 Task: Compose an email with the signature Guadalupe Nelson with the subject Request for feedback on a website and the message I appreciate your help and support throughout this project. from softage.2@softage.net to softage.7@softage.net with an attached image file Advertisement.jpg Undo the message and rewrite the message as I would like to request an extension on the deadline. Send the email. Finally, move the email from Sent Items to the label Self-improvement
Action: Mouse moved to (112, 93)
Screenshot: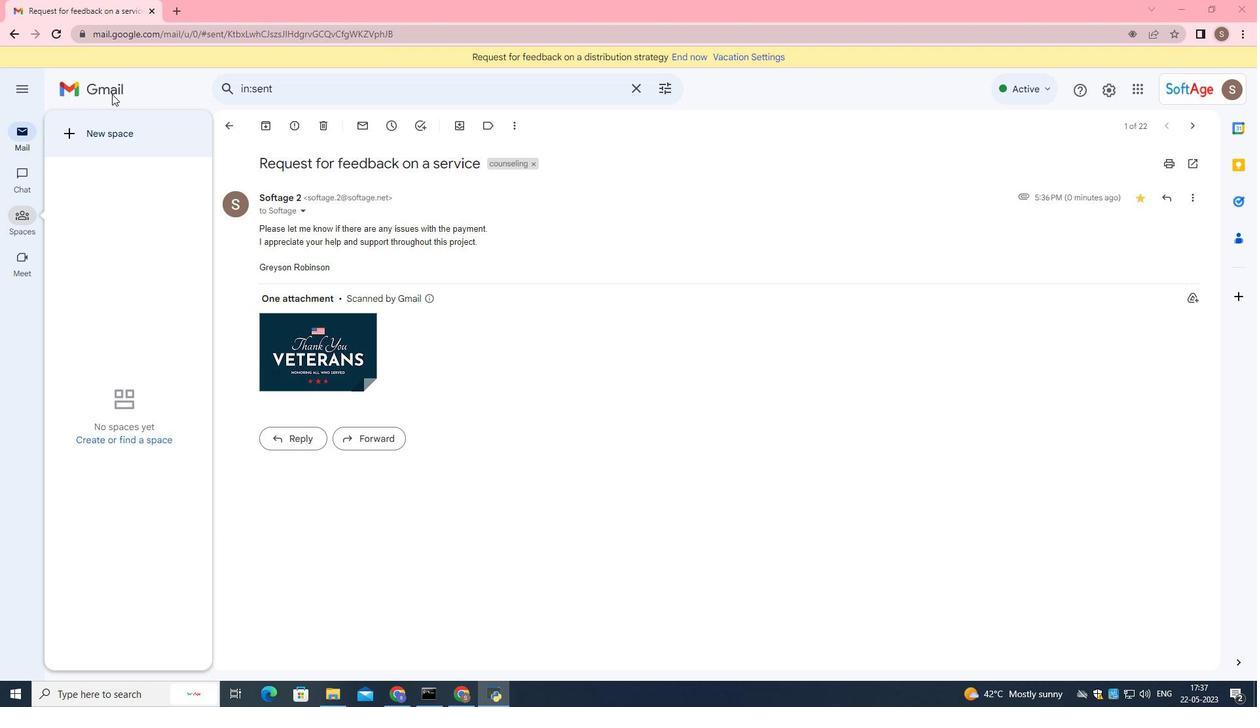 
Action: Mouse pressed left at (112, 93)
Screenshot: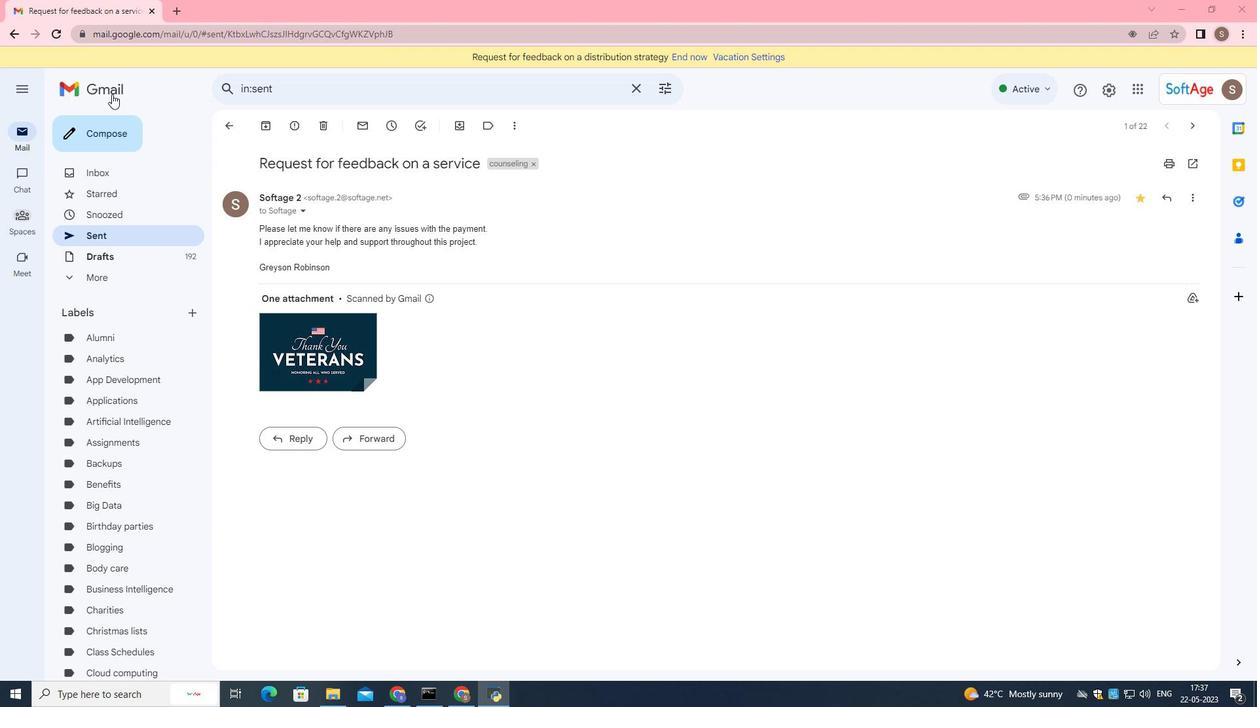 
Action: Mouse moved to (83, 128)
Screenshot: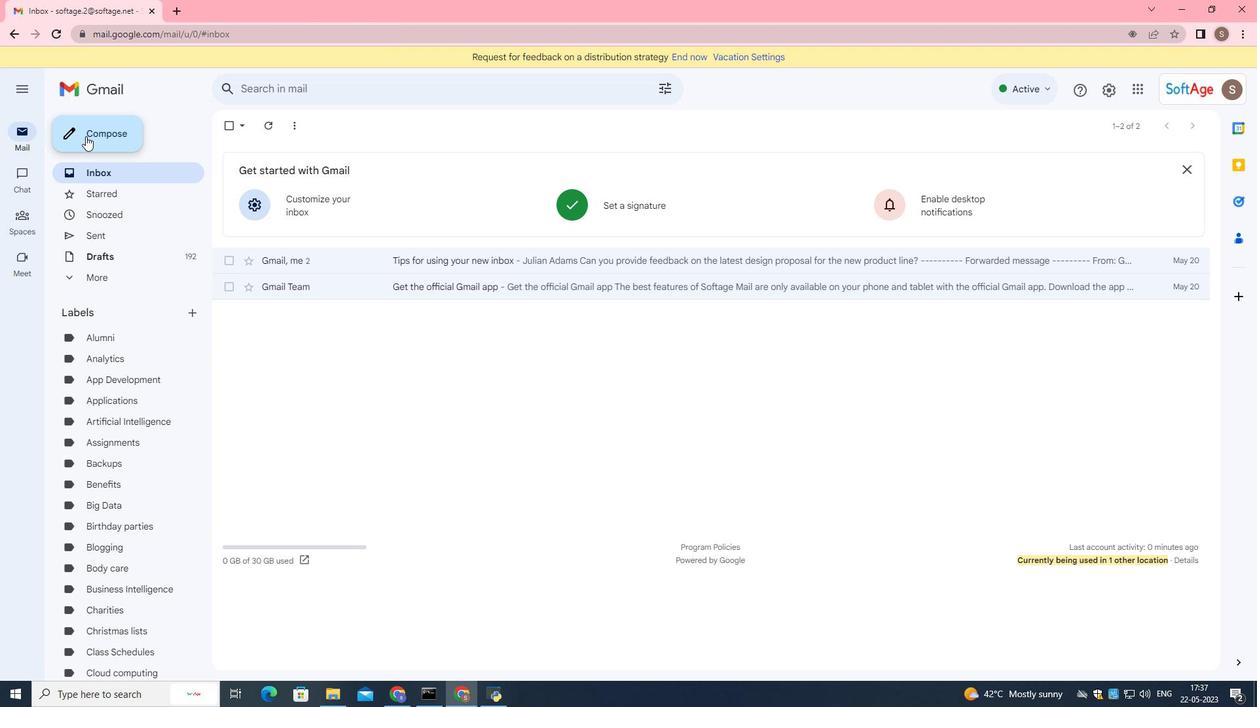 
Action: Mouse pressed left at (83, 128)
Screenshot: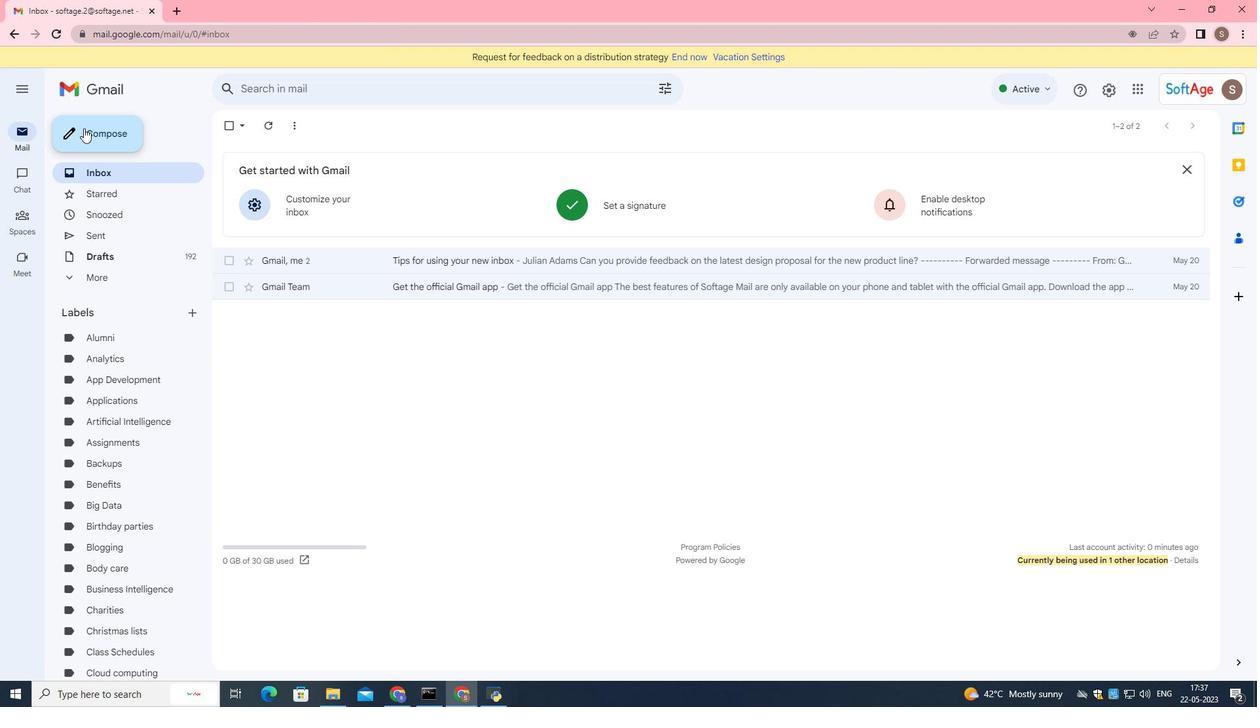 
Action: Mouse moved to (1186, 290)
Screenshot: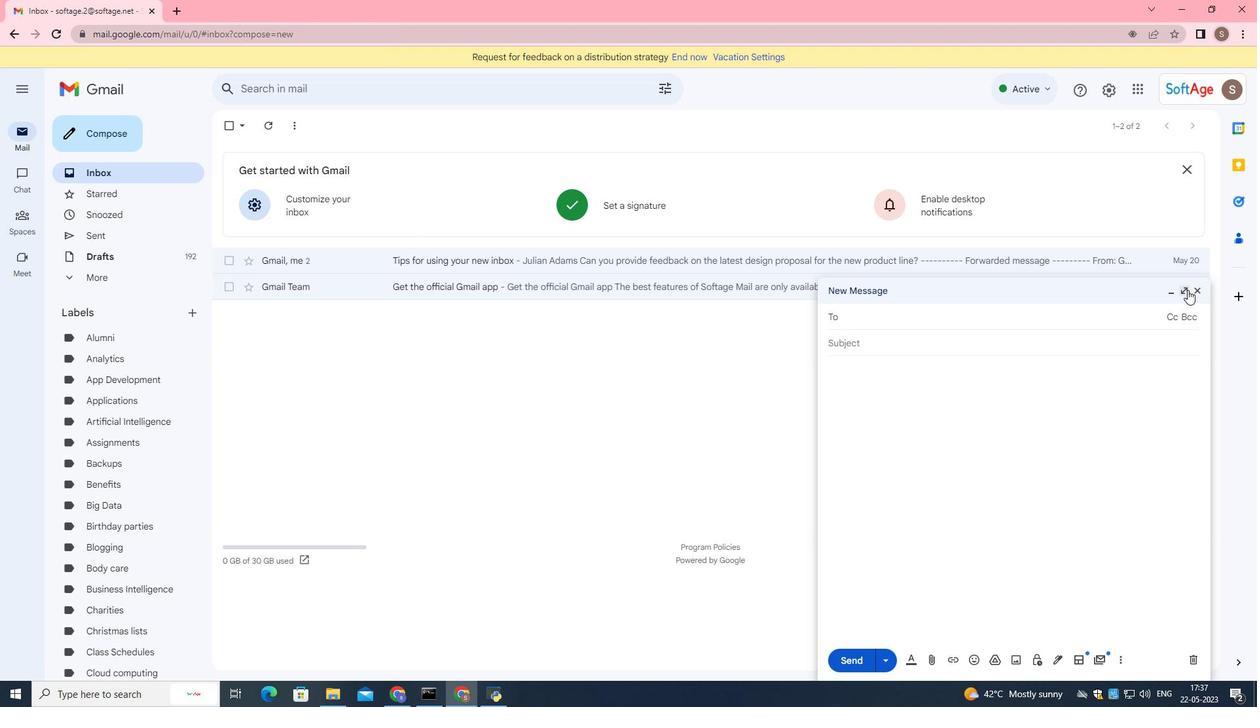 
Action: Mouse pressed left at (1186, 290)
Screenshot: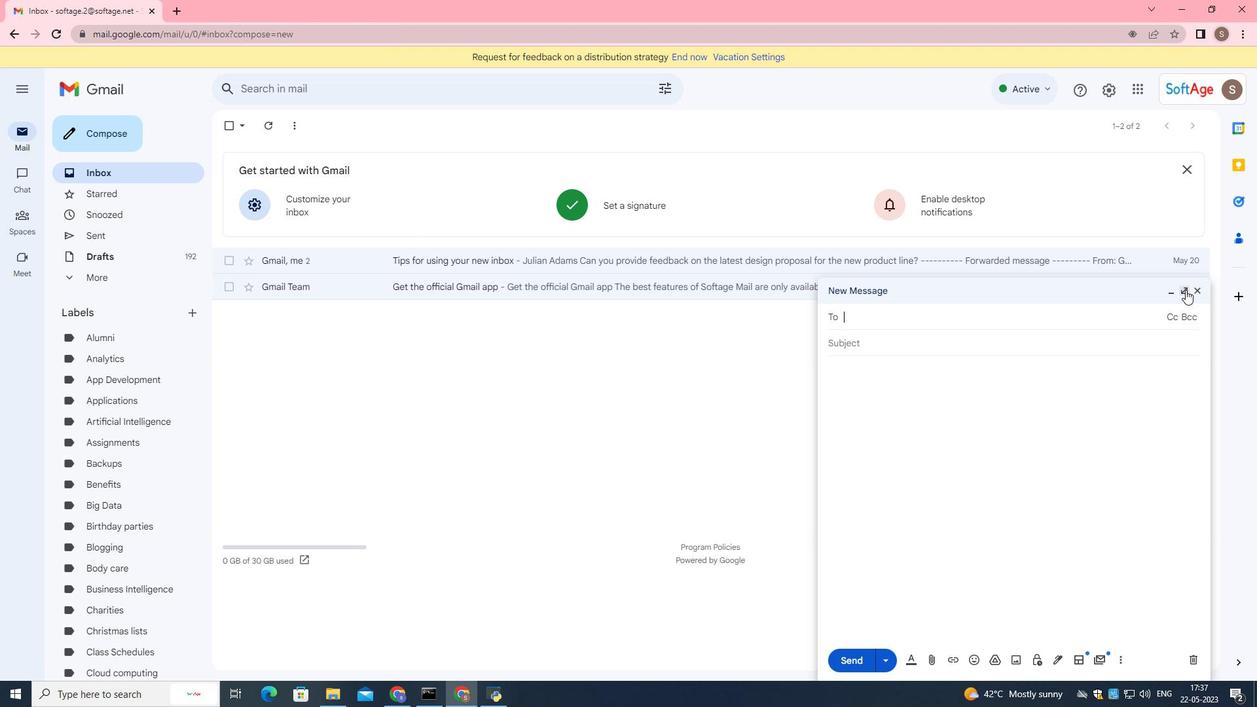 
Action: Mouse moved to (341, 637)
Screenshot: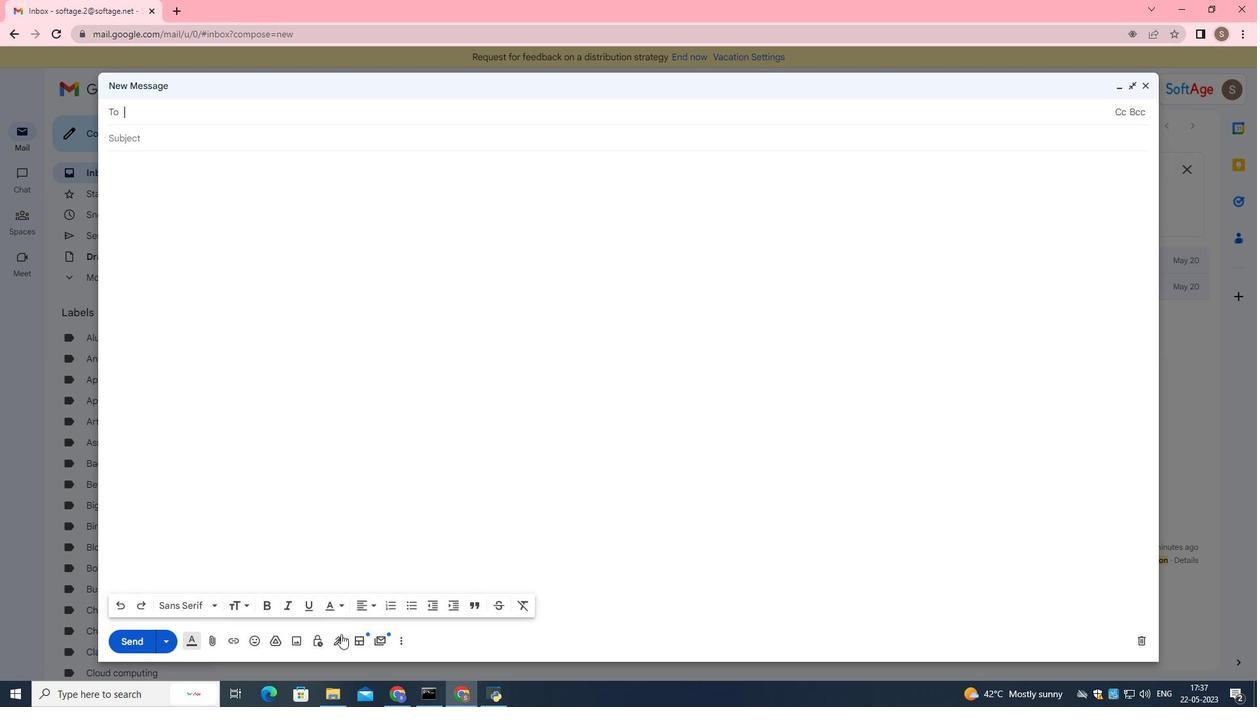 
Action: Mouse pressed left at (341, 637)
Screenshot: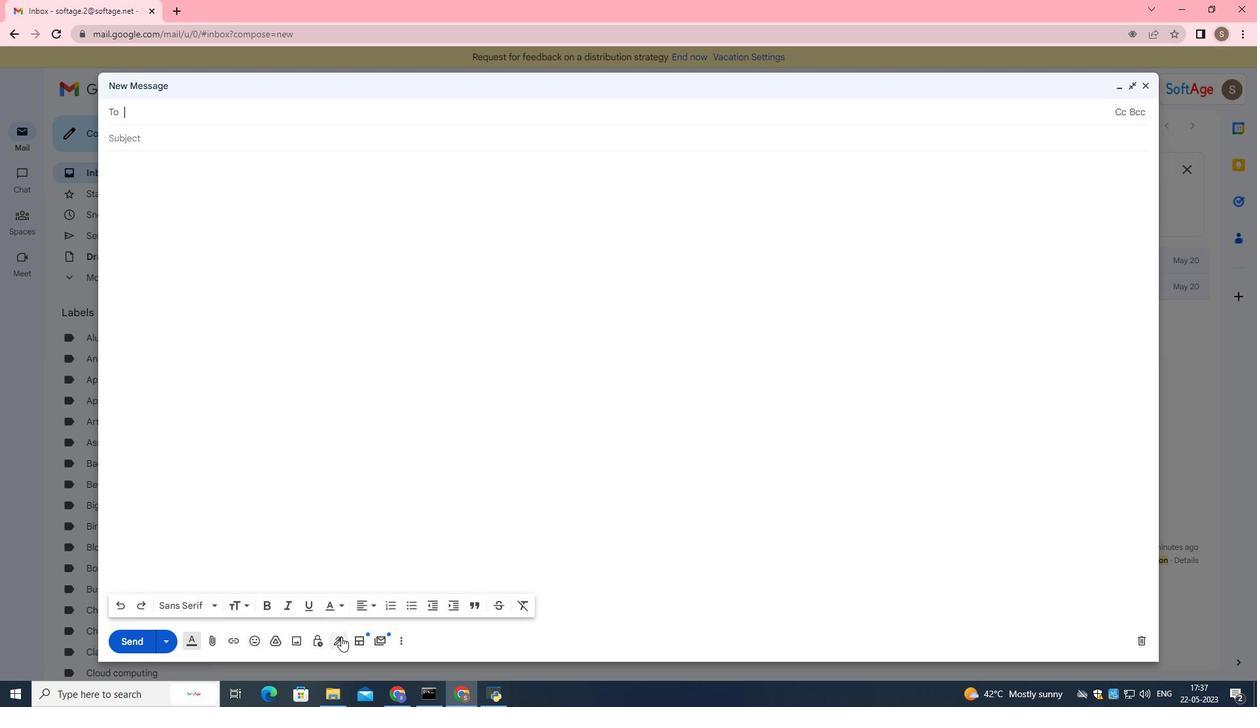 
Action: Mouse moved to (443, 452)
Screenshot: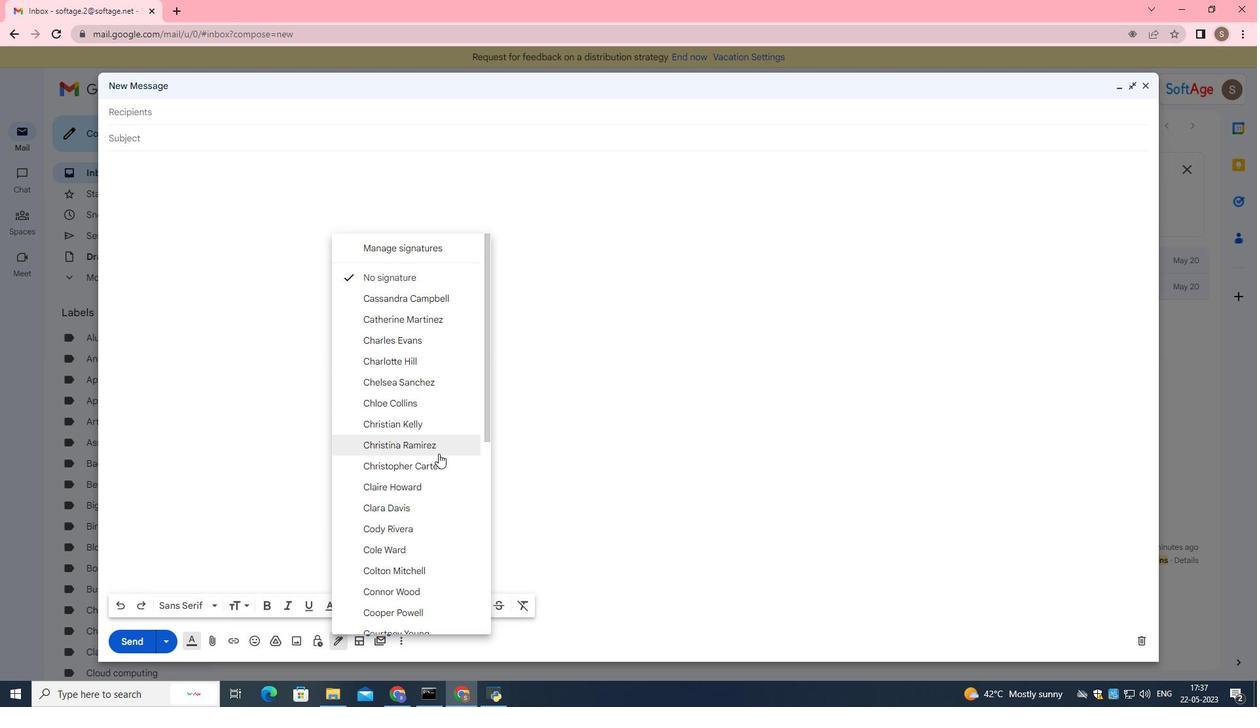 
Action: Mouse scrolled (443, 451) with delta (0, 0)
Screenshot: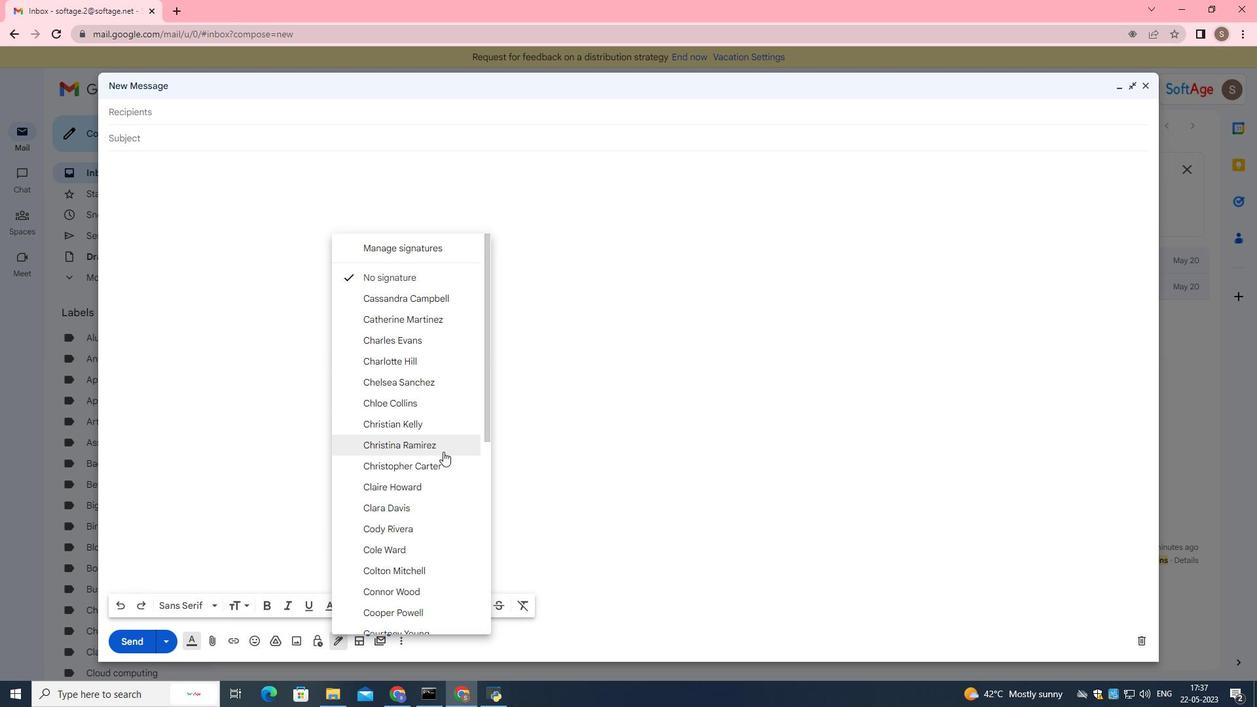 
Action: Mouse scrolled (443, 451) with delta (0, 0)
Screenshot: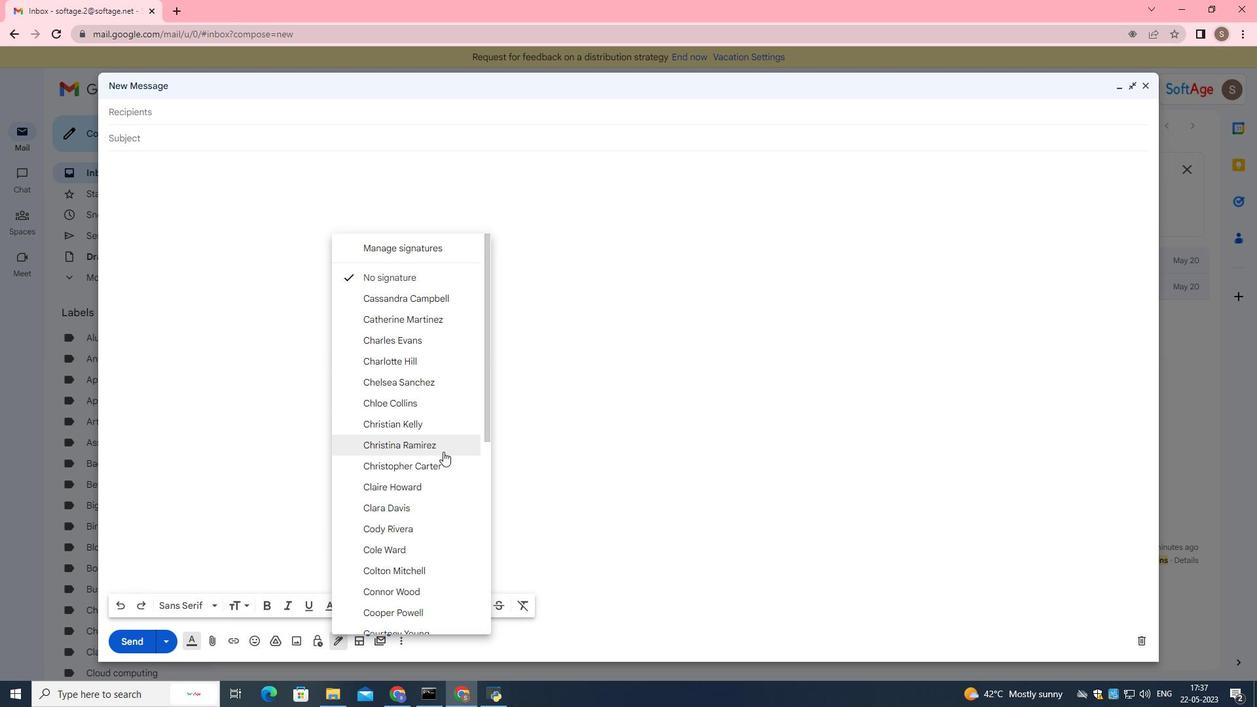 
Action: Mouse moved to (444, 452)
Screenshot: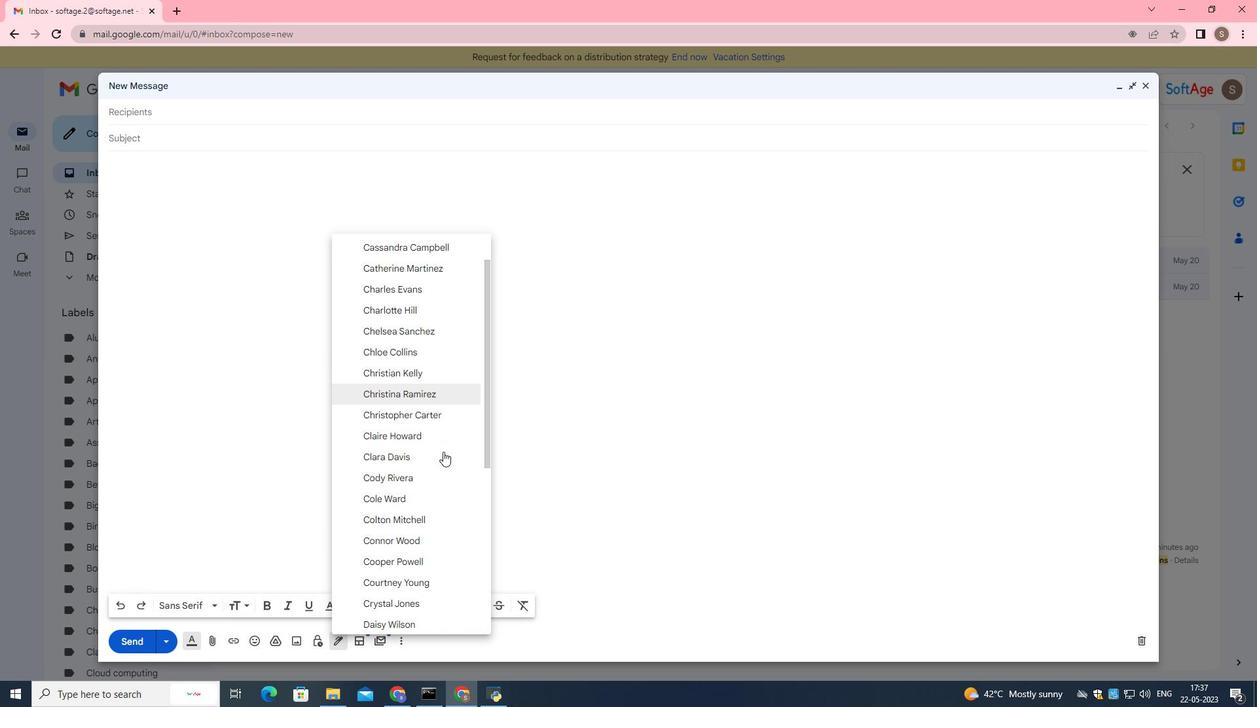
Action: Mouse scrolled (444, 451) with delta (0, 0)
Screenshot: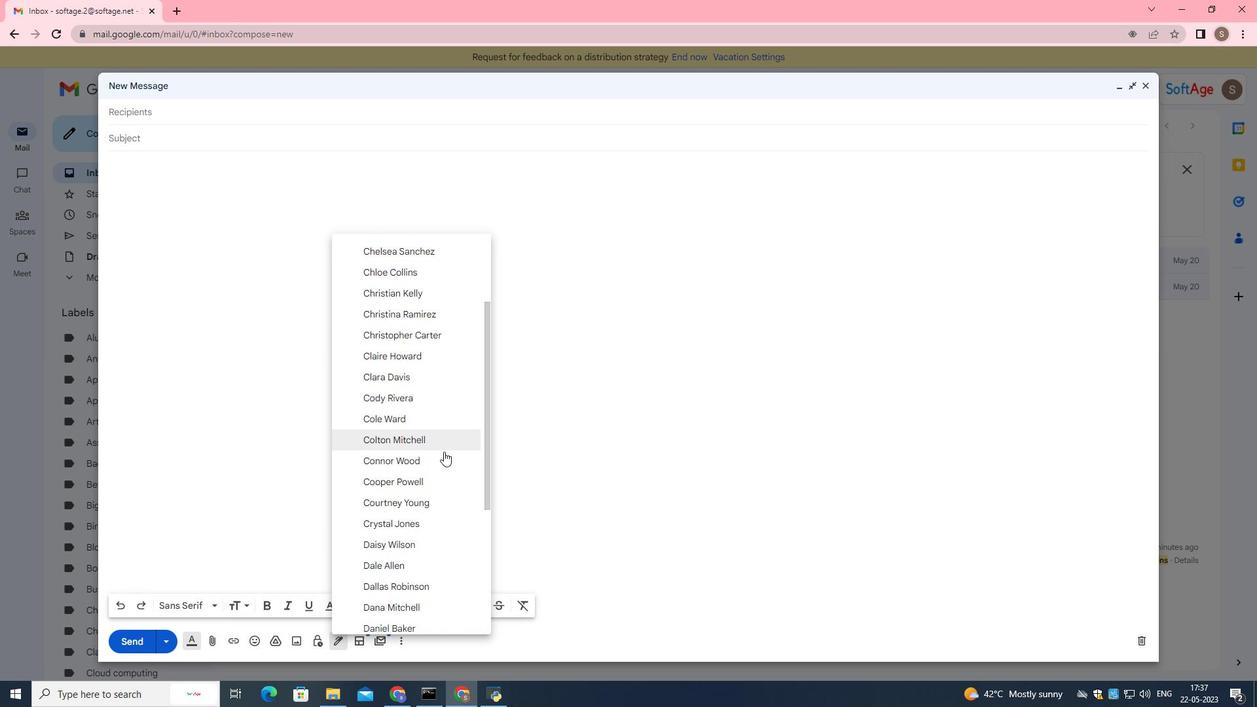 
Action: Mouse scrolled (444, 451) with delta (0, 0)
Screenshot: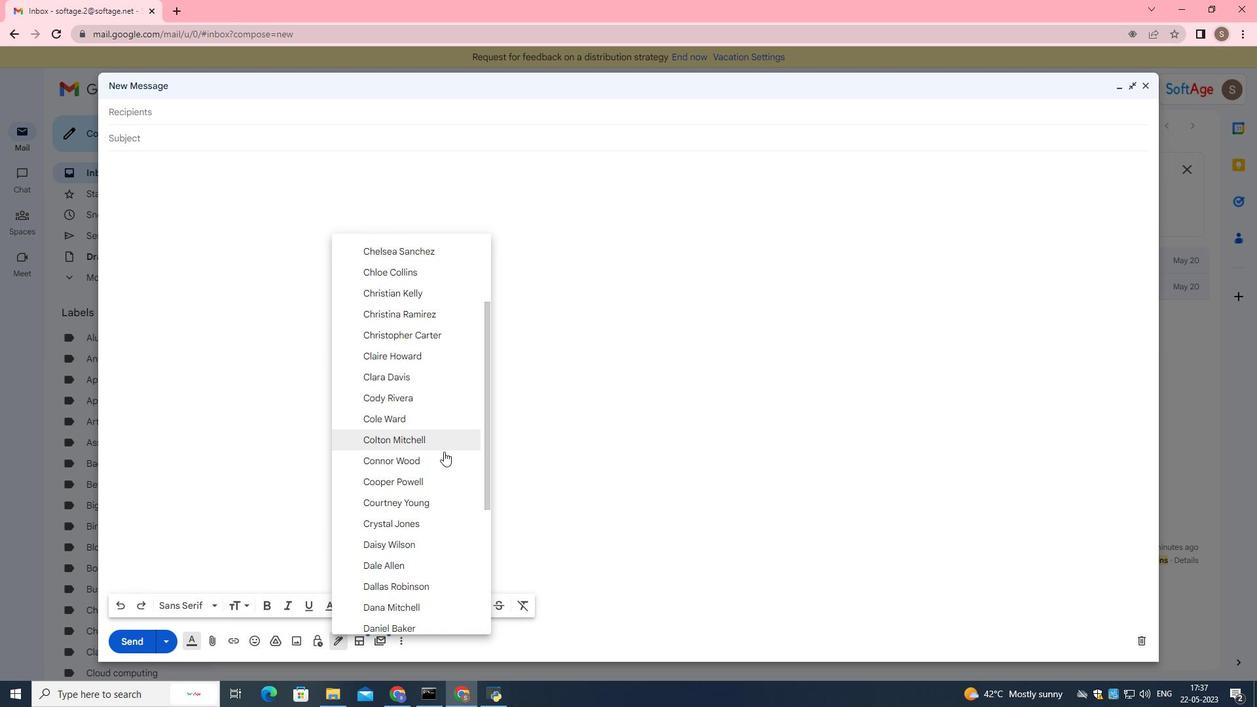 
Action: Mouse scrolled (444, 451) with delta (0, 0)
Screenshot: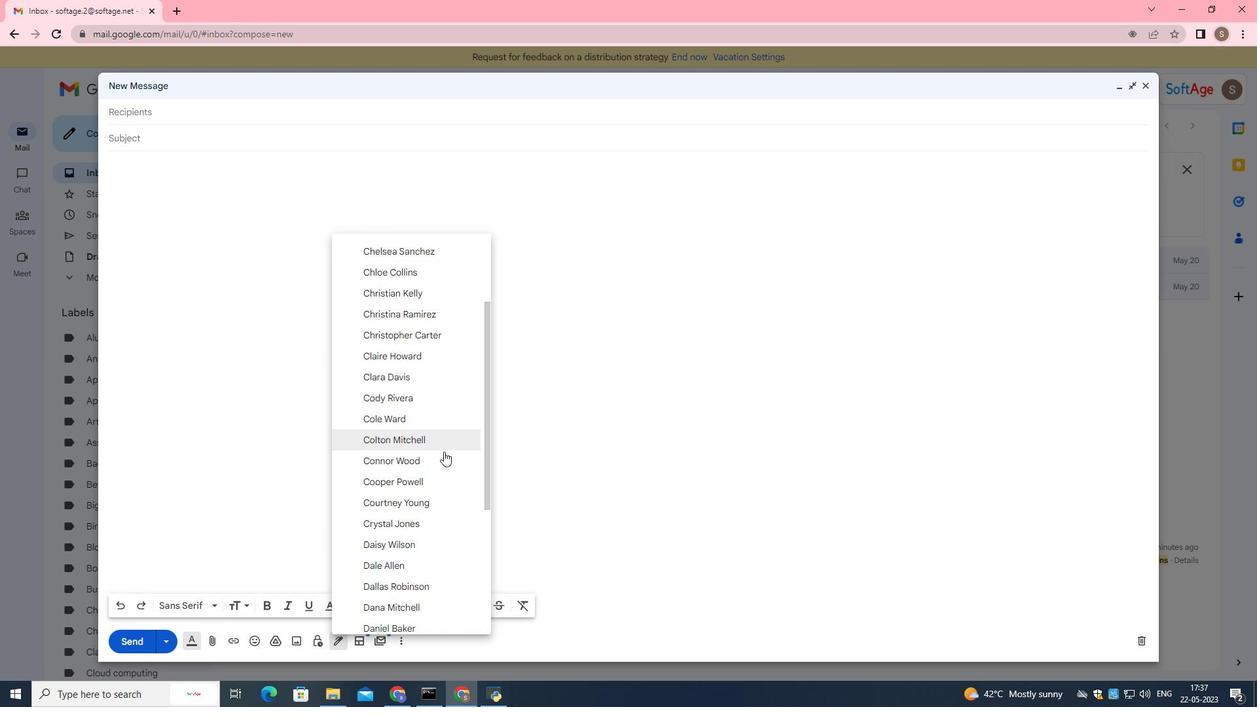 
Action: Mouse scrolled (444, 451) with delta (0, 0)
Screenshot: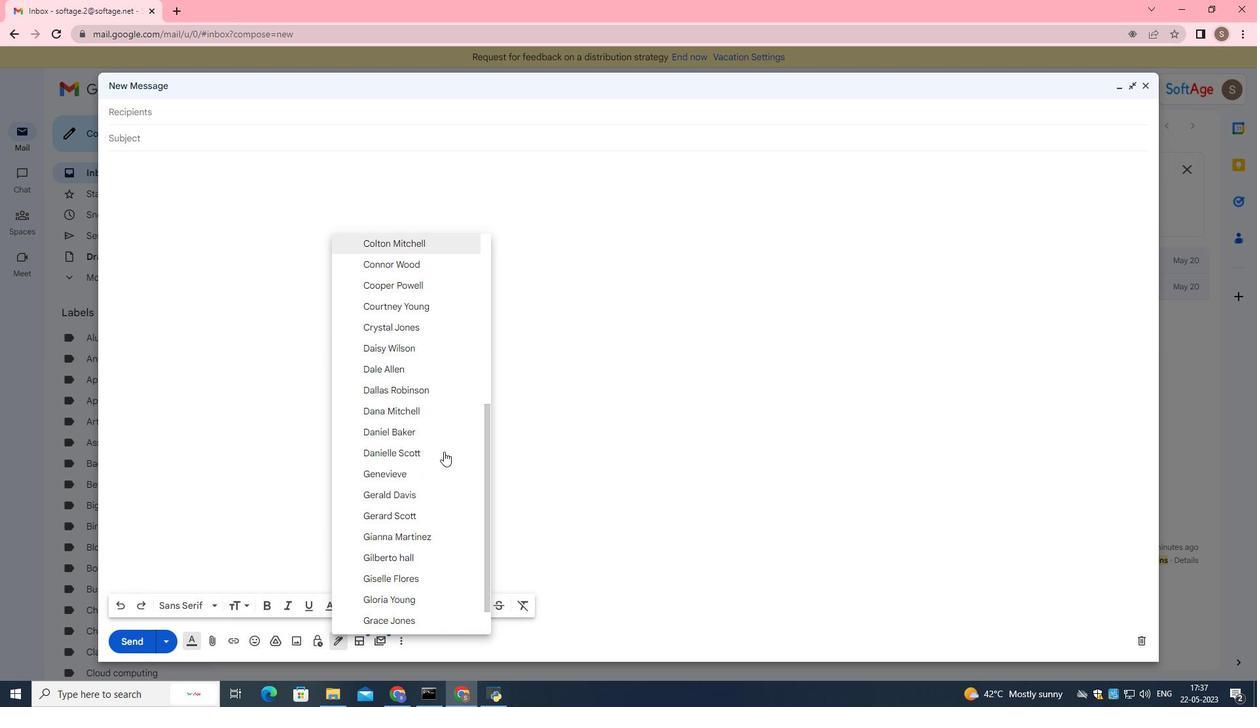 
Action: Mouse scrolled (444, 451) with delta (0, 0)
Screenshot: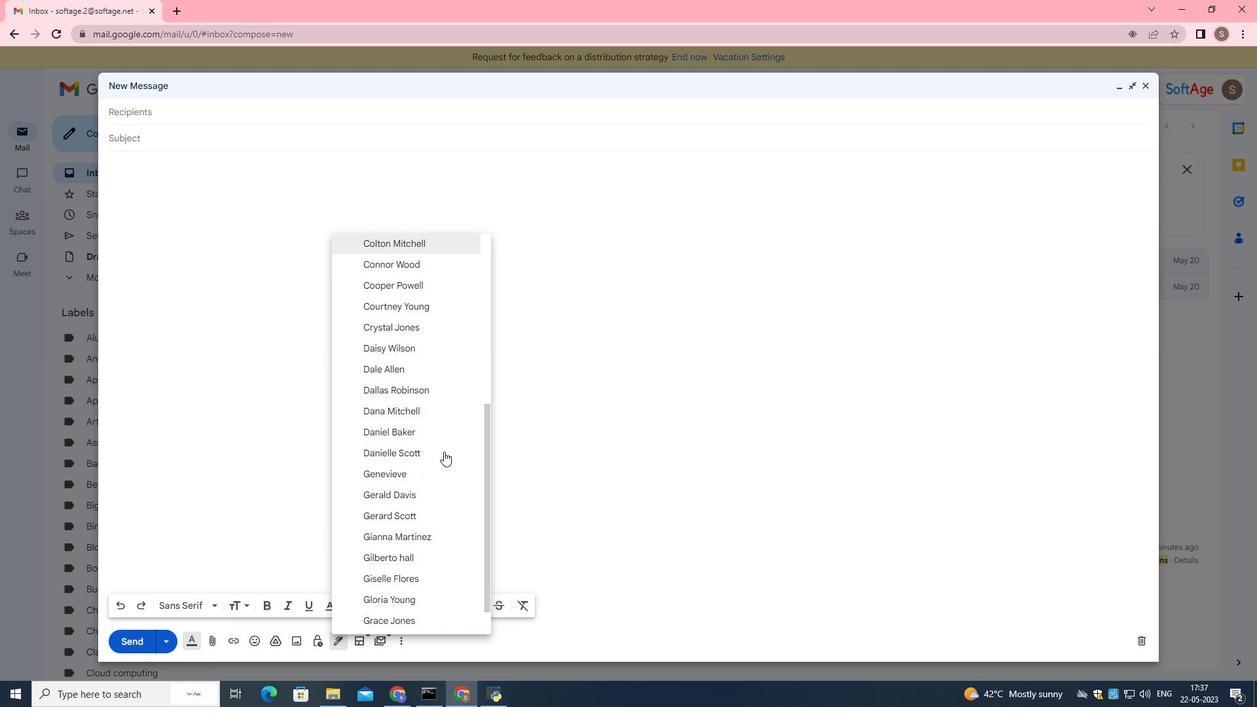 
Action: Mouse scrolled (444, 451) with delta (0, 0)
Screenshot: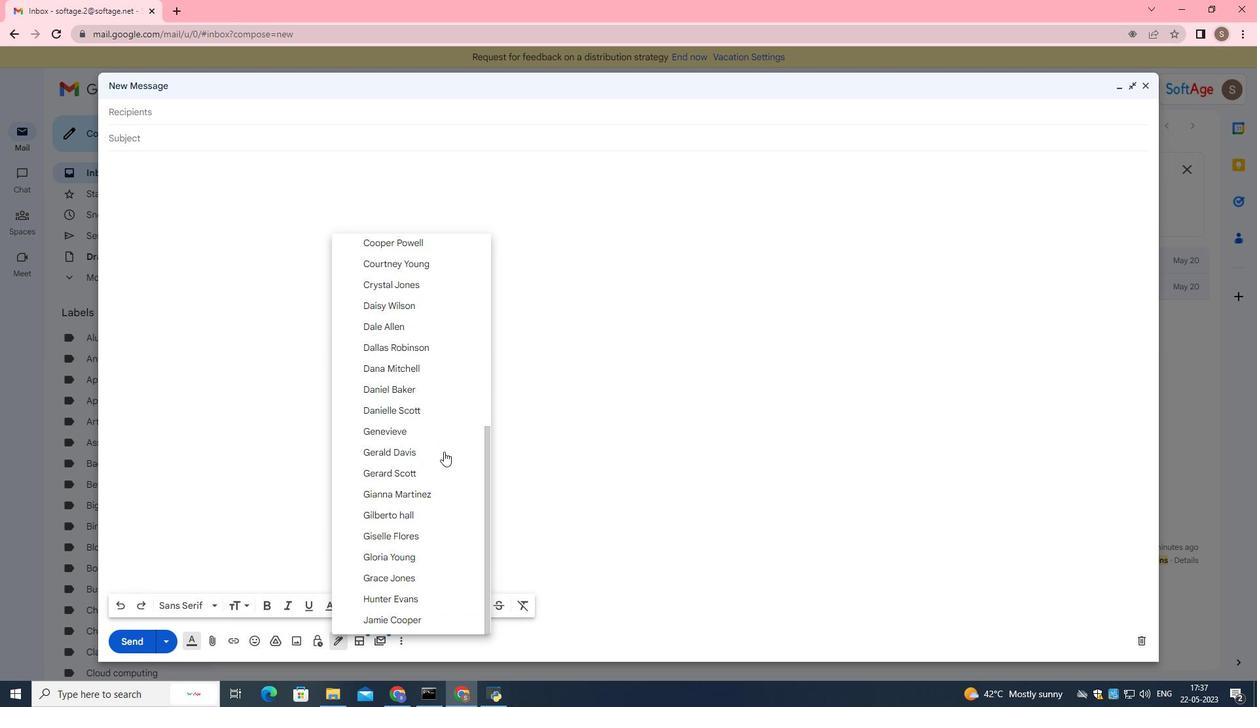 
Action: Mouse scrolled (444, 451) with delta (0, 0)
Screenshot: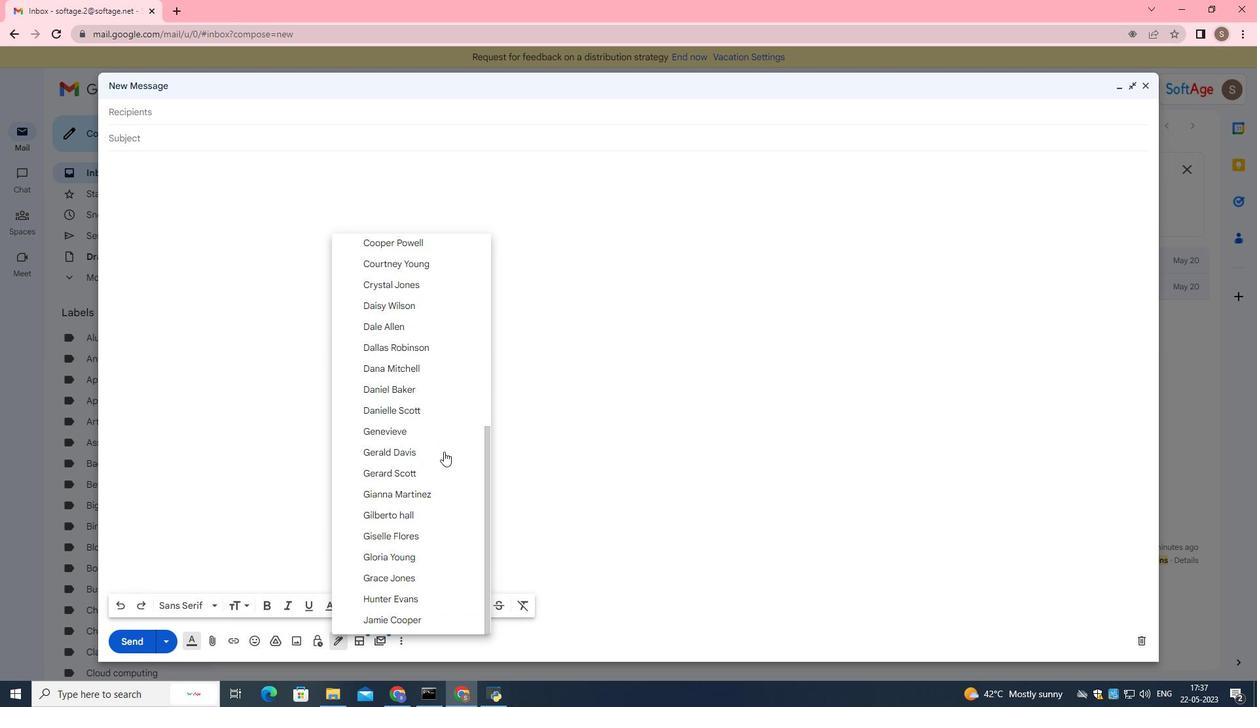 
Action: Mouse moved to (388, 416)
Screenshot: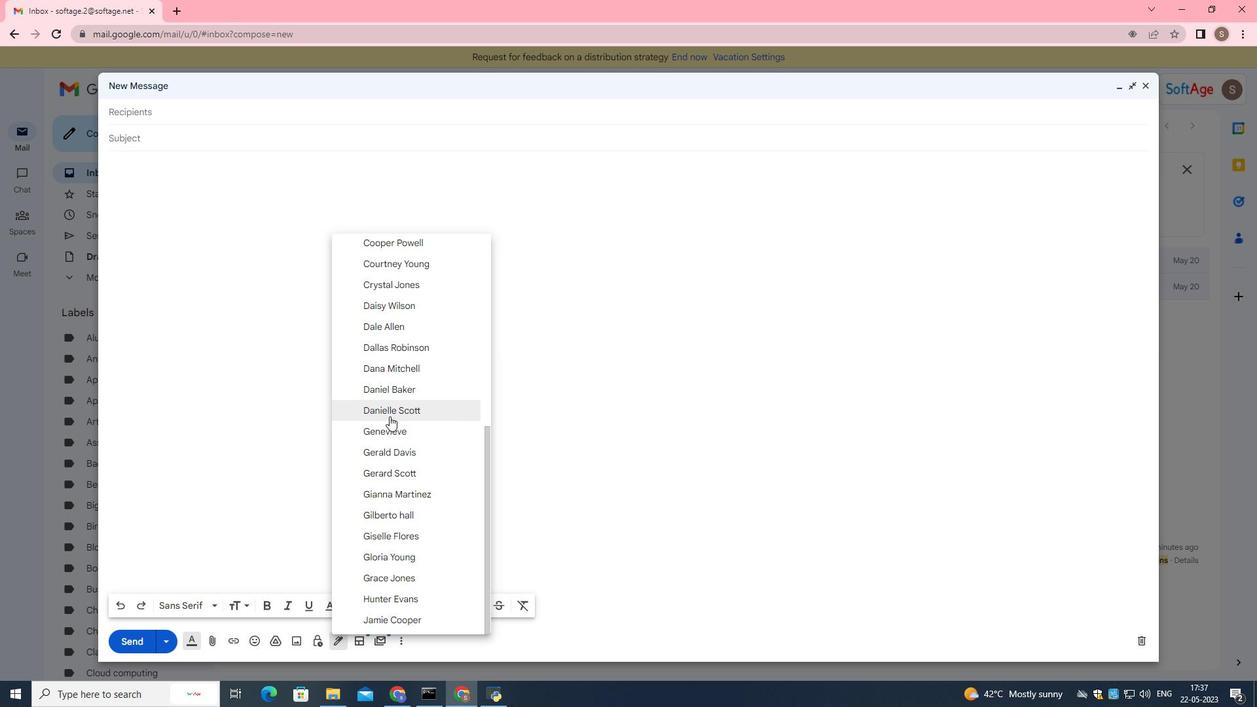 
Action: Mouse scrolled (388, 416) with delta (0, 0)
Screenshot: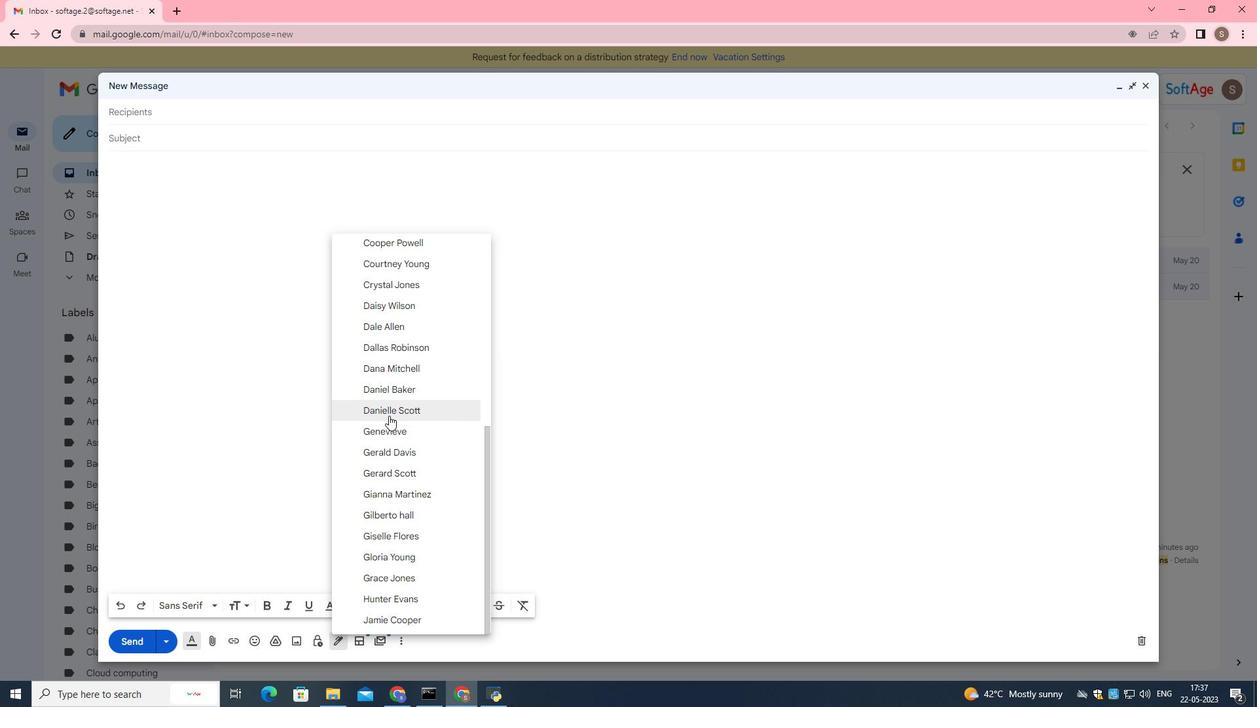 
Action: Mouse scrolled (388, 416) with delta (0, 0)
Screenshot: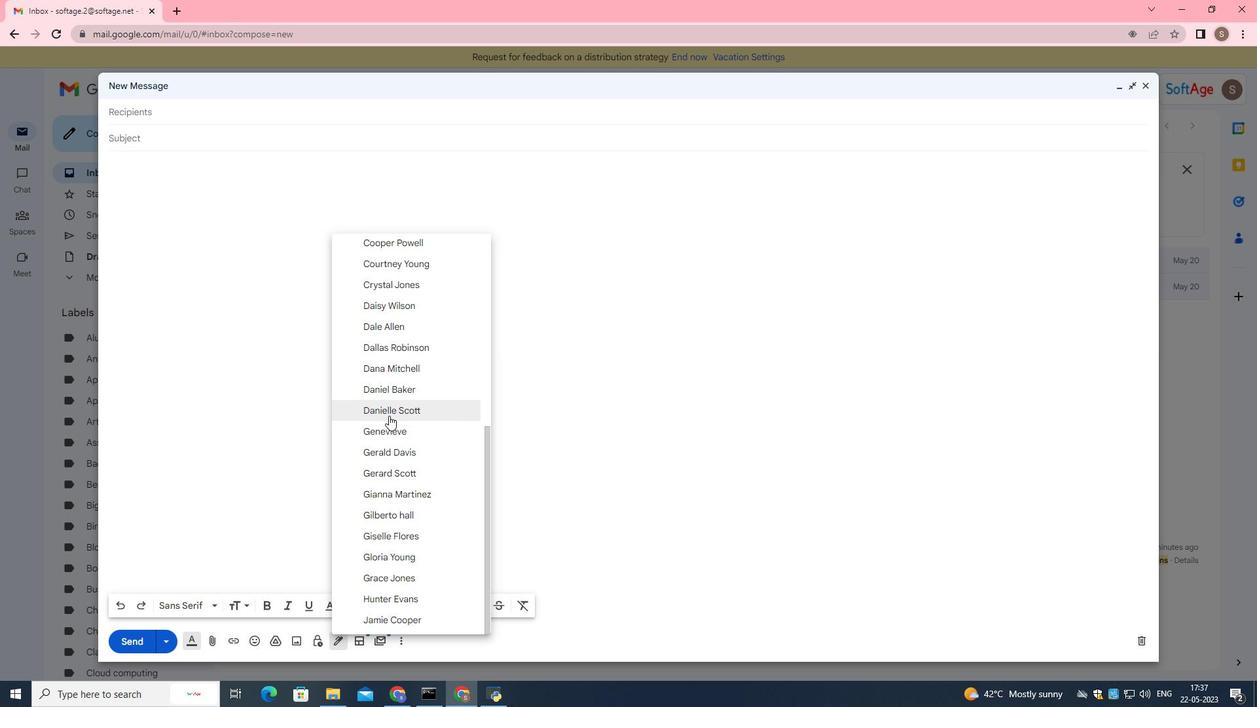 
Action: Mouse scrolled (388, 416) with delta (0, 0)
Screenshot: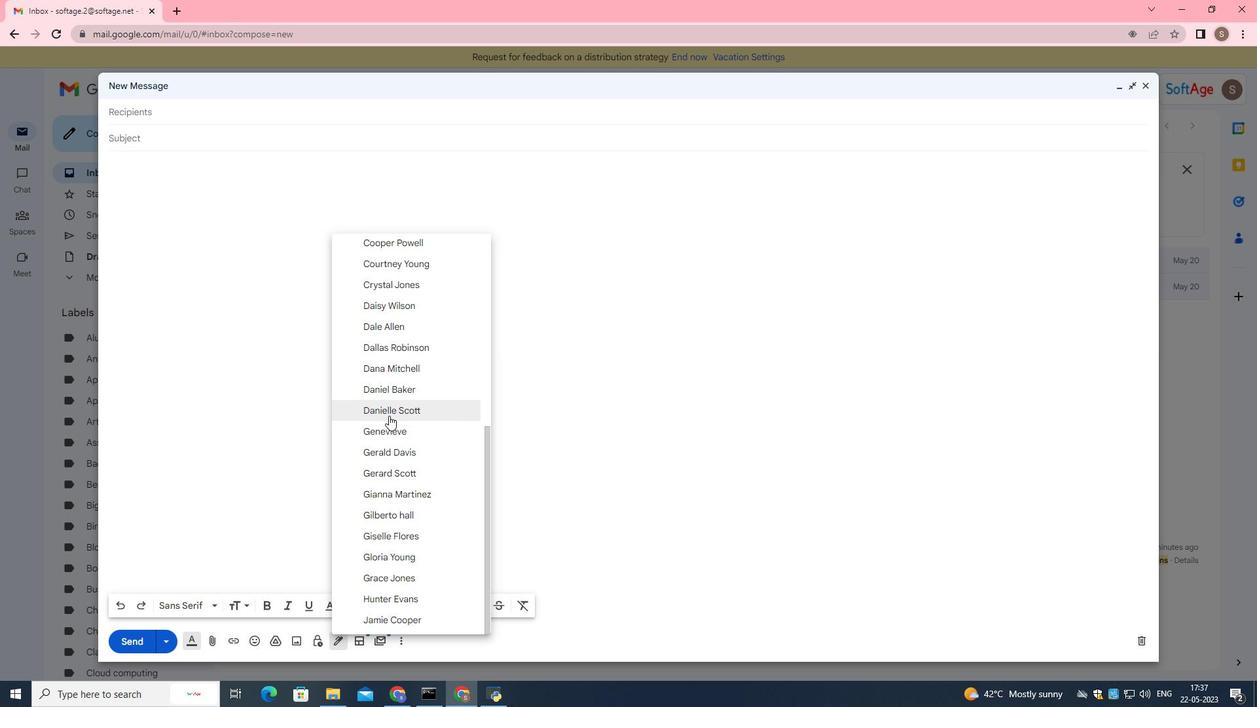 
Action: Mouse scrolled (388, 416) with delta (0, 0)
Screenshot: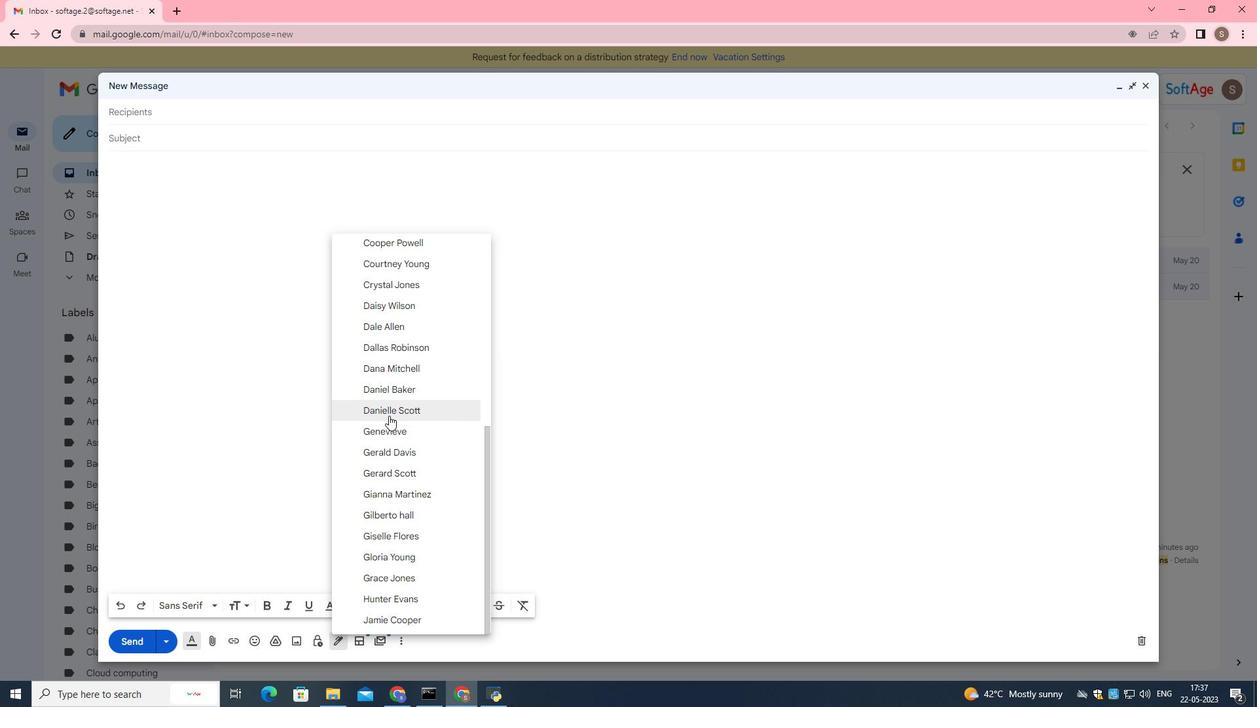 
Action: Mouse scrolled (388, 416) with delta (0, 0)
Screenshot: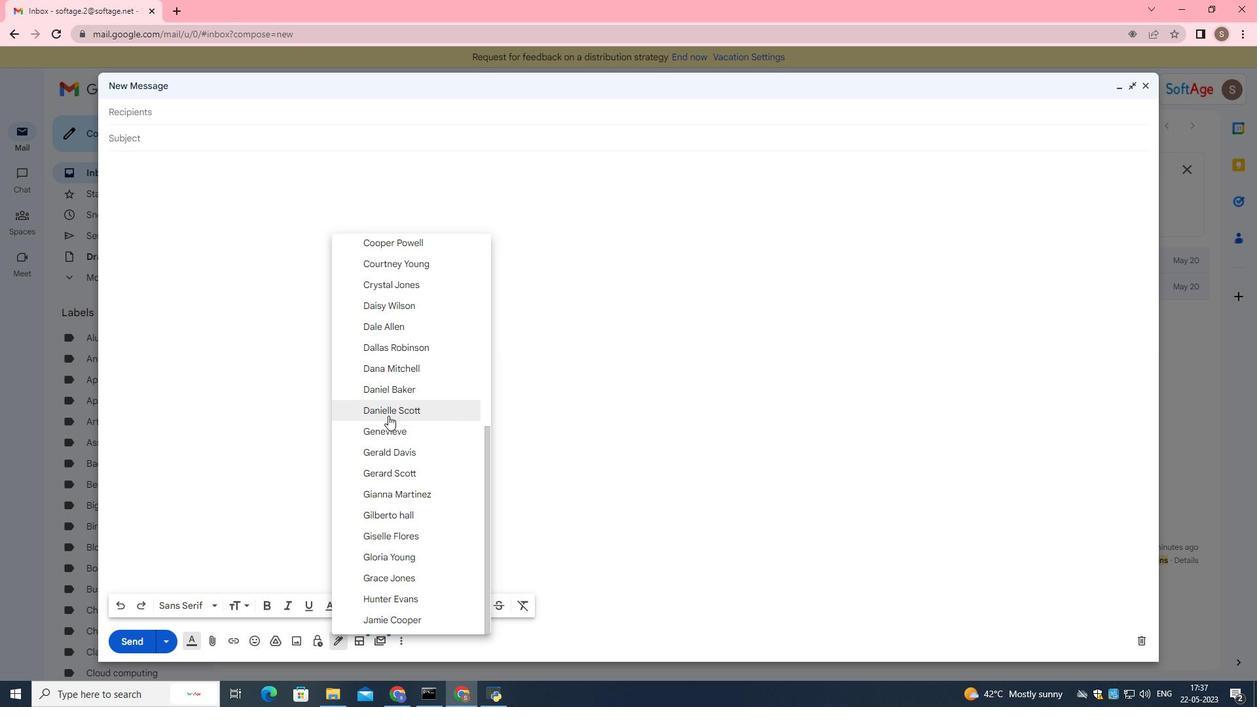 
Action: Mouse scrolled (388, 416) with delta (0, 0)
Screenshot: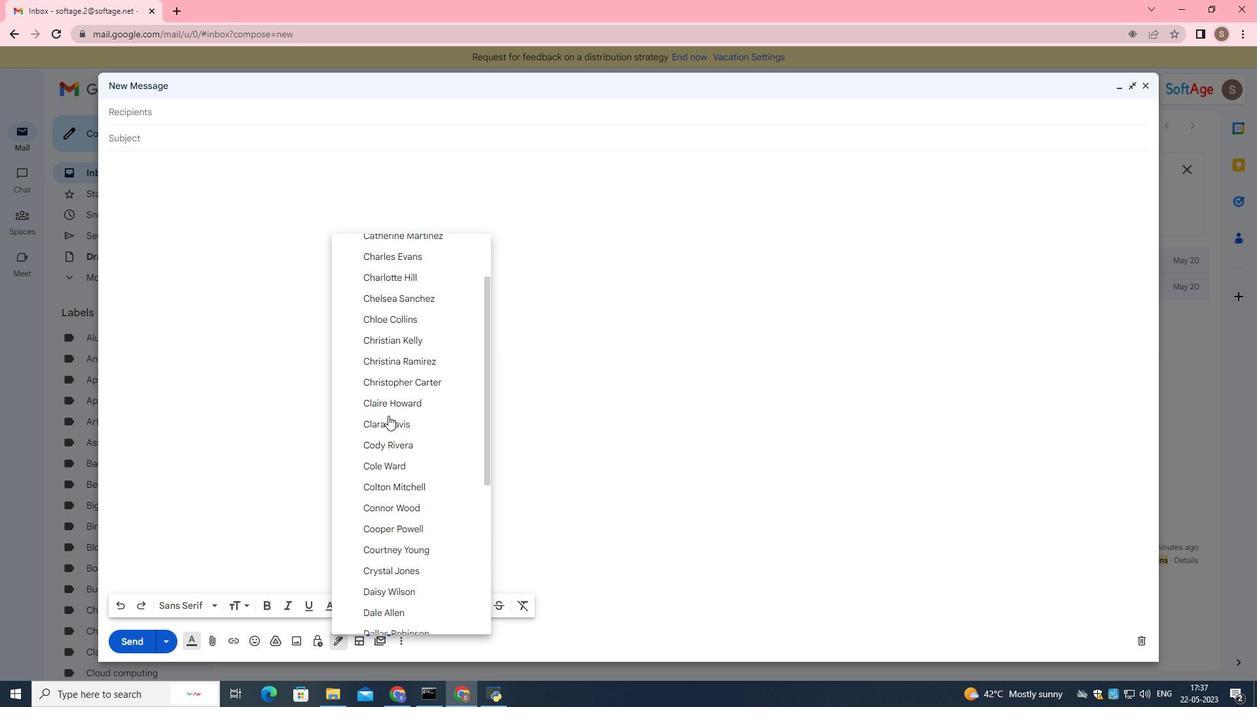 
Action: Mouse scrolled (388, 416) with delta (0, 0)
Screenshot: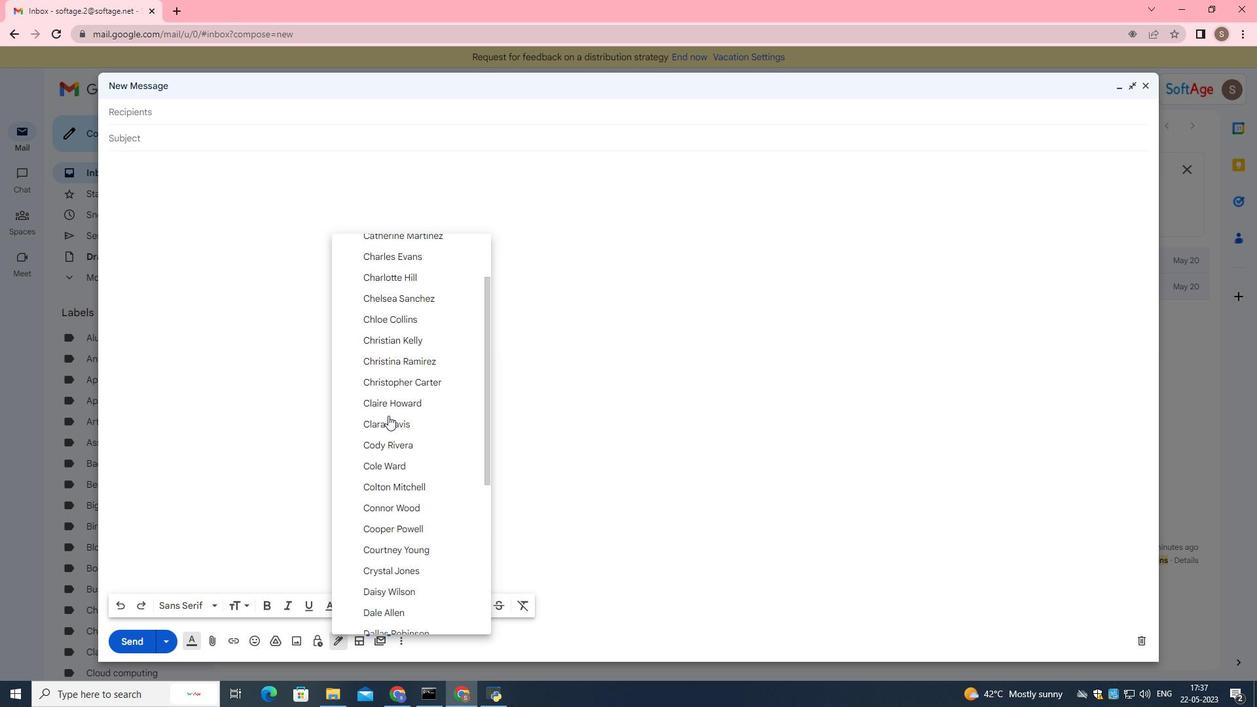 
Action: Mouse scrolled (388, 416) with delta (0, 0)
Screenshot: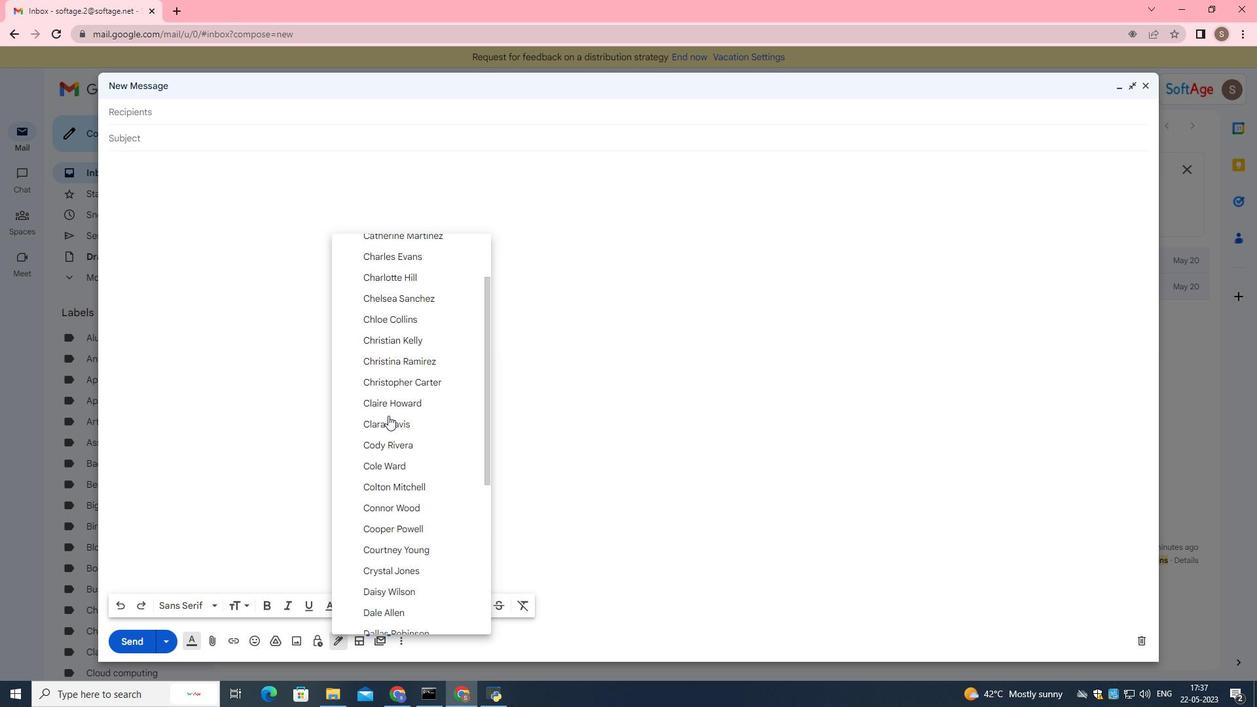 
Action: Mouse moved to (387, 415)
Screenshot: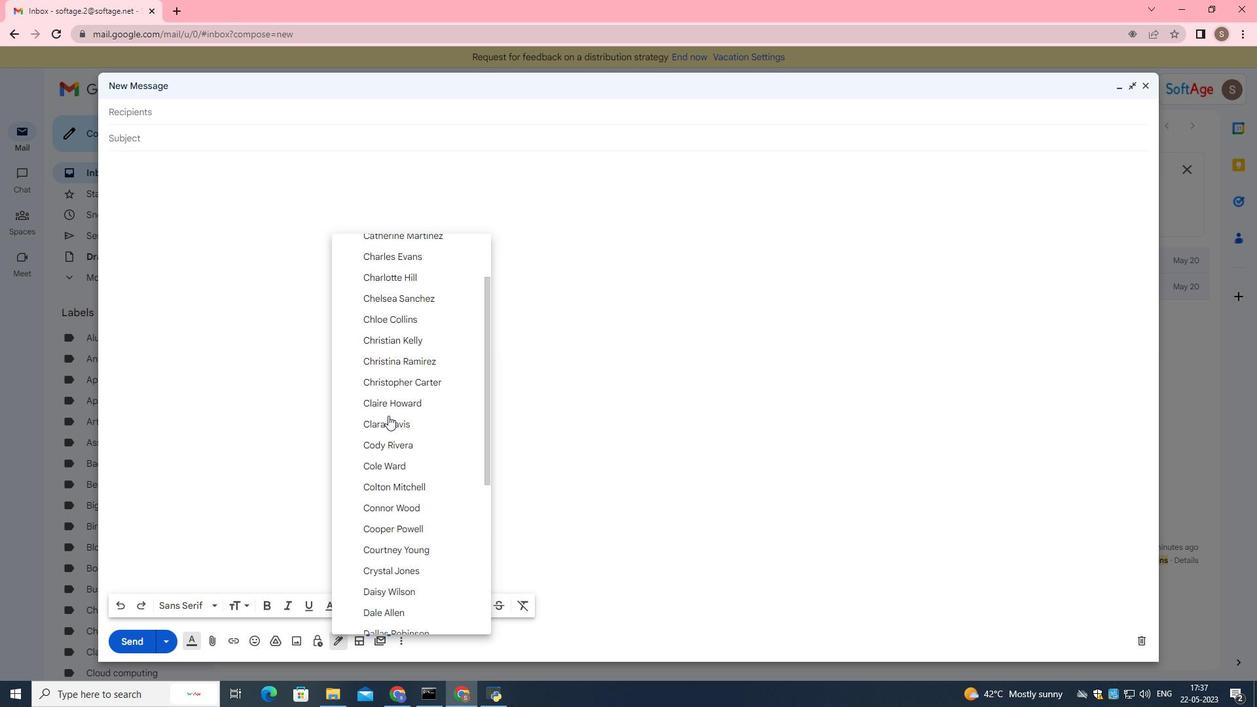 
Action: Mouse scrolled (387, 416) with delta (0, 0)
Screenshot: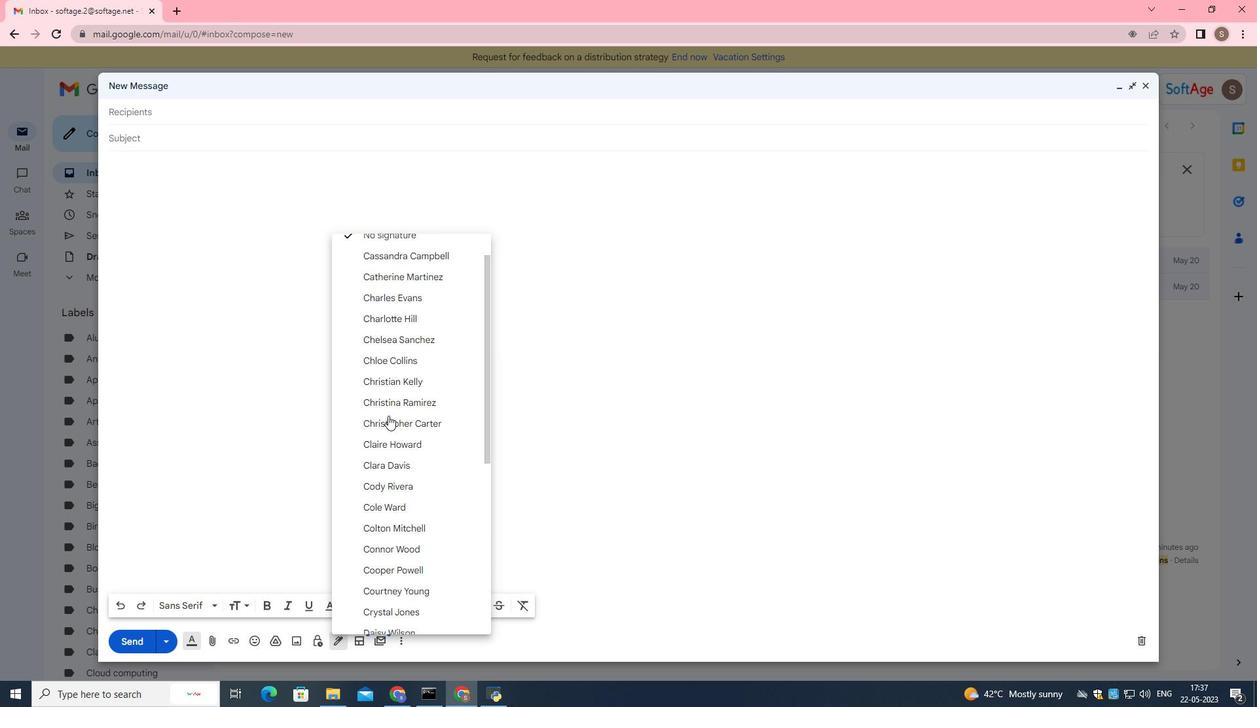 
Action: Mouse moved to (439, 244)
Screenshot: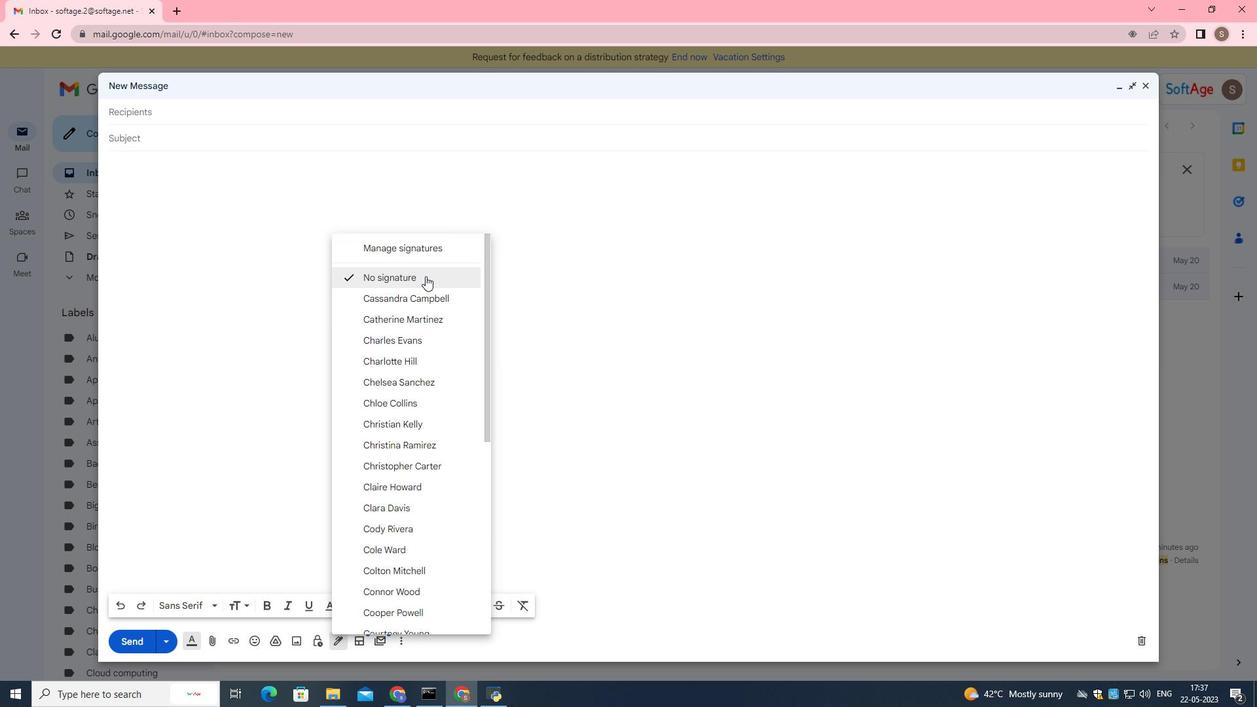 
Action: Mouse pressed left at (439, 244)
Screenshot: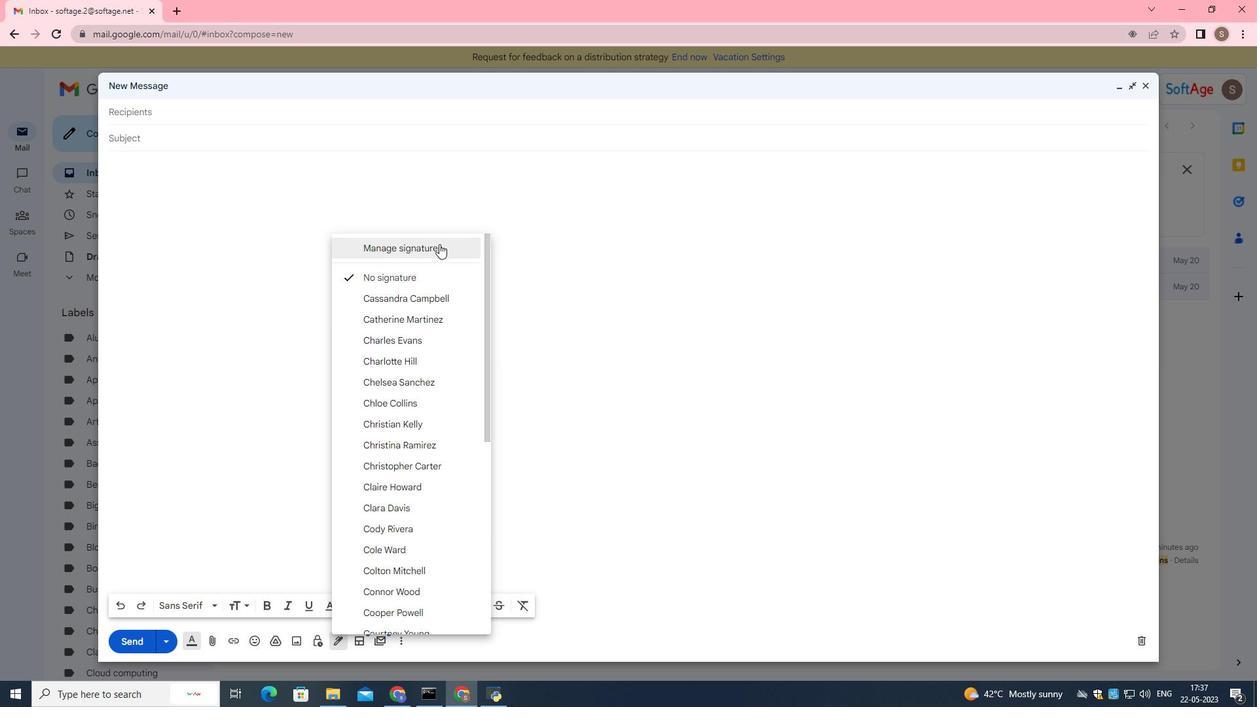 
Action: Mouse moved to (1134, 89)
Screenshot: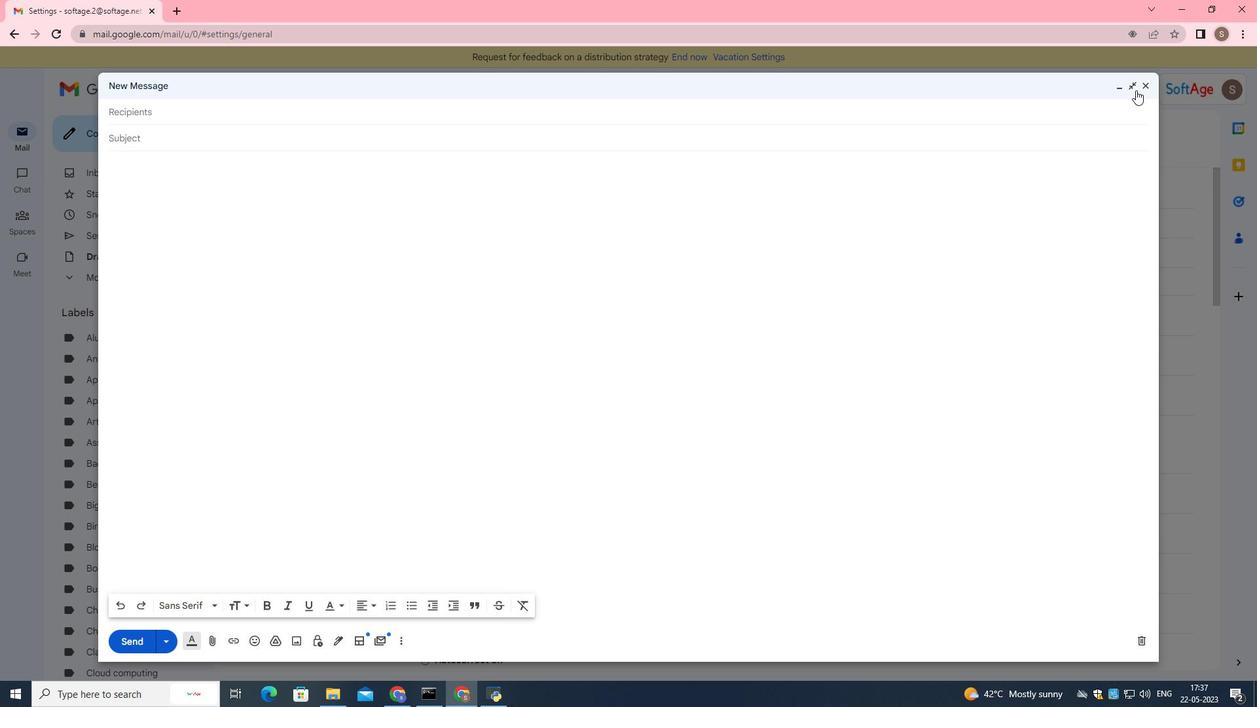 
Action: Mouse pressed left at (1134, 89)
Screenshot: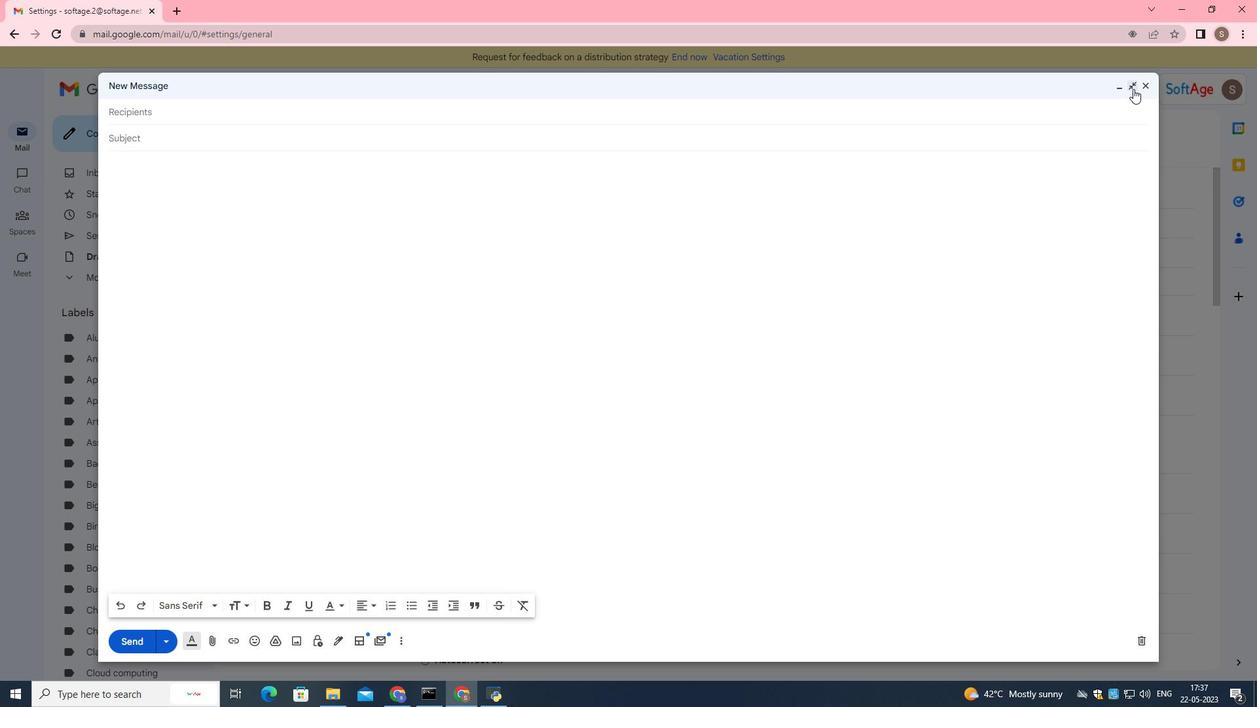 
Action: Mouse moved to (577, 493)
Screenshot: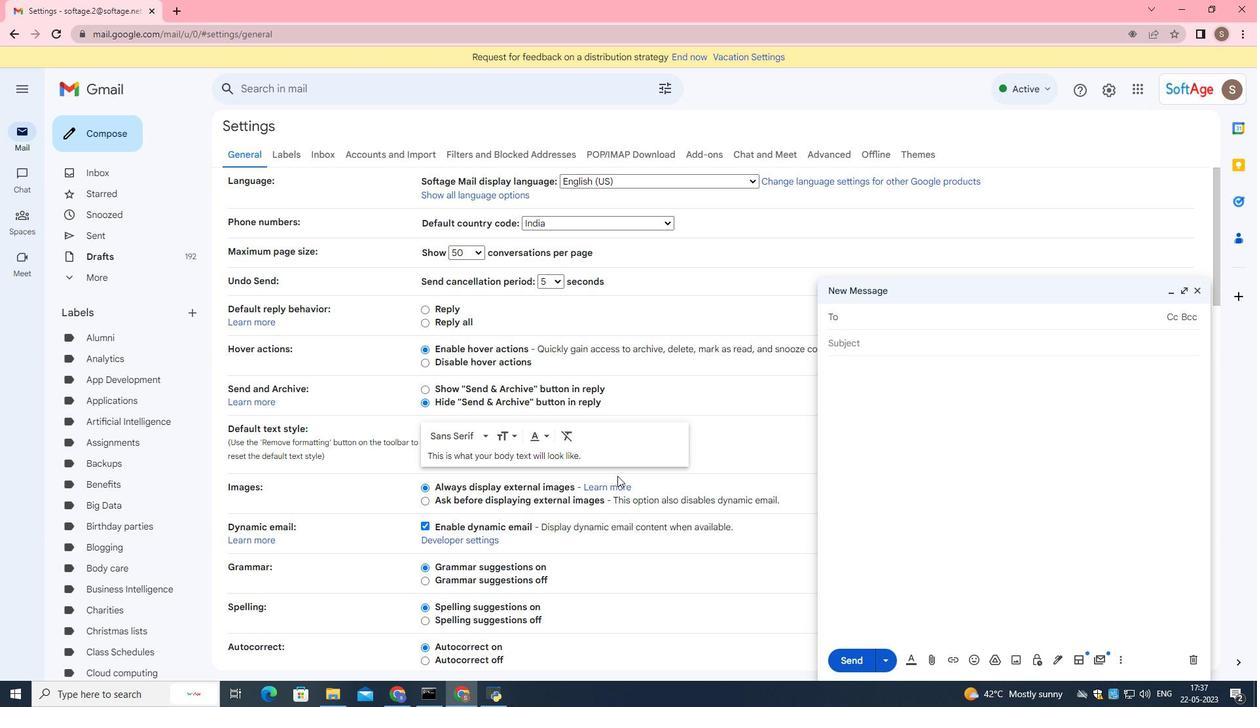 
Action: Mouse scrolled (577, 492) with delta (0, 0)
Screenshot: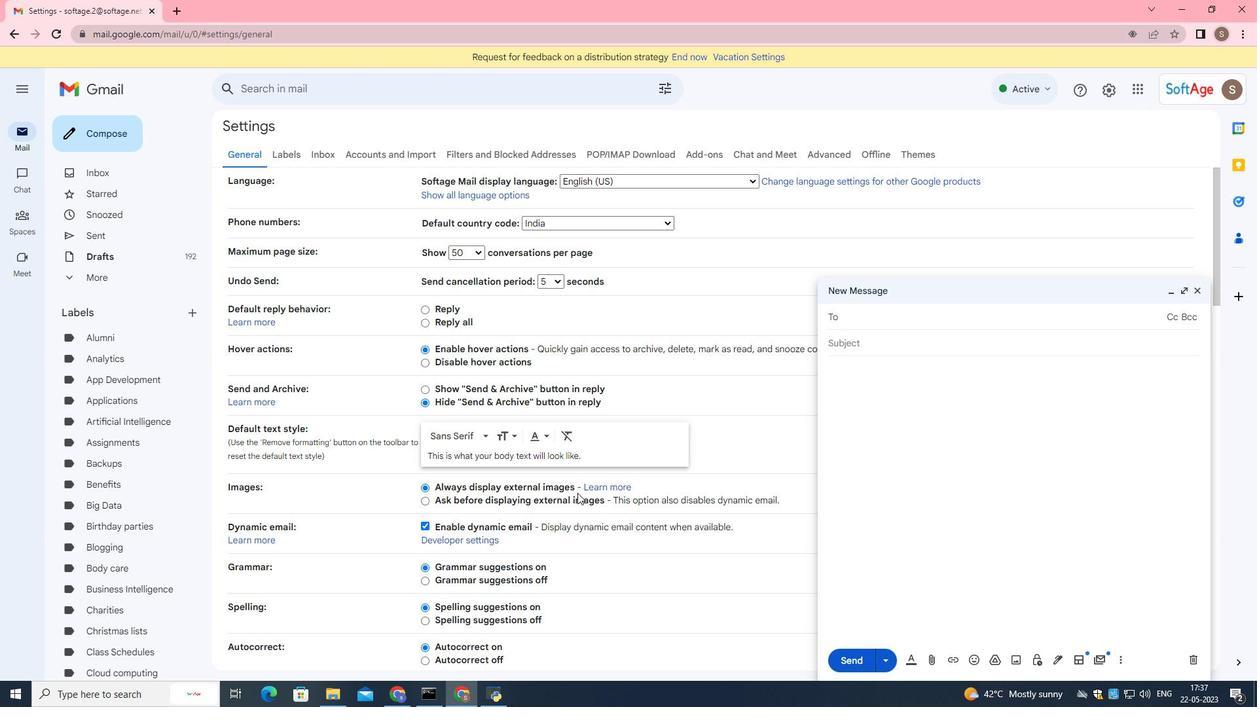 
Action: Mouse scrolled (577, 492) with delta (0, 0)
Screenshot: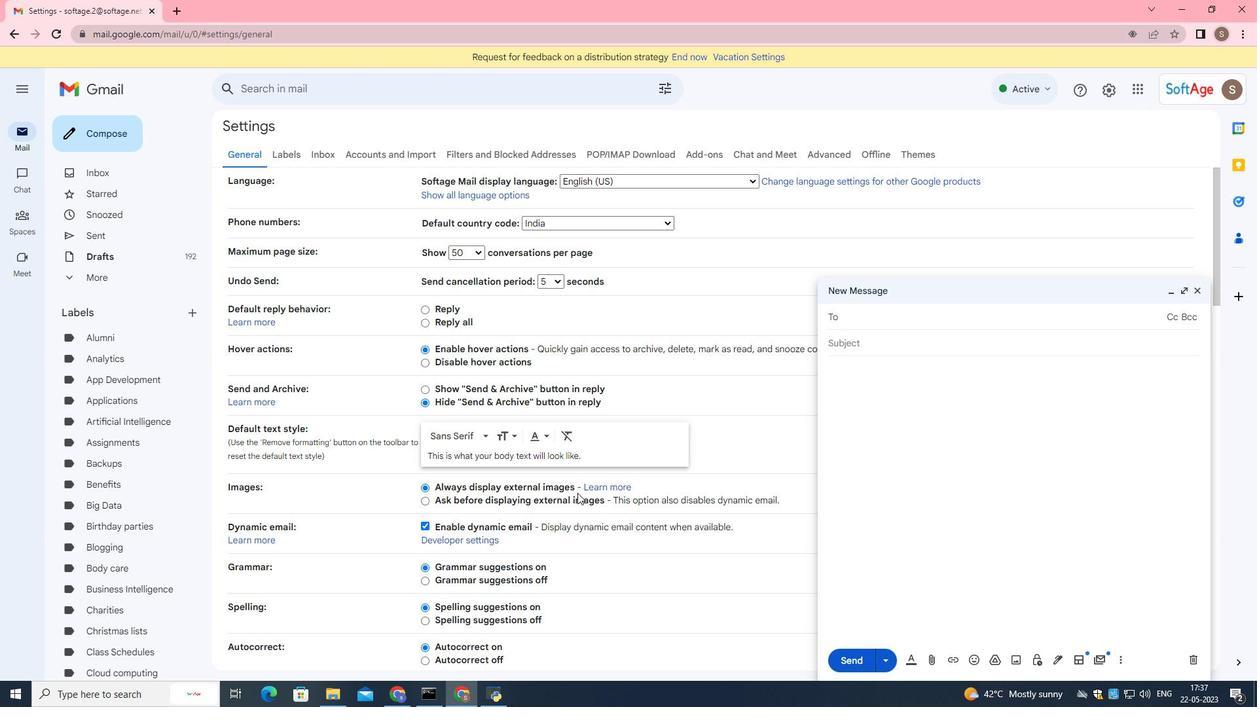 
Action: Mouse scrolled (577, 492) with delta (0, 0)
Screenshot: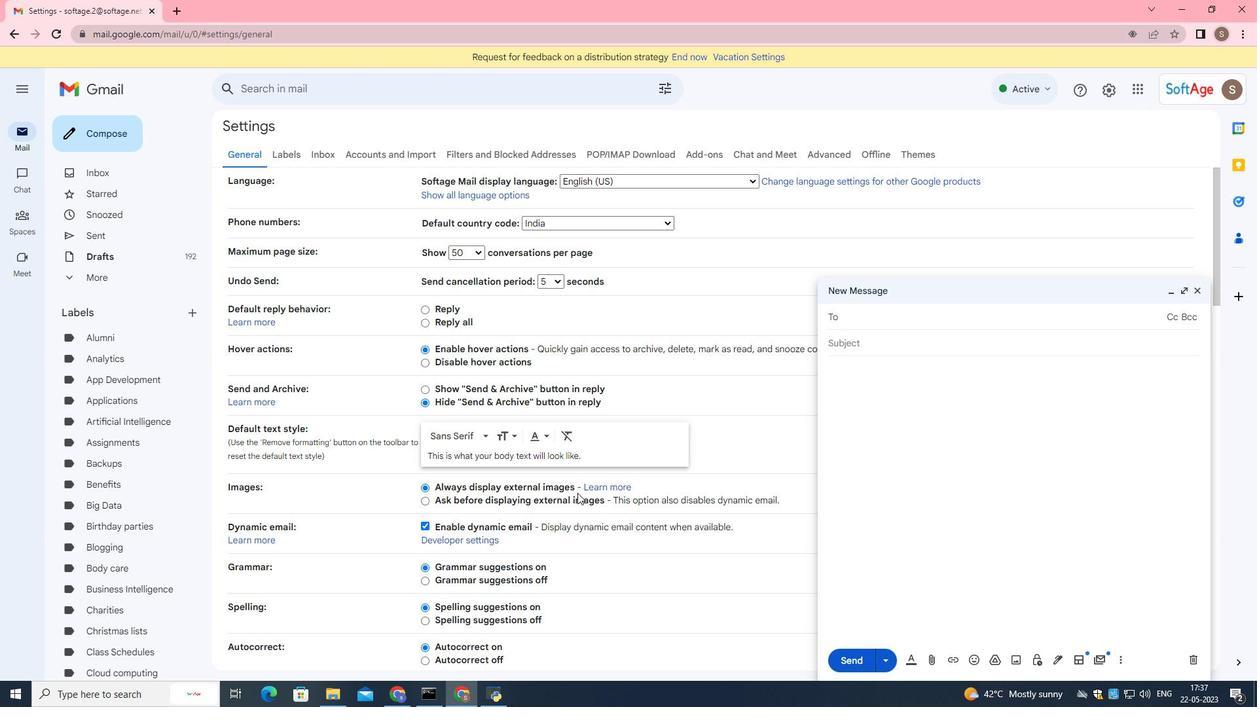 
Action: Mouse scrolled (577, 492) with delta (0, 0)
Screenshot: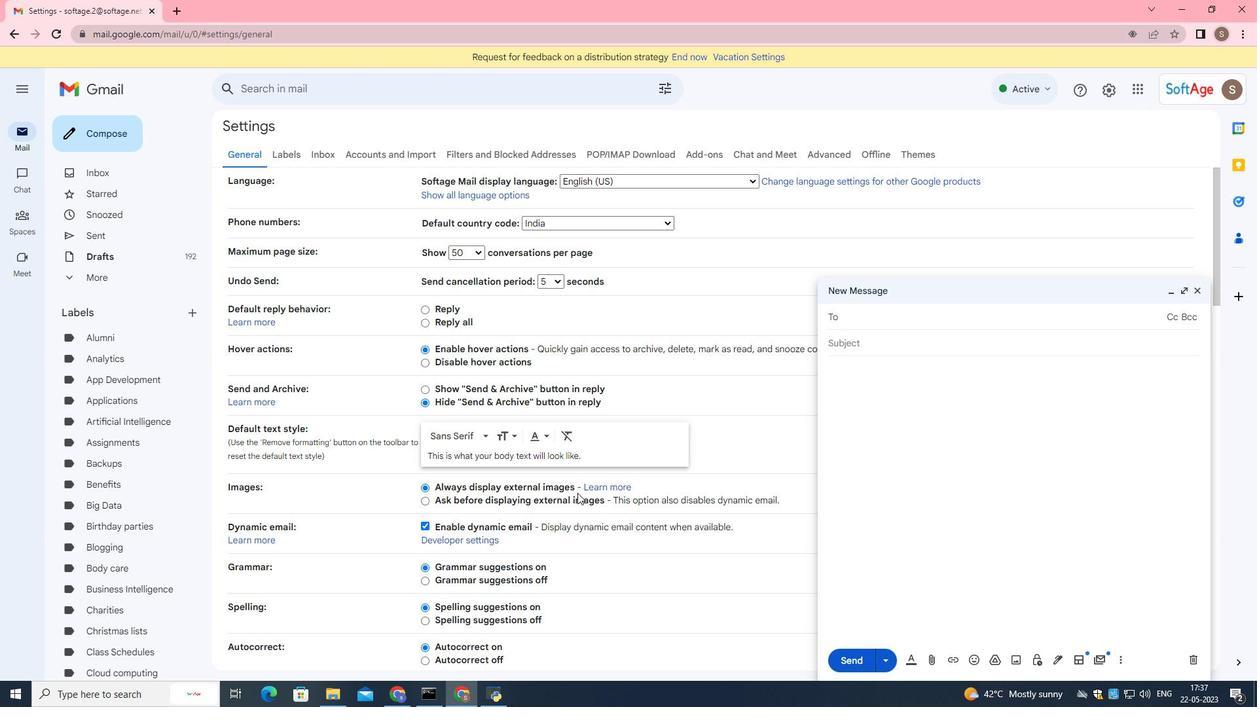 
Action: Mouse scrolled (577, 492) with delta (0, 0)
Screenshot: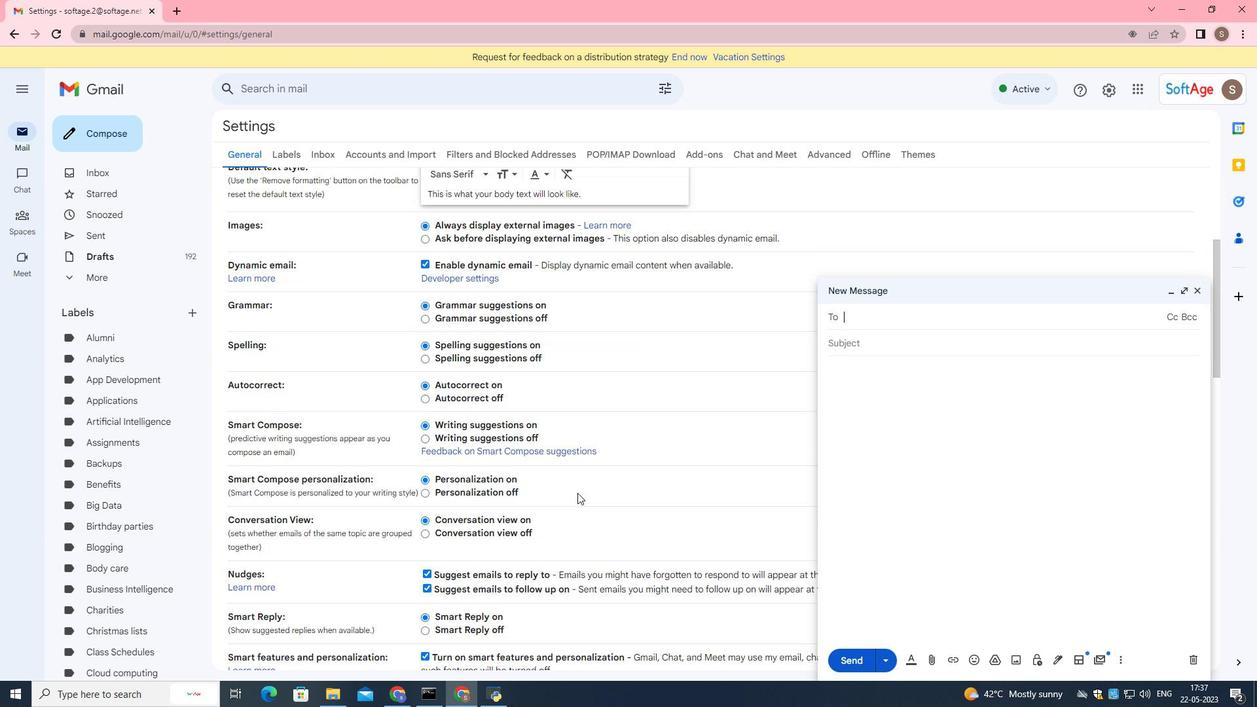 
Action: Mouse scrolled (577, 492) with delta (0, 0)
Screenshot: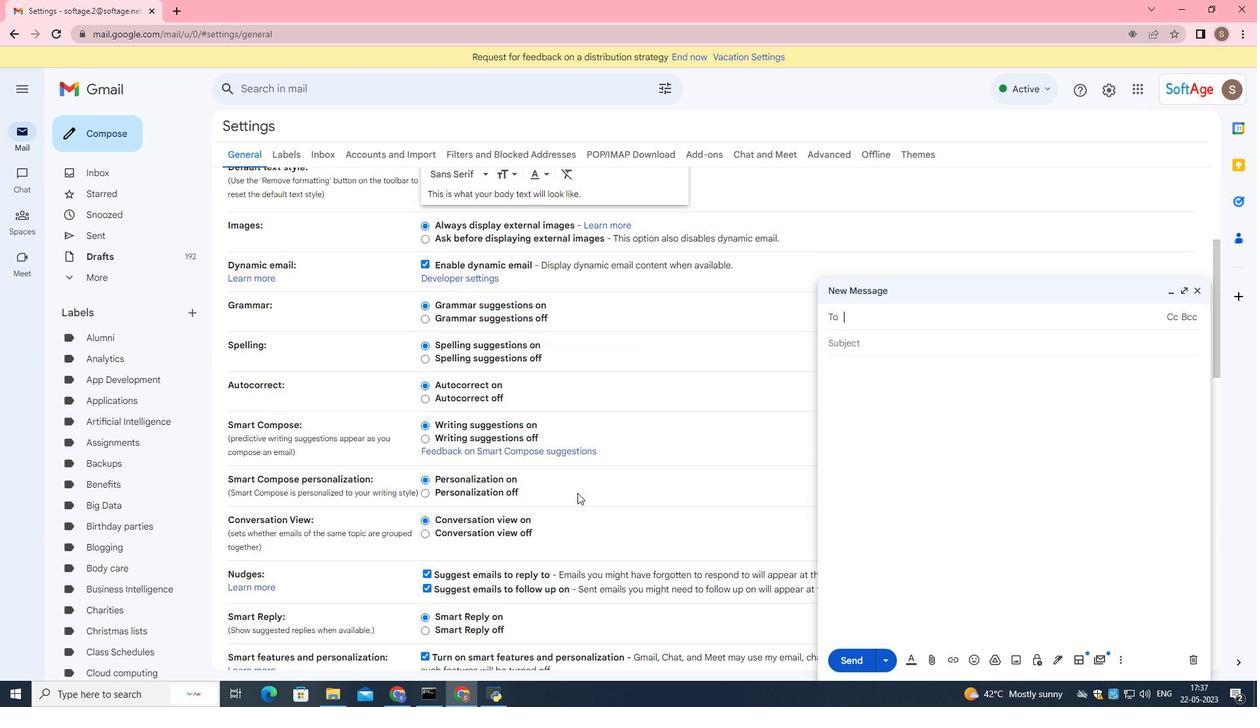 
Action: Mouse scrolled (577, 492) with delta (0, 0)
Screenshot: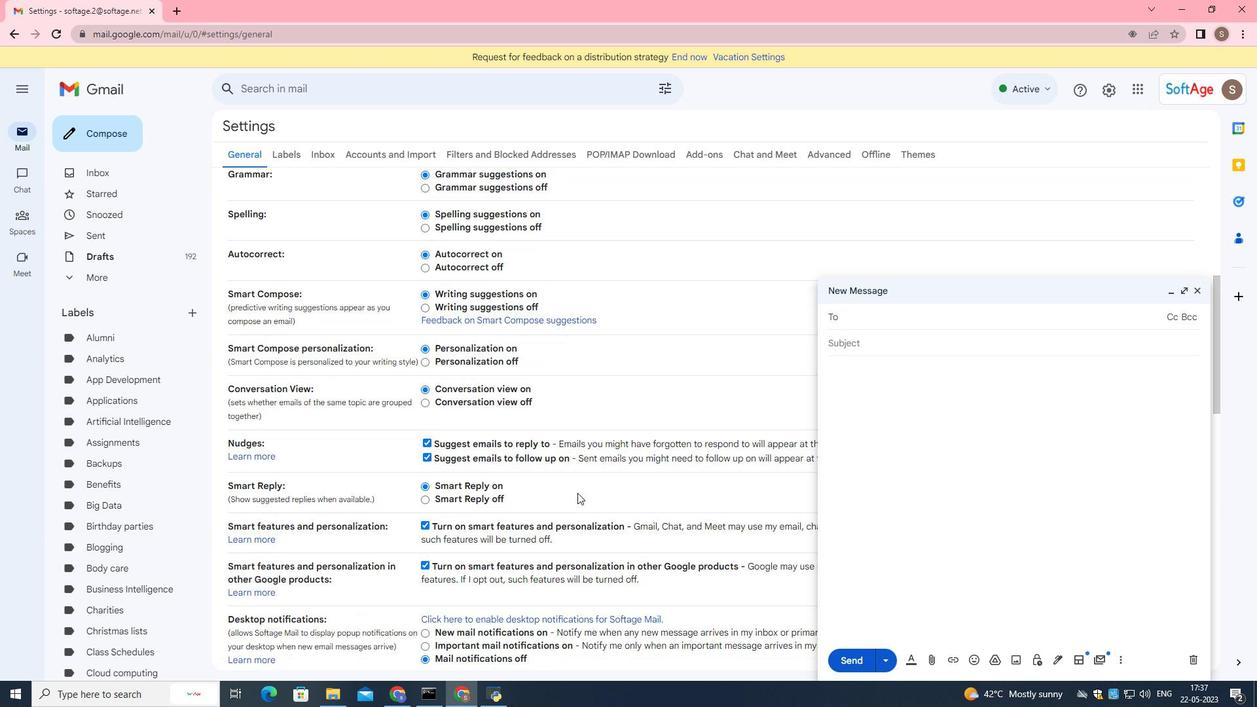 
Action: Mouse scrolled (577, 492) with delta (0, 0)
Screenshot: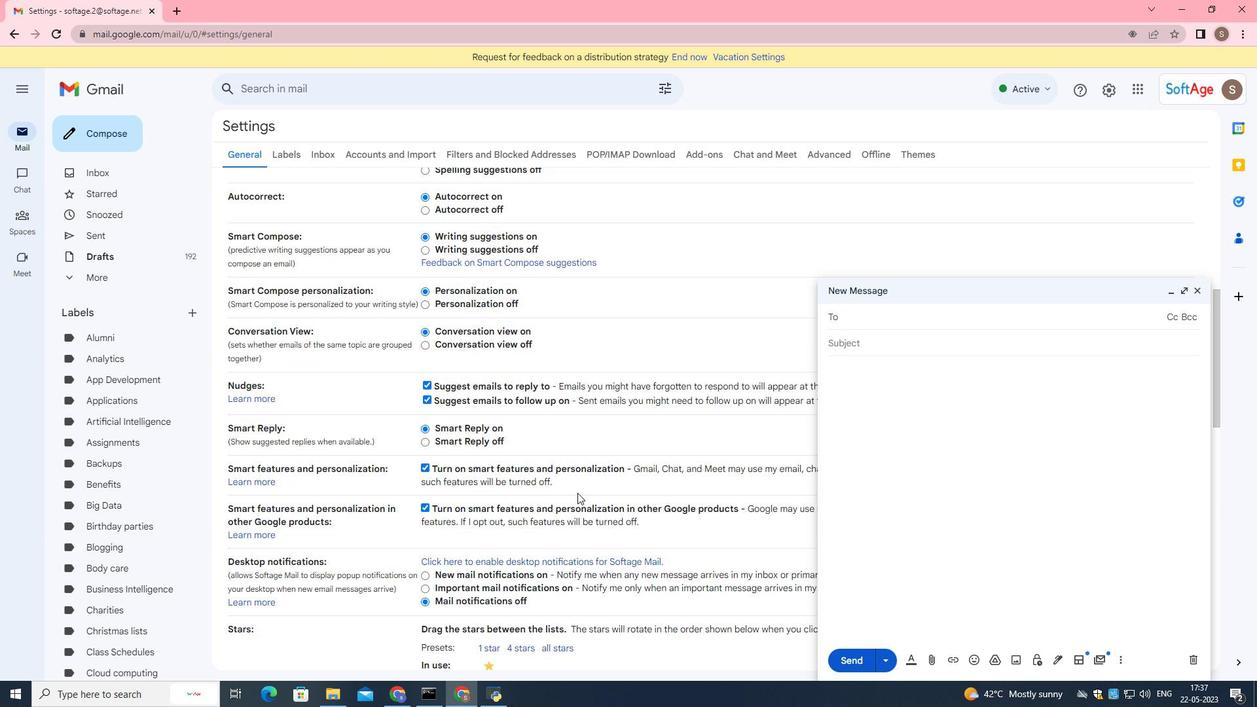 
Action: Mouse scrolled (577, 492) with delta (0, 0)
Screenshot: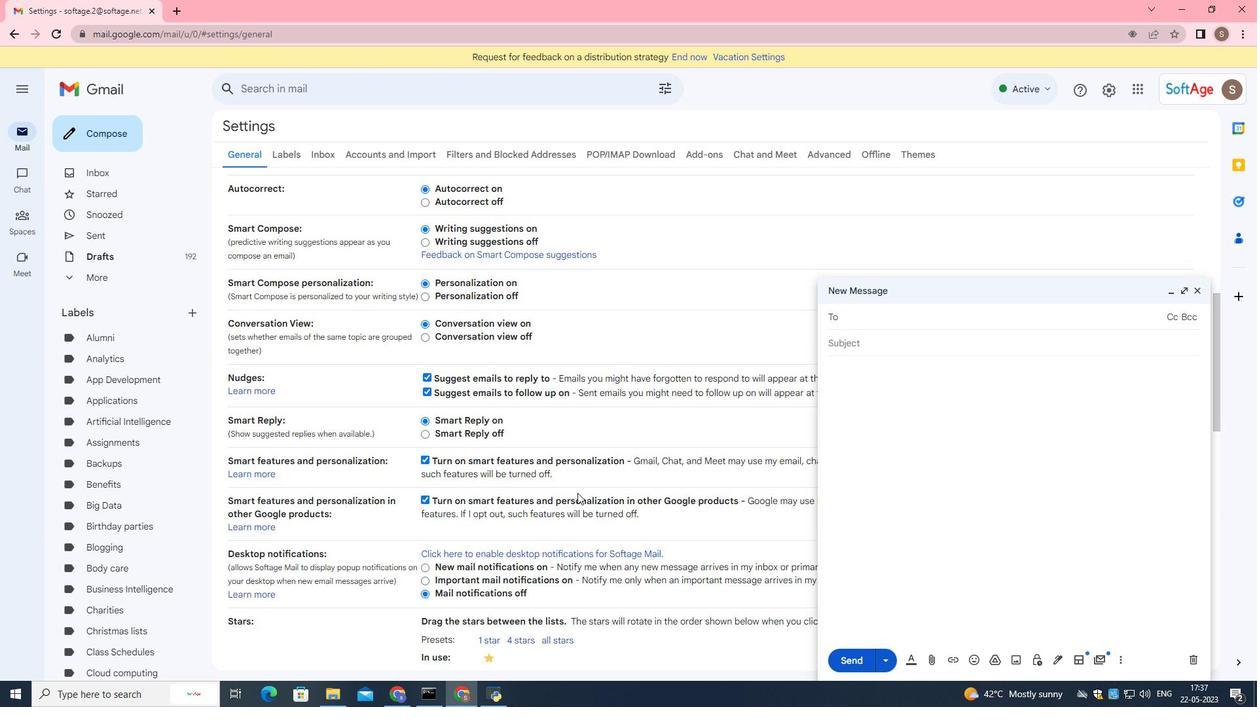
Action: Mouse scrolled (577, 492) with delta (0, 0)
Screenshot: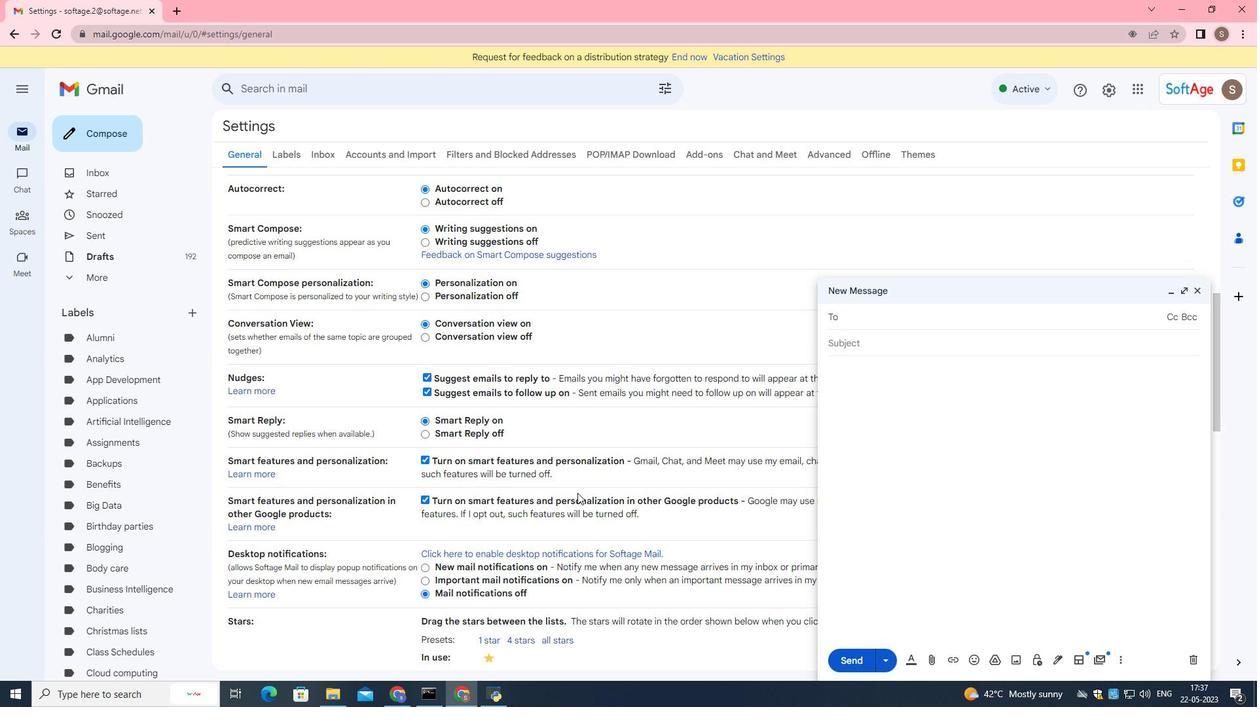 
Action: Mouse scrolled (577, 492) with delta (0, 0)
Screenshot: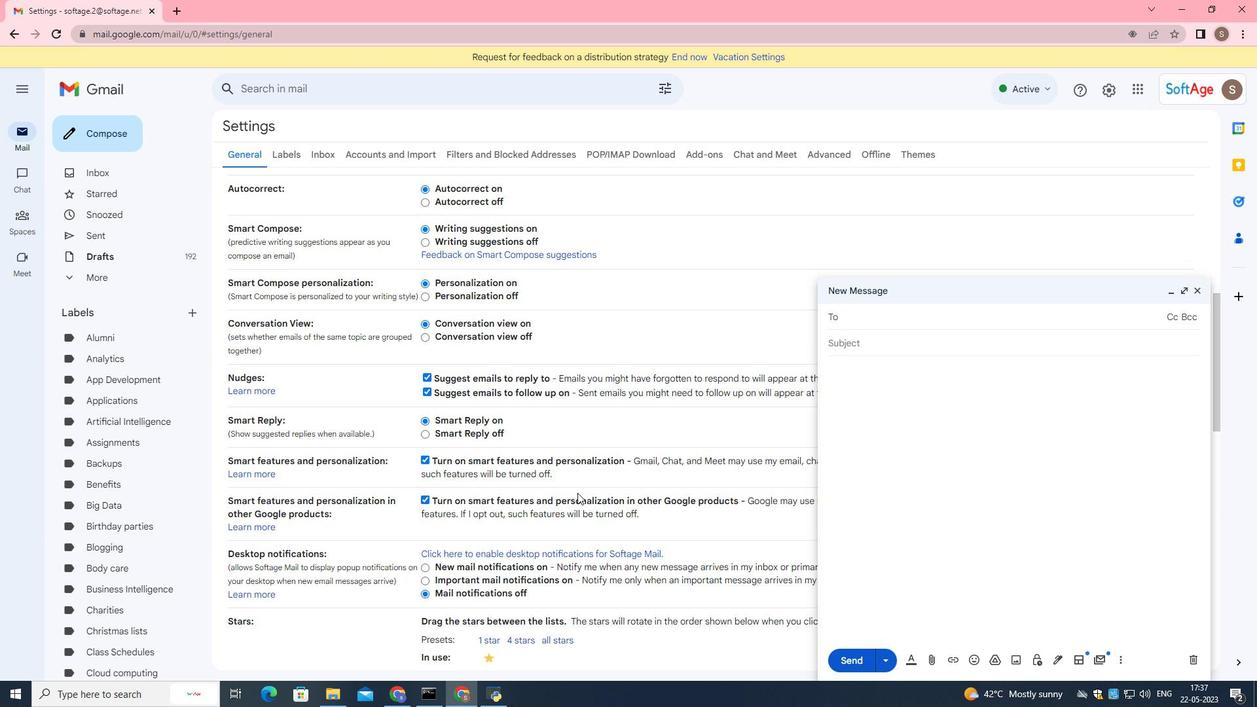 
Action: Mouse scrolled (577, 492) with delta (0, 0)
Screenshot: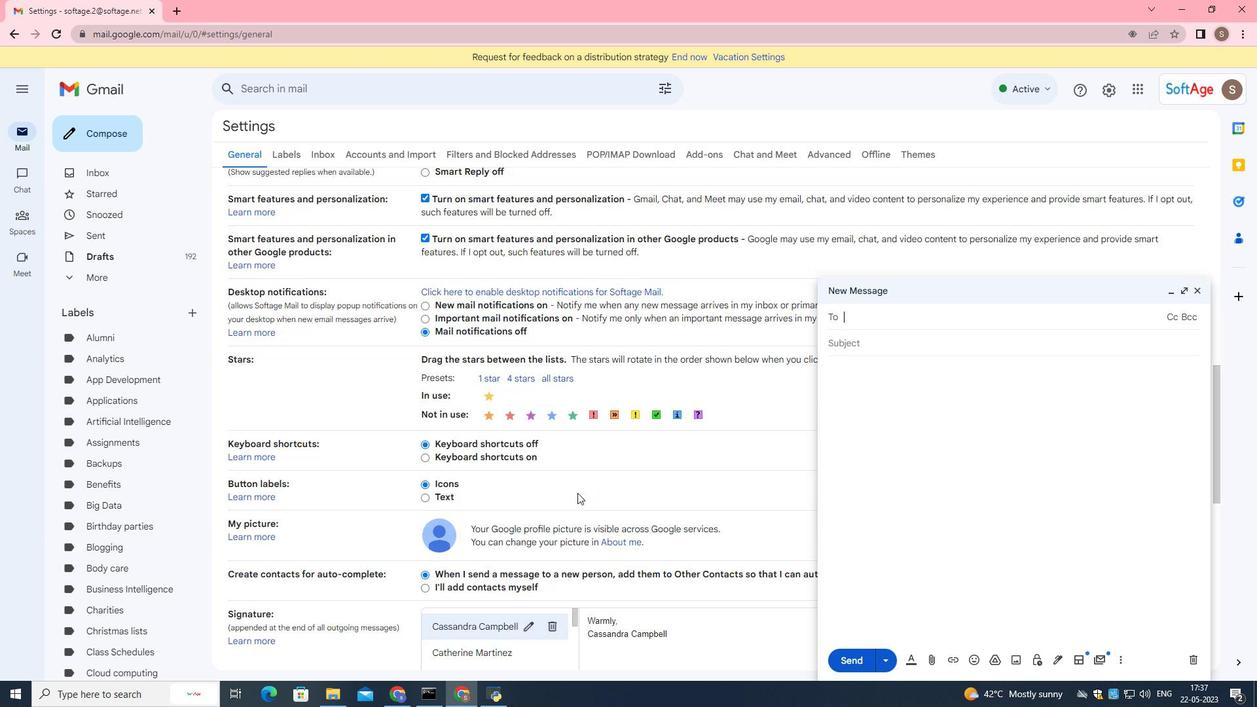 
Action: Mouse scrolled (577, 492) with delta (0, 0)
Screenshot: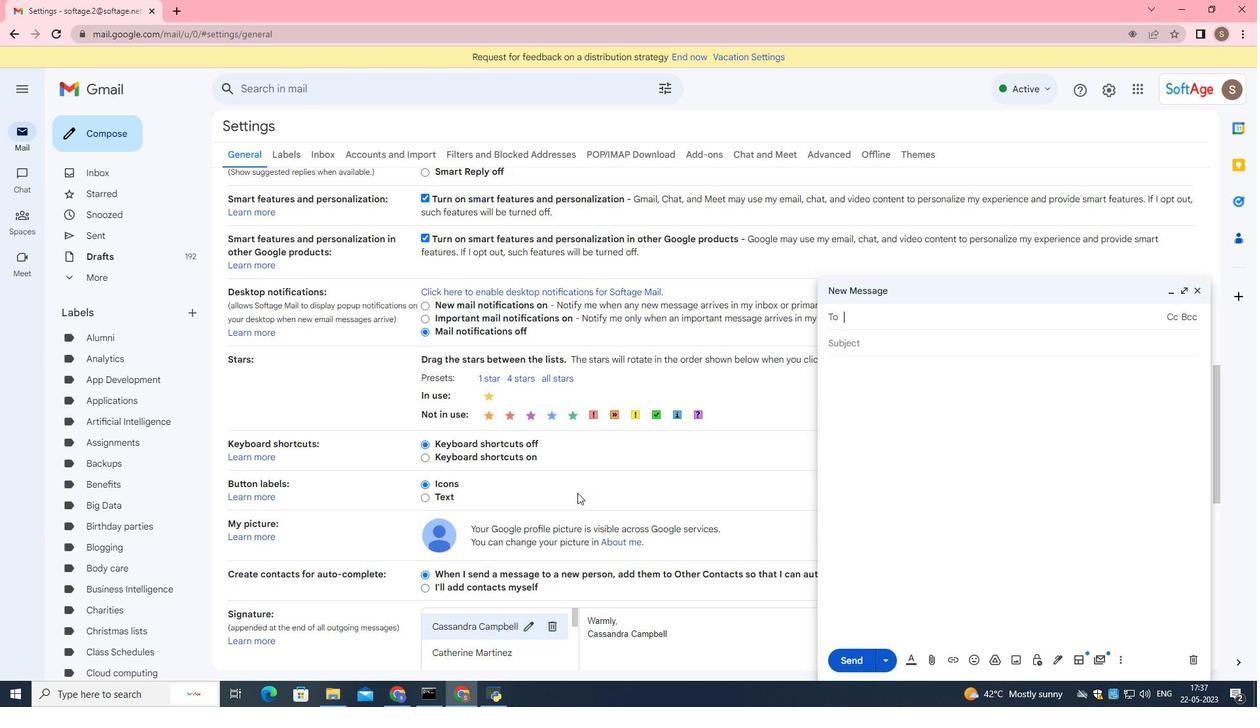 
Action: Mouse moved to (518, 601)
Screenshot: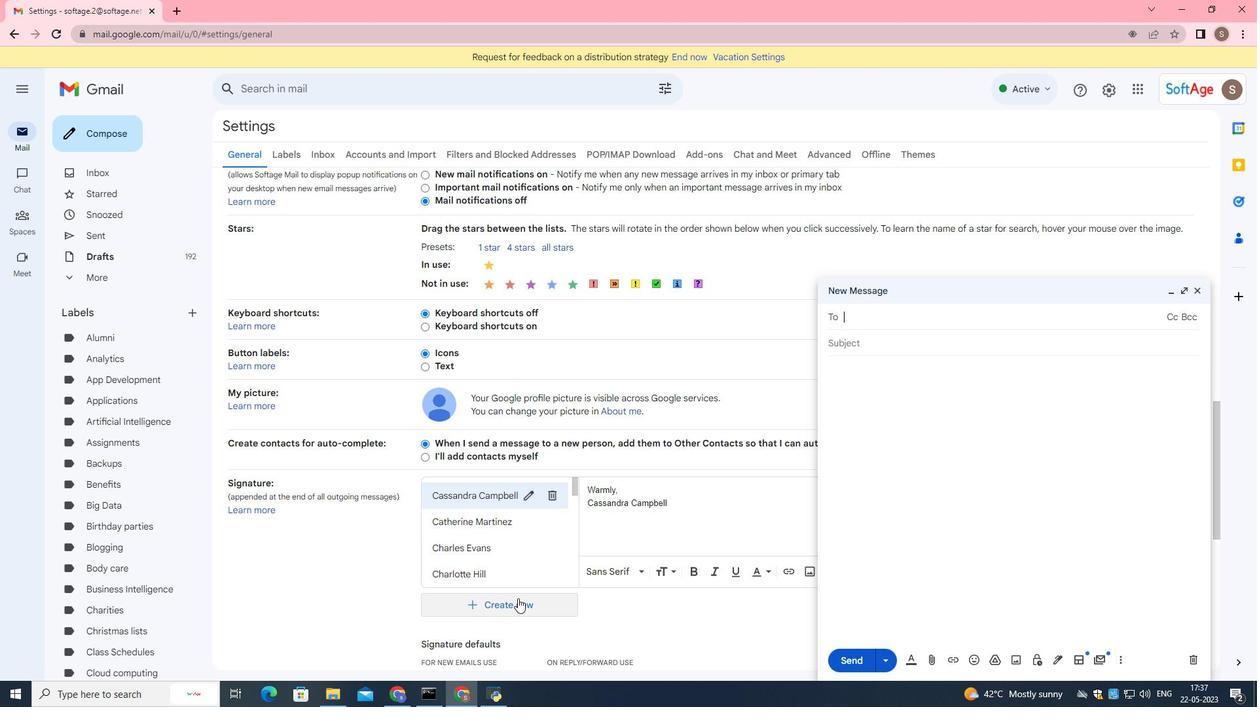 
Action: Mouse pressed left at (518, 601)
Screenshot: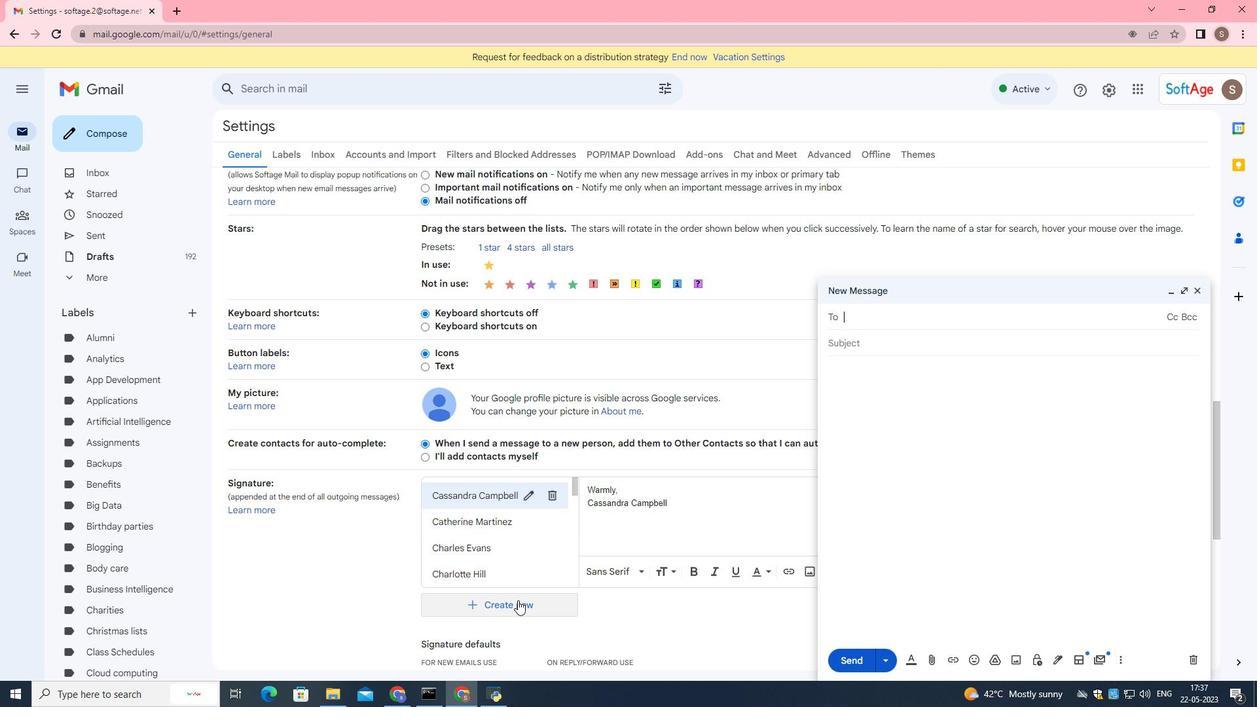 
Action: Mouse moved to (611, 355)
Screenshot: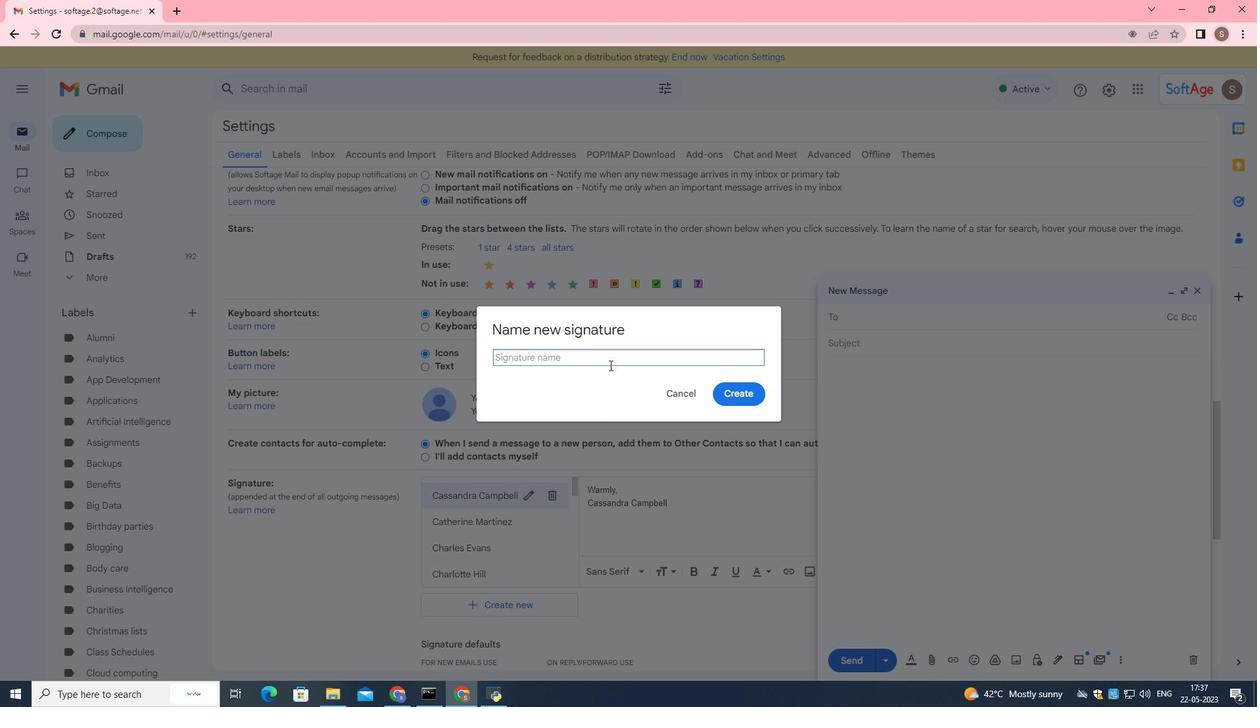 
Action: Mouse pressed left at (611, 355)
Screenshot: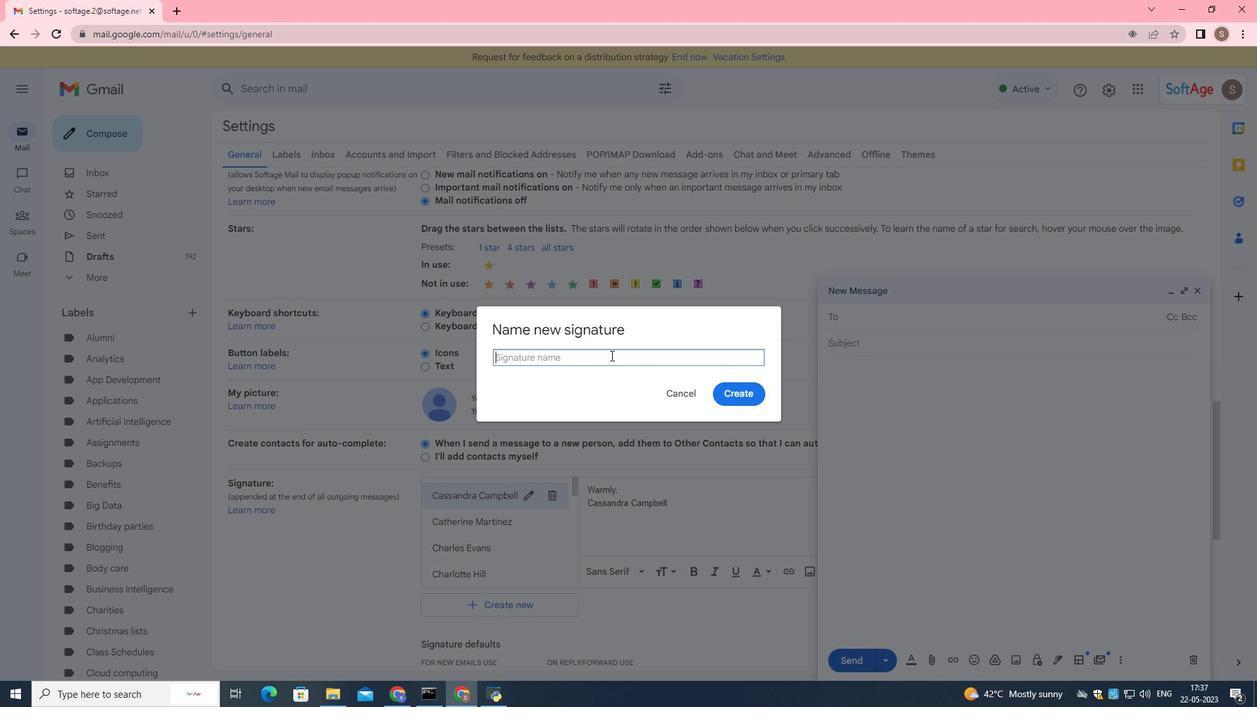 
Action: Key pressed <Key.shift>Guadalupe<Key.space><Key.shift>Nelson
Screenshot: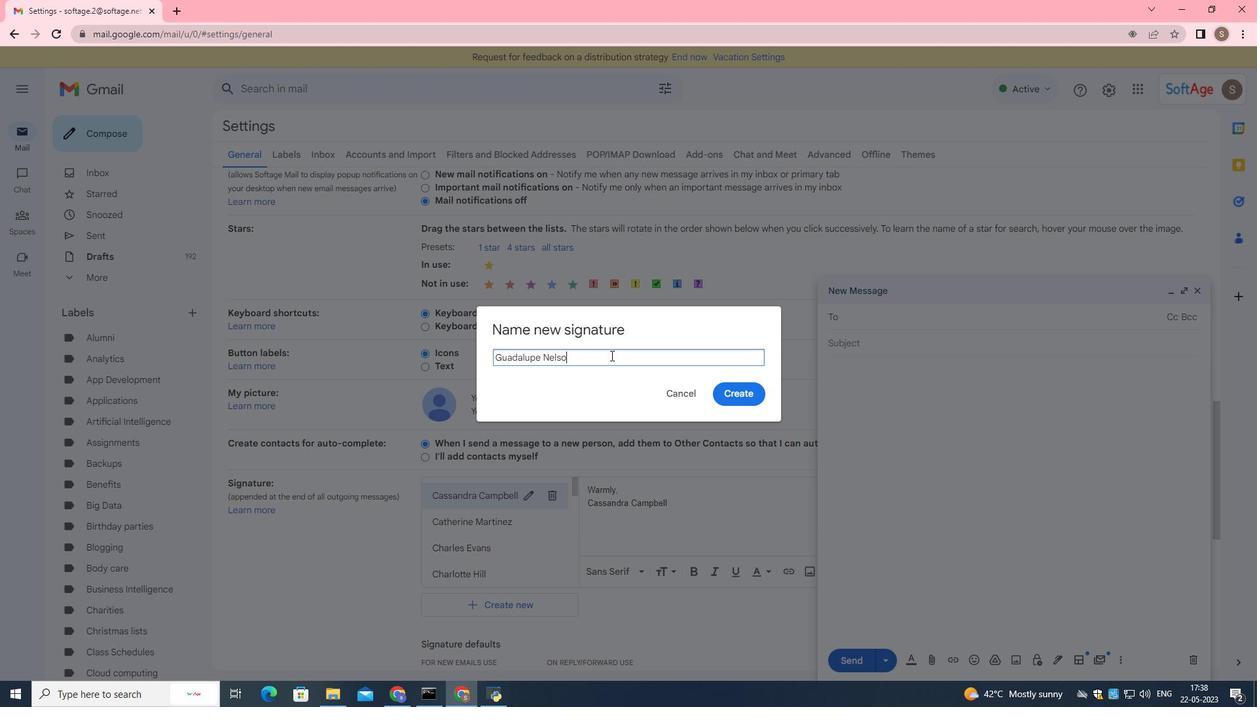 
Action: Mouse moved to (719, 399)
Screenshot: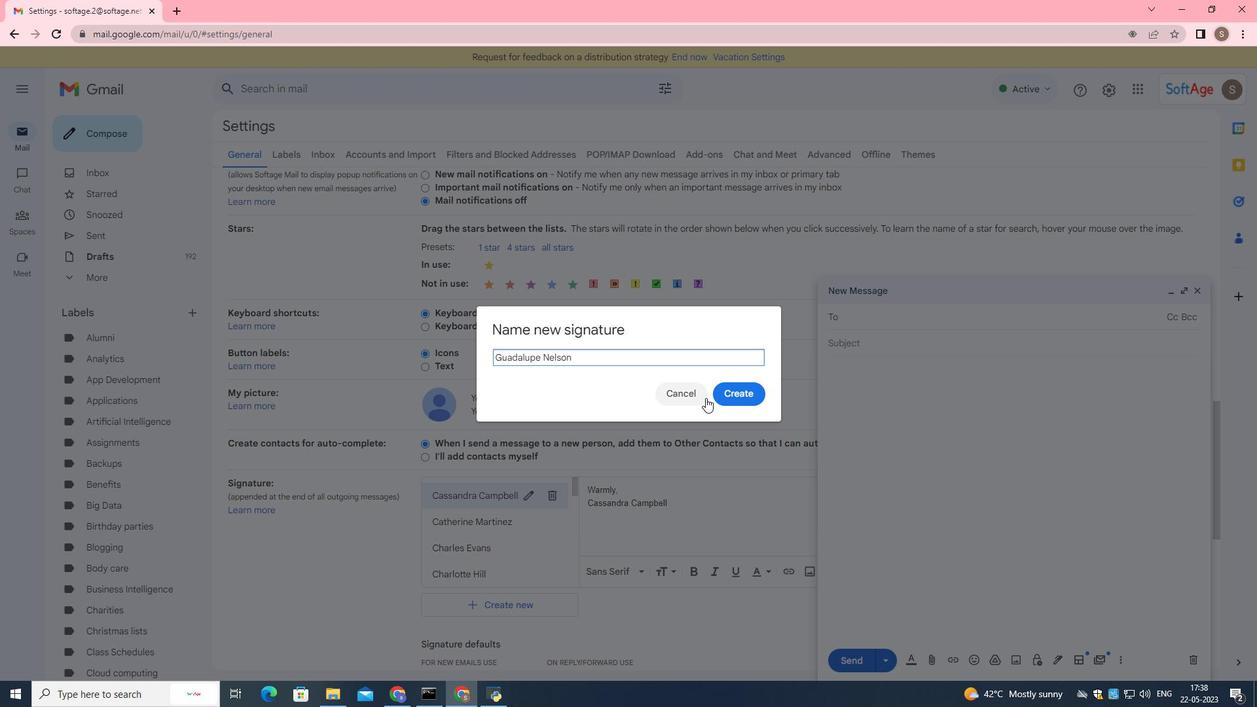 
Action: Mouse pressed left at (719, 399)
Screenshot: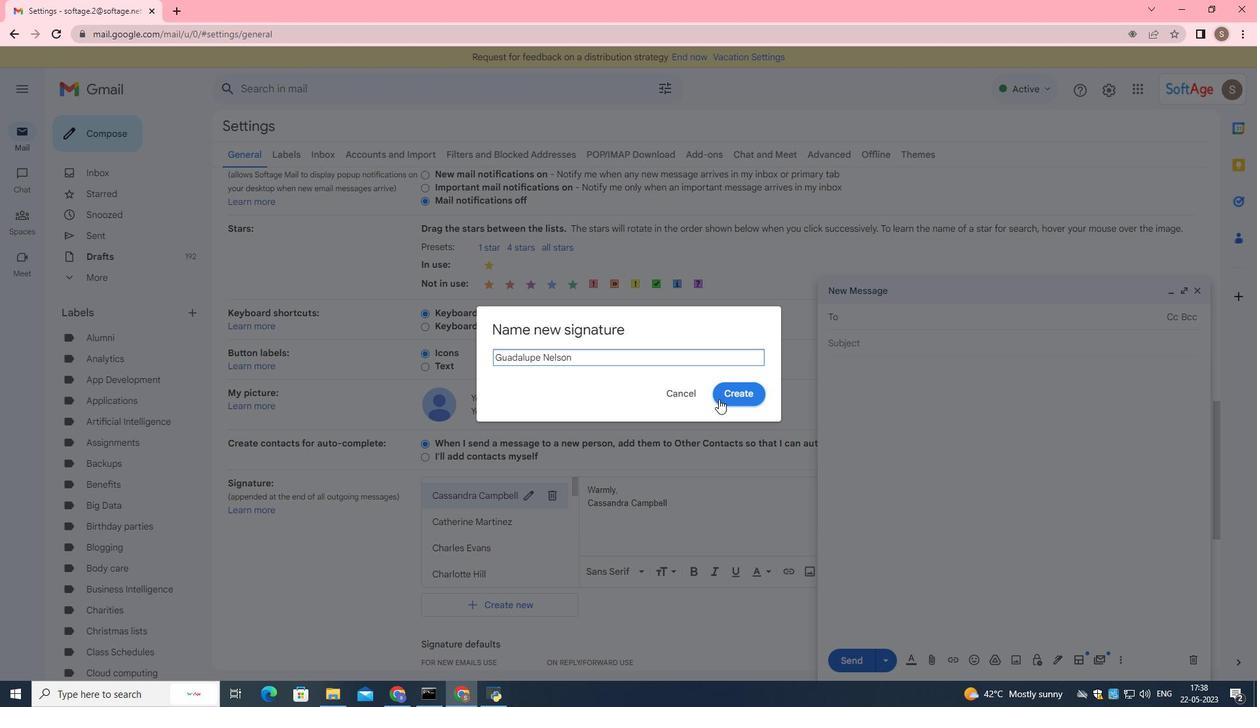 
Action: Mouse moved to (605, 435)
Screenshot: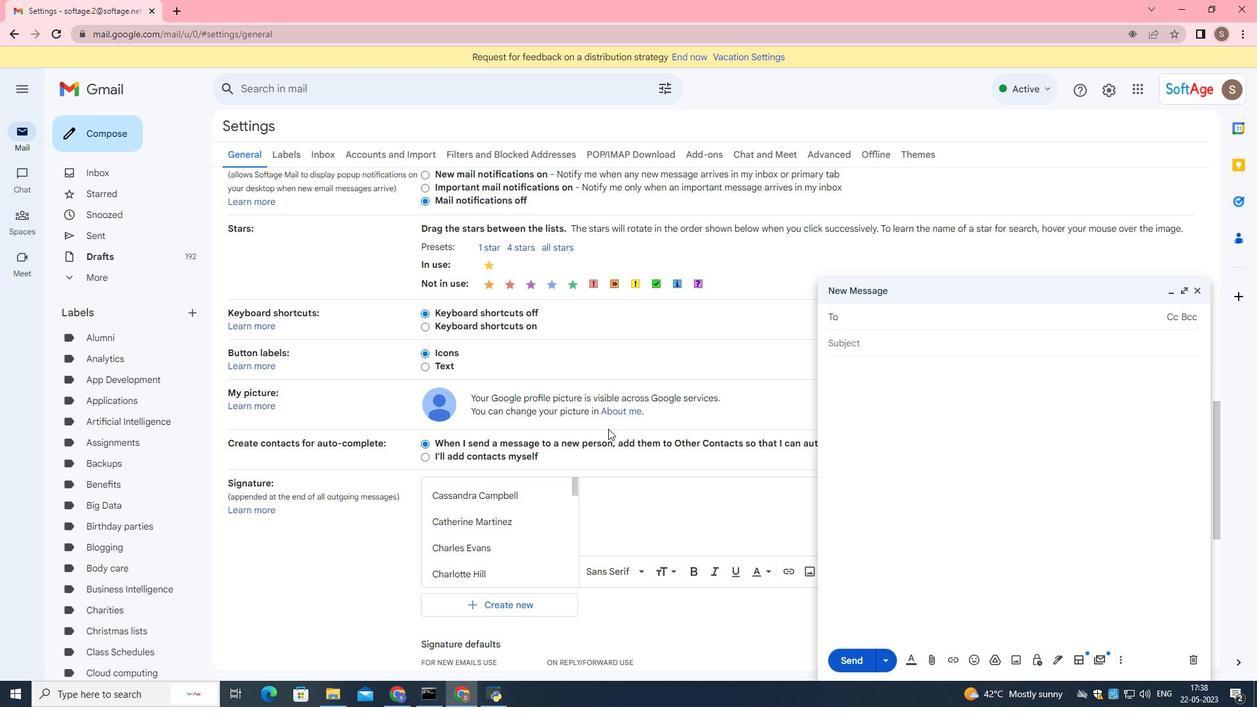 
Action: Mouse scrolled (605, 435) with delta (0, 0)
Screenshot: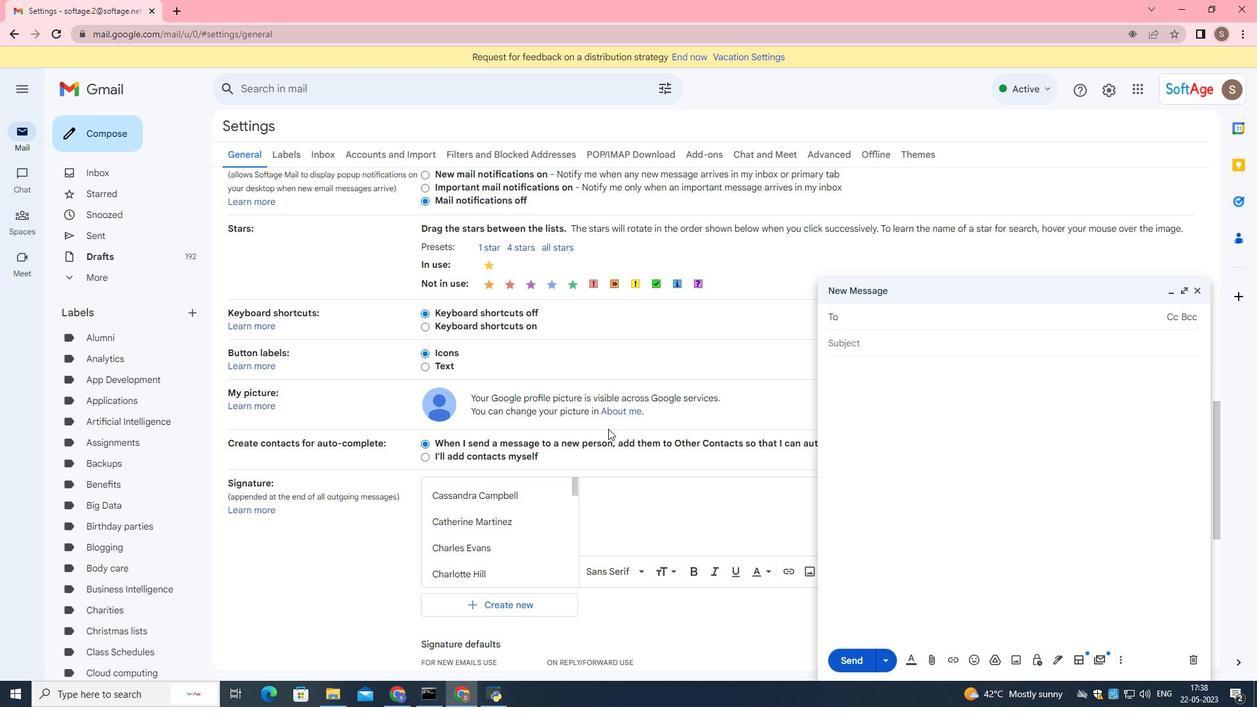 
Action: Mouse moved to (603, 441)
Screenshot: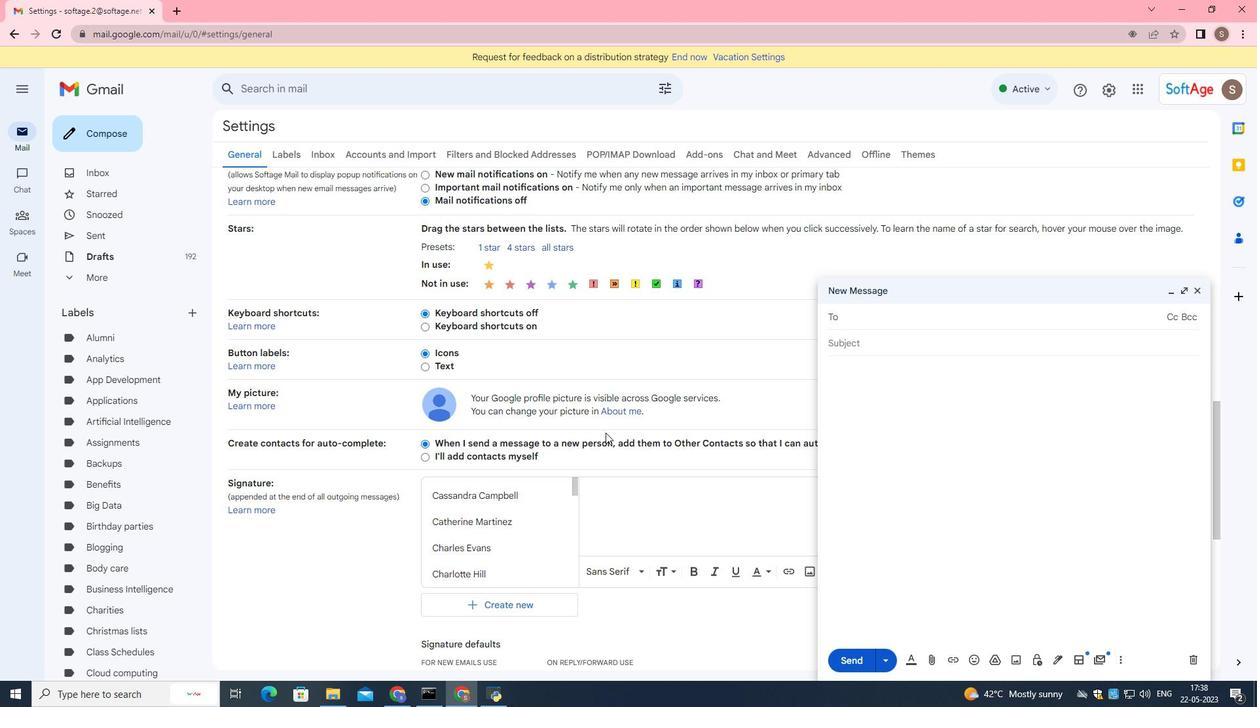 
Action: Mouse scrolled (603, 440) with delta (0, 0)
Screenshot: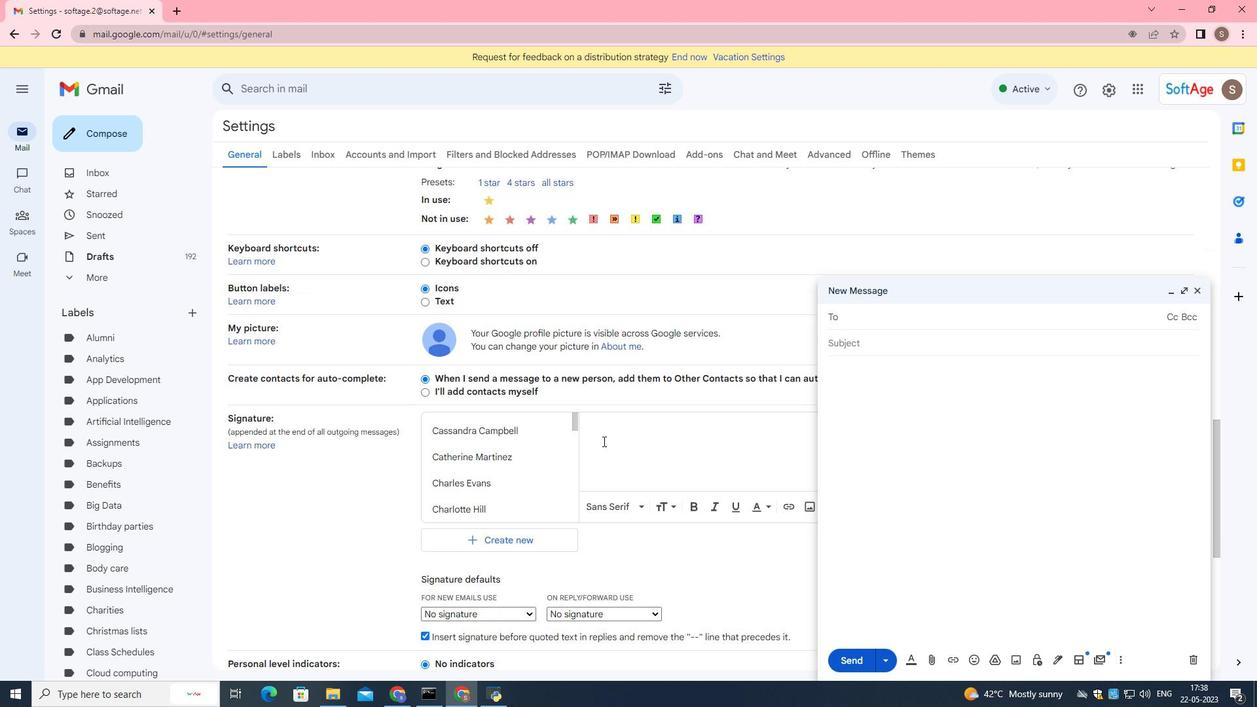 
Action: Mouse scrolled (603, 440) with delta (0, 0)
Screenshot: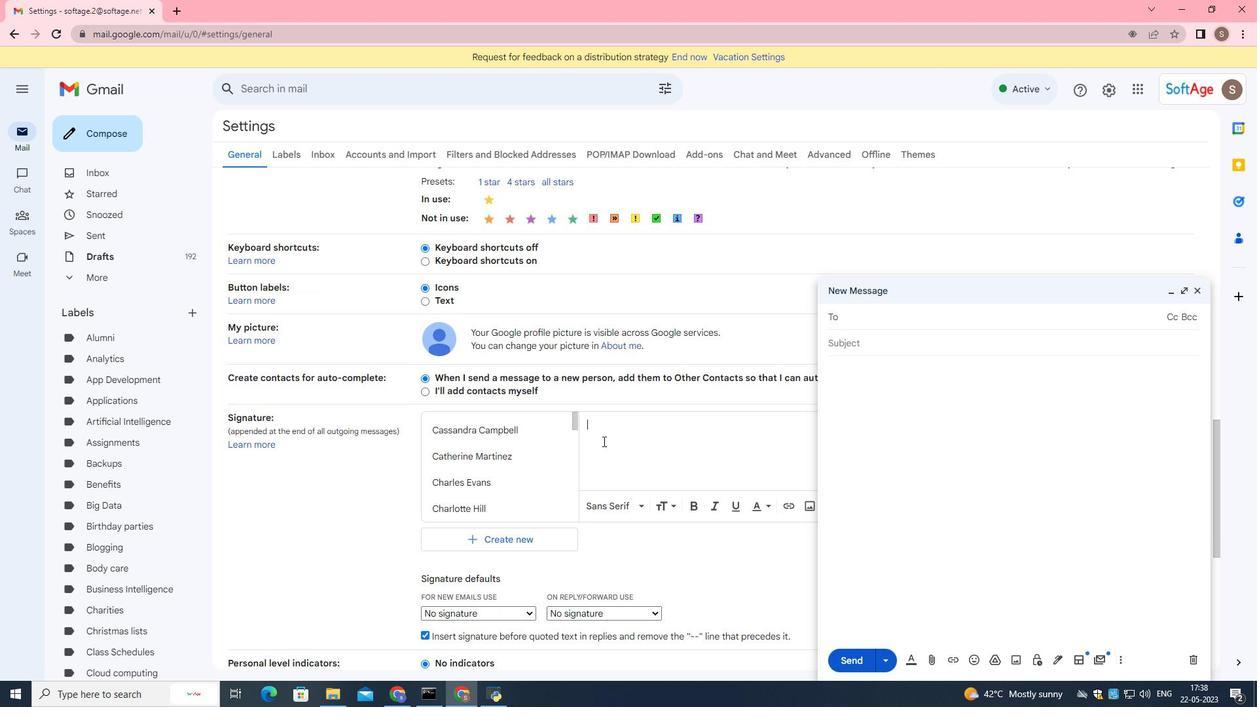 
Action: Mouse moved to (530, 484)
Screenshot: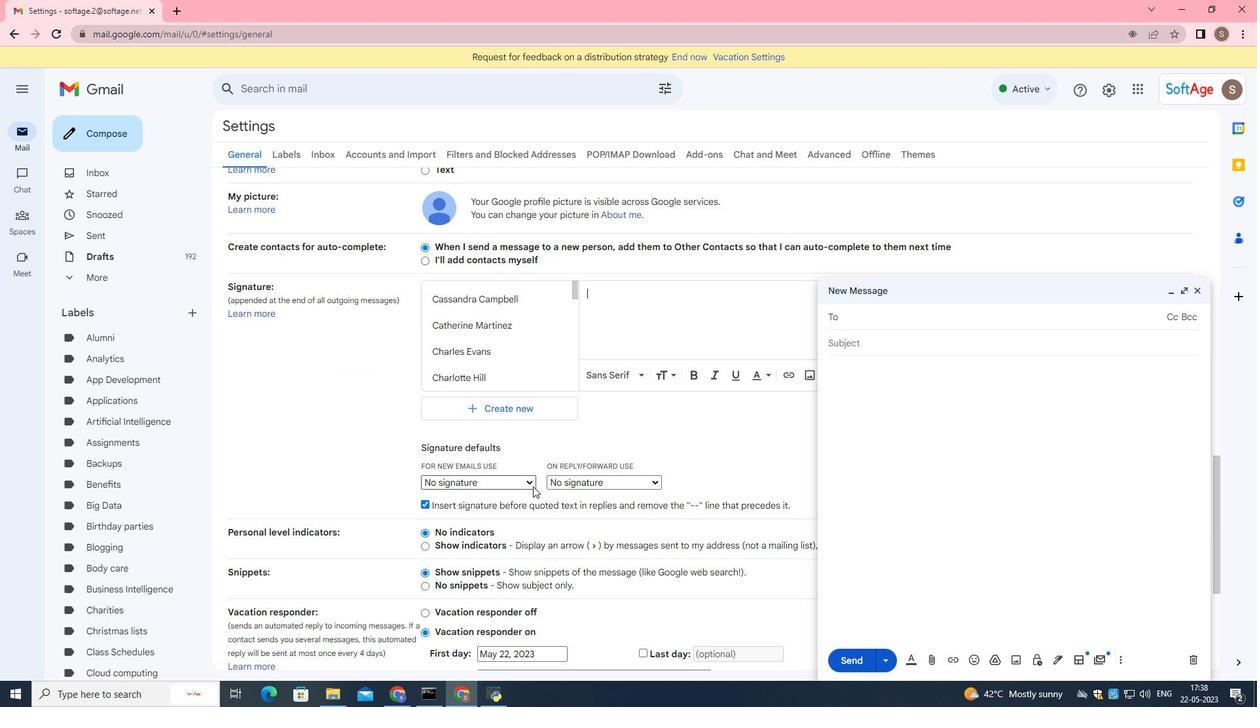 
Action: Mouse pressed left at (530, 484)
Screenshot: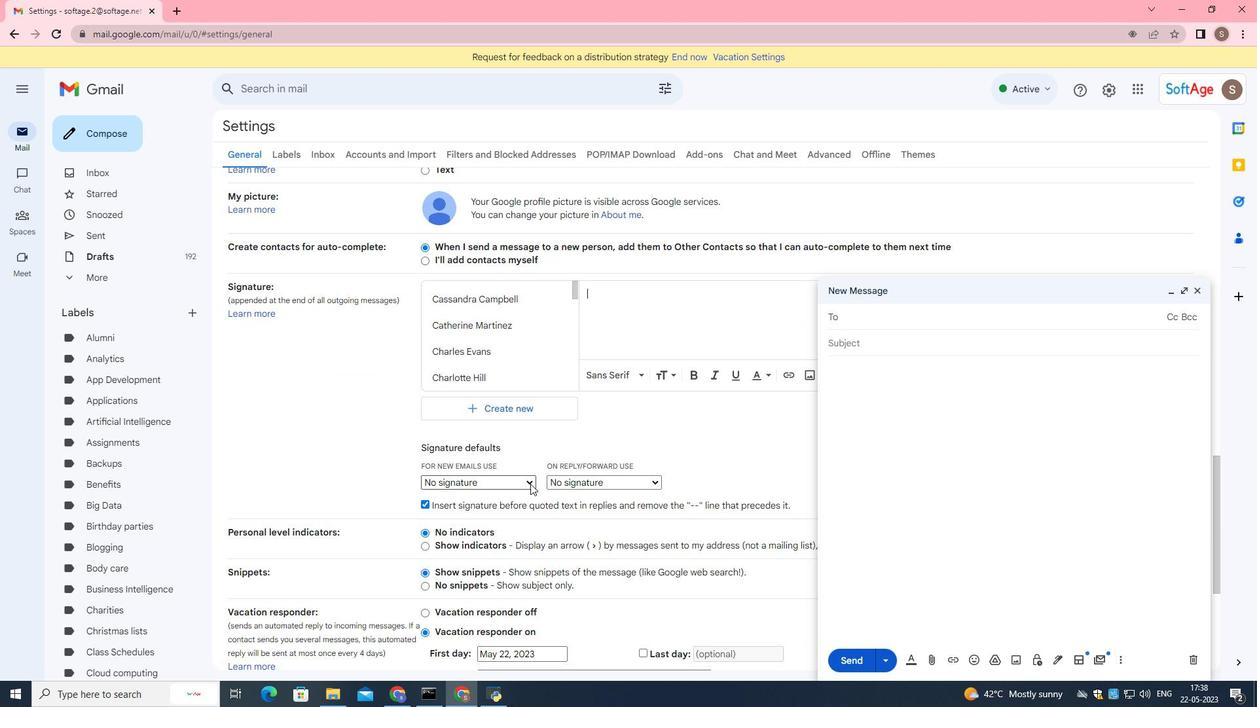 
Action: Mouse moved to (529, 329)
Screenshot: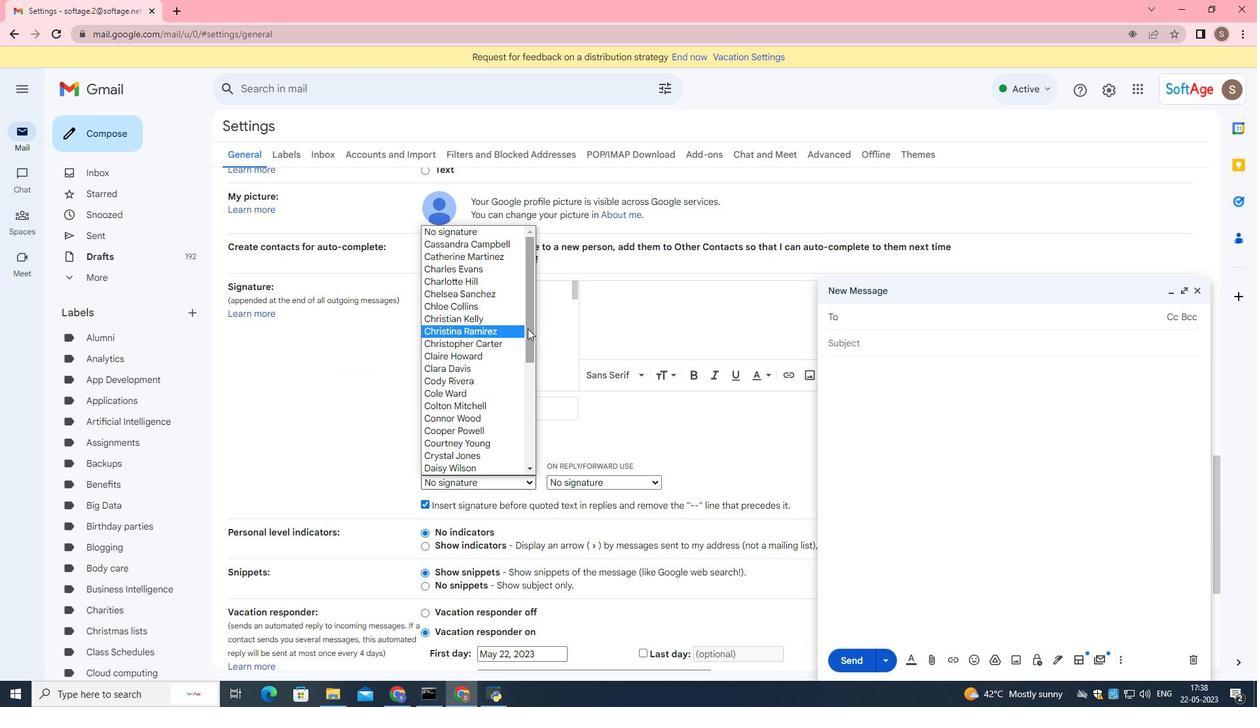 
Action: Mouse pressed left at (529, 329)
Screenshot: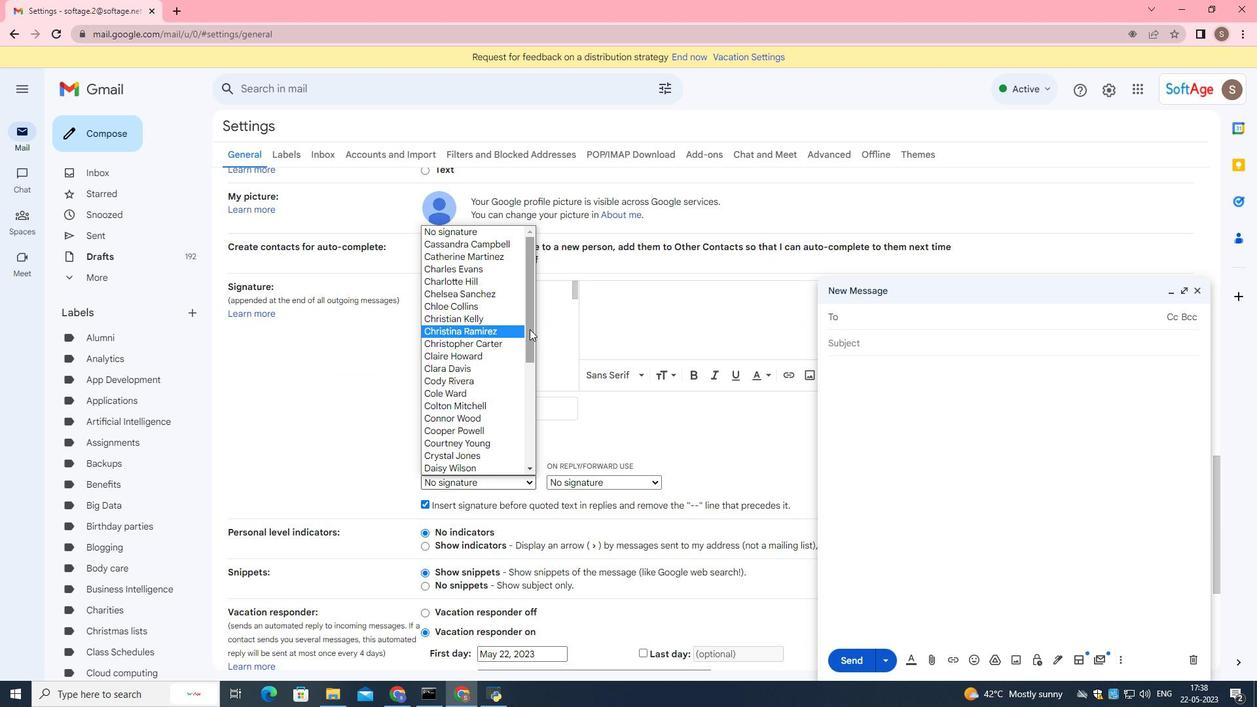 
Action: Mouse moved to (487, 444)
Screenshot: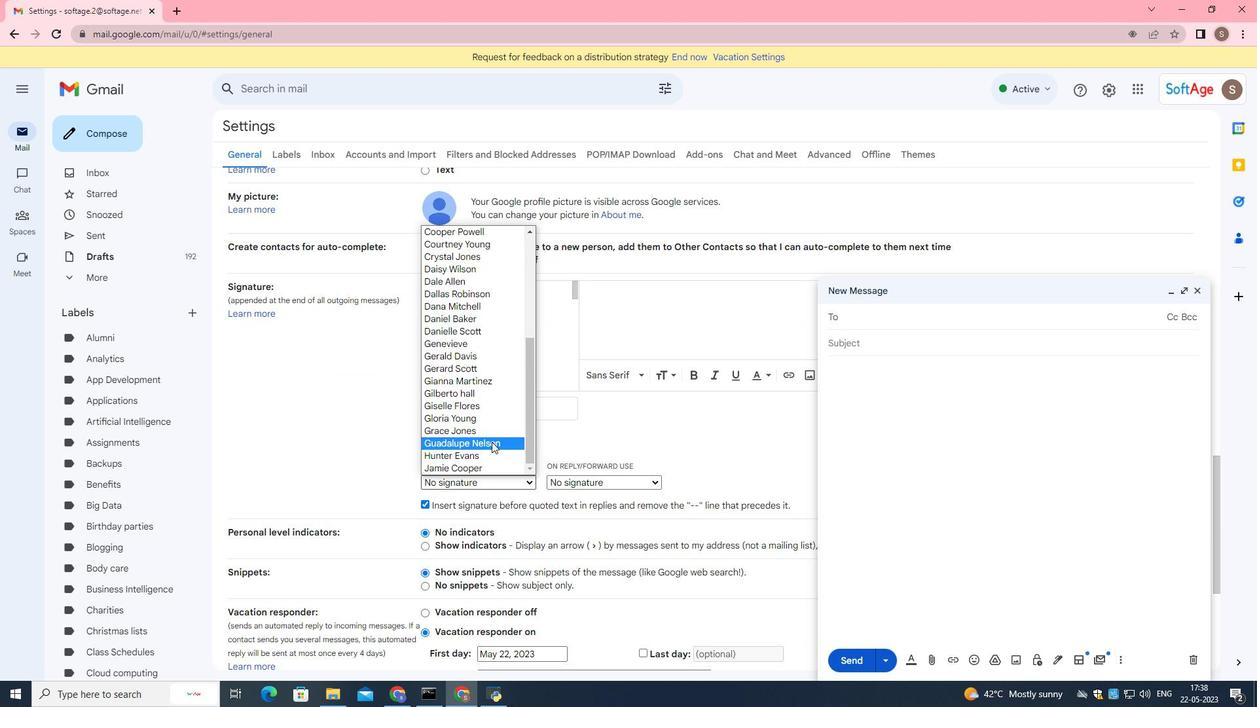 
Action: Mouse pressed left at (487, 444)
Screenshot: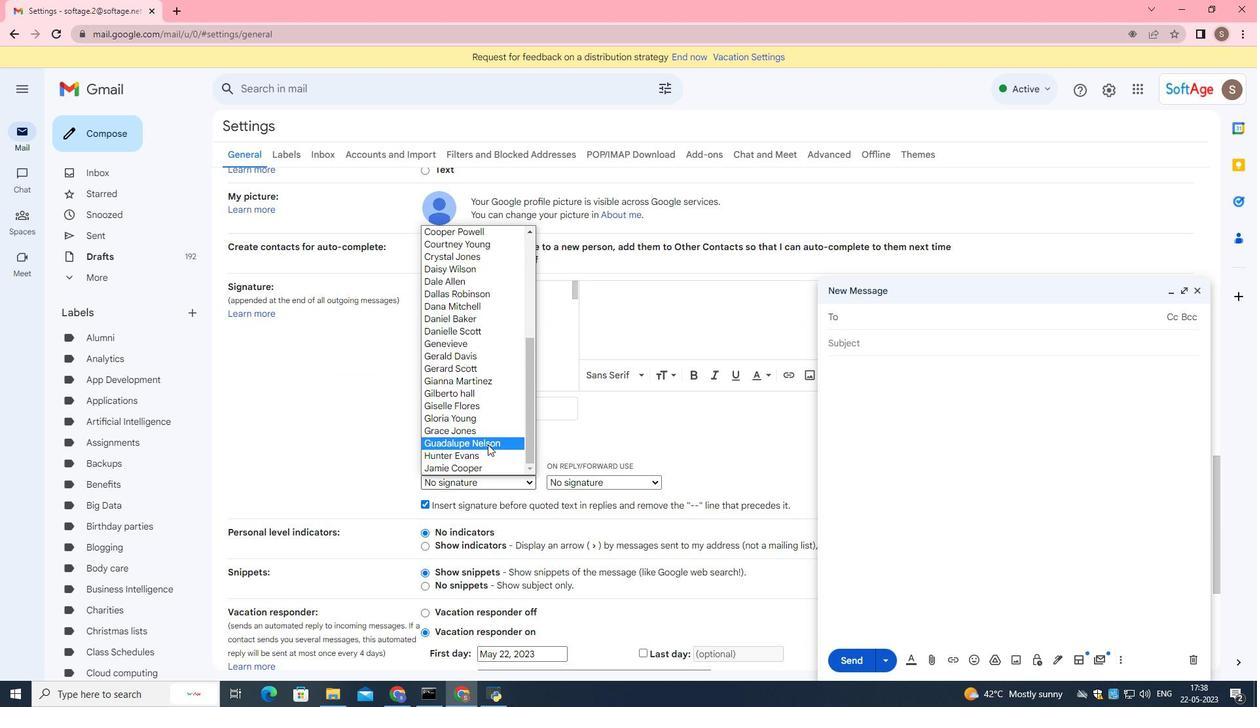 
Action: Mouse moved to (611, 480)
Screenshot: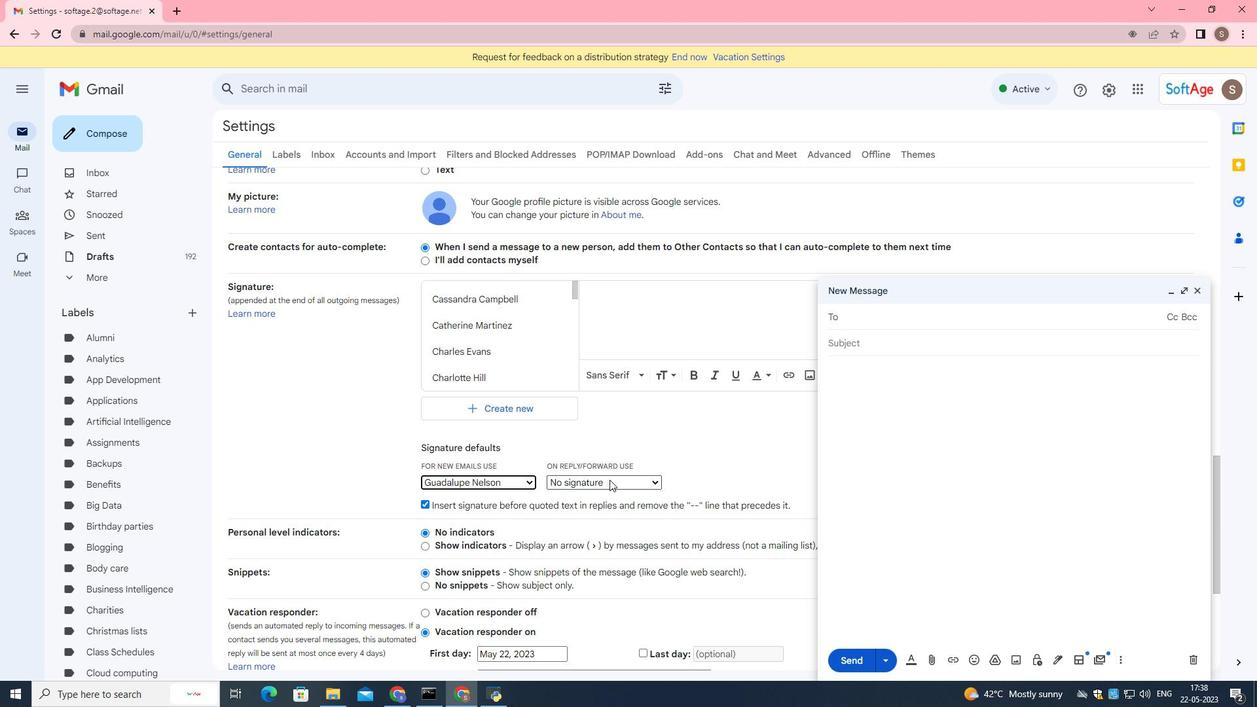 
Action: Mouse pressed left at (610, 480)
Screenshot: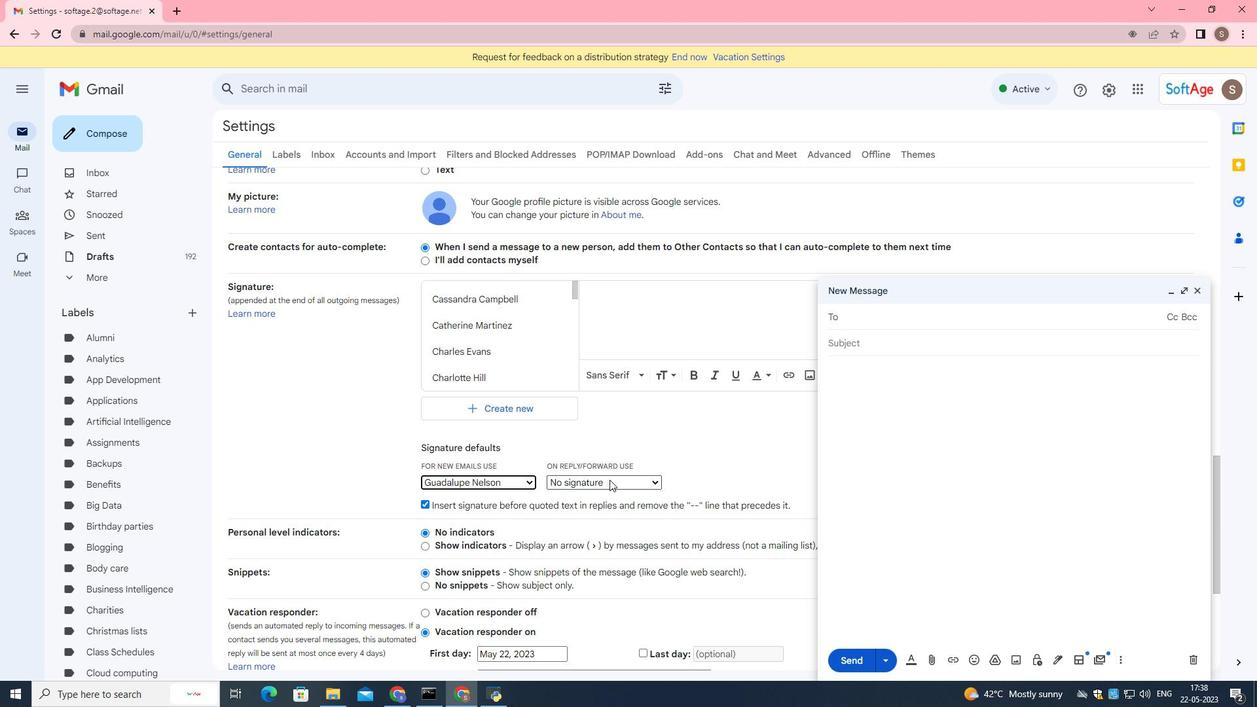 
Action: Mouse moved to (654, 353)
Screenshot: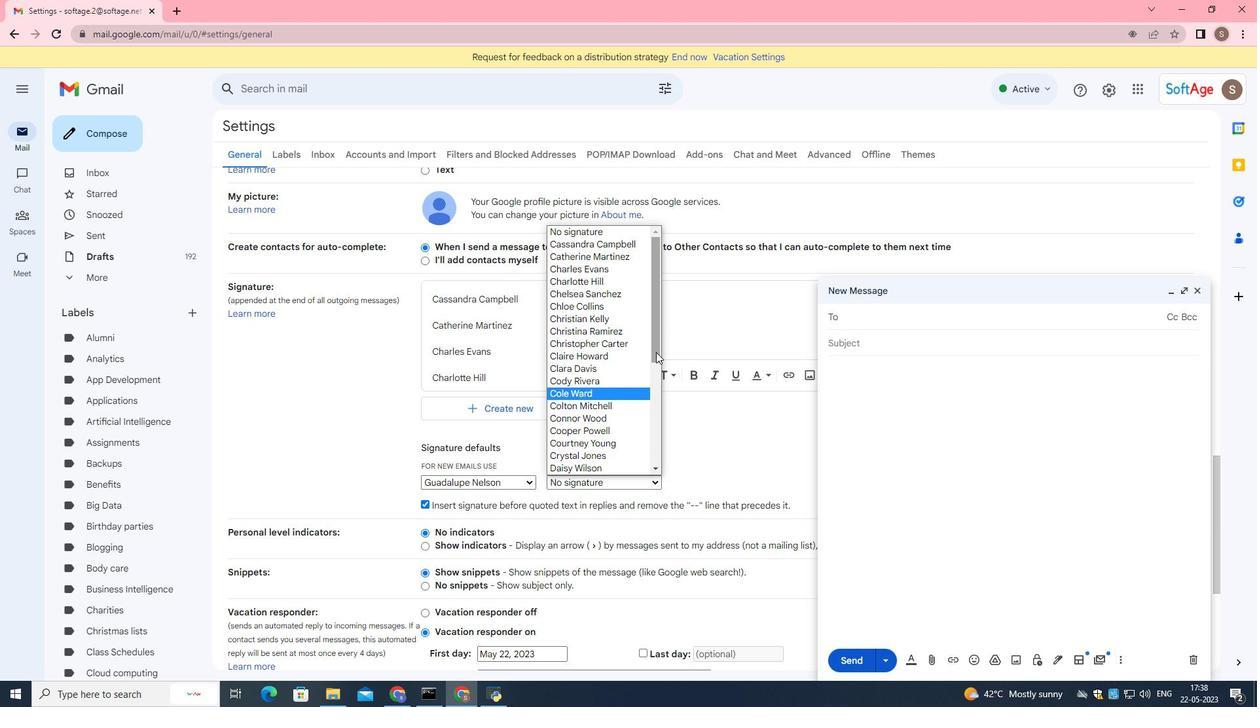 
Action: Mouse pressed left at (654, 353)
Screenshot: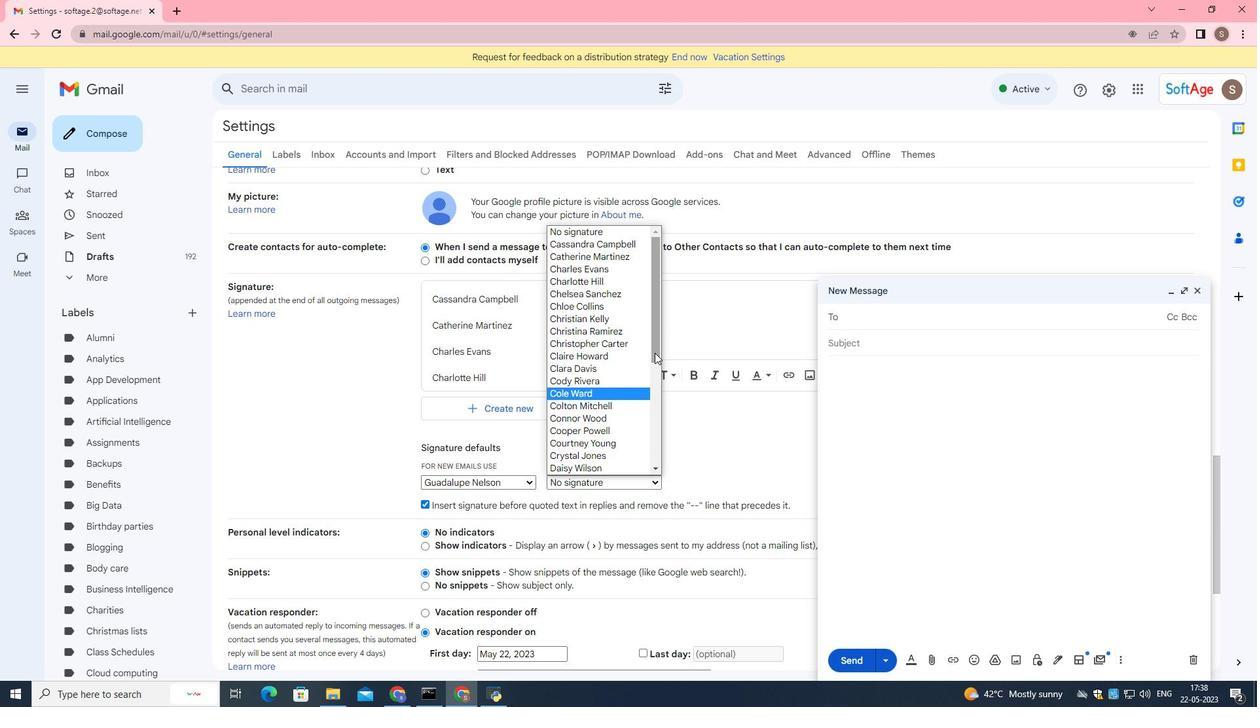 
Action: Mouse moved to (624, 446)
Screenshot: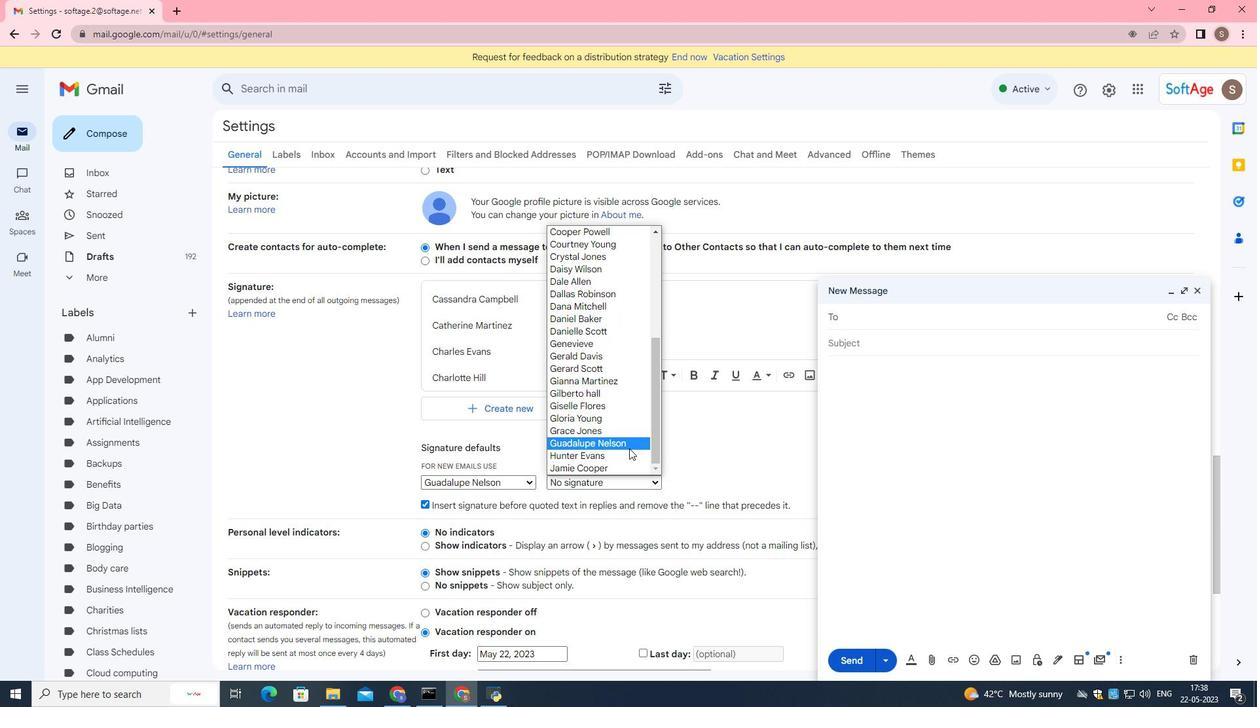 
Action: Mouse pressed left at (624, 446)
Screenshot: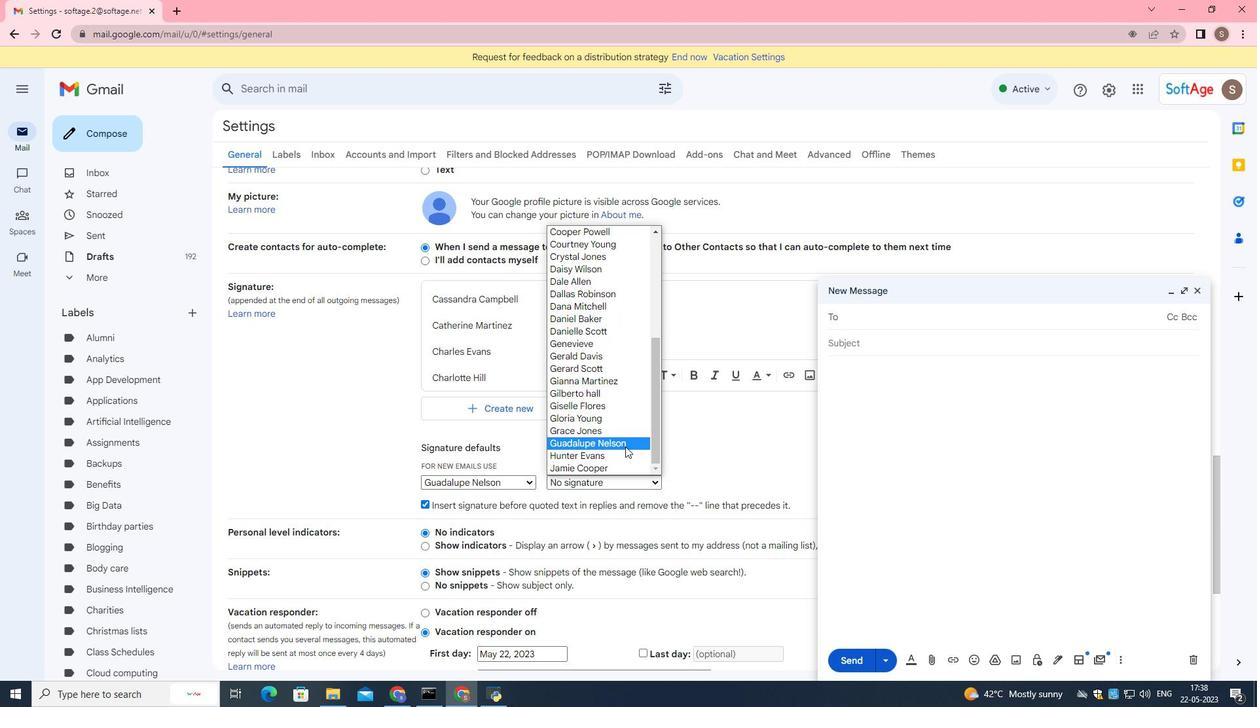 
Action: Mouse moved to (606, 509)
Screenshot: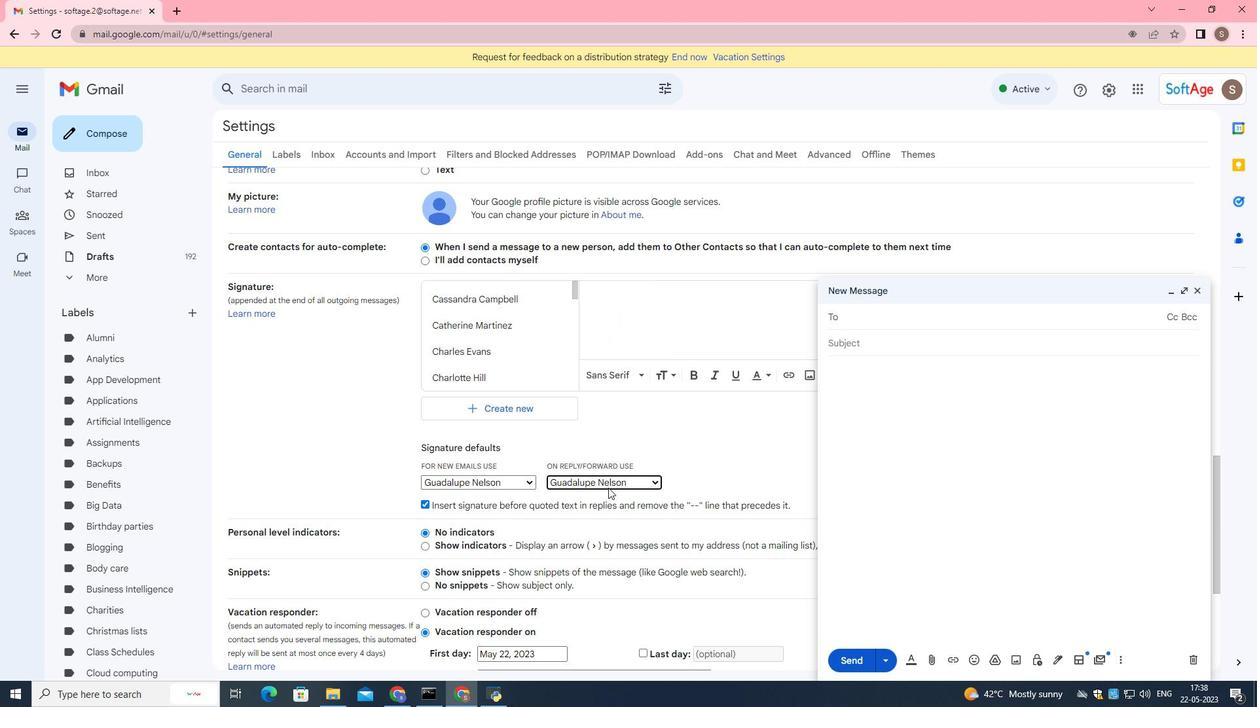 
Action: Mouse scrolled (606, 508) with delta (0, 0)
Screenshot: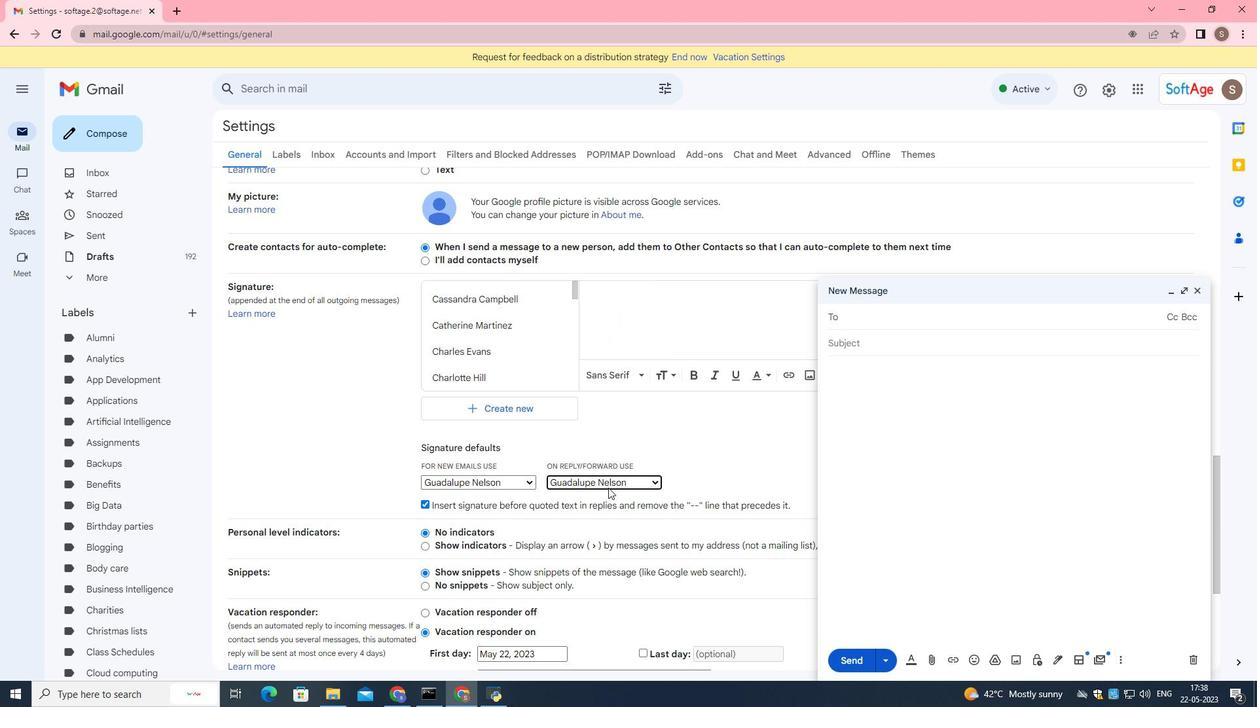 
Action: Mouse moved to (606, 512)
Screenshot: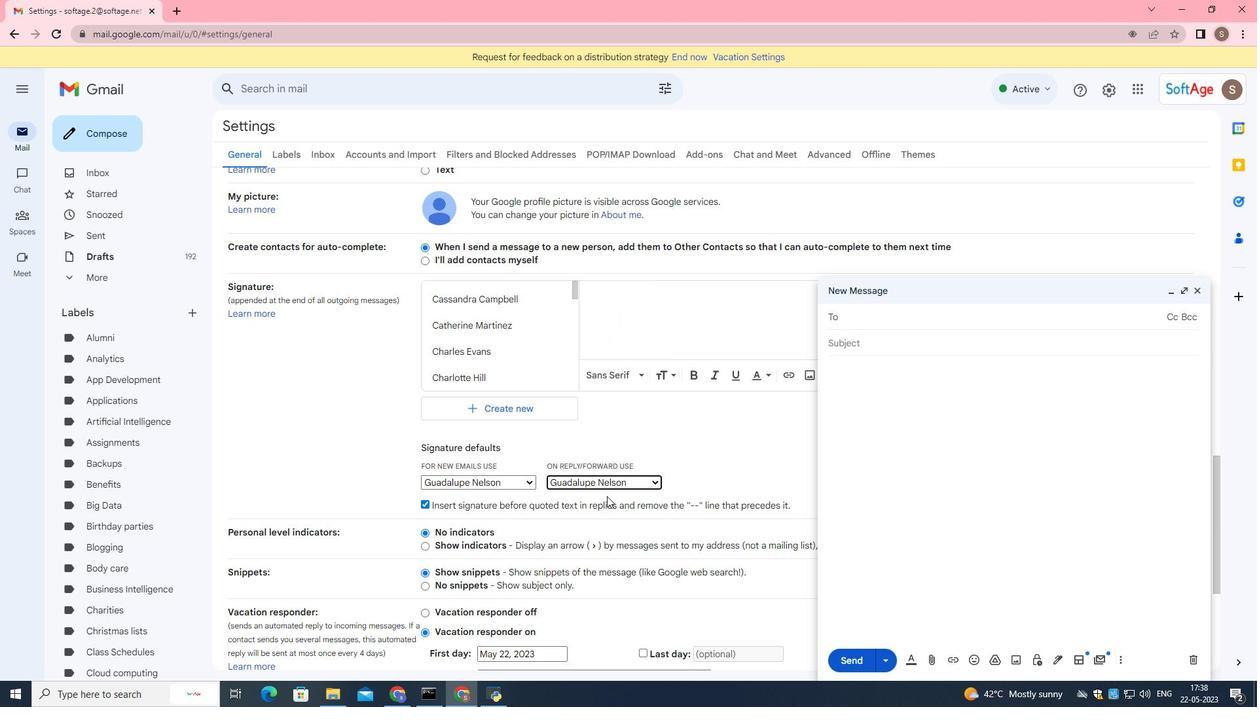 
Action: Mouse scrolled (606, 511) with delta (0, 0)
Screenshot: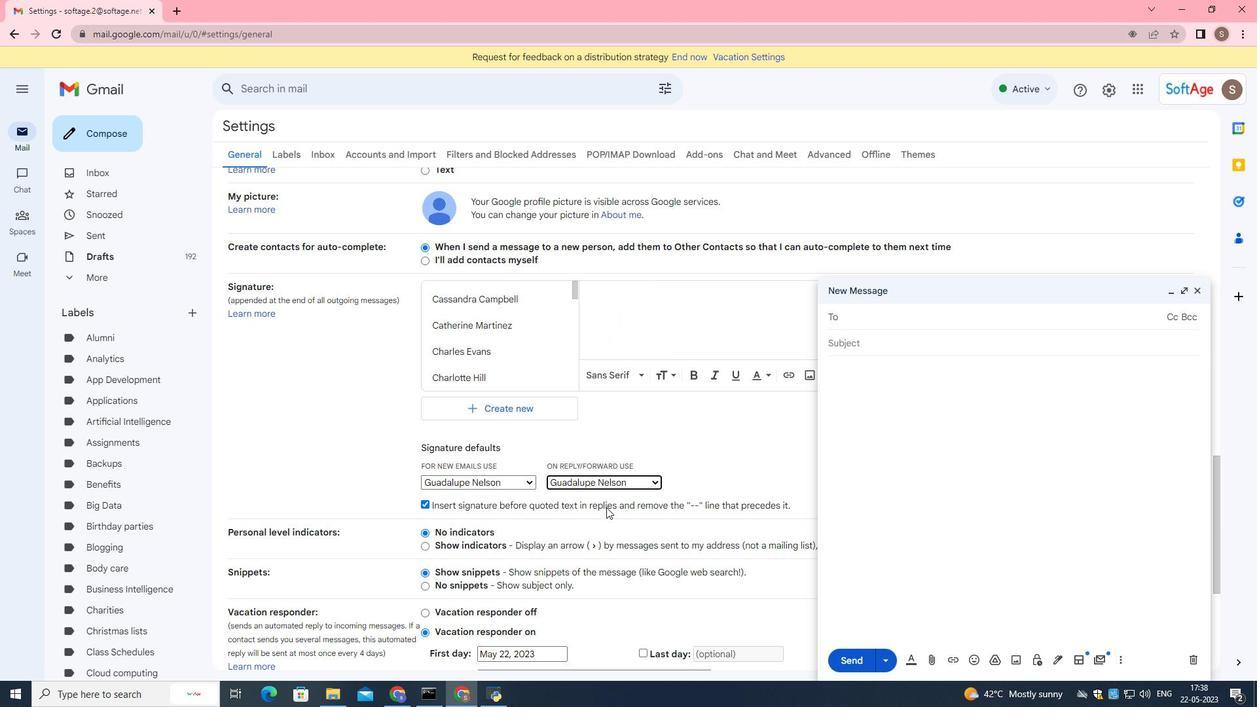 
Action: Mouse moved to (606, 534)
Screenshot: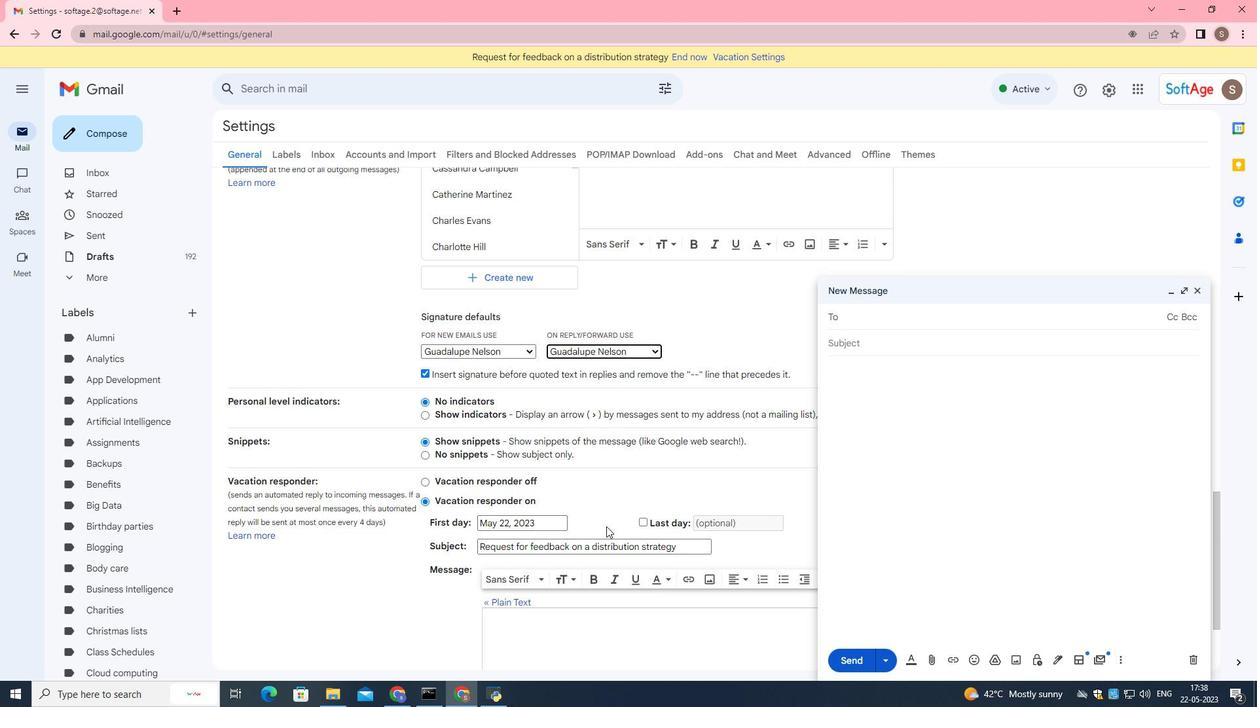 
Action: Mouse scrolled (606, 533) with delta (0, 0)
Screenshot: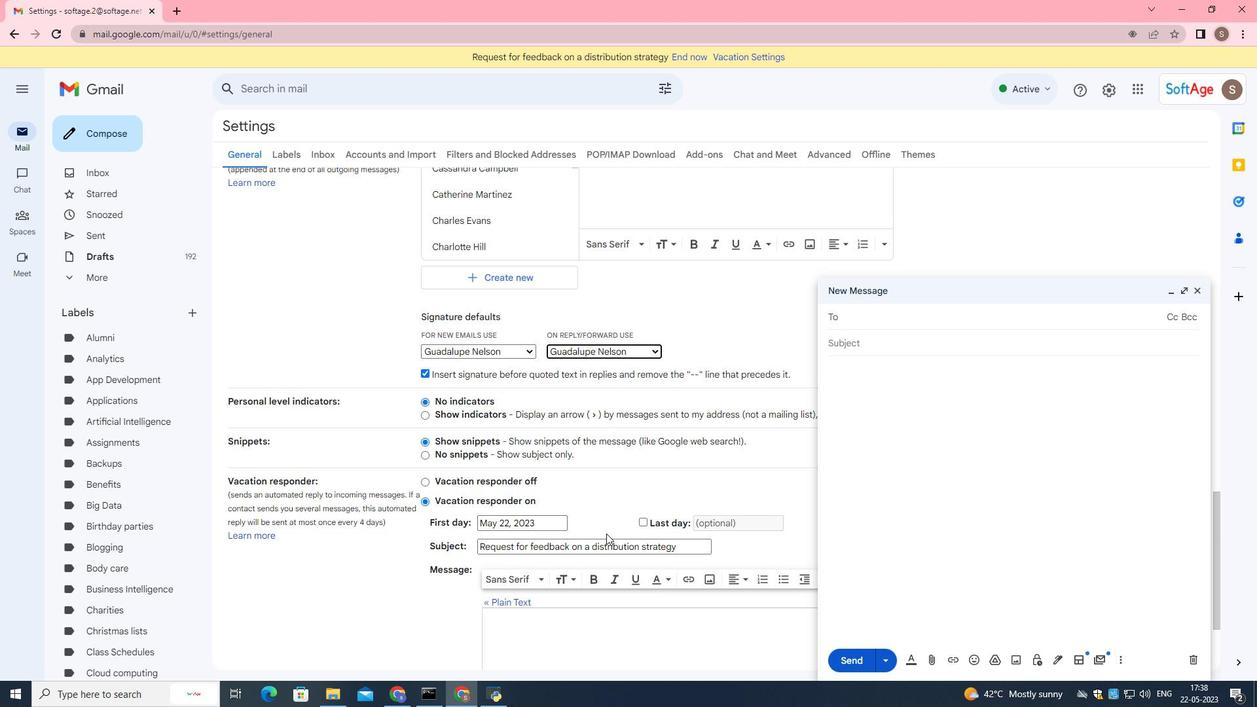 
Action: Mouse scrolled (606, 533) with delta (0, 0)
Screenshot: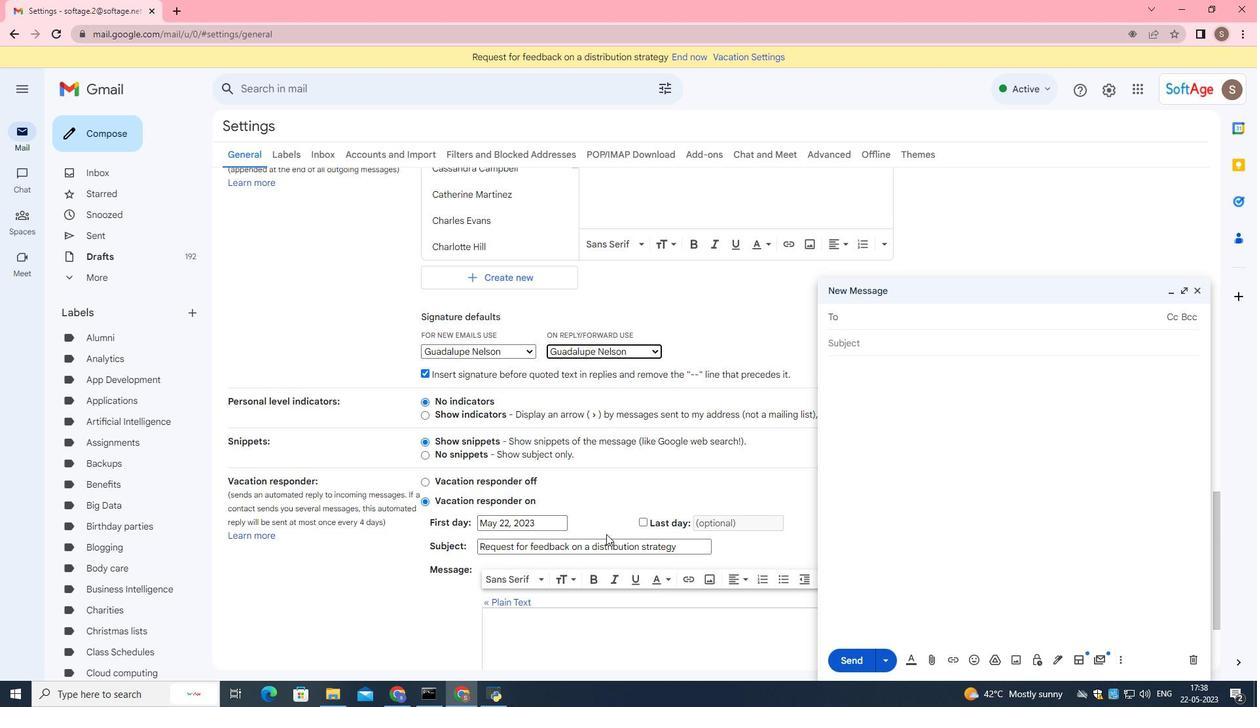 
Action: Mouse moved to (626, 442)
Screenshot: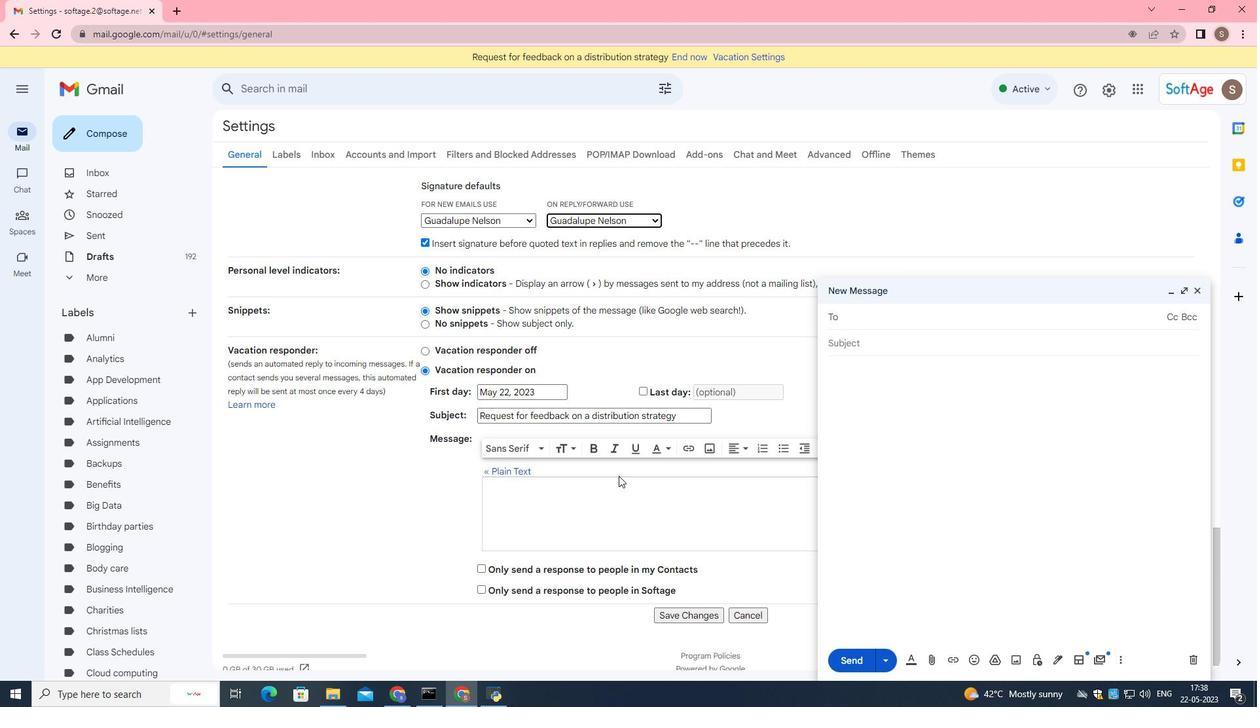 
Action: Mouse scrolled (626, 442) with delta (0, 0)
Screenshot: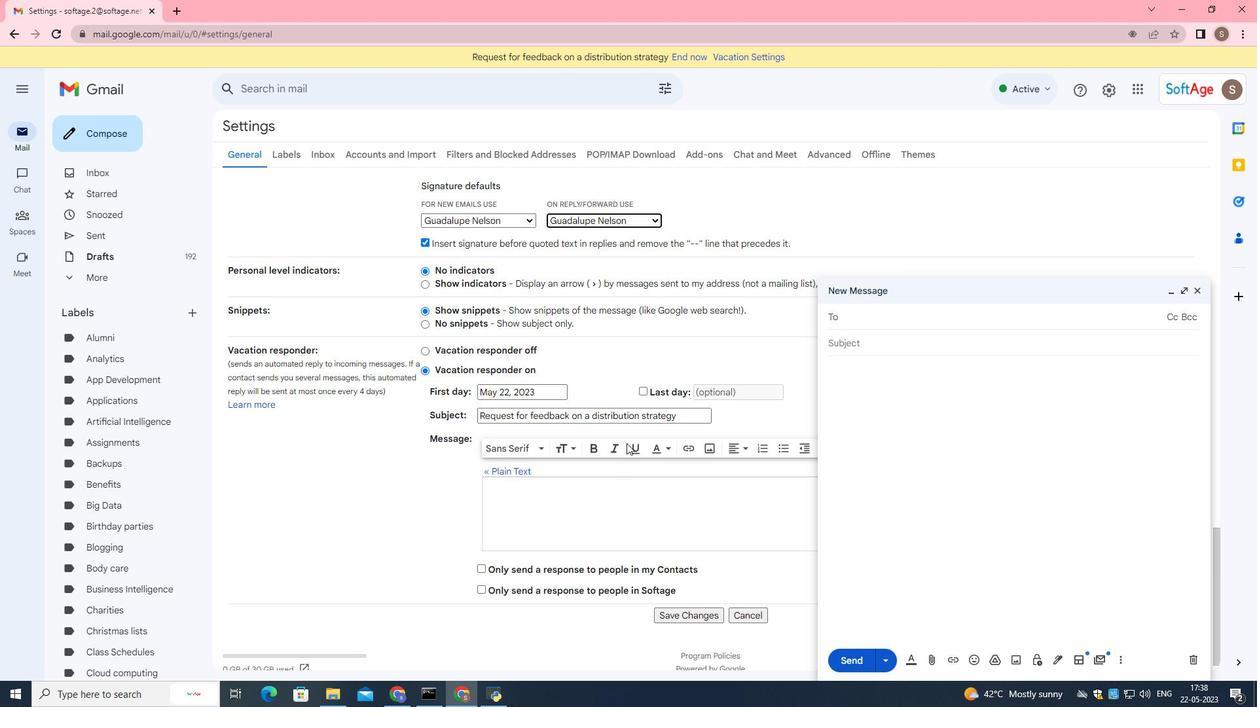 
Action: Mouse scrolled (626, 442) with delta (0, 0)
Screenshot: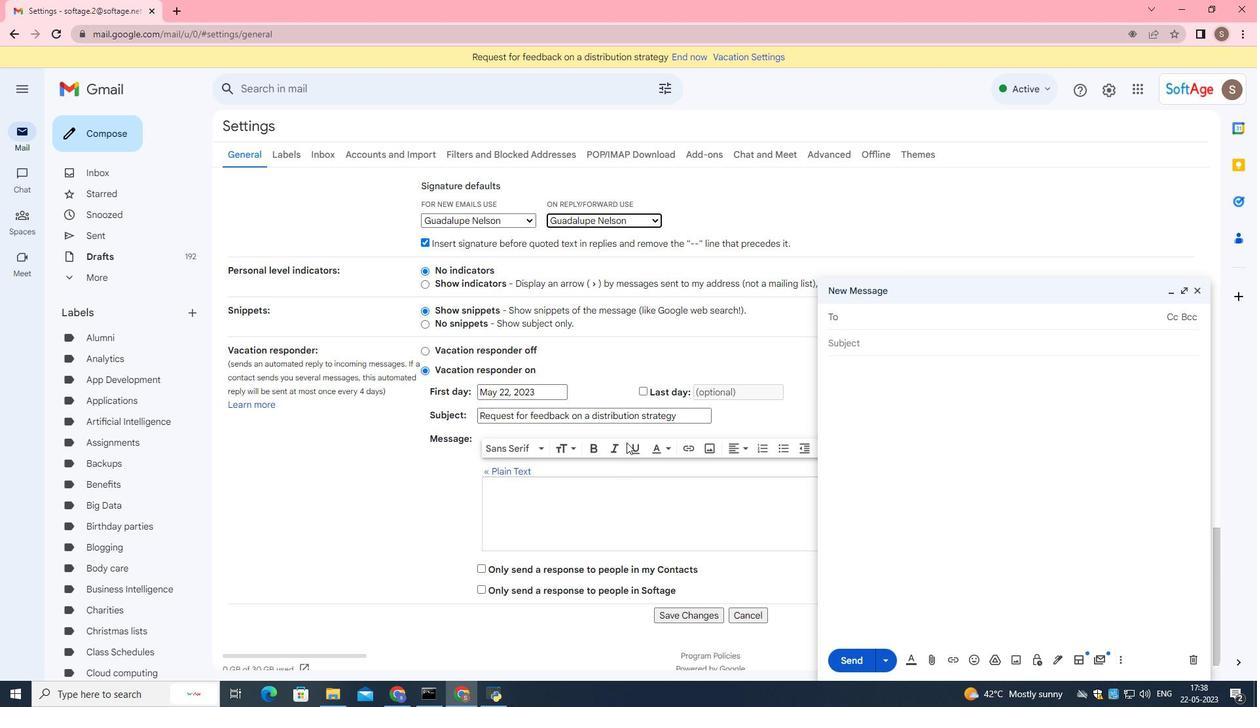 
Action: Mouse moved to (627, 442)
Screenshot: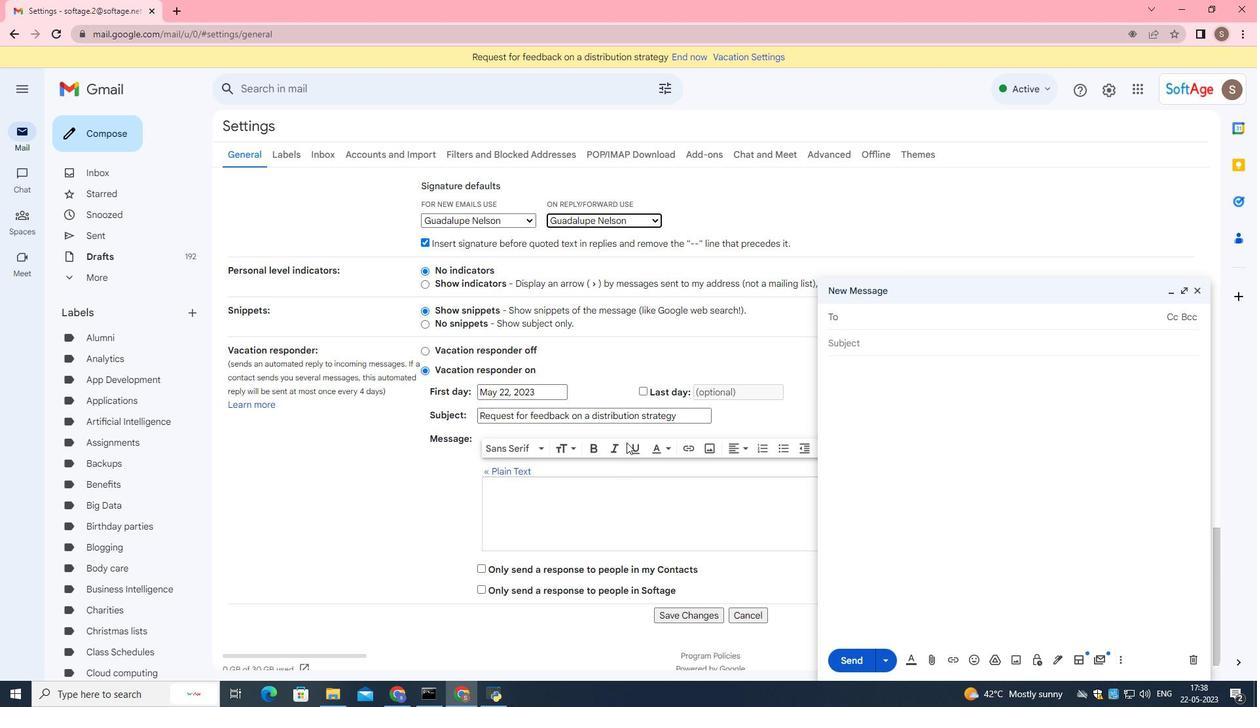 
Action: Mouse scrolled (627, 442) with delta (0, 0)
Screenshot: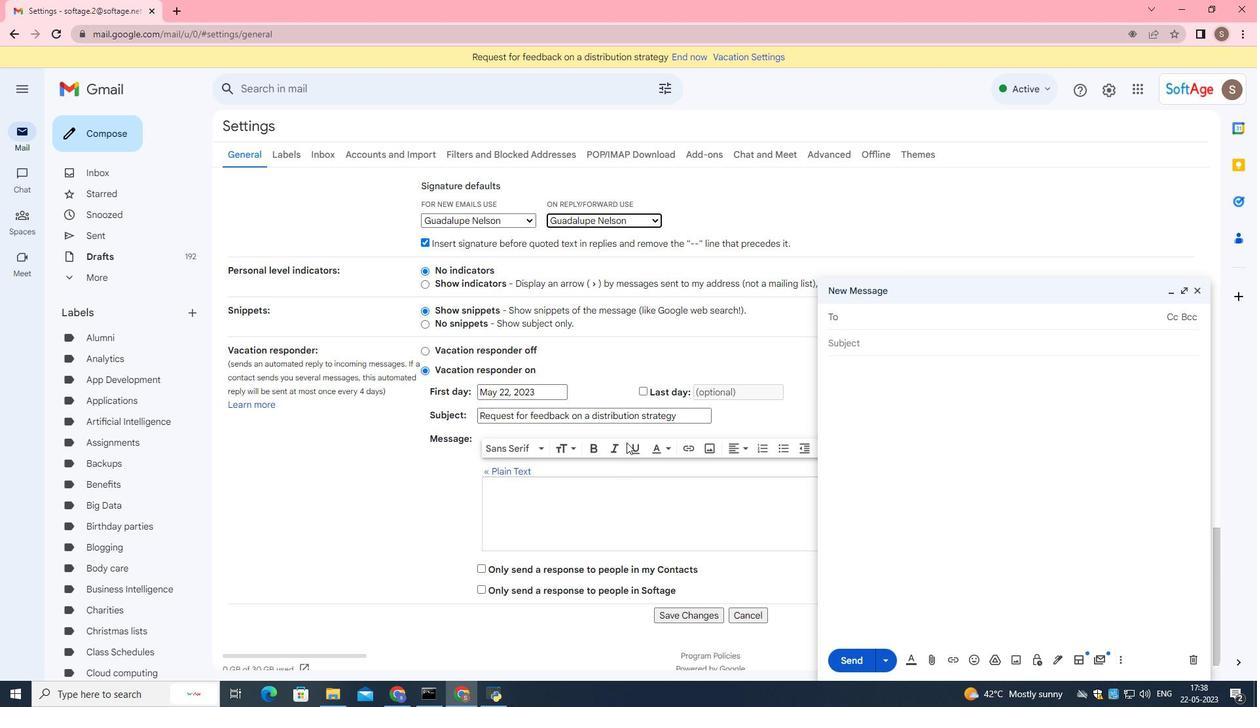 
Action: Mouse scrolled (627, 442) with delta (0, 0)
Screenshot: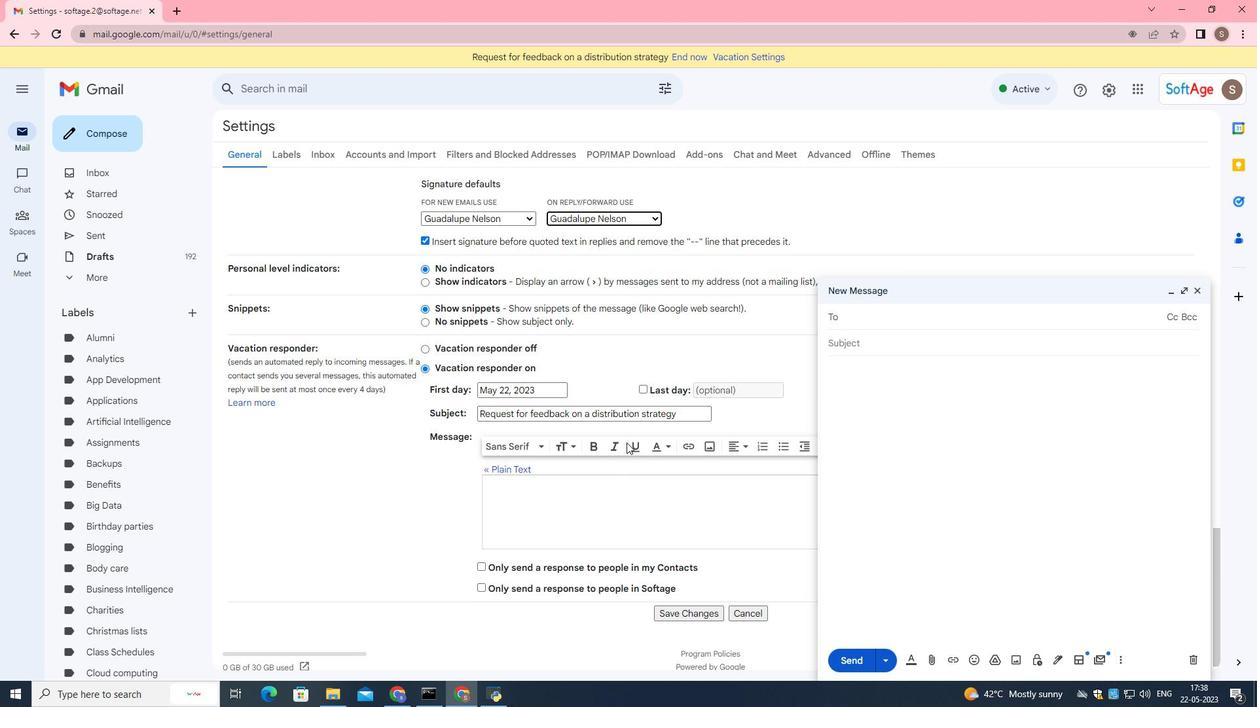 
Action: Mouse moved to (678, 605)
Screenshot: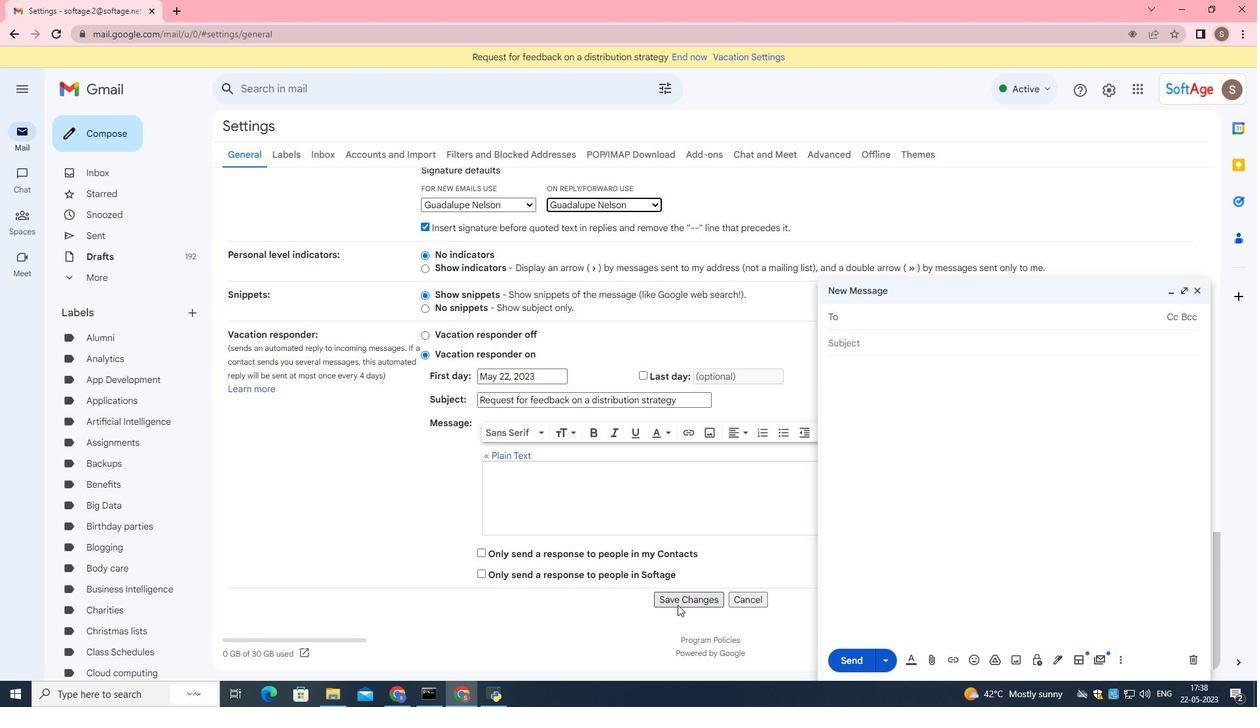 
Action: Mouse pressed left at (678, 605)
Screenshot: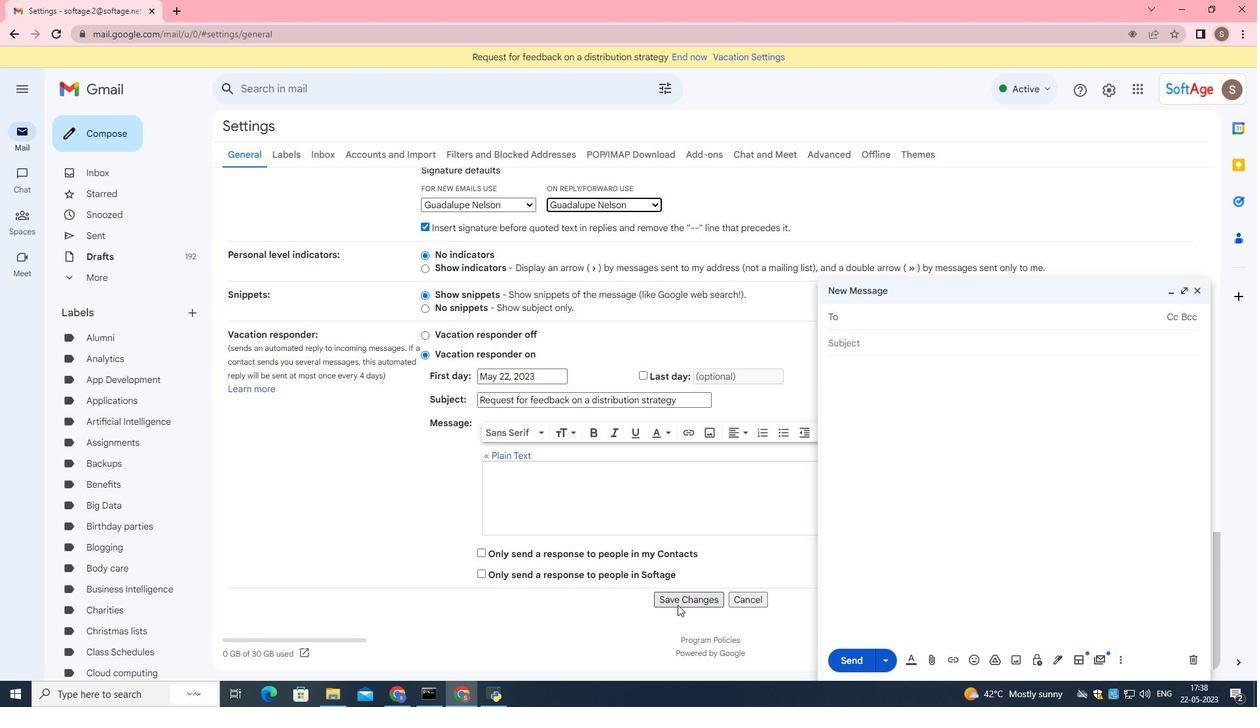 
Action: Mouse moved to (1063, 662)
Screenshot: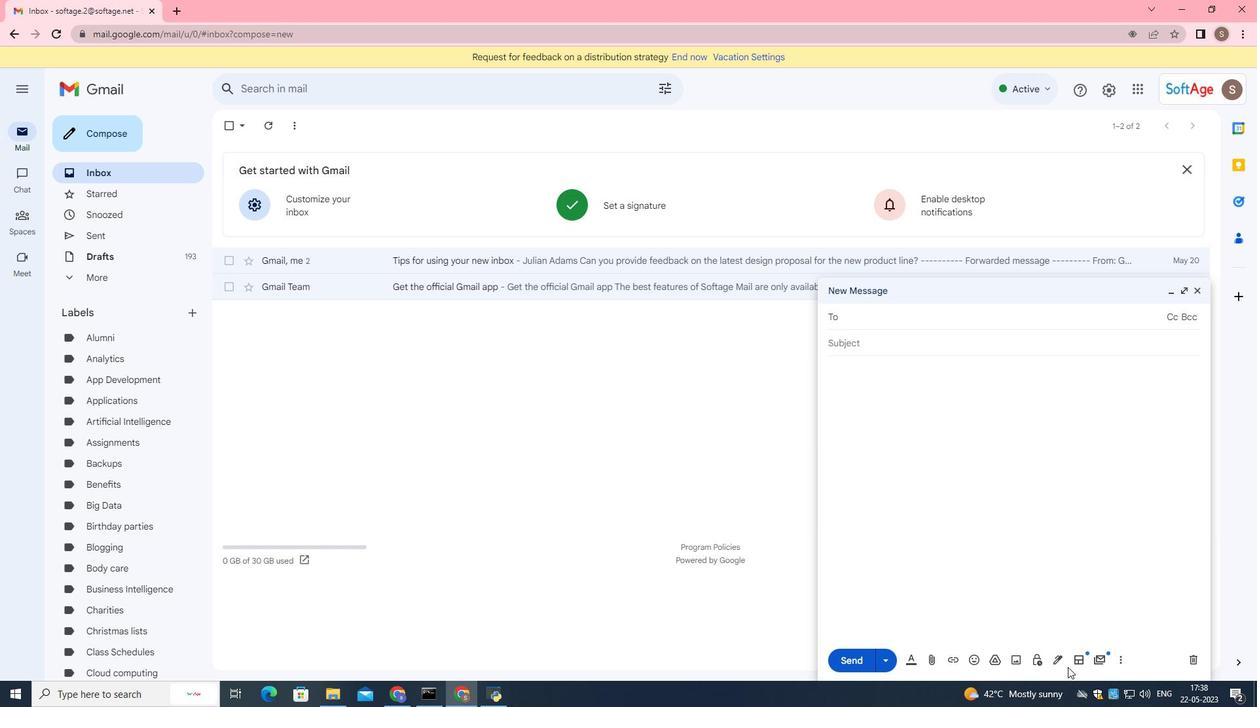 
Action: Mouse pressed left at (1063, 662)
Screenshot: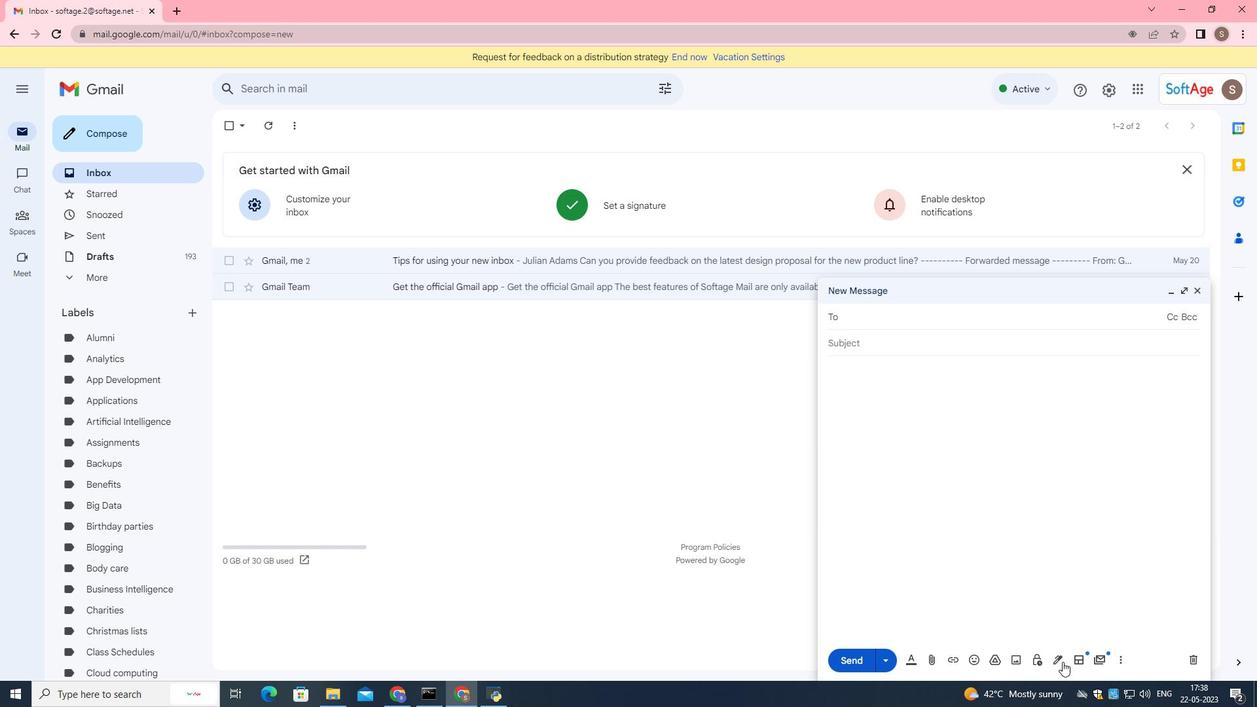 
Action: Mouse moved to (1134, 438)
Screenshot: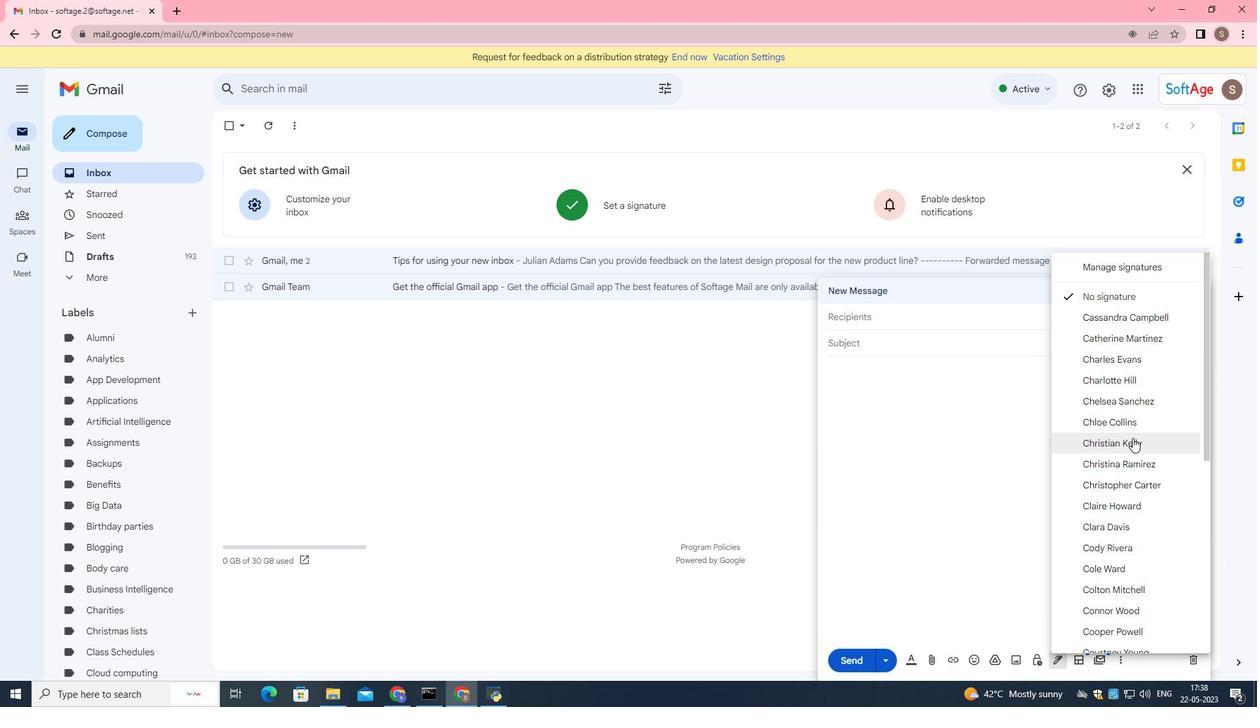 
Action: Mouse scrolled (1134, 437) with delta (0, 0)
Screenshot: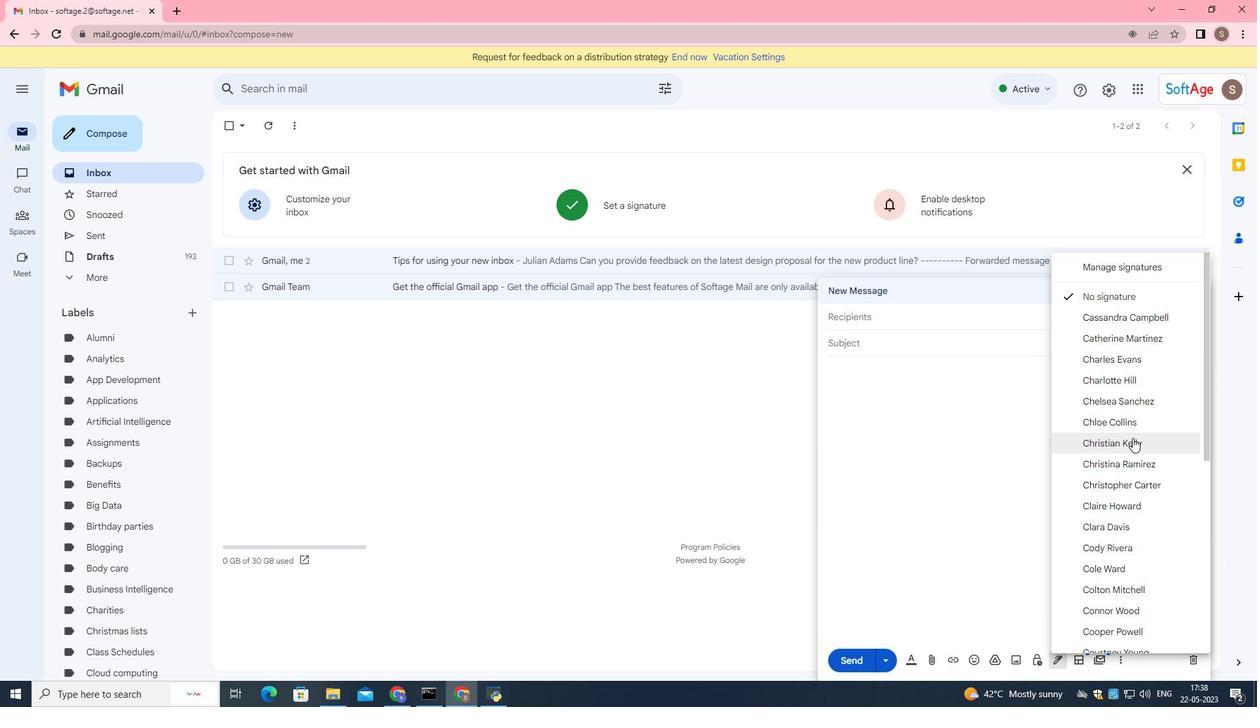 
Action: Mouse moved to (1134, 441)
Screenshot: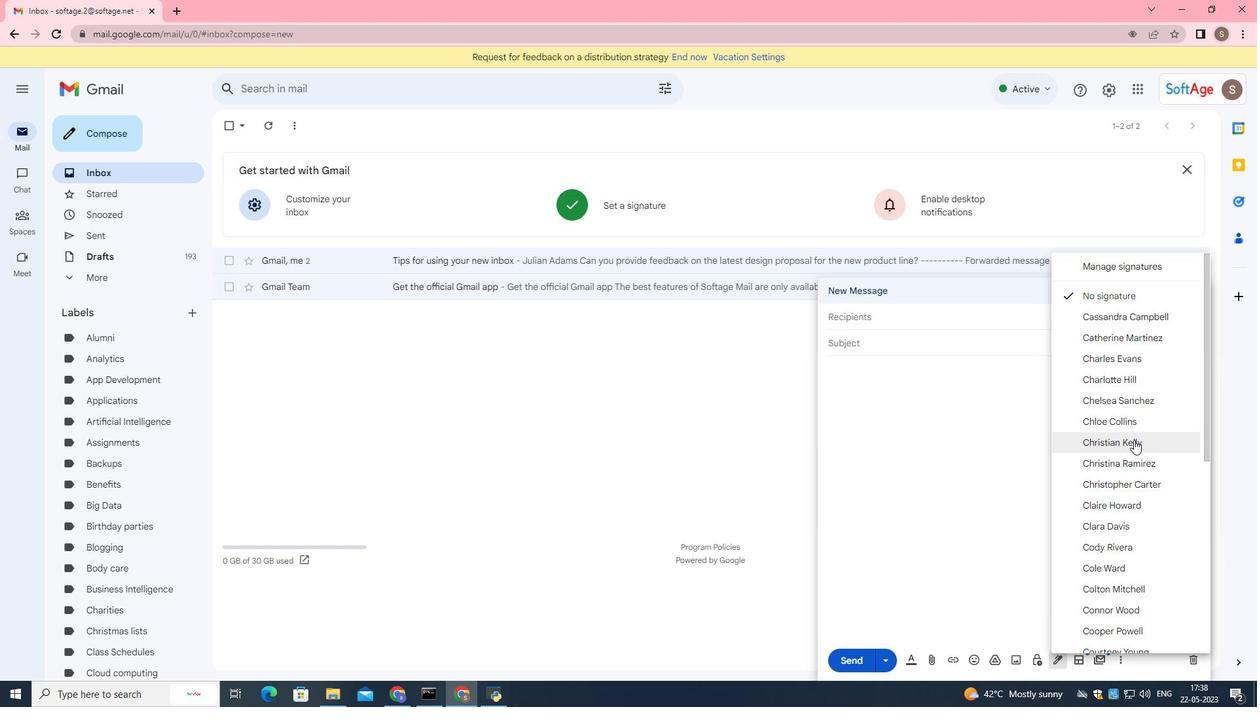 
Action: Mouse scrolled (1134, 440) with delta (0, 0)
Screenshot: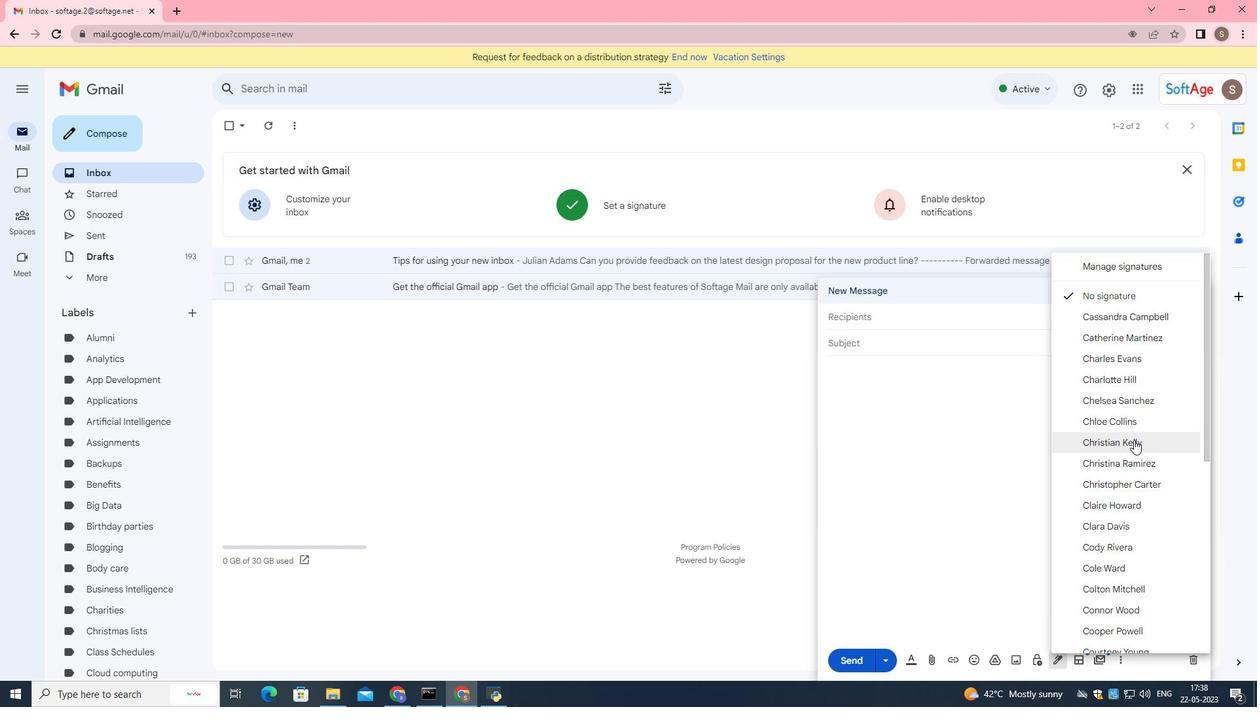 
Action: Mouse moved to (1134, 444)
Screenshot: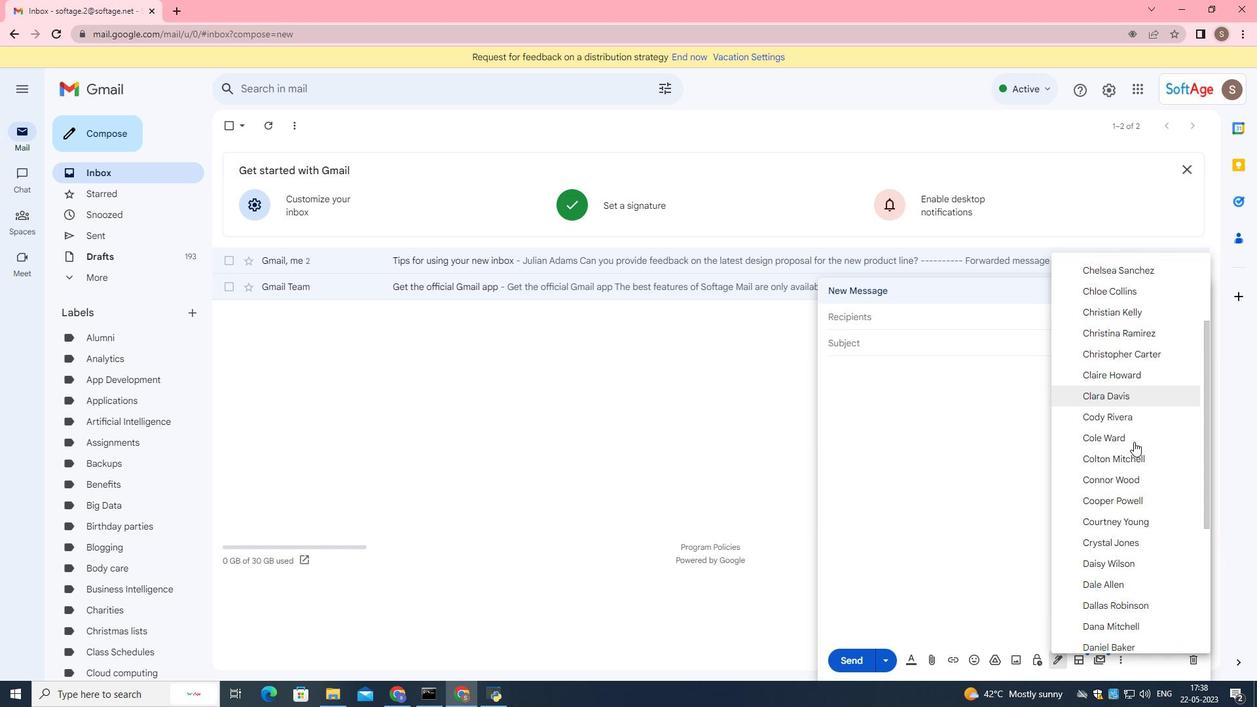 
Action: Mouse scrolled (1134, 443) with delta (0, 0)
Screenshot: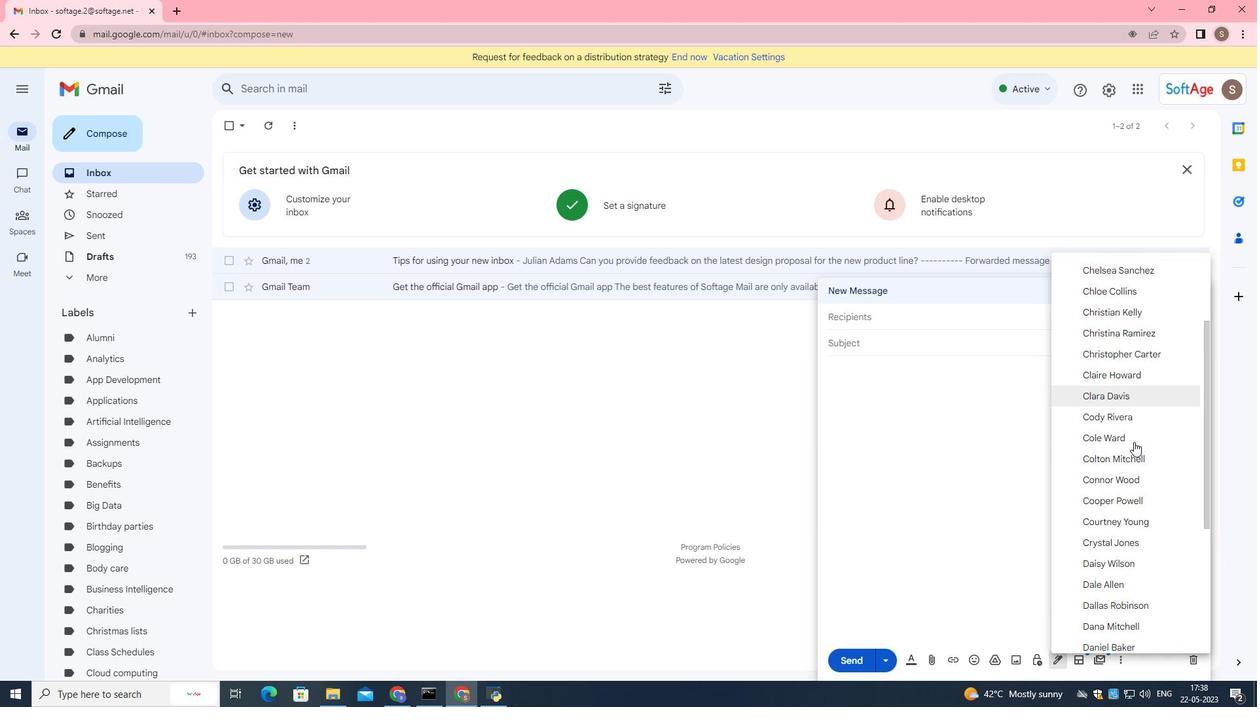 
Action: Mouse moved to (1134, 446)
Screenshot: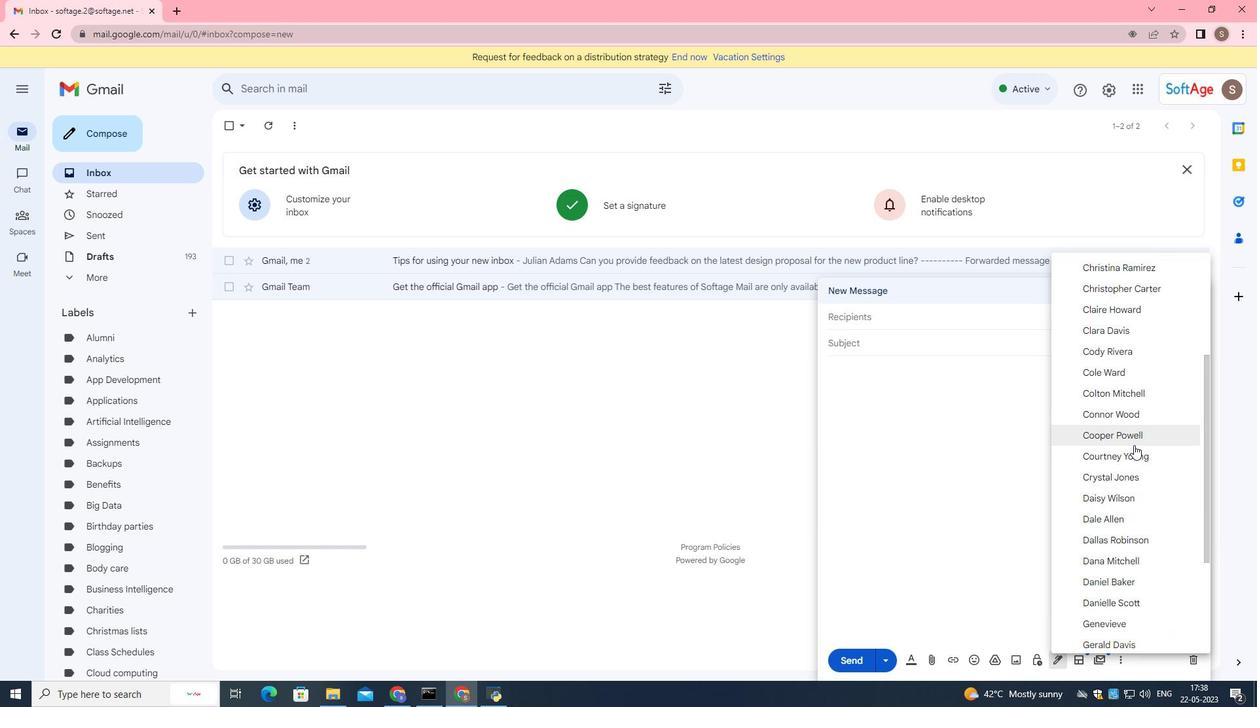 
Action: Mouse scrolled (1134, 445) with delta (0, 0)
Screenshot: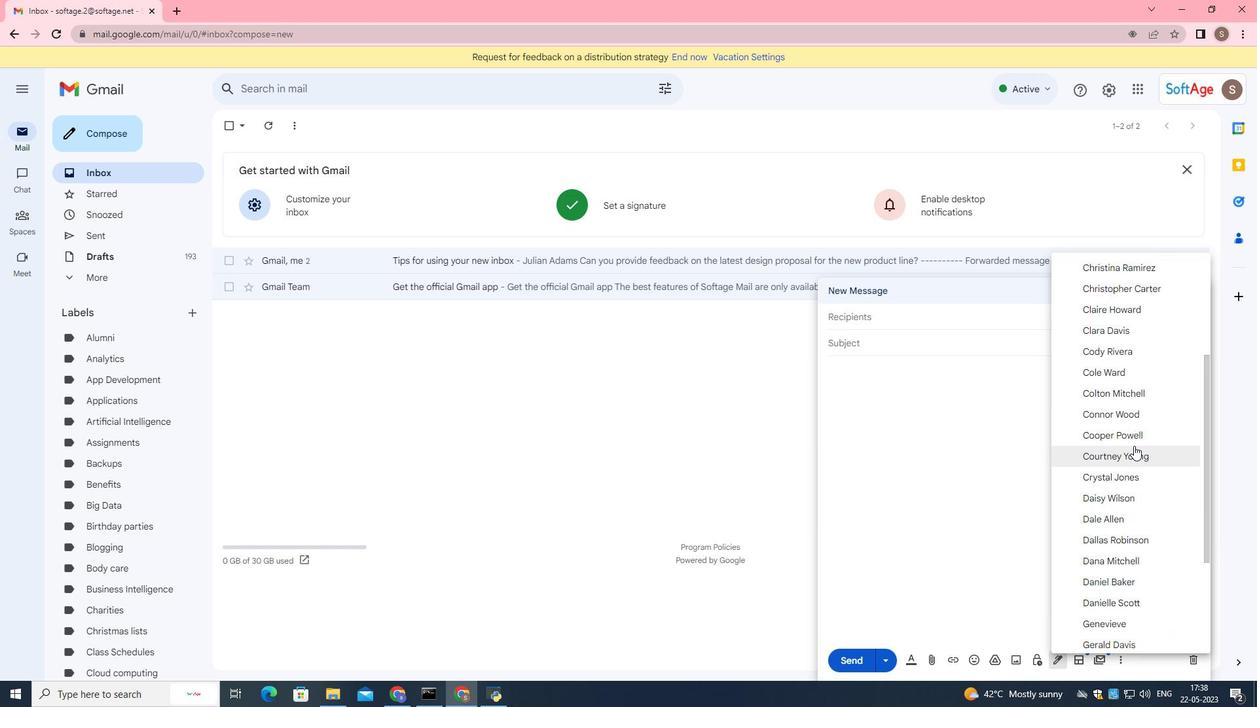
Action: Mouse moved to (1134, 446)
Screenshot: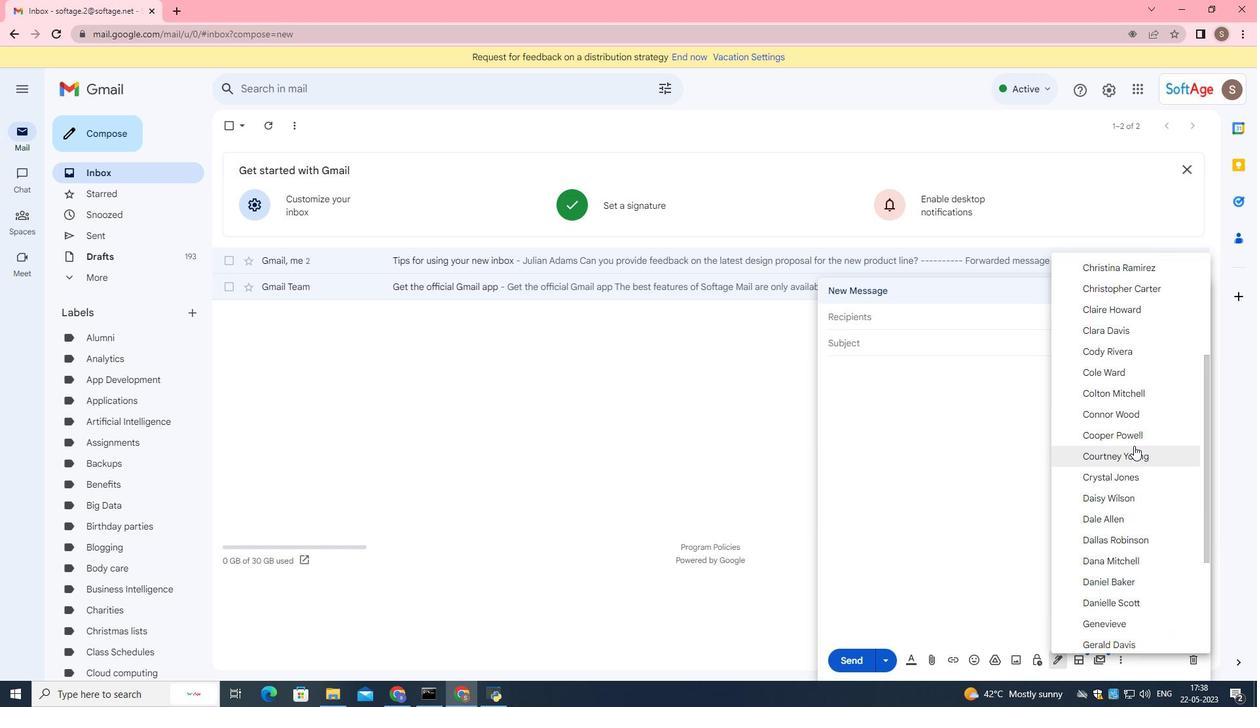 
Action: Mouse scrolled (1134, 446) with delta (0, 0)
Screenshot: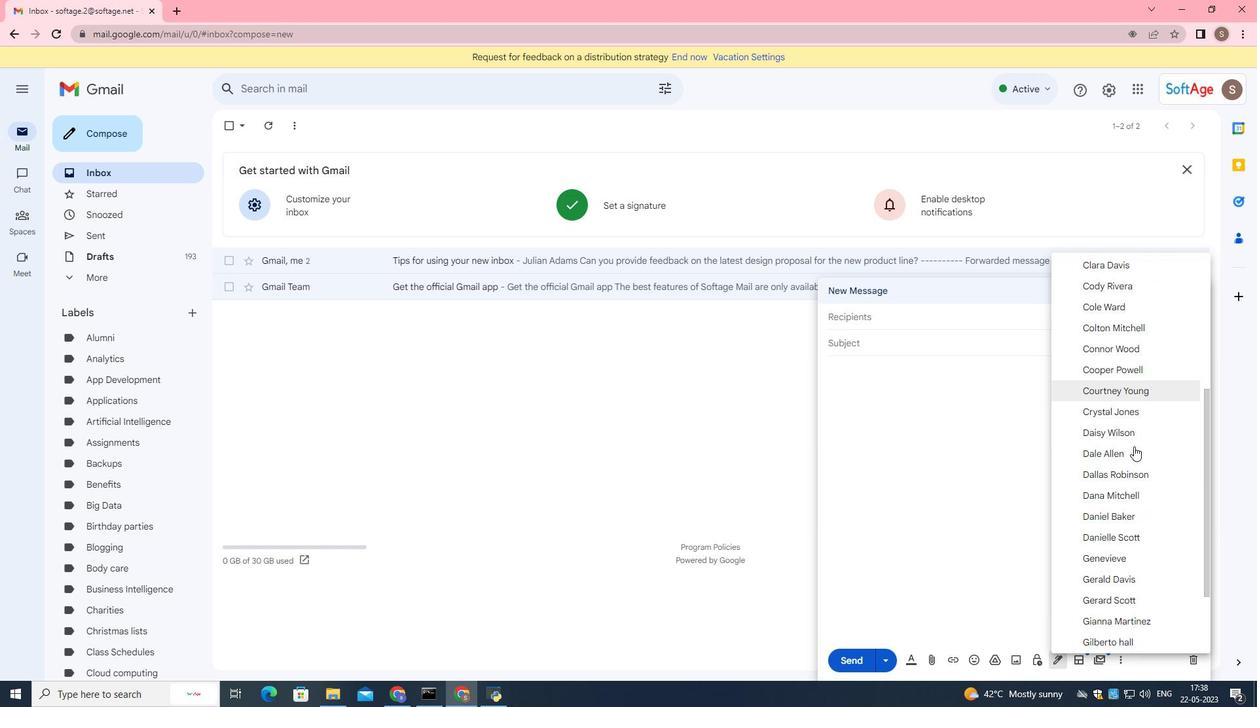 
Action: Mouse moved to (1134, 448)
Screenshot: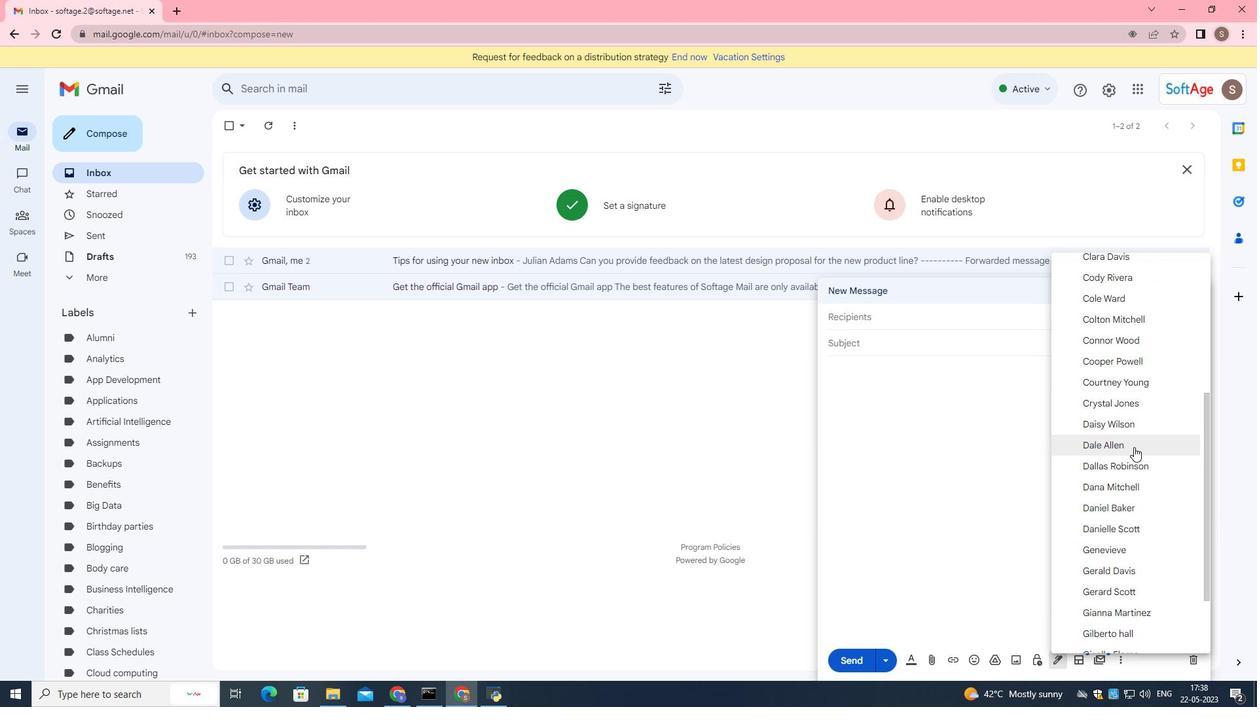 
Action: Mouse scrolled (1134, 447) with delta (0, 0)
Screenshot: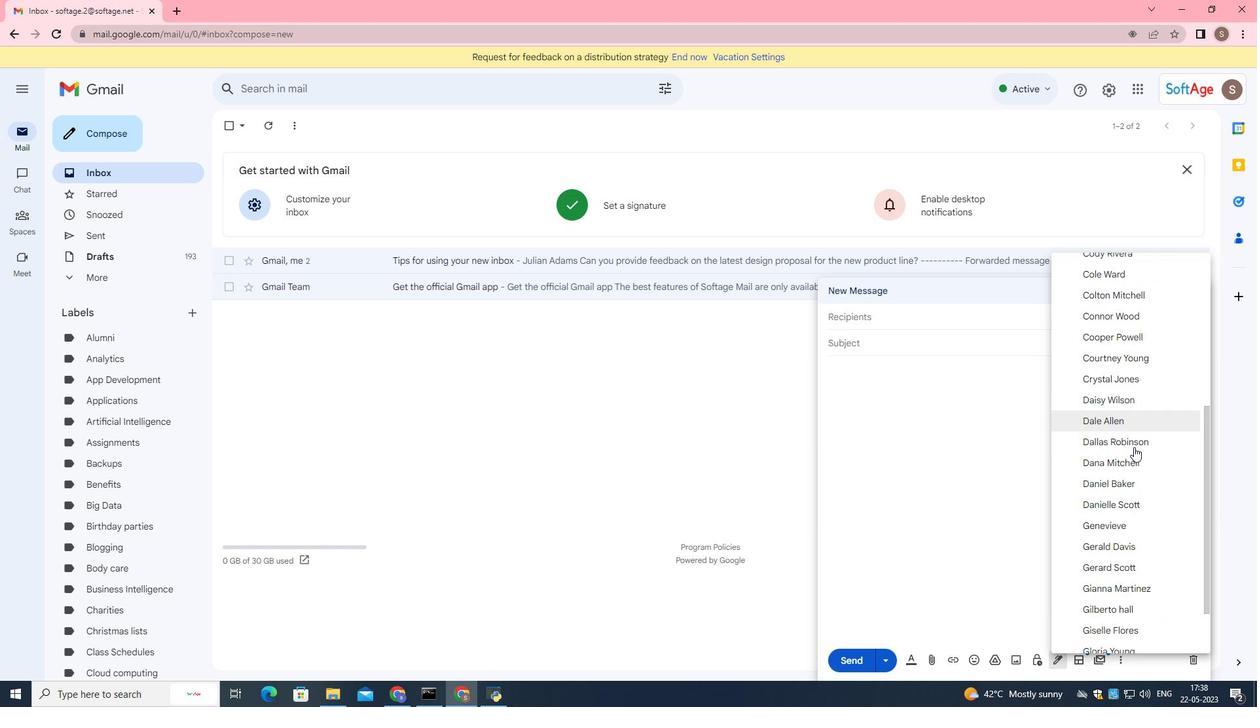 
Action: Mouse moved to (1136, 457)
Screenshot: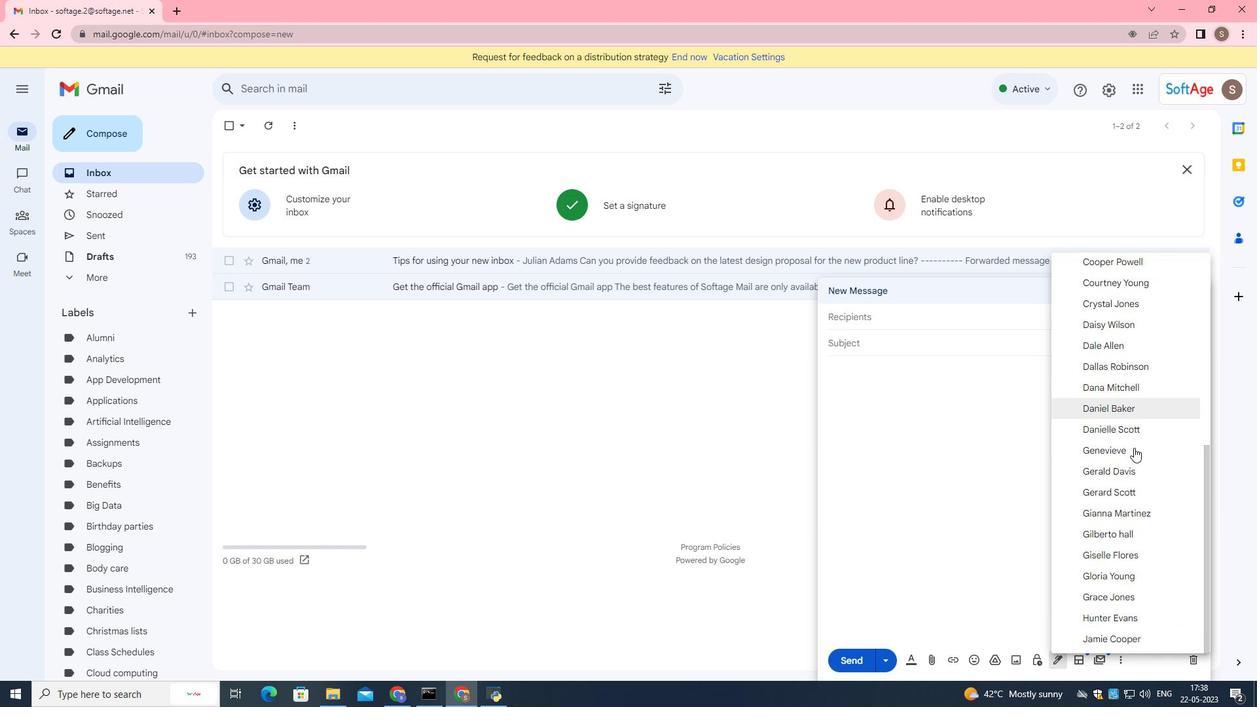 
Action: Mouse scrolled (1136, 456) with delta (0, 0)
Screenshot: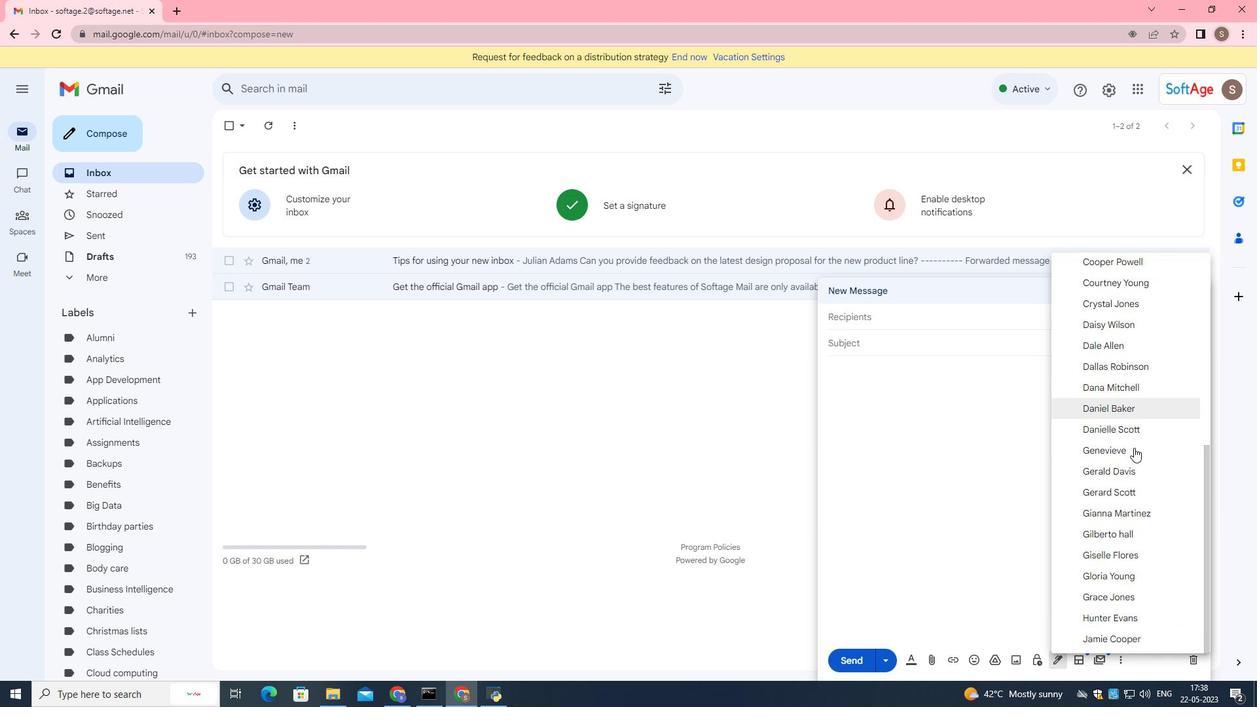 
Action: Mouse moved to (1137, 463)
Screenshot: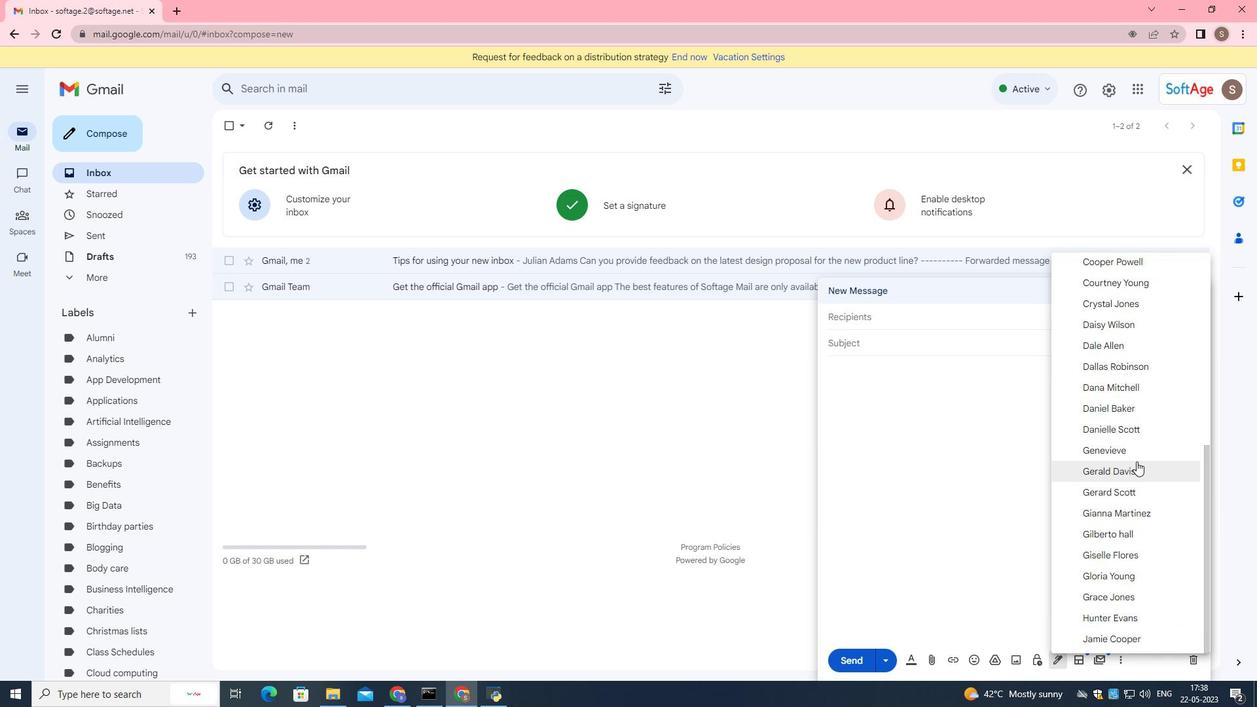 
Action: Mouse scrolled (1137, 462) with delta (0, 0)
Screenshot: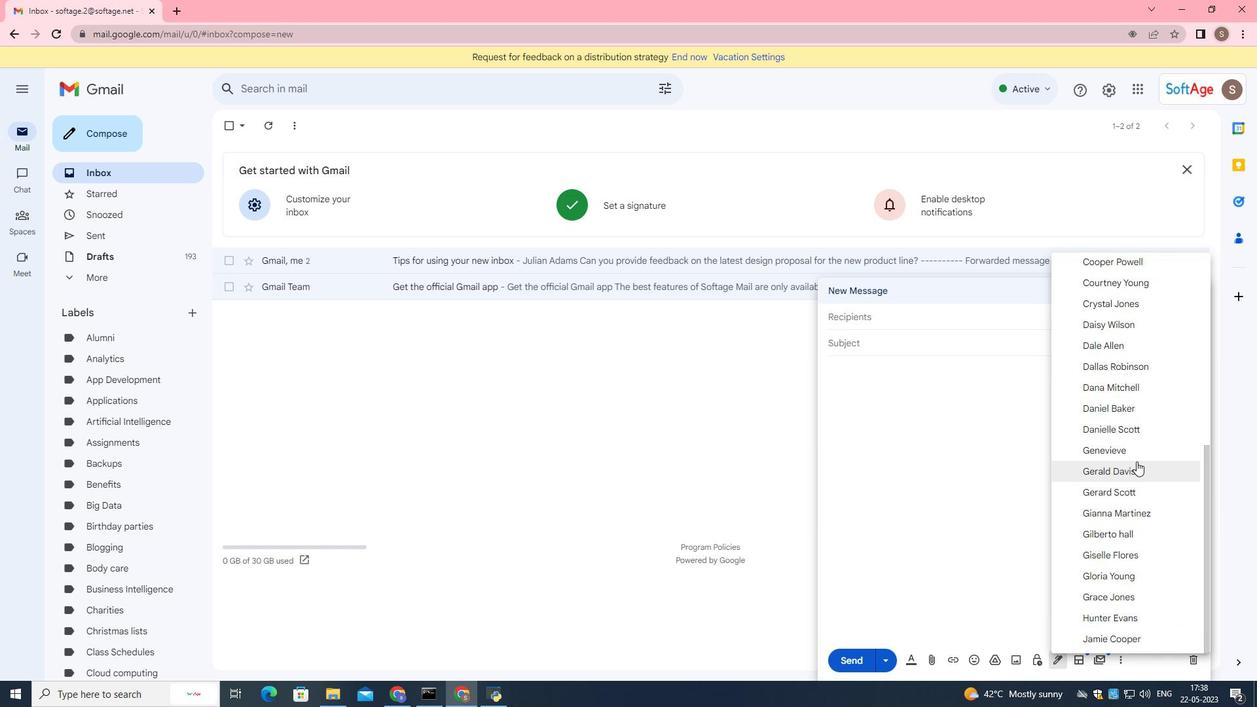 
Action: Mouse moved to (1137, 469)
Screenshot: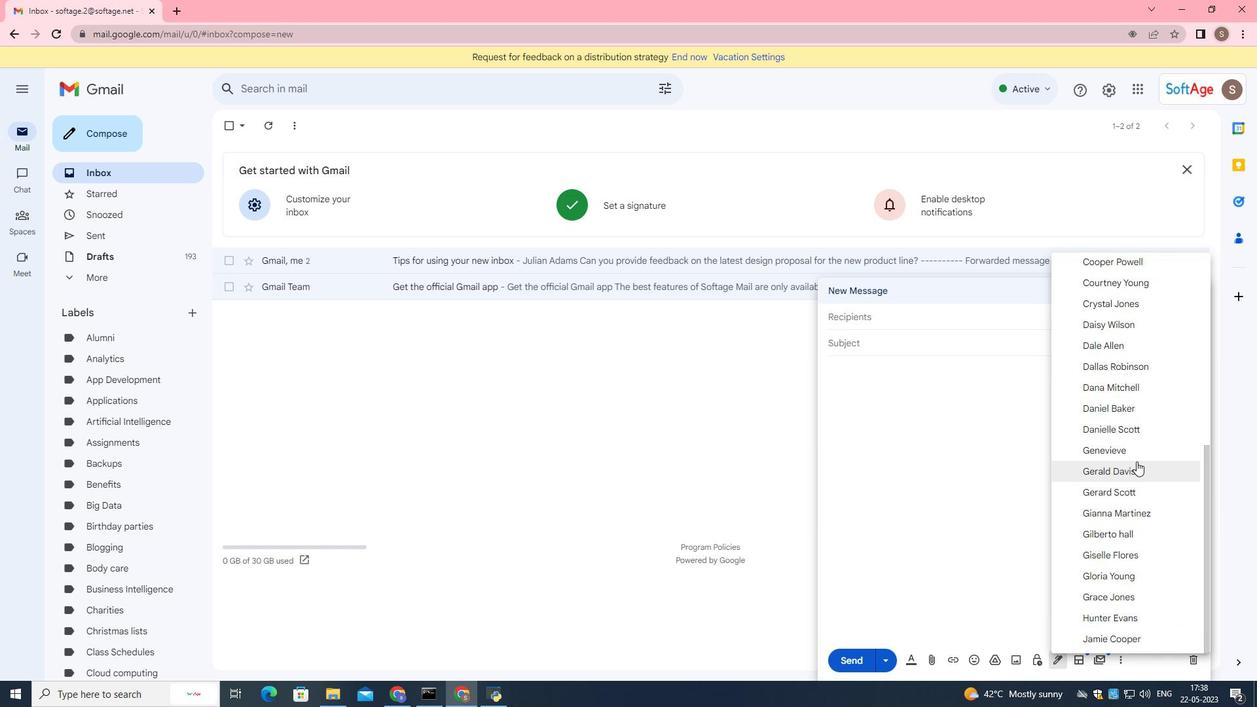 
Action: Mouse scrolled (1137, 468) with delta (0, 0)
Screenshot: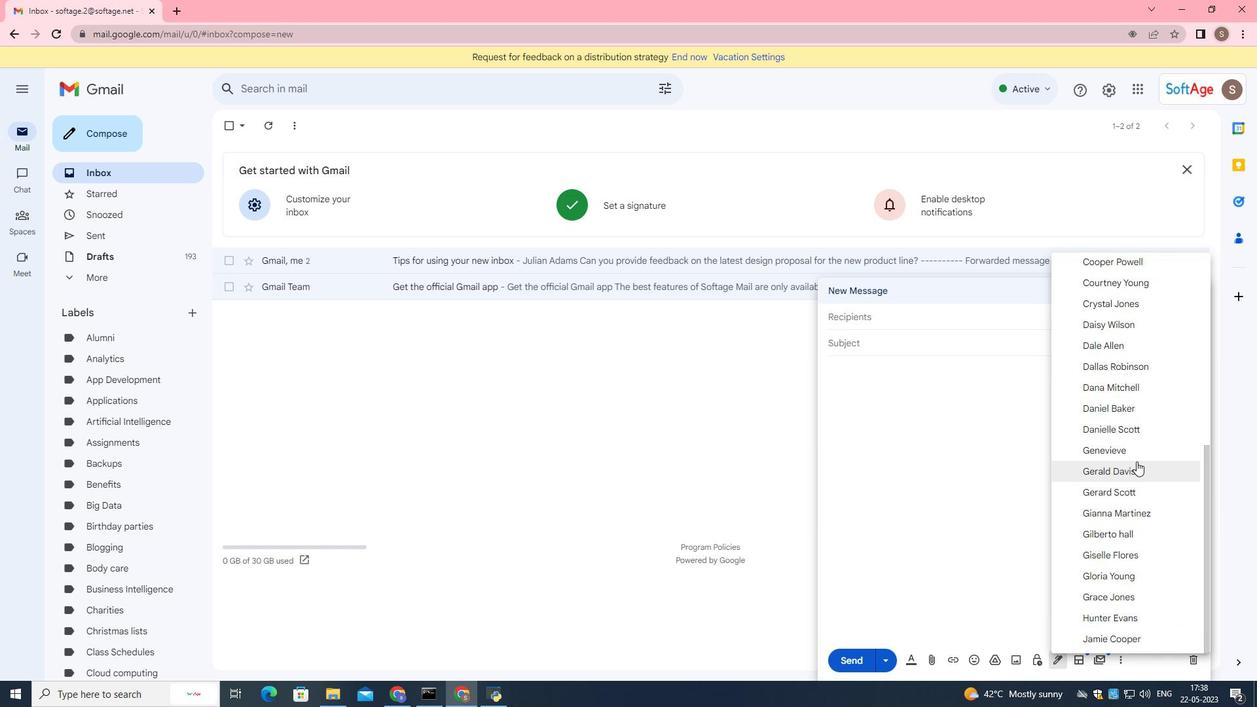 
Action: Mouse moved to (1143, 485)
Screenshot: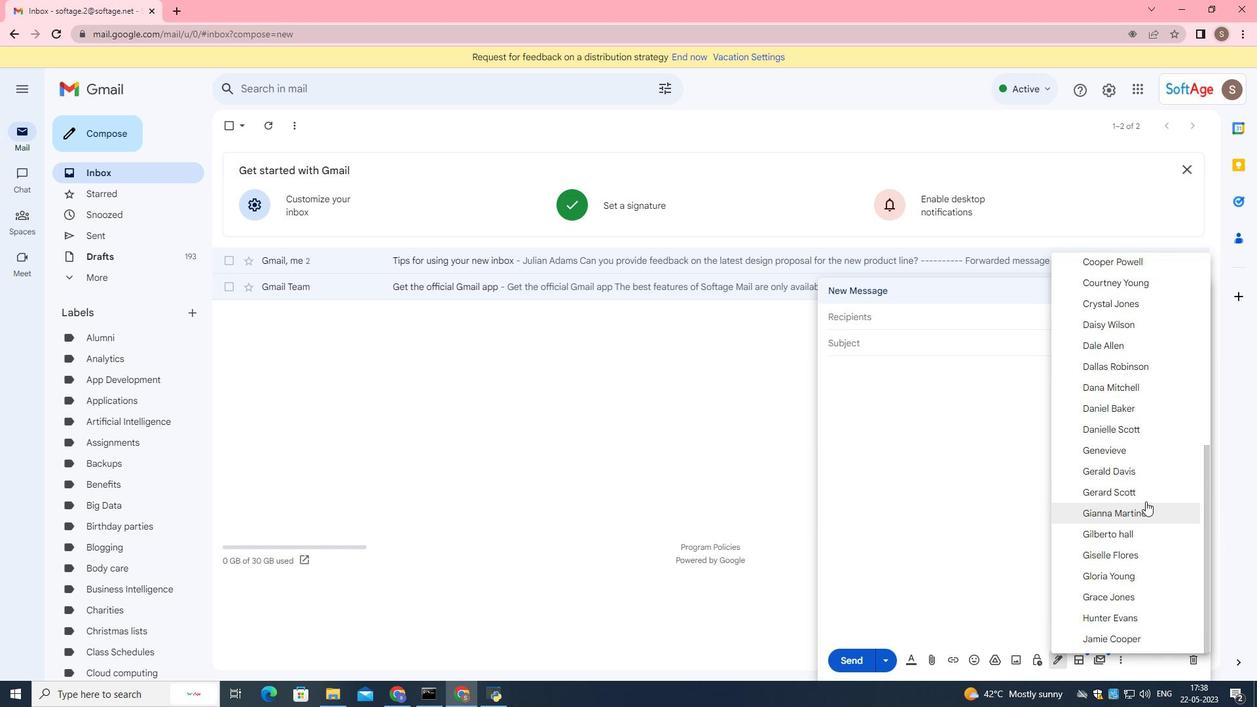 
Action: Mouse scrolled (1143, 486) with delta (0, 0)
Screenshot: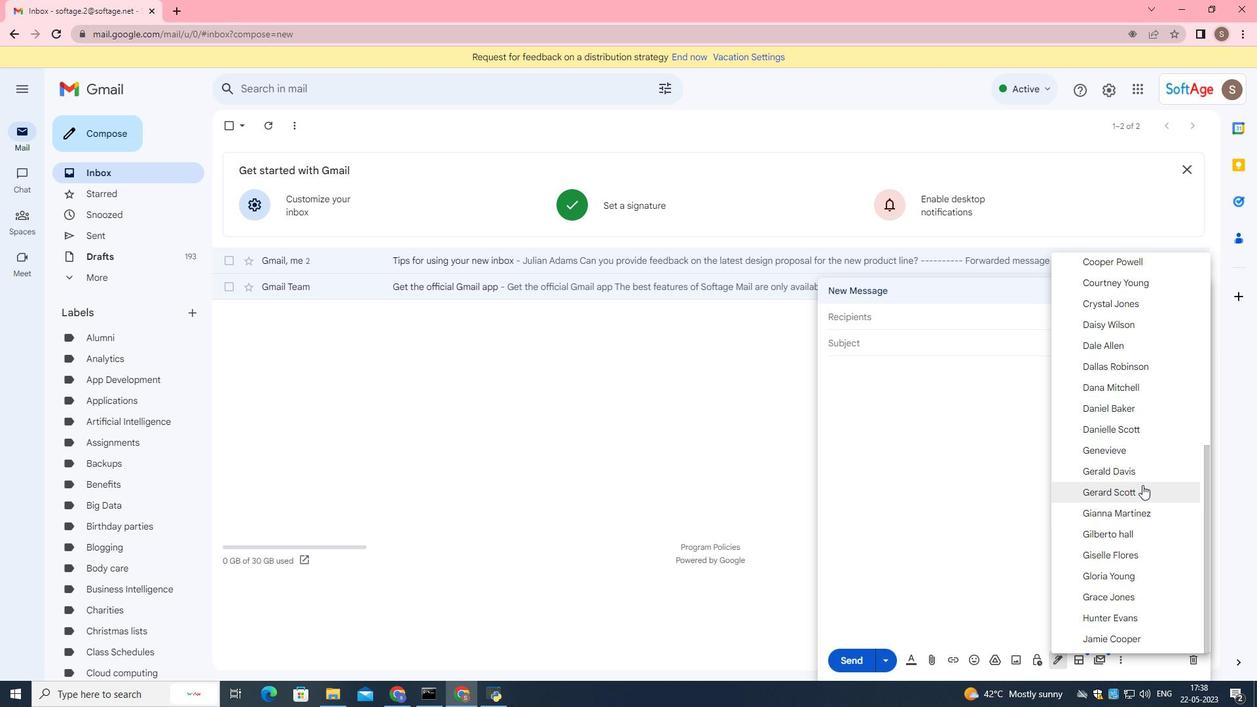 
Action: Mouse scrolled (1143, 486) with delta (0, 0)
Screenshot: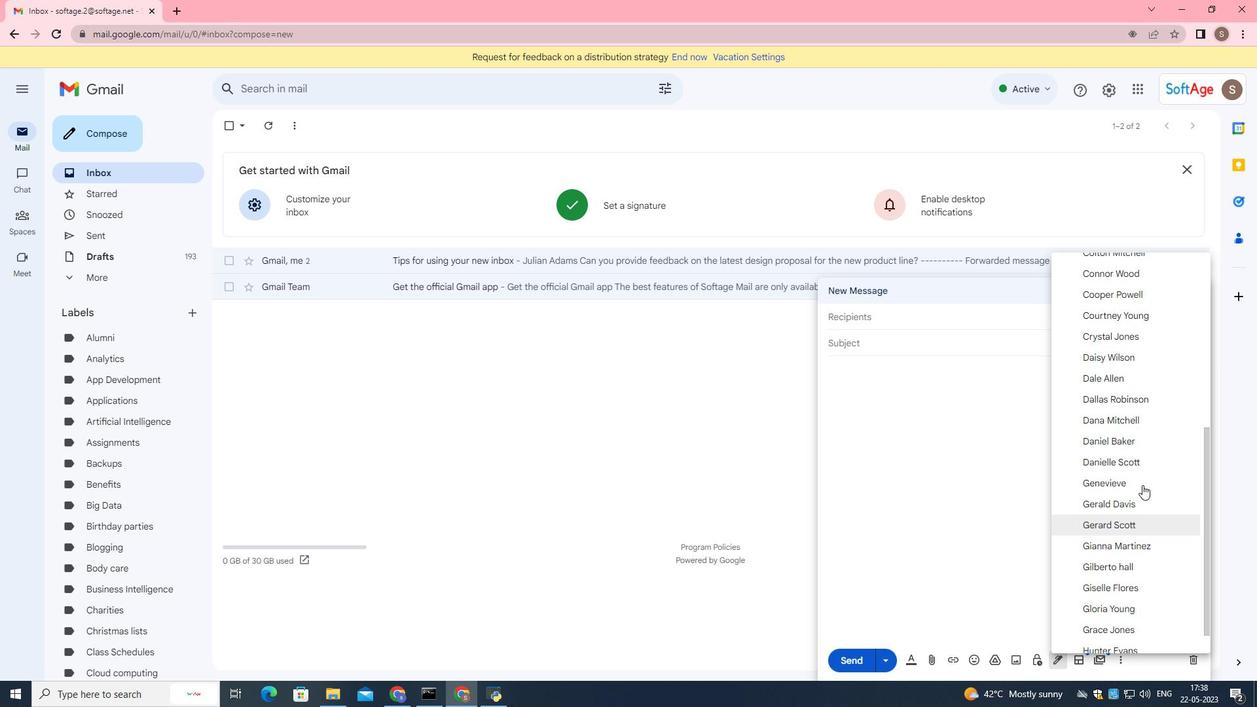 
Action: Mouse moved to (1141, 510)
Screenshot: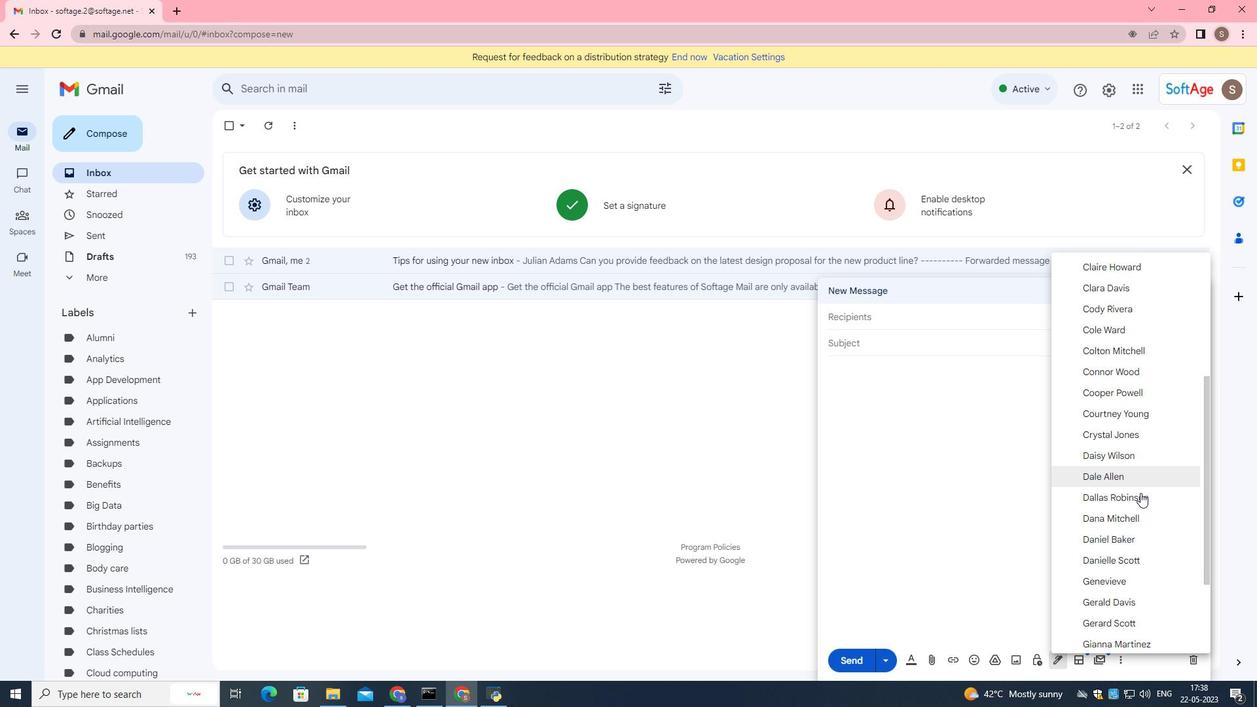 
Action: Mouse scrolled (1141, 510) with delta (0, 0)
Screenshot: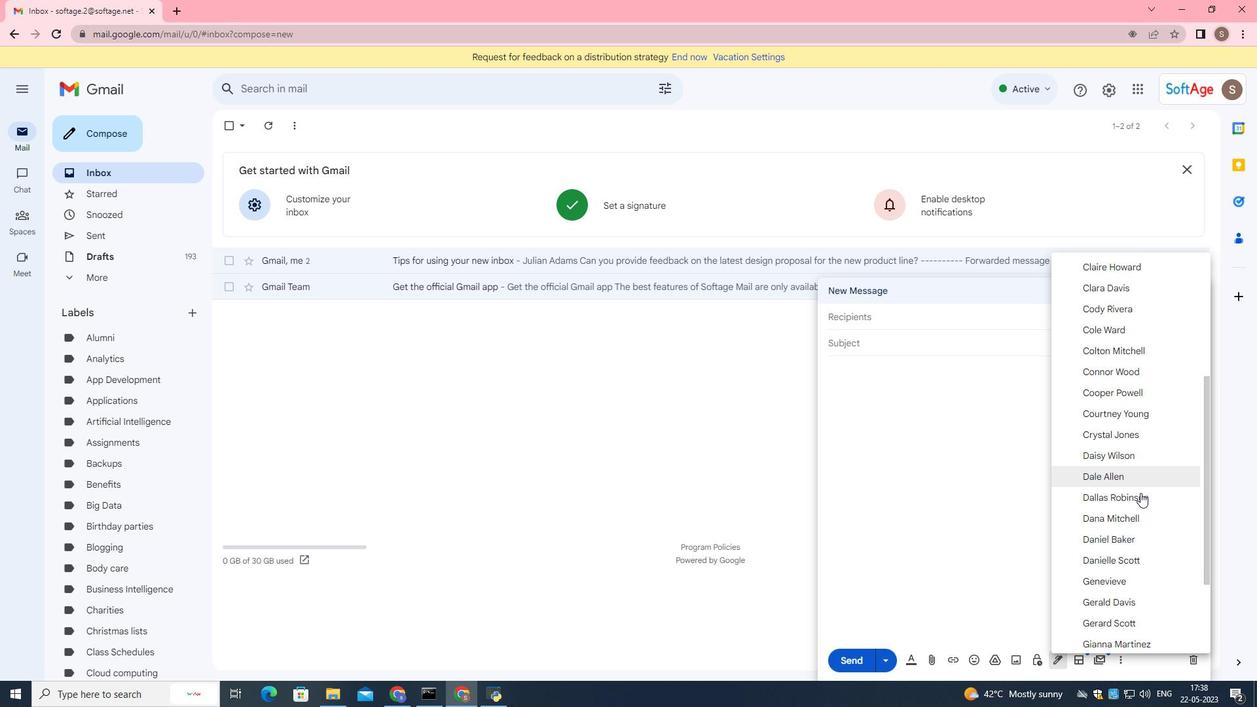 
Action: Mouse moved to (1111, 566)
Screenshot: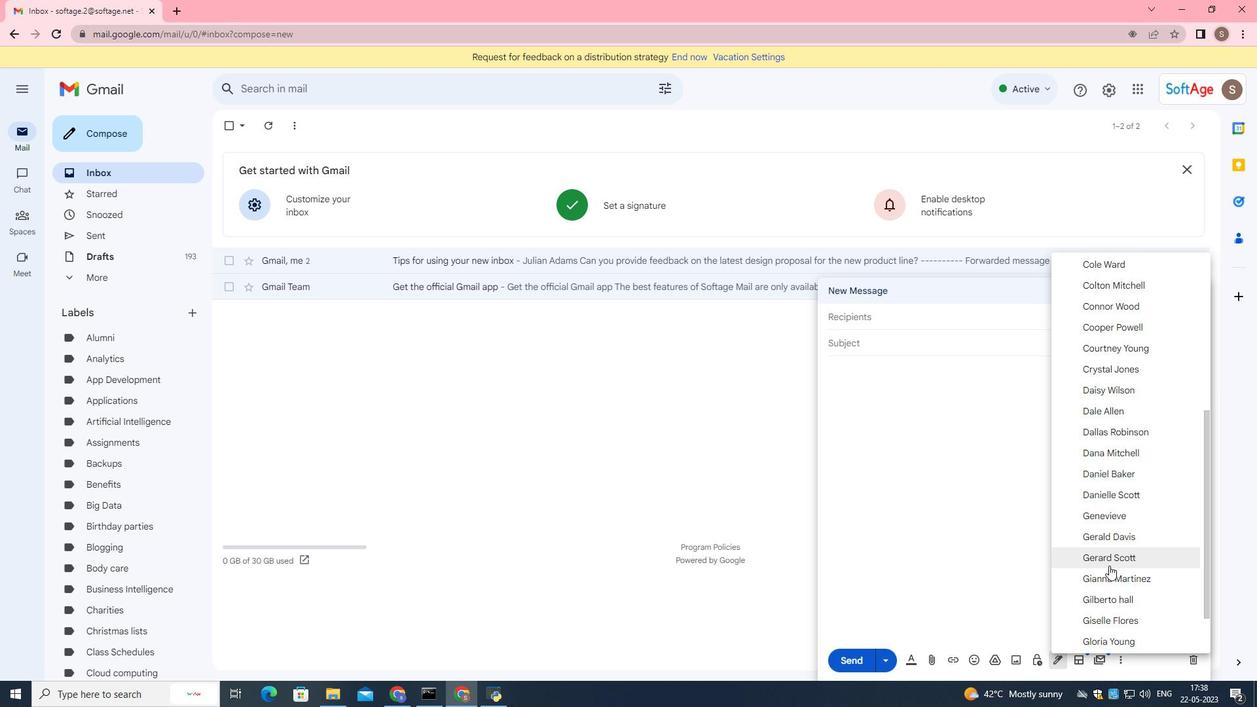 
Action: Mouse scrolled (1111, 566) with delta (0, 0)
Screenshot: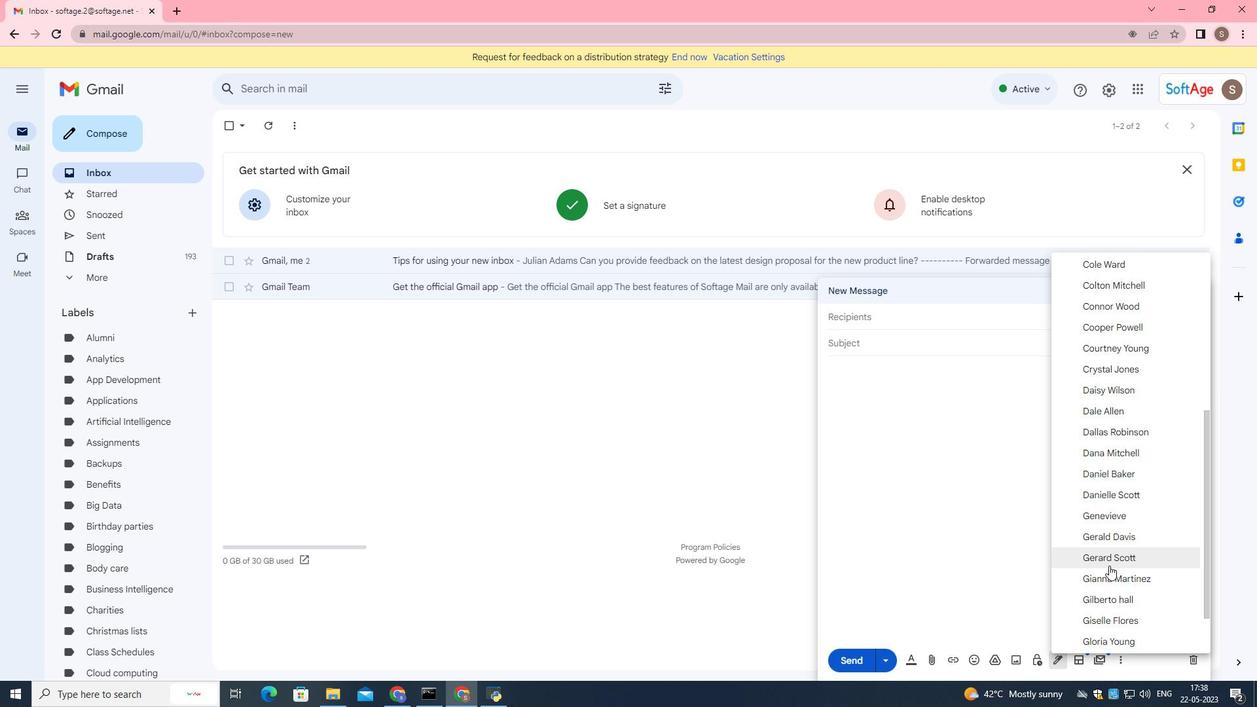 
Action: Mouse moved to (1111, 569)
Screenshot: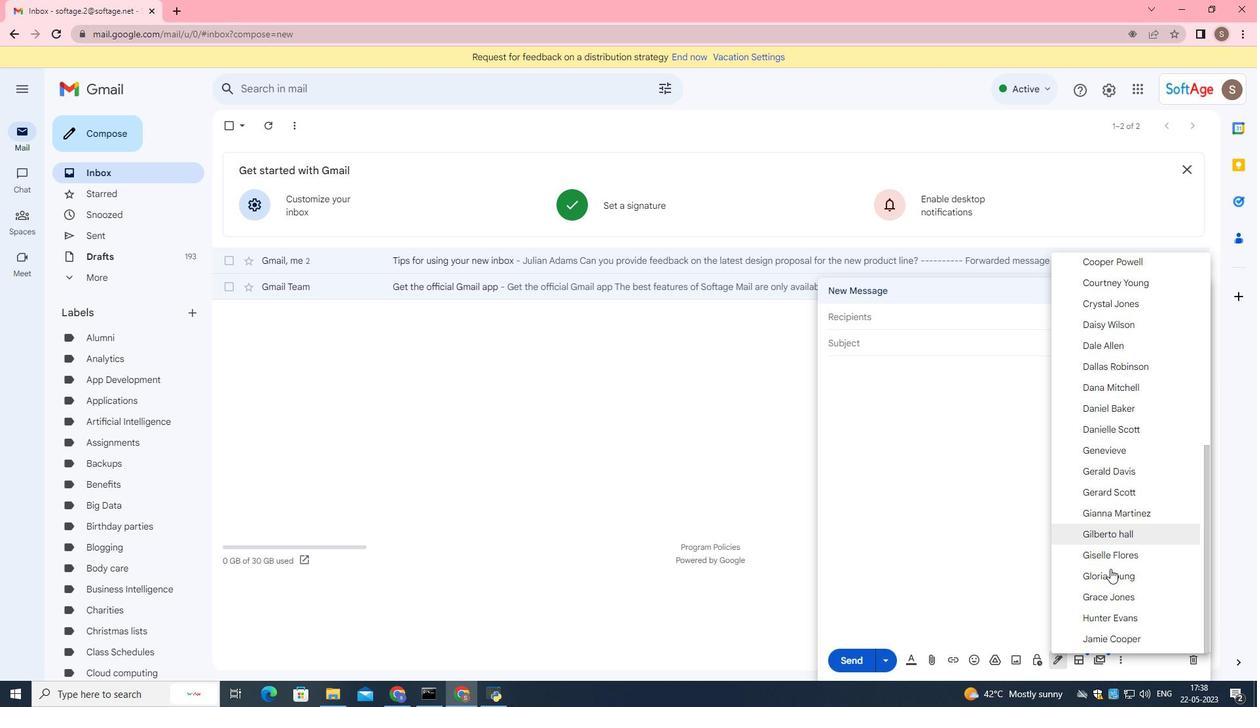 
Action: Mouse scrolled (1111, 569) with delta (0, 0)
Screenshot: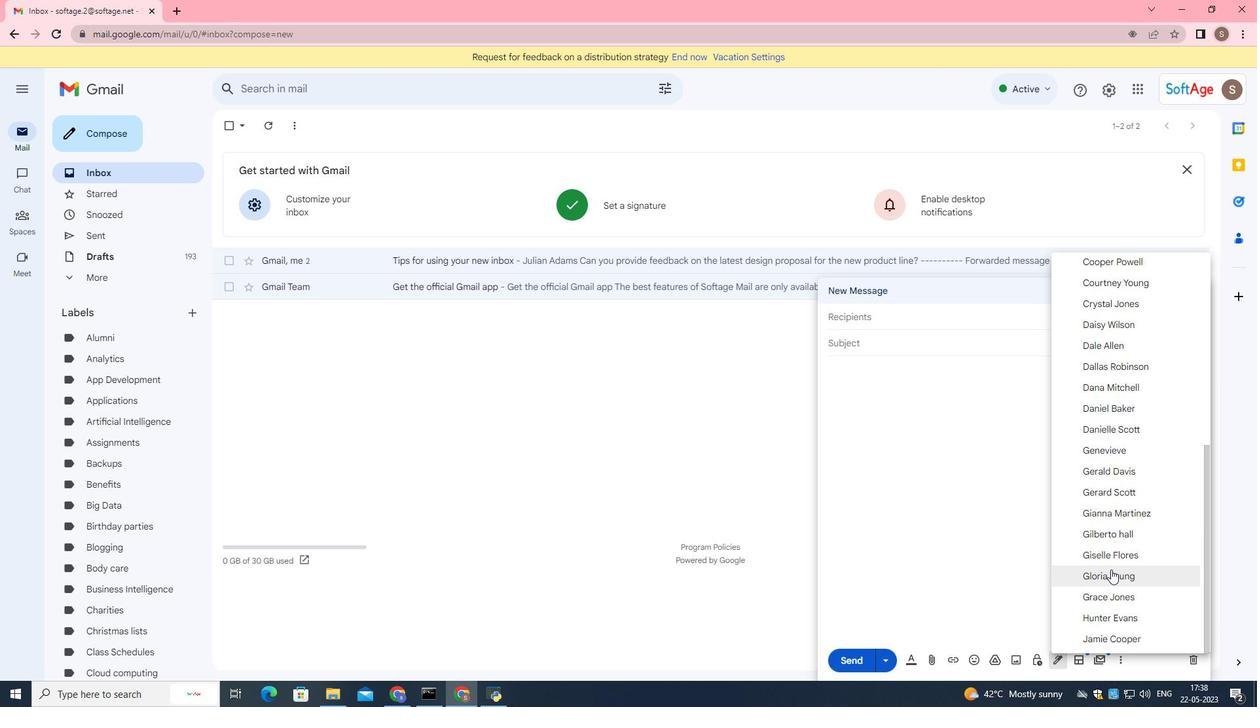 
Action: Mouse moved to (1111, 570)
Screenshot: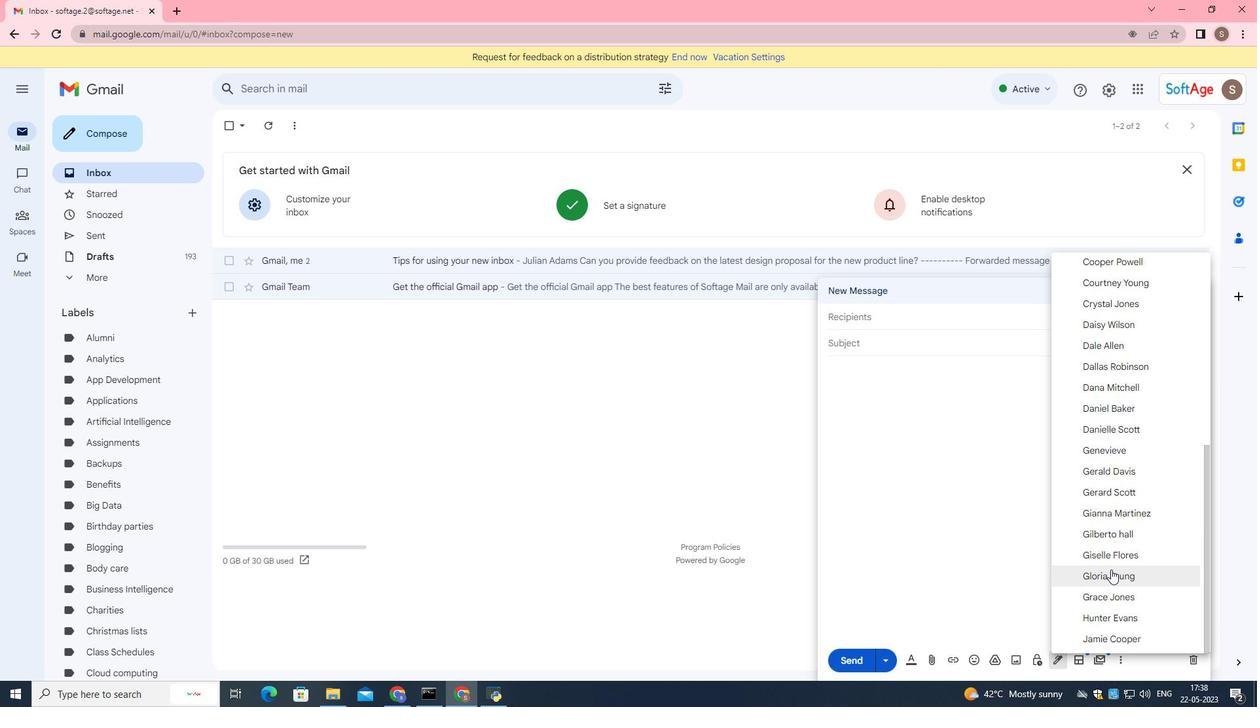 
Action: Mouse scrolled (1111, 569) with delta (0, 0)
Screenshot: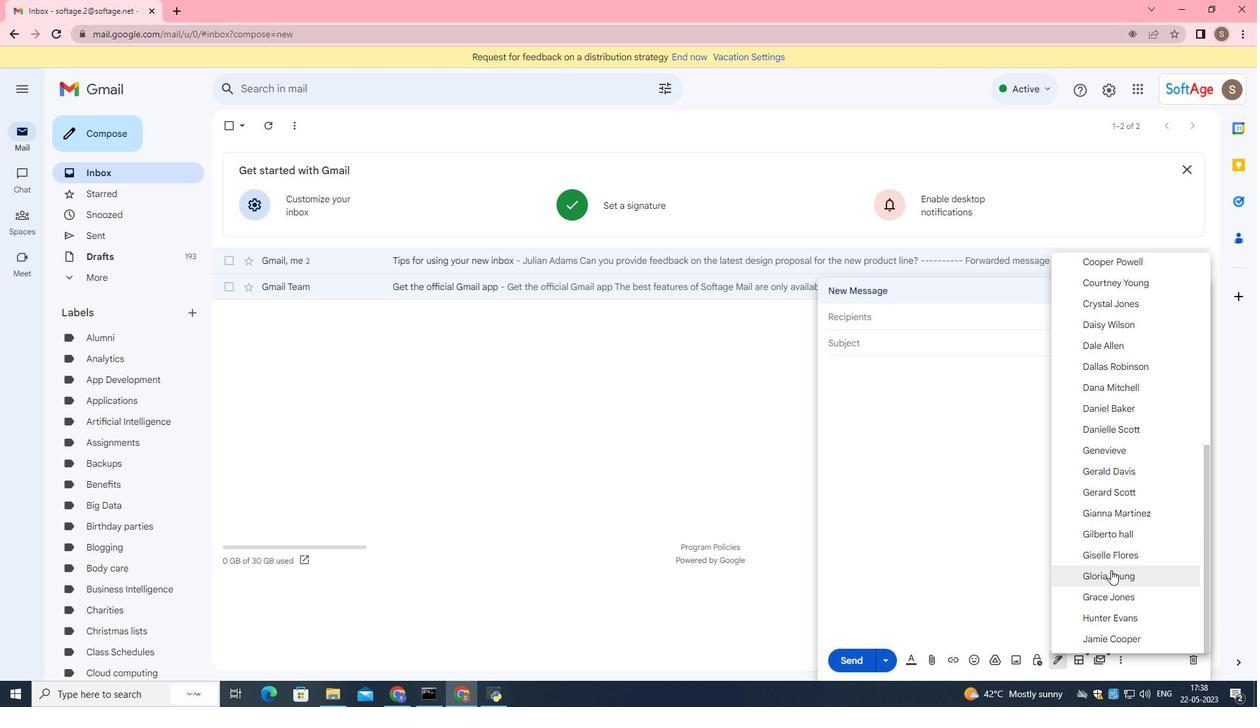 
Action: Mouse moved to (1111, 570)
Screenshot: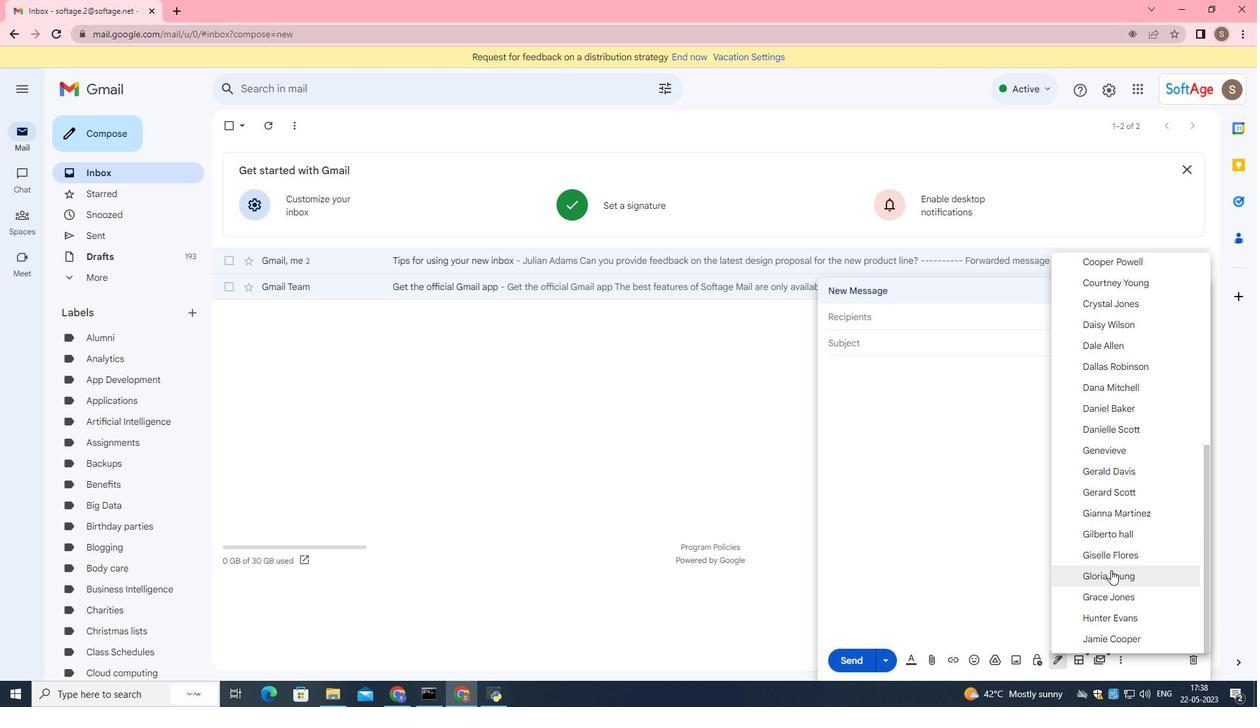 
Action: Mouse scrolled (1111, 569) with delta (0, 0)
Screenshot: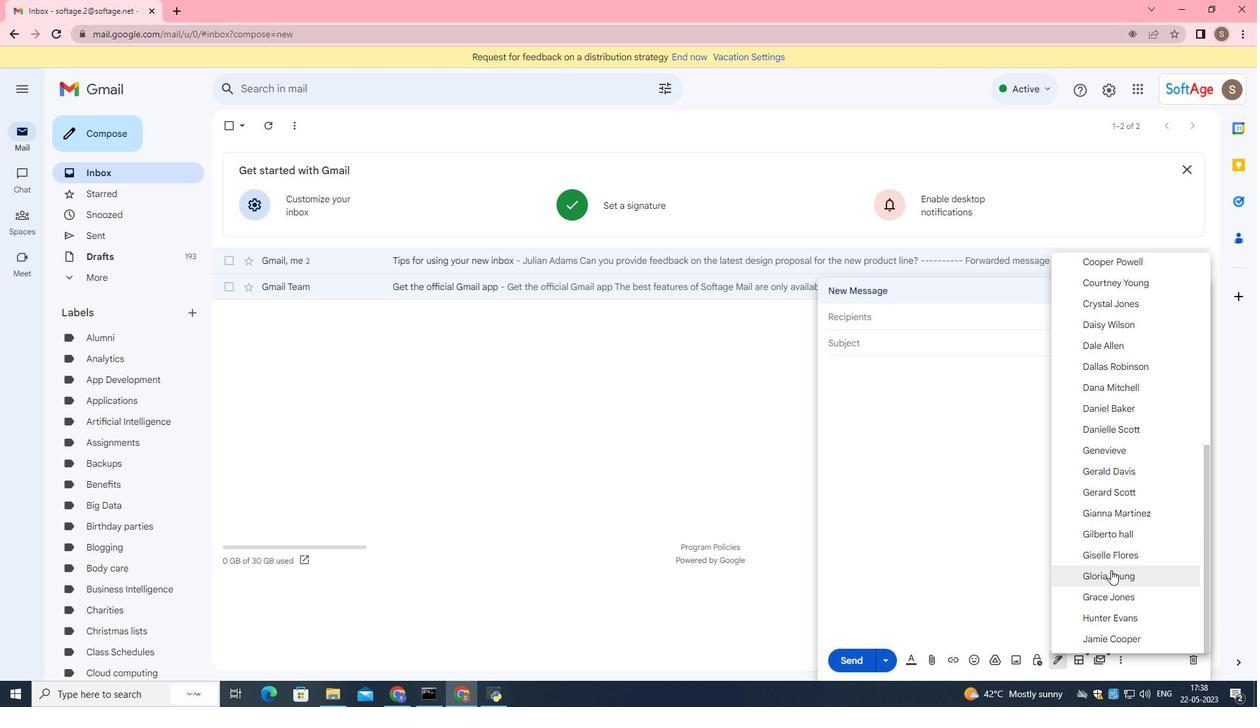 
Action: Mouse moved to (1115, 534)
Screenshot: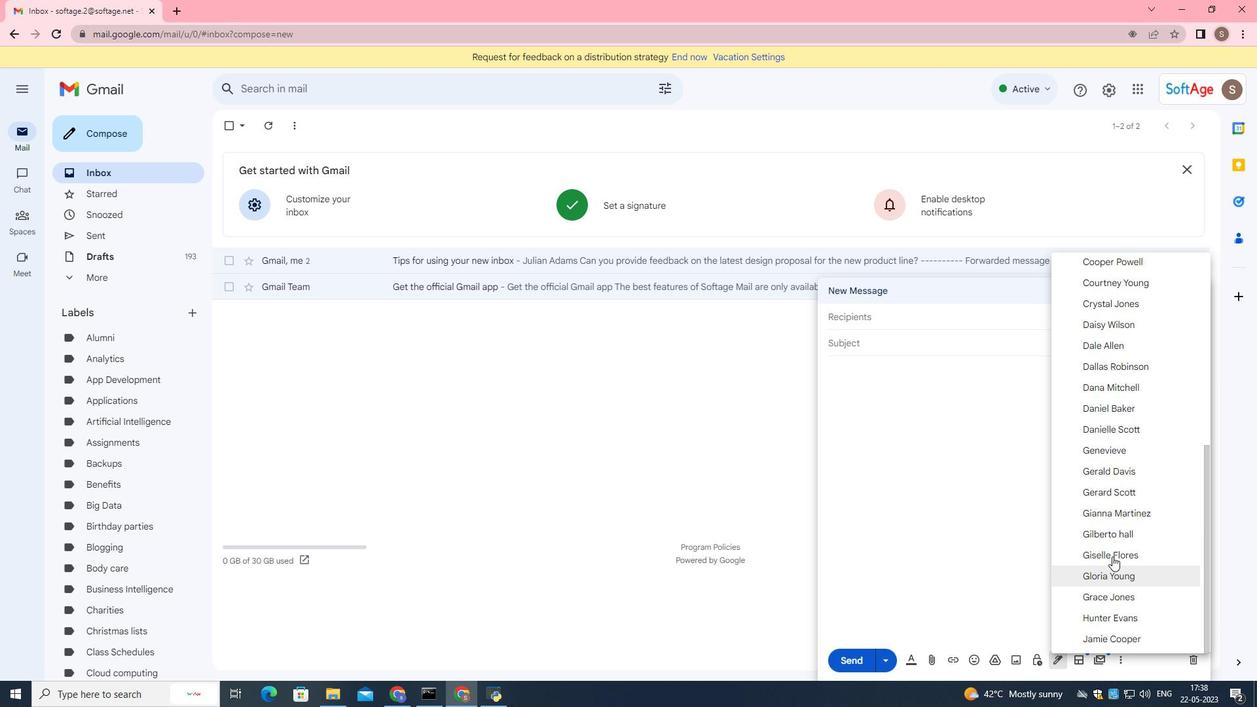 
Action: Mouse pressed left at (1115, 534)
Screenshot: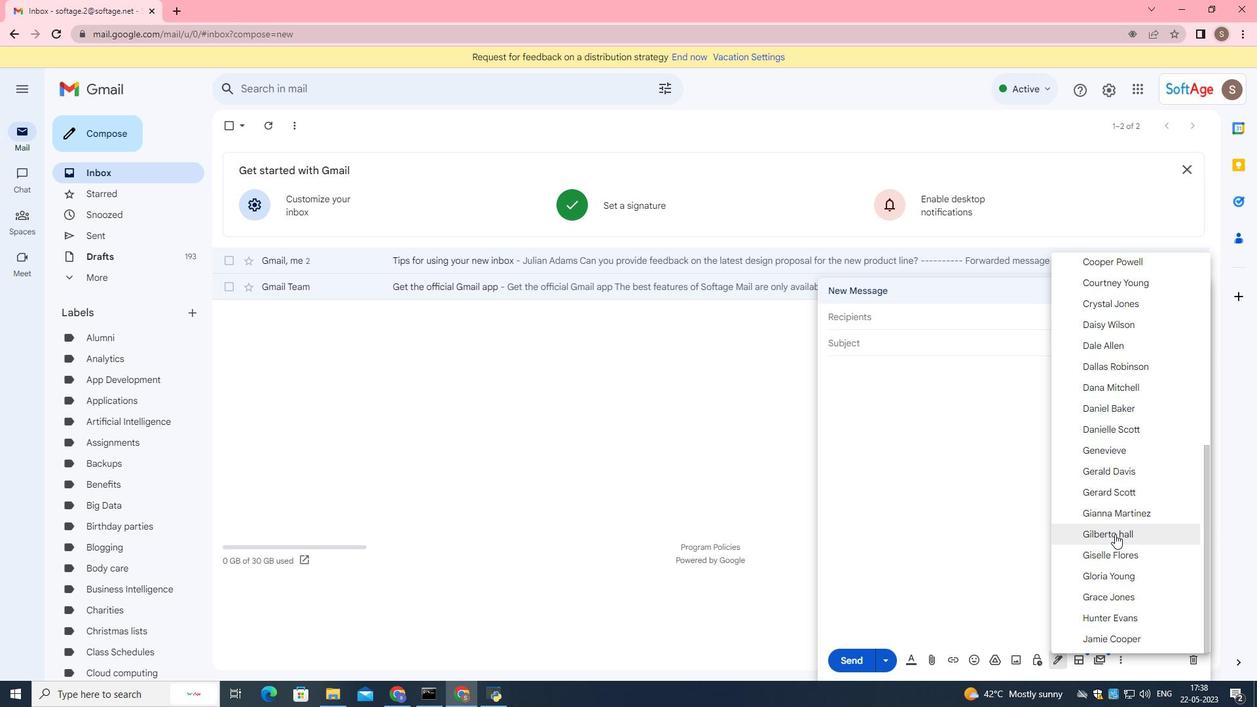 
Action: Mouse moved to (911, 414)
Screenshot: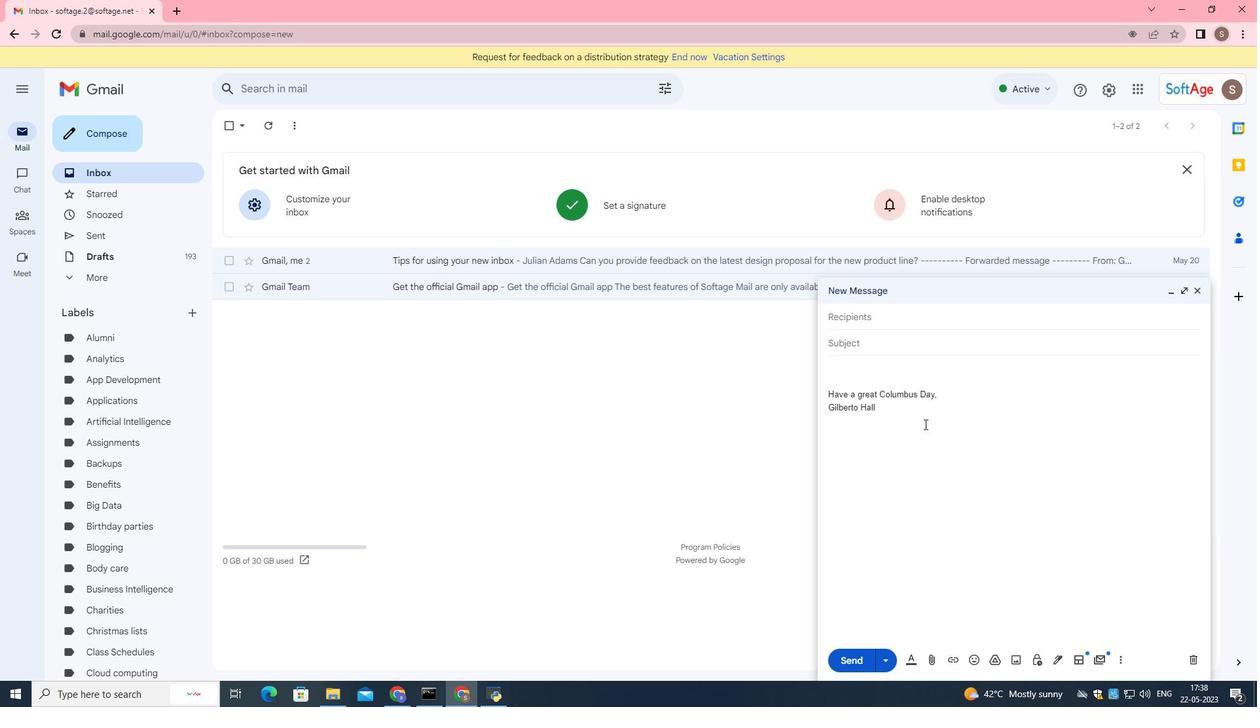 
Action: Mouse pressed left at (911, 414)
Screenshot: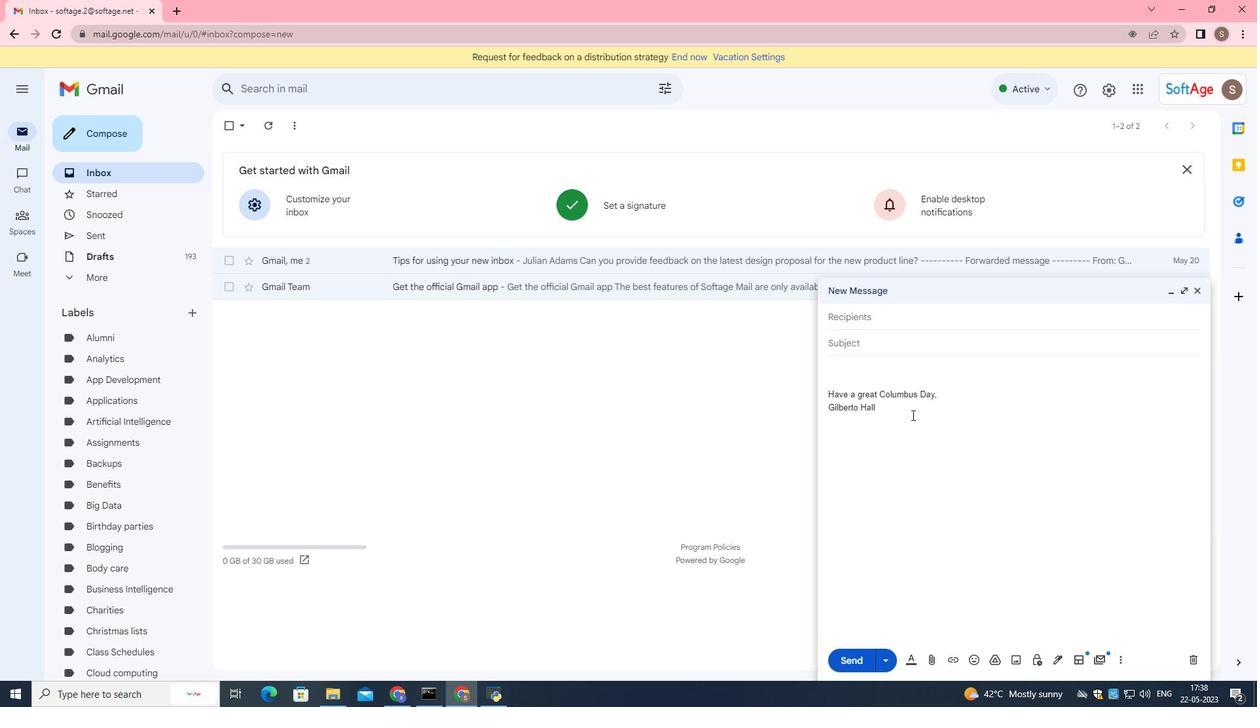 
Action: Key pressed <Key.backspace><Key.backspace><Key.backspace><Key.backspace><Key.backspace><Key.backspace><Key.backspace><Key.backspace><Key.backspace><Key.backspace><Key.backspace><Key.backspace><Key.backspace><Key.shift>Guadalupe<Key.space><Key.shift>nelson
Screenshot: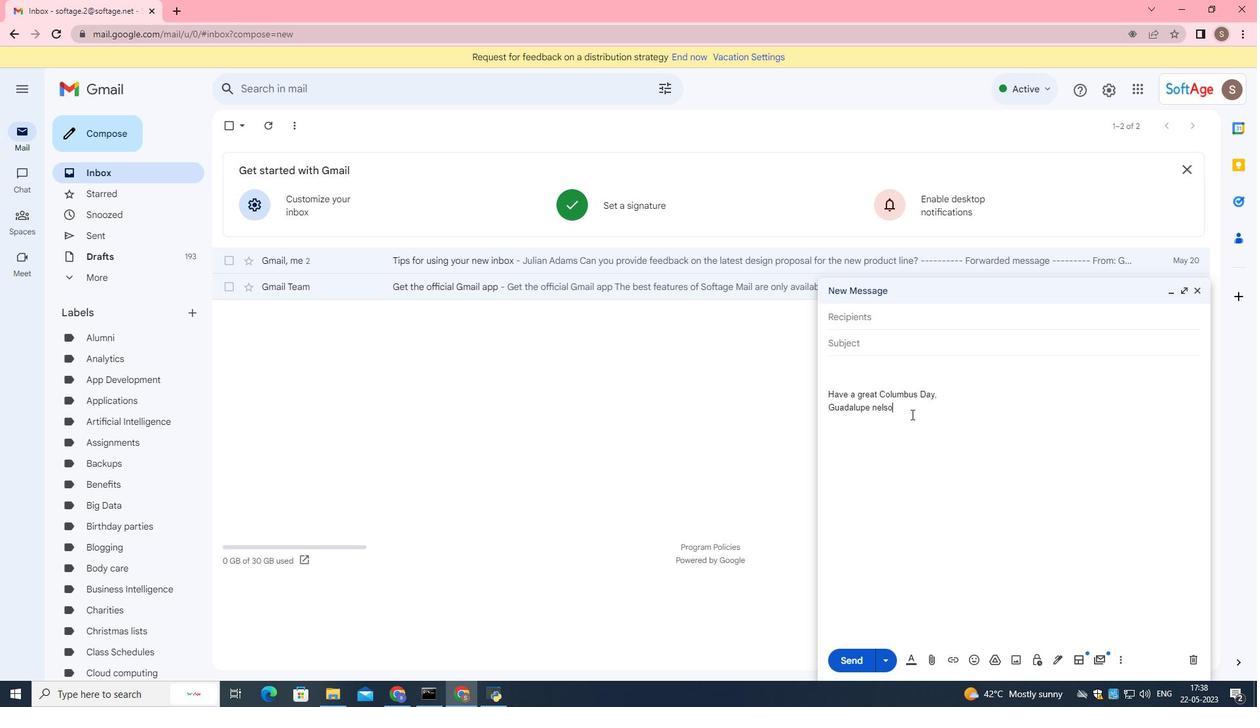 
Action: Mouse moved to (932, 346)
Screenshot: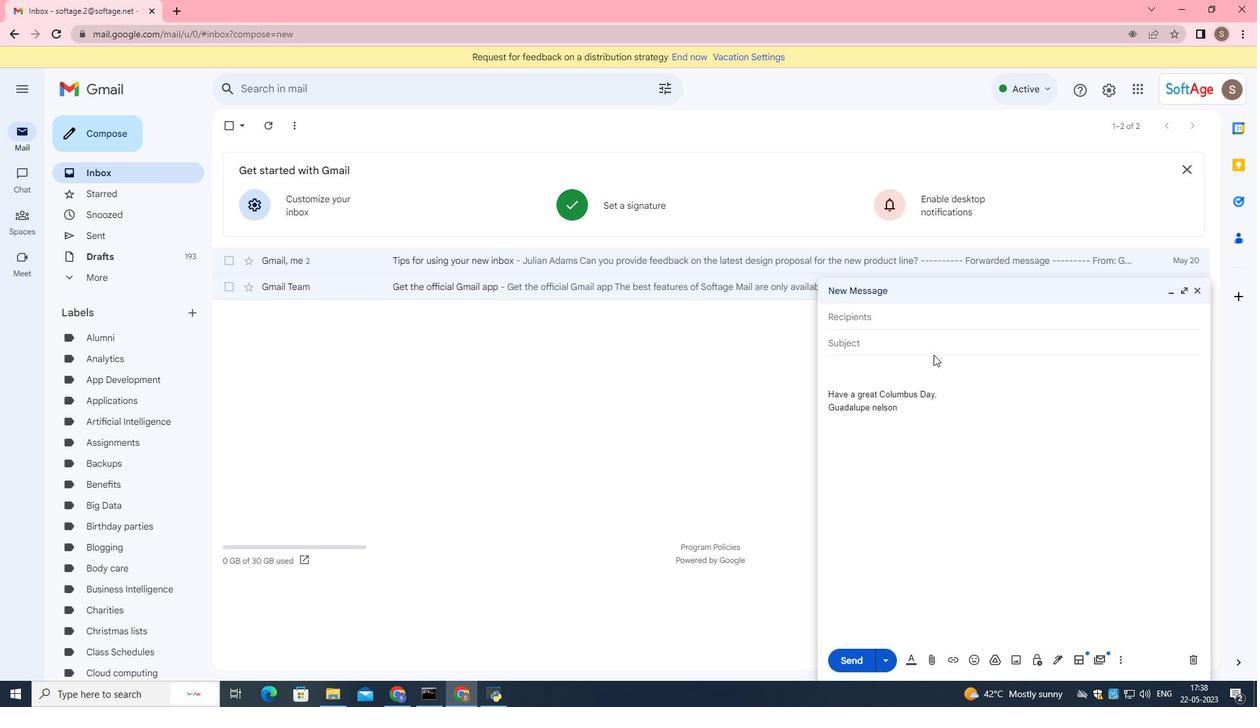 
Action: Mouse pressed left at (932, 346)
Screenshot: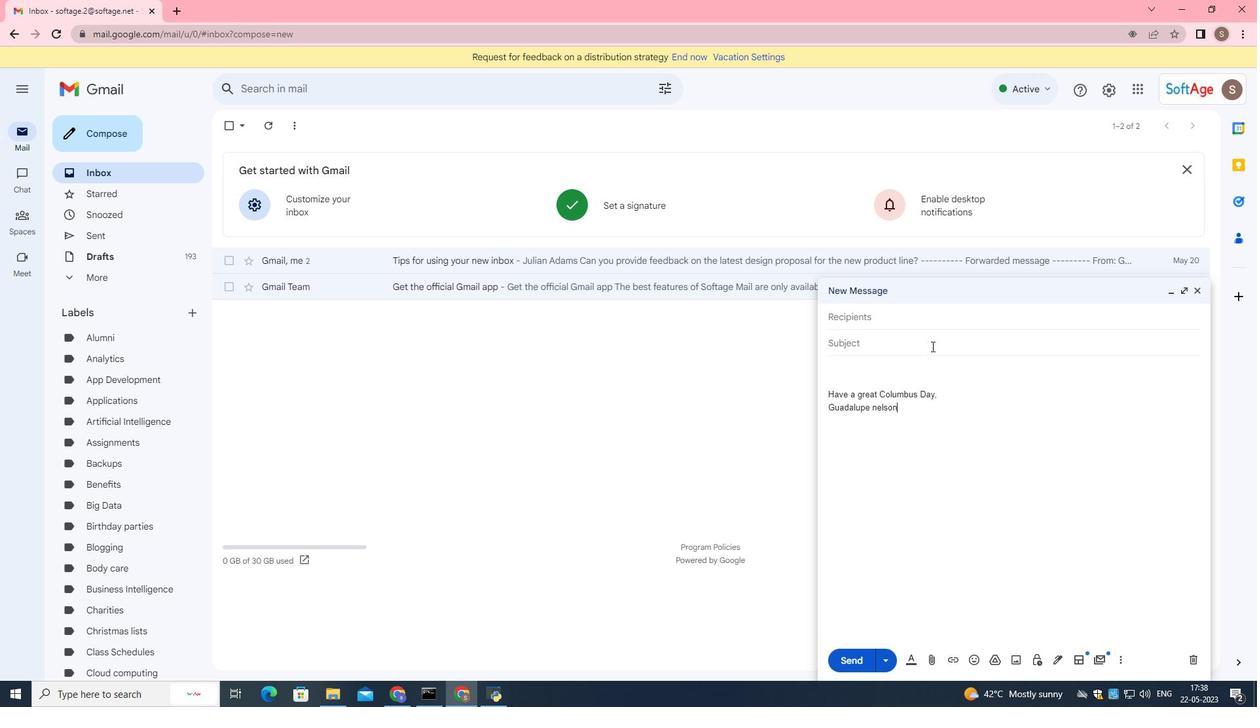
Action: Mouse moved to (930, 346)
Screenshot: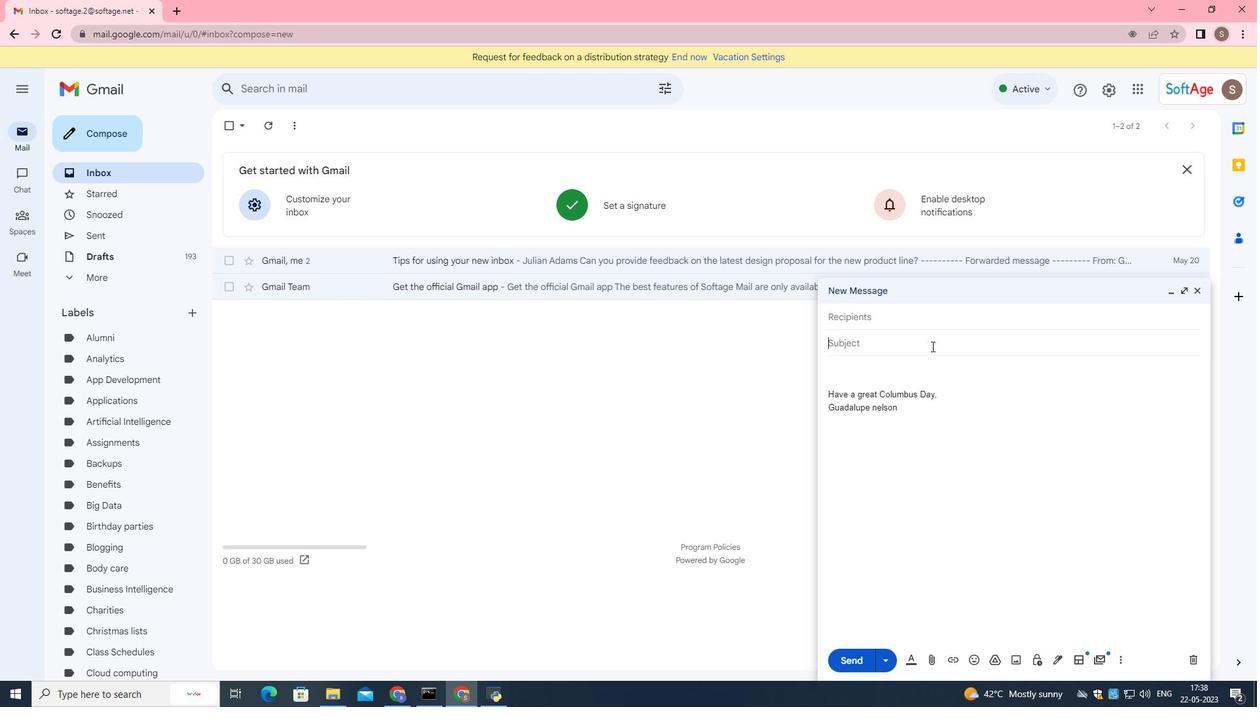 
Action: Key pressed <Key.shift>Request<Key.space>for<Key.space>feedback<Key.space>on<Key.space>a<Key.space>website
Screenshot: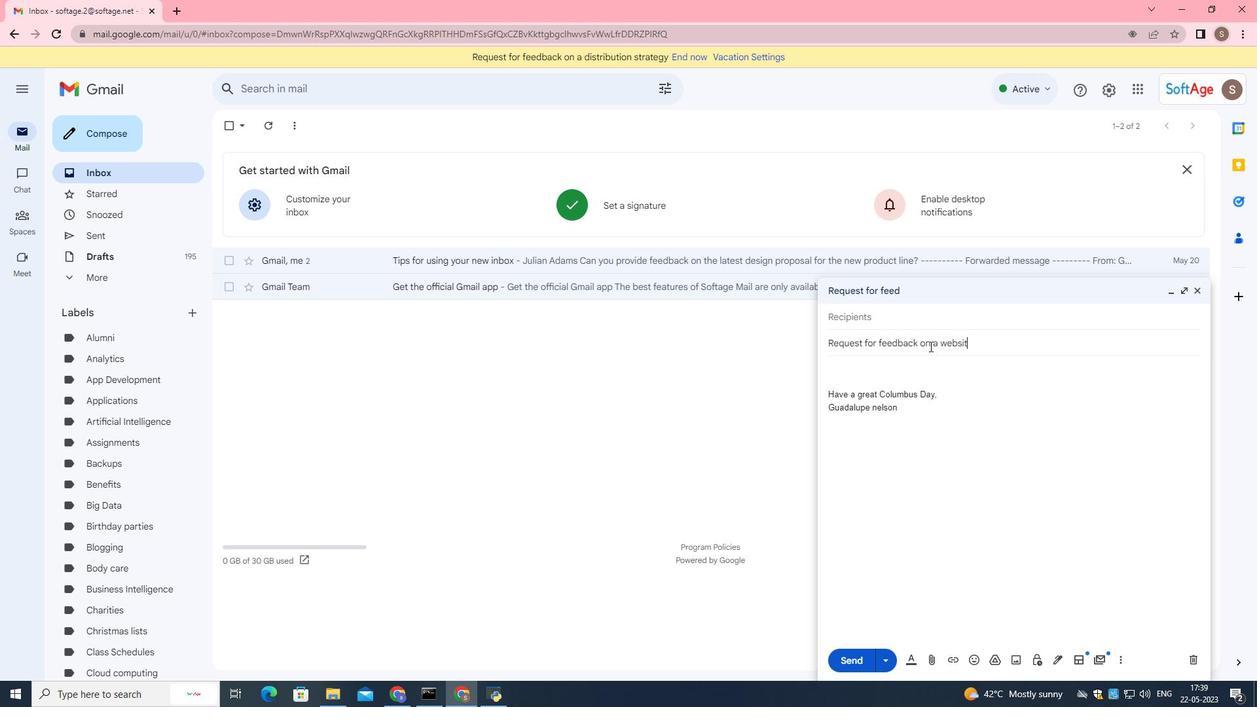 
Action: Mouse moved to (931, 353)
Screenshot: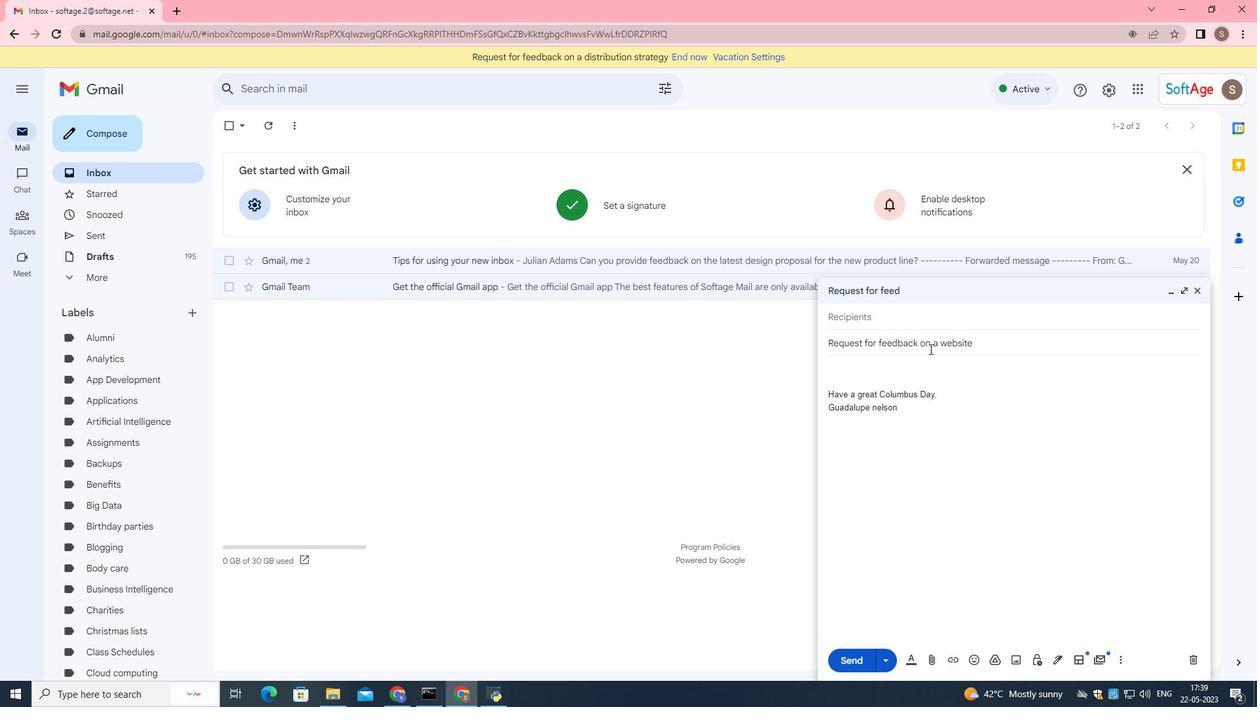 
Action: Mouse pressed left at (931, 353)
Screenshot: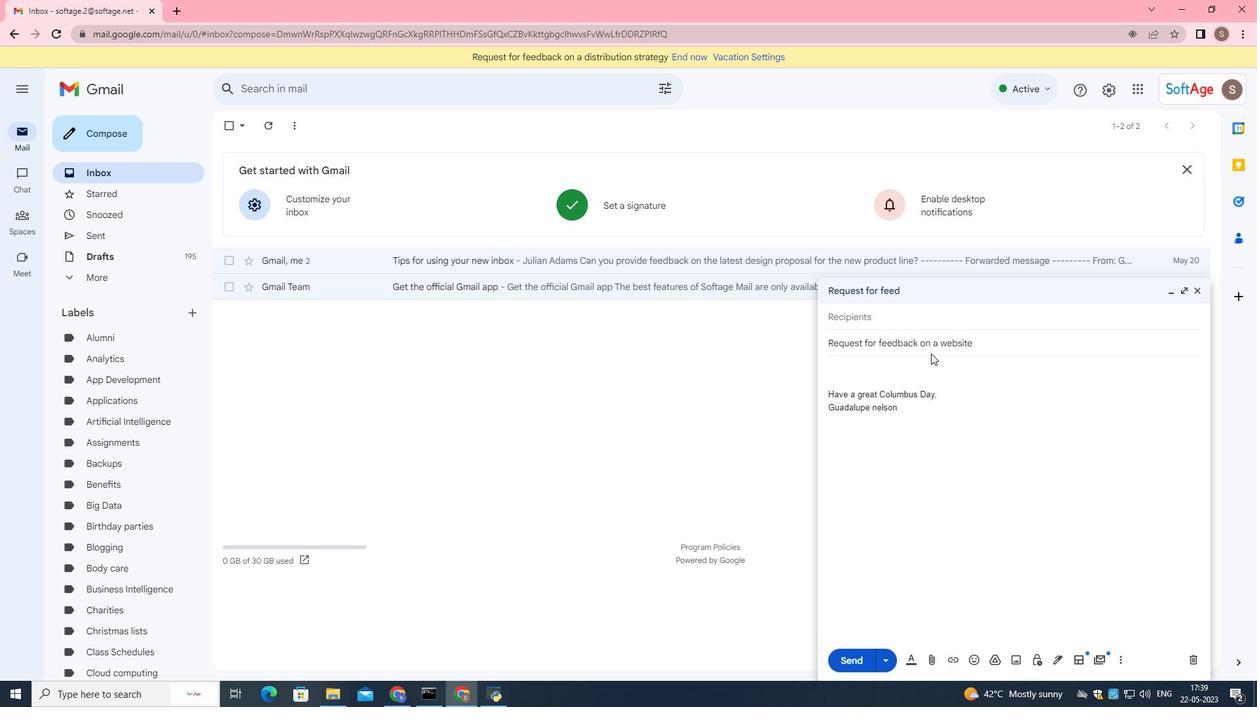 
Action: Mouse moved to (932, 361)
Screenshot: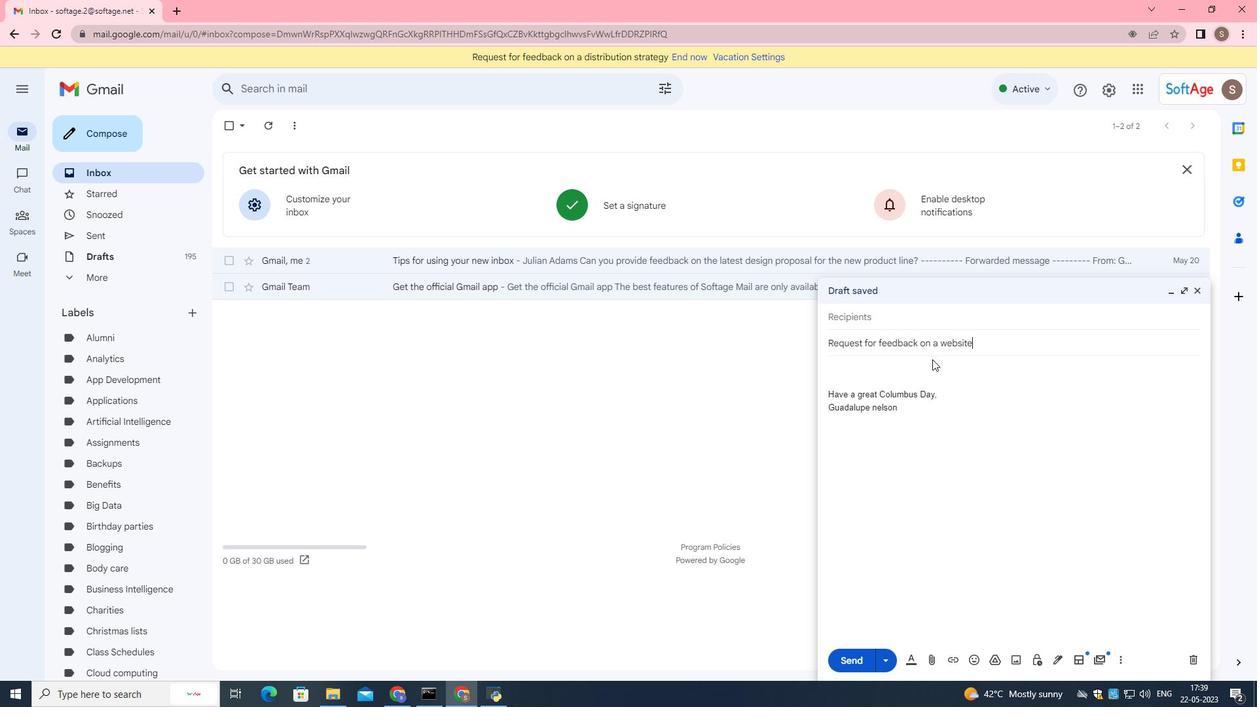 
Action: Mouse pressed left at (932, 361)
Screenshot: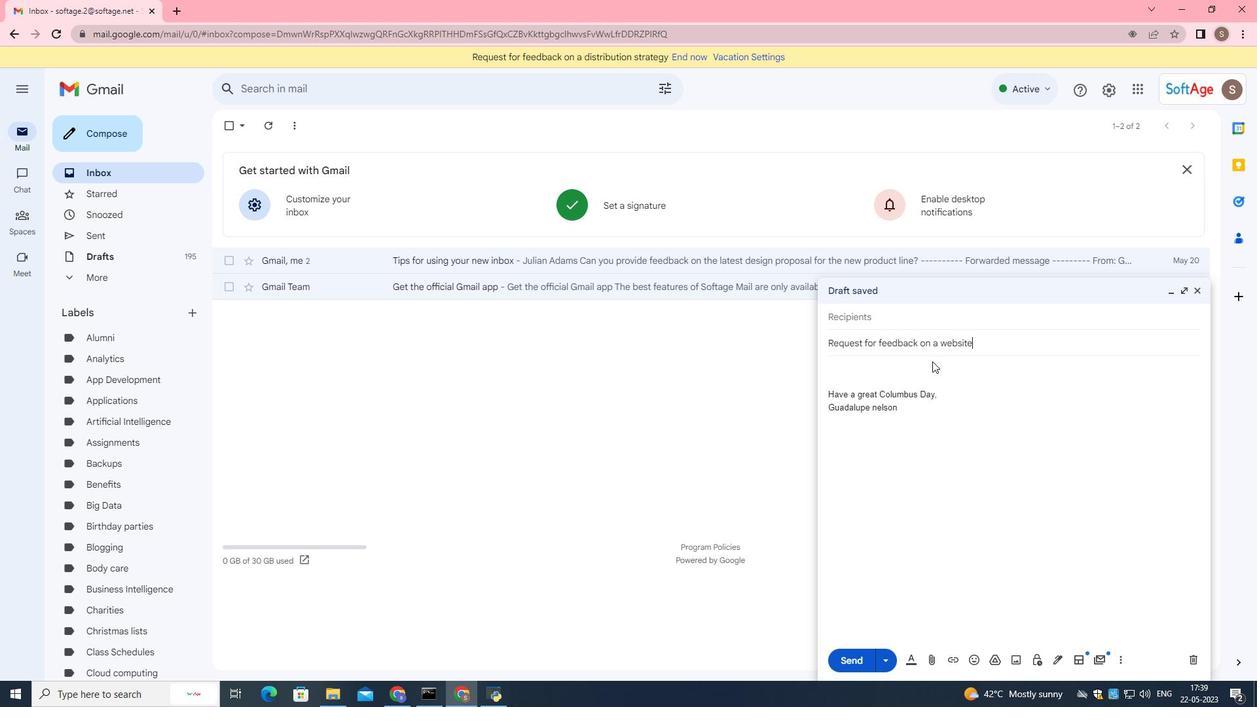 
Action: Mouse moved to (932, 364)
Screenshot: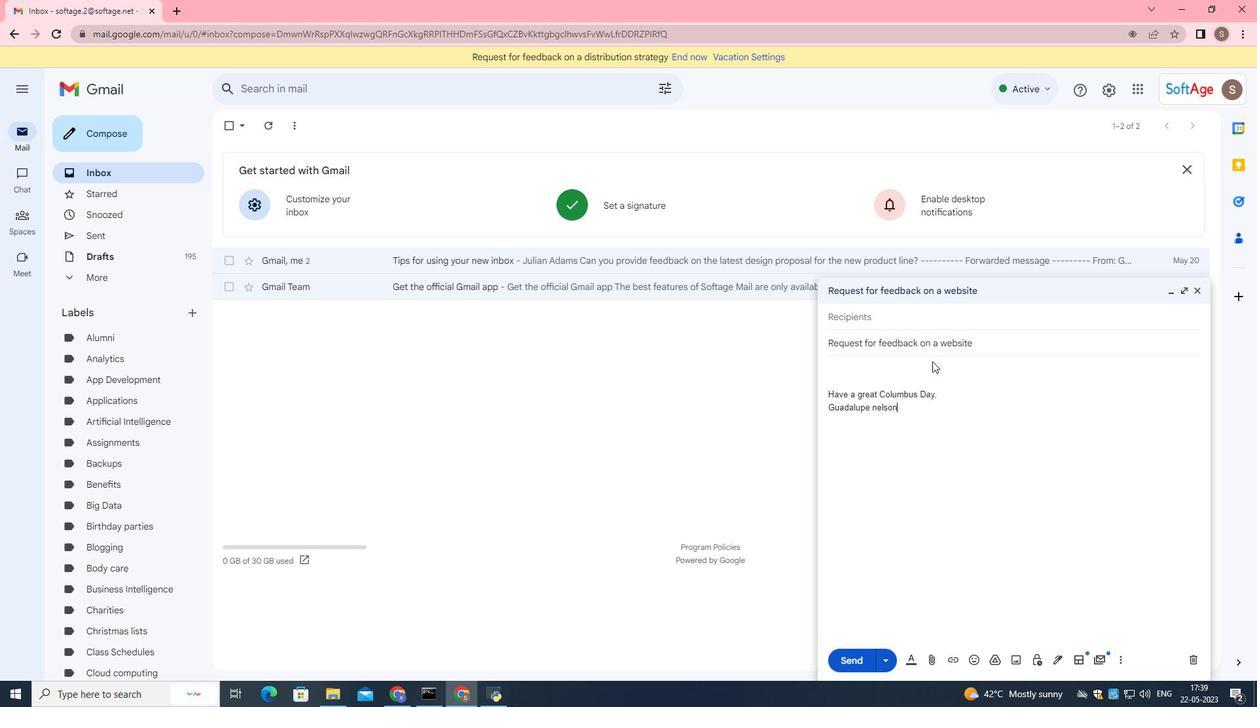 
Action: Mouse pressed left at (932, 364)
Screenshot: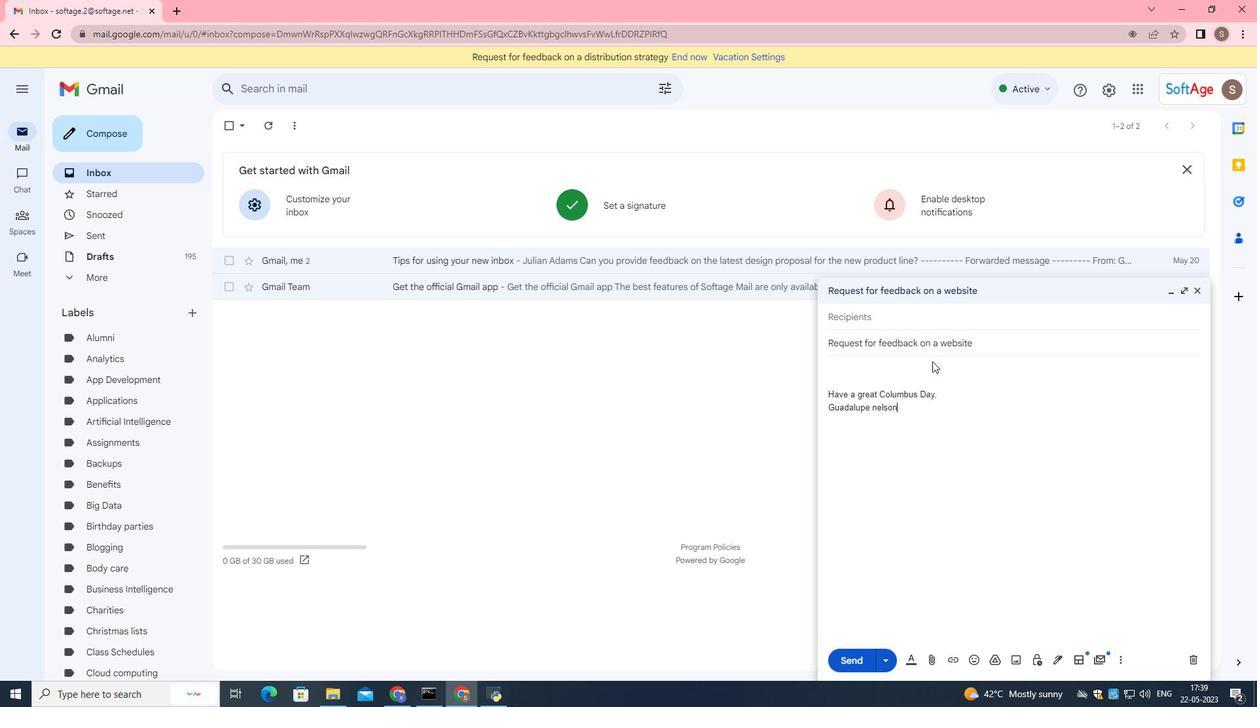 
Action: Mouse moved to (932, 364)
Screenshot: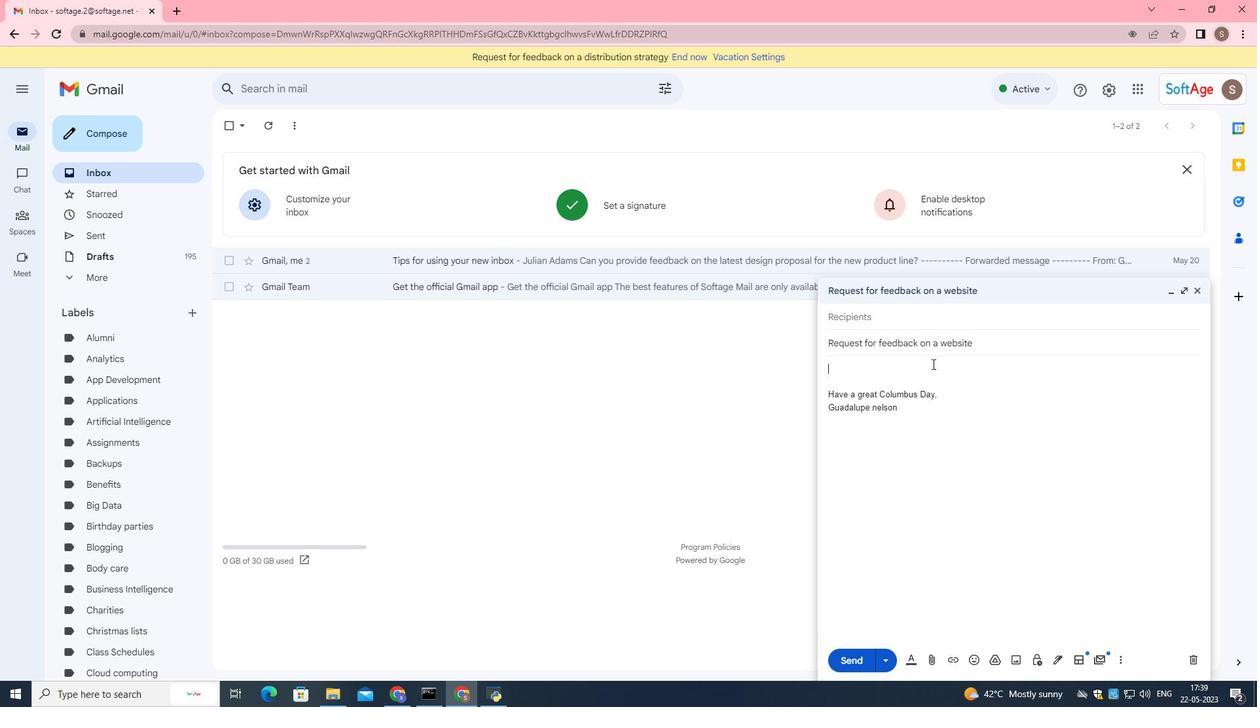 
Action: Key pressed <Key.shift>I<Key.space>appreciate<Key.space>t<Key.backspace>your<Key.space>help<Key.space>and<Key.space>support<Key.space>throughout<Key.space>this<Key.space>project
Screenshot: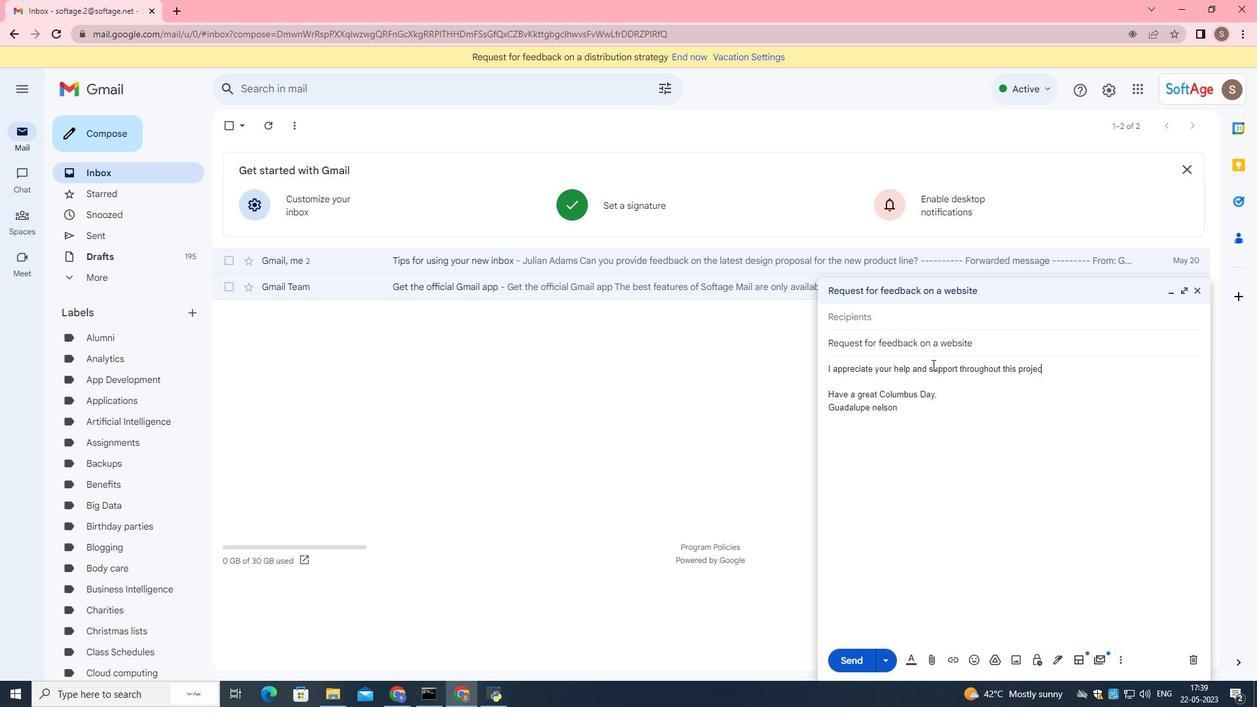 
Action: Mouse moved to (1016, 377)
Screenshot: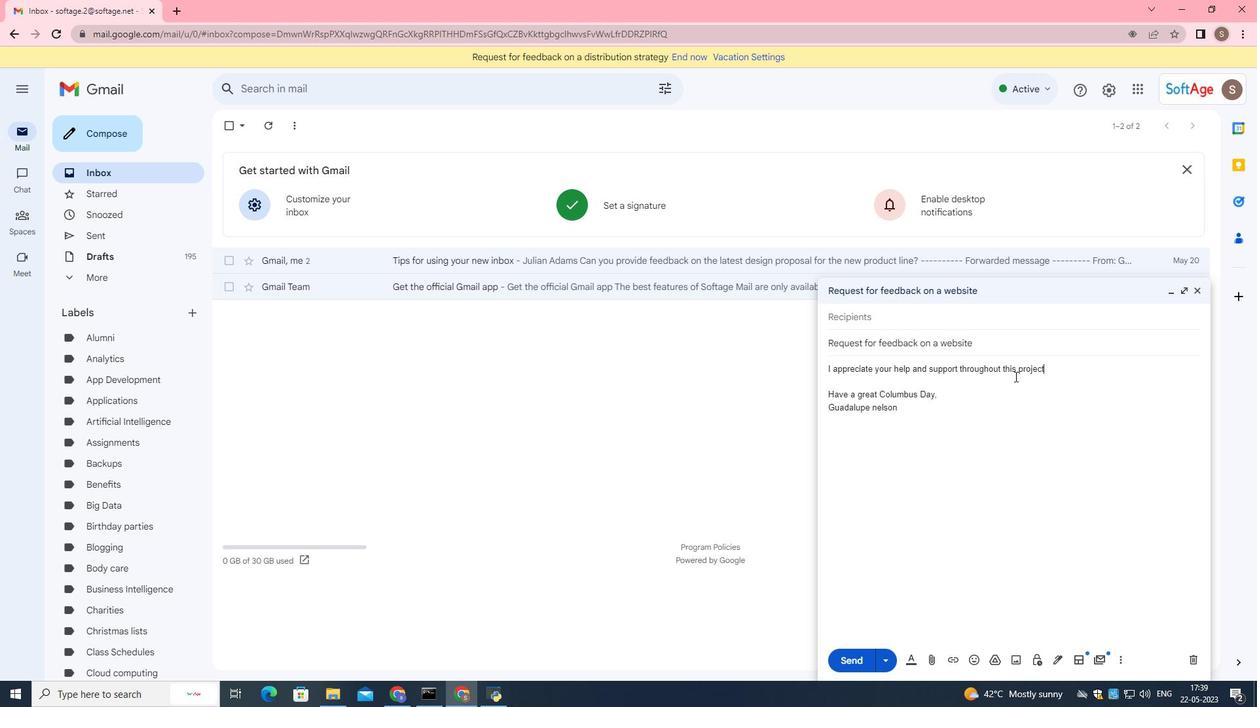 
Action: Key pressed .
Screenshot: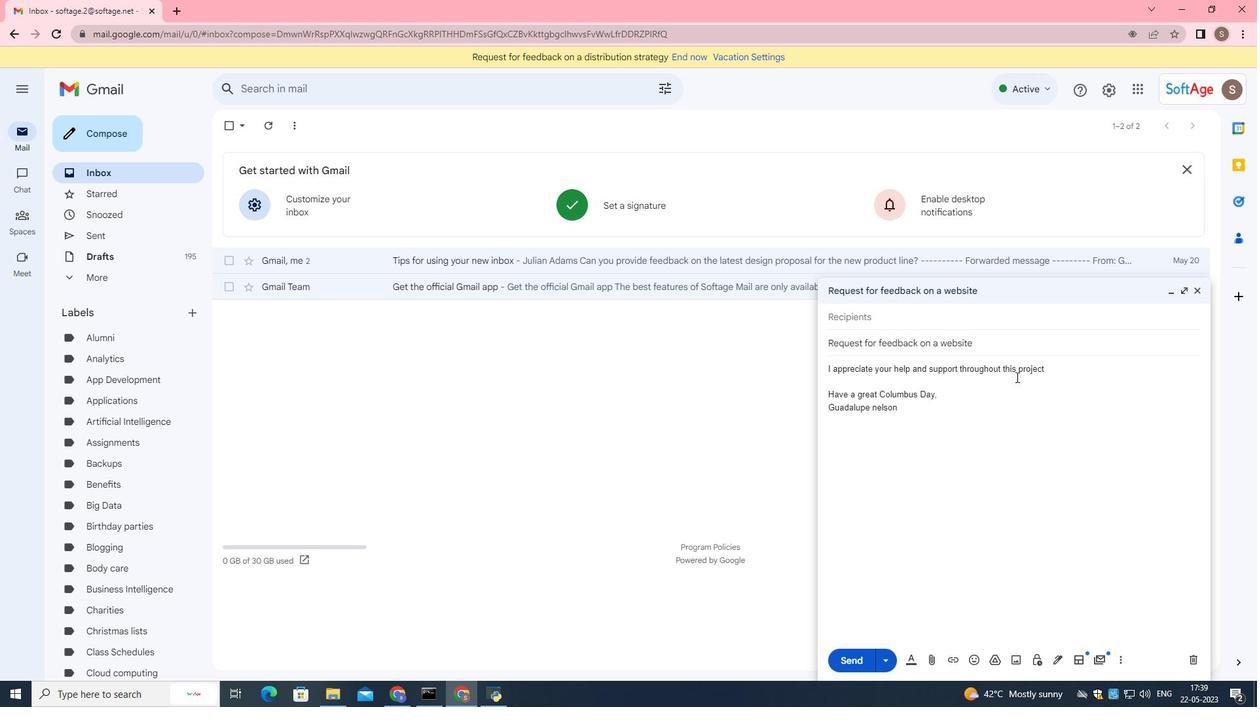 
Action: Mouse moved to (1042, 309)
Screenshot: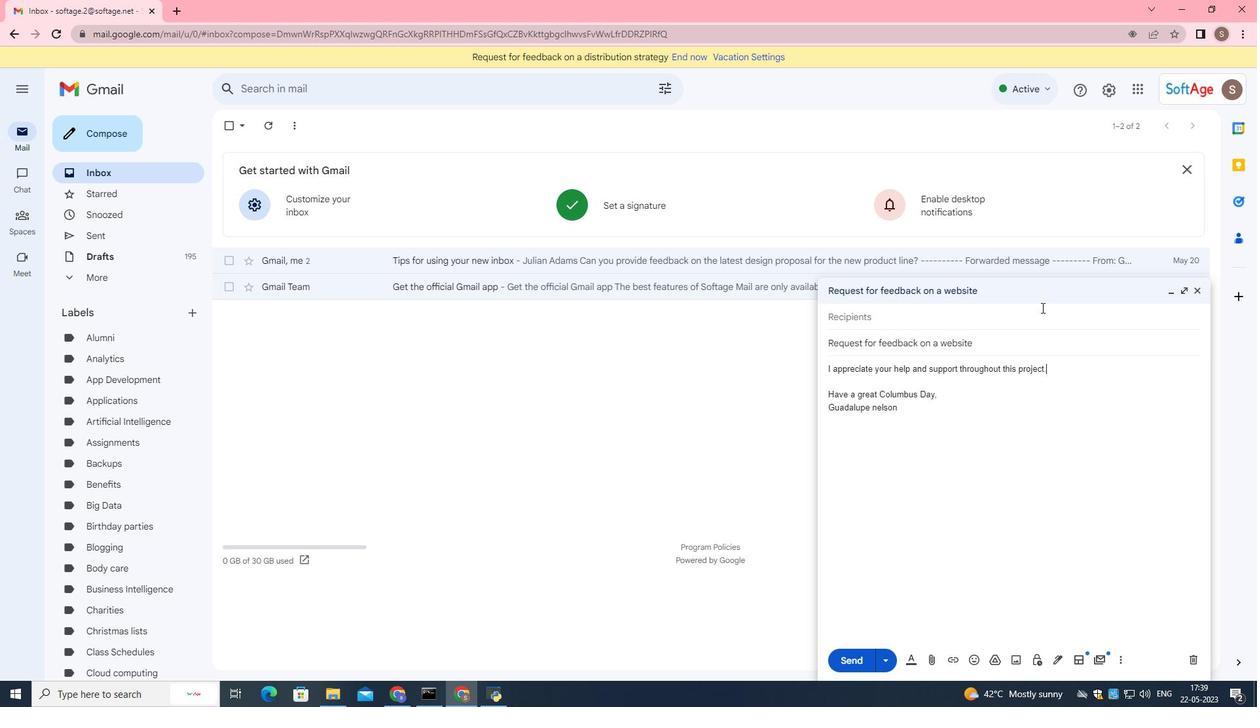 
Action: Mouse pressed left at (1042, 309)
Screenshot: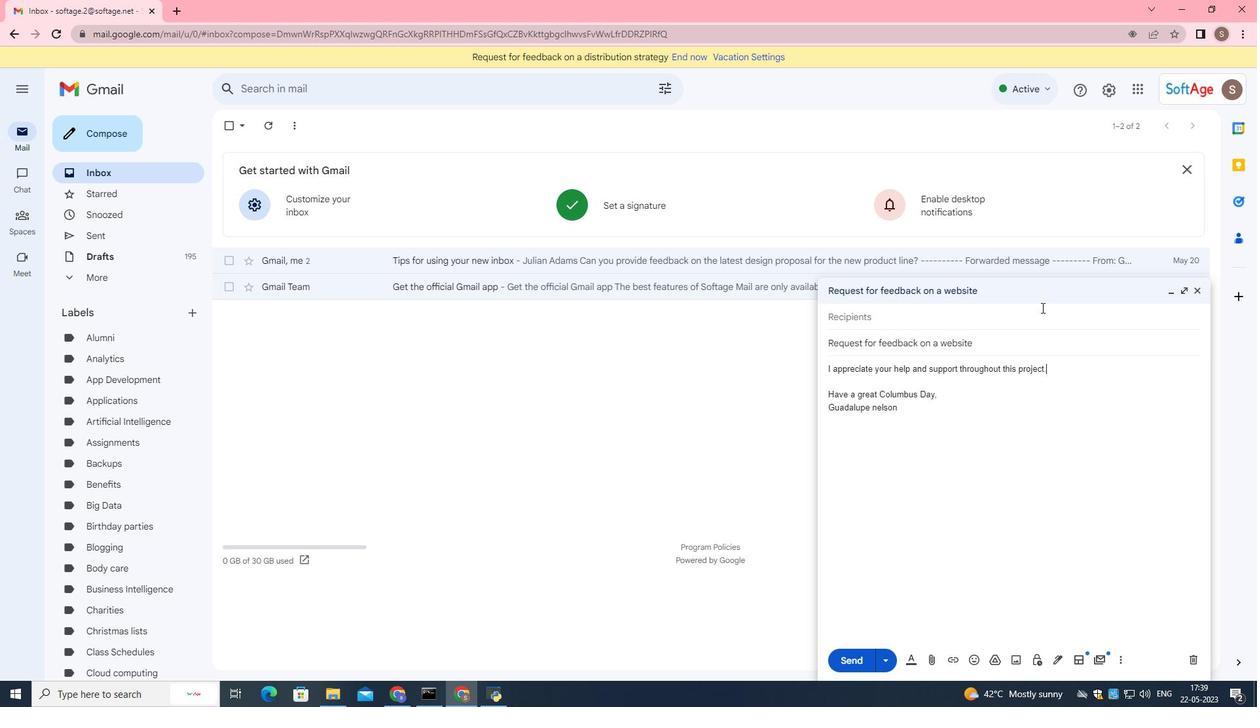 
Action: Mouse moved to (1040, 313)
Screenshot: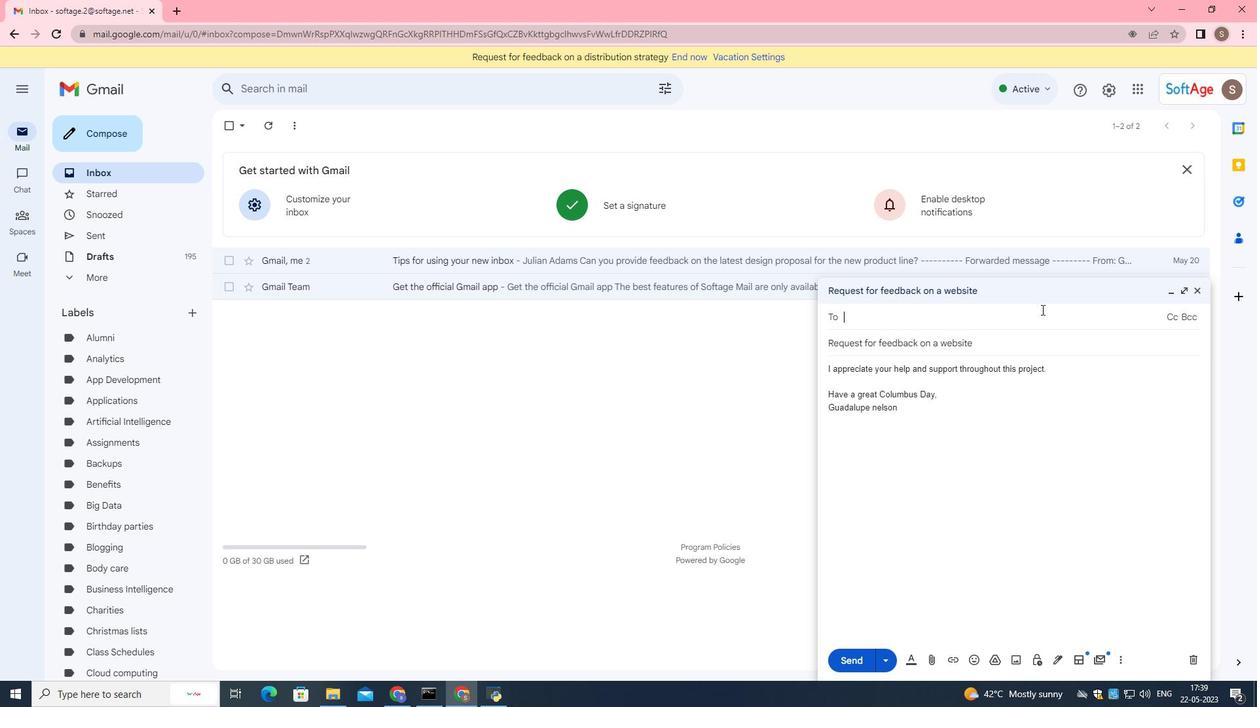
Action: Key pressed <Key.shift>S<Key.backspace>softage.7<Key.shift>@softage.m<Key.backspace>n
Screenshot: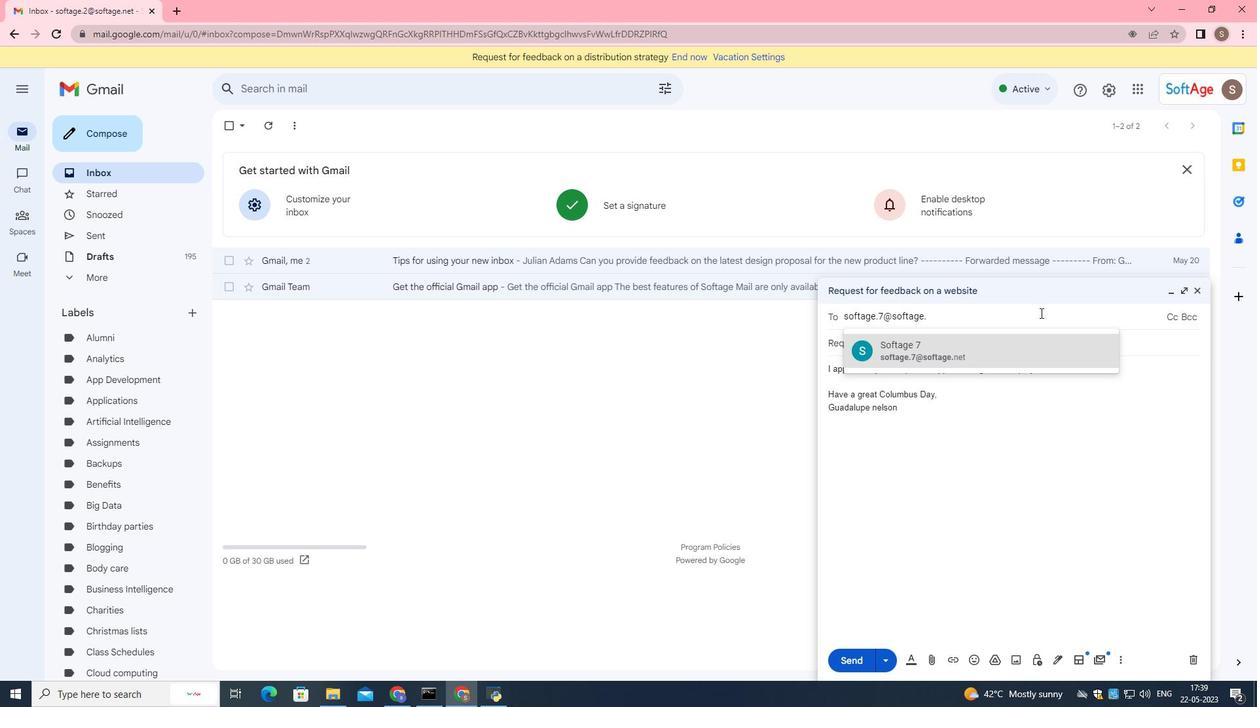 
Action: Mouse moved to (1025, 344)
Screenshot: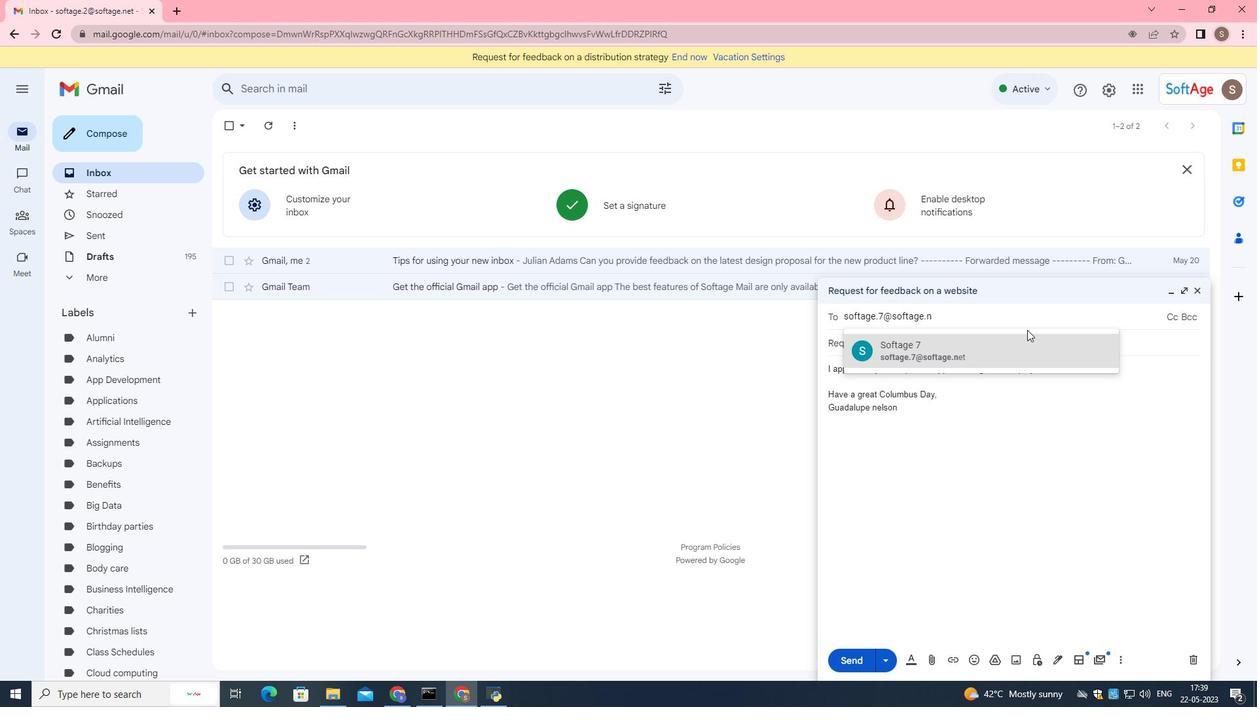 
Action: Mouse pressed left at (1025, 344)
Screenshot: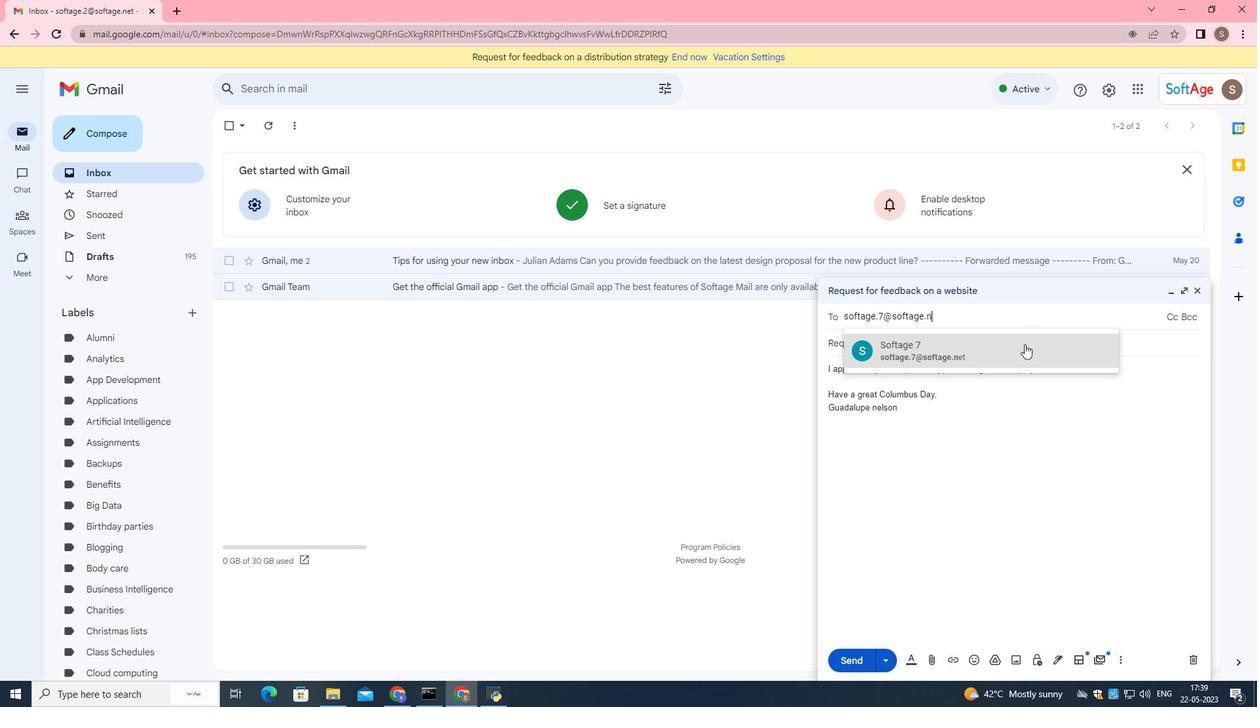 
Action: Mouse moved to (934, 662)
Screenshot: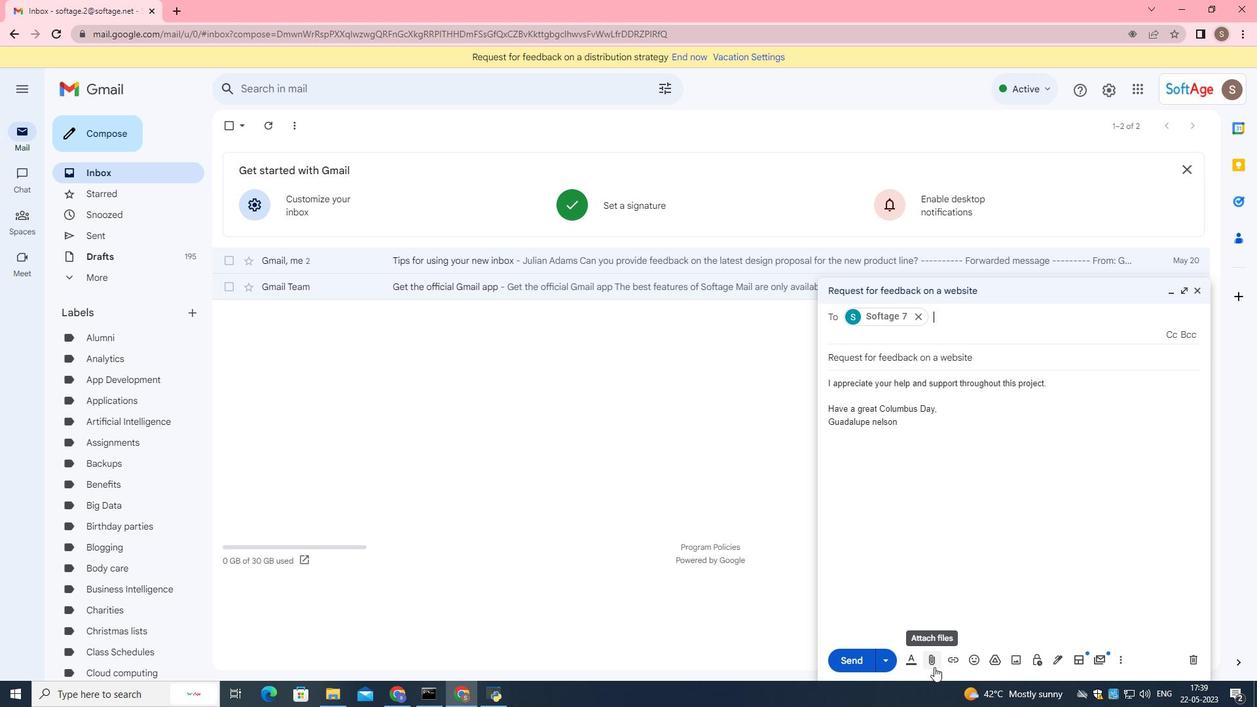 
Action: Mouse pressed left at (934, 662)
Screenshot: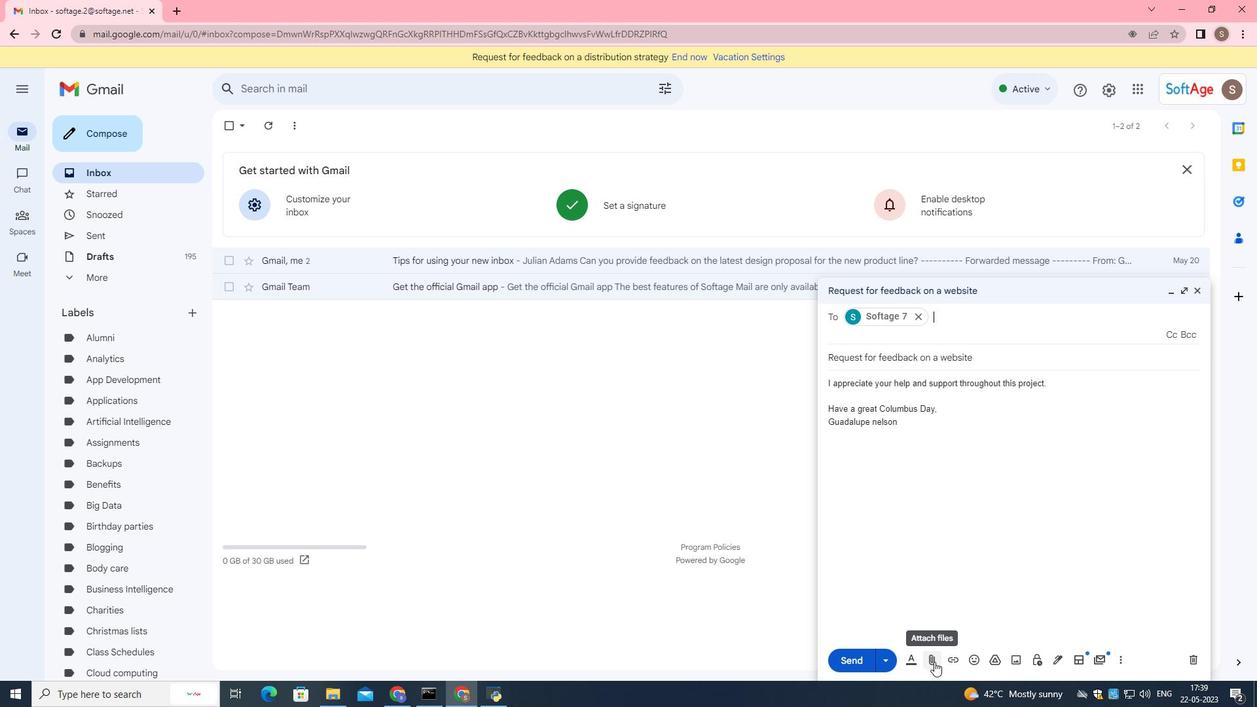 
Action: Mouse moved to (421, 144)
Screenshot: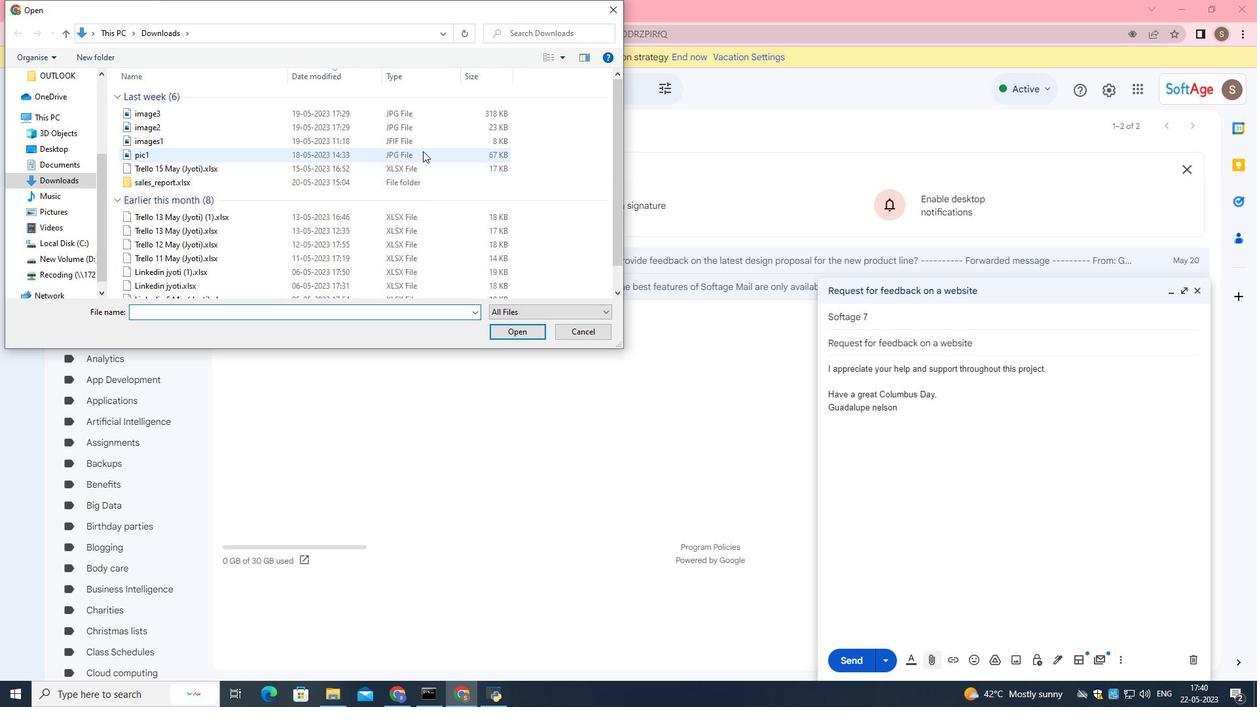 
Action: Mouse pressed left at (421, 144)
Screenshot: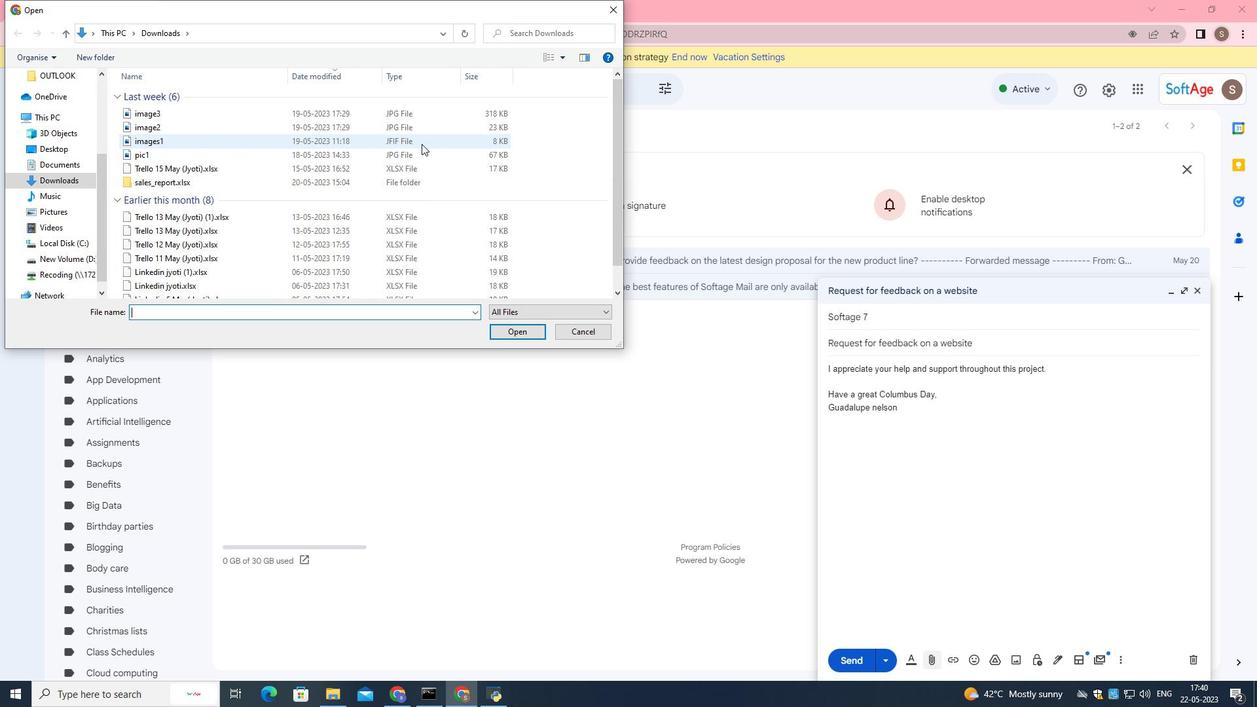 
Action: Mouse moved to (512, 333)
Screenshot: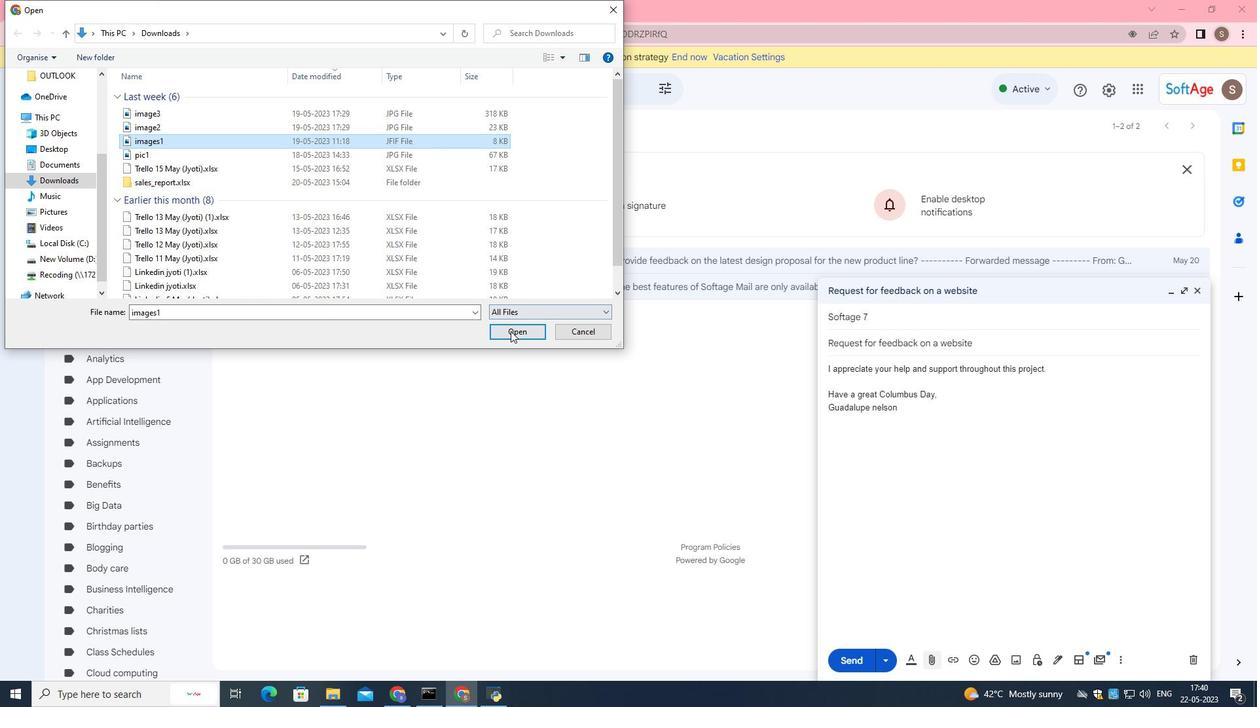 
Action: Mouse pressed left at (512, 333)
Screenshot: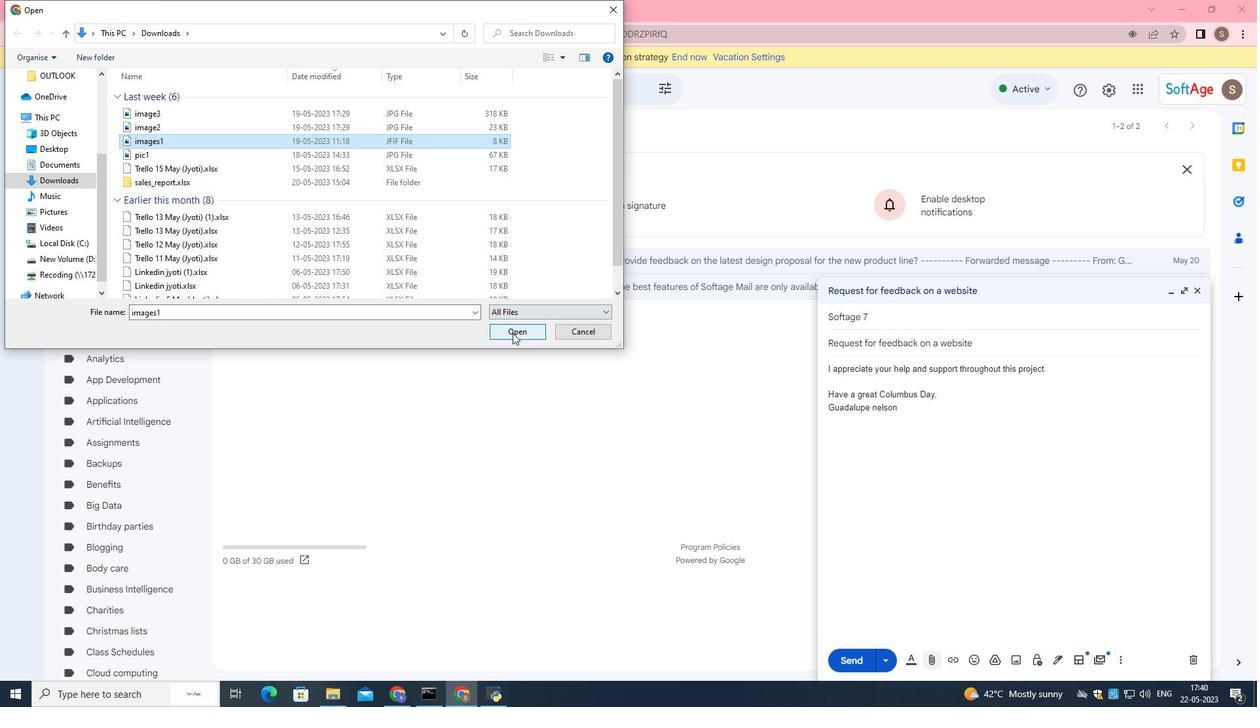 
Action: Mouse moved to (955, 394)
Screenshot: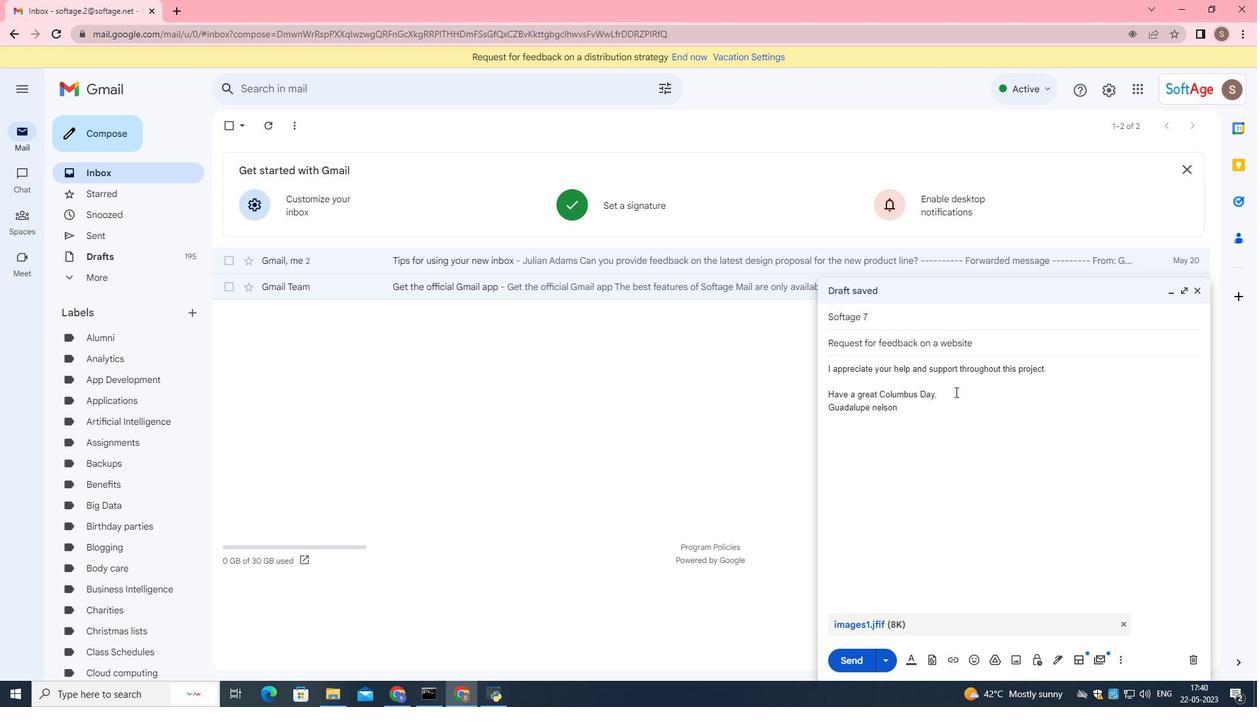 
Action: Mouse pressed left at (955, 394)
Screenshot: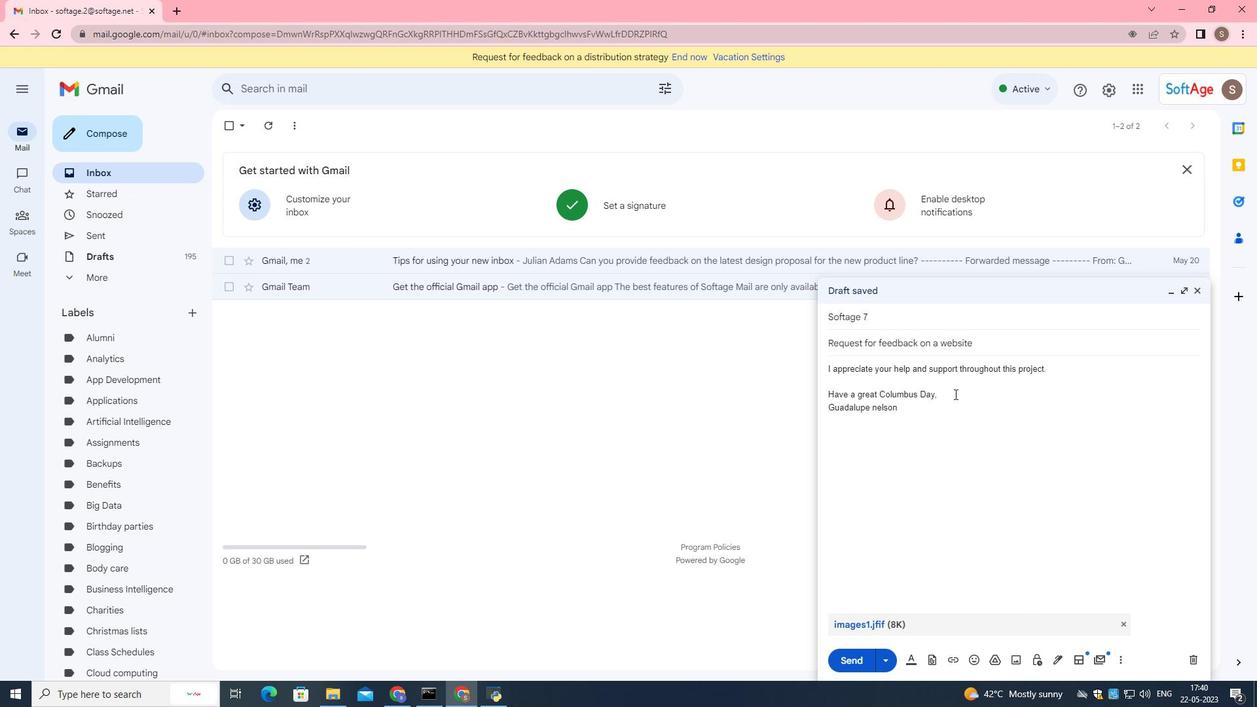 
Action: Key pressed <Key.backspace><Key.backspace><Key.backspace><Key.backspace><Key.backspace><Key.backspace><Key.backspace><Key.backspace><Key.backspace><Key.backspace><Key.backspace><Key.backspace><Key.backspace><Key.backspace><Key.backspace><Key.backspace><Key.backspace><Key.backspace><Key.backspace><Key.backspace><Key.backspace><Key.backspace><Key.backspace><Key.backspace><Key.backspace><Key.backspace>
Screenshot: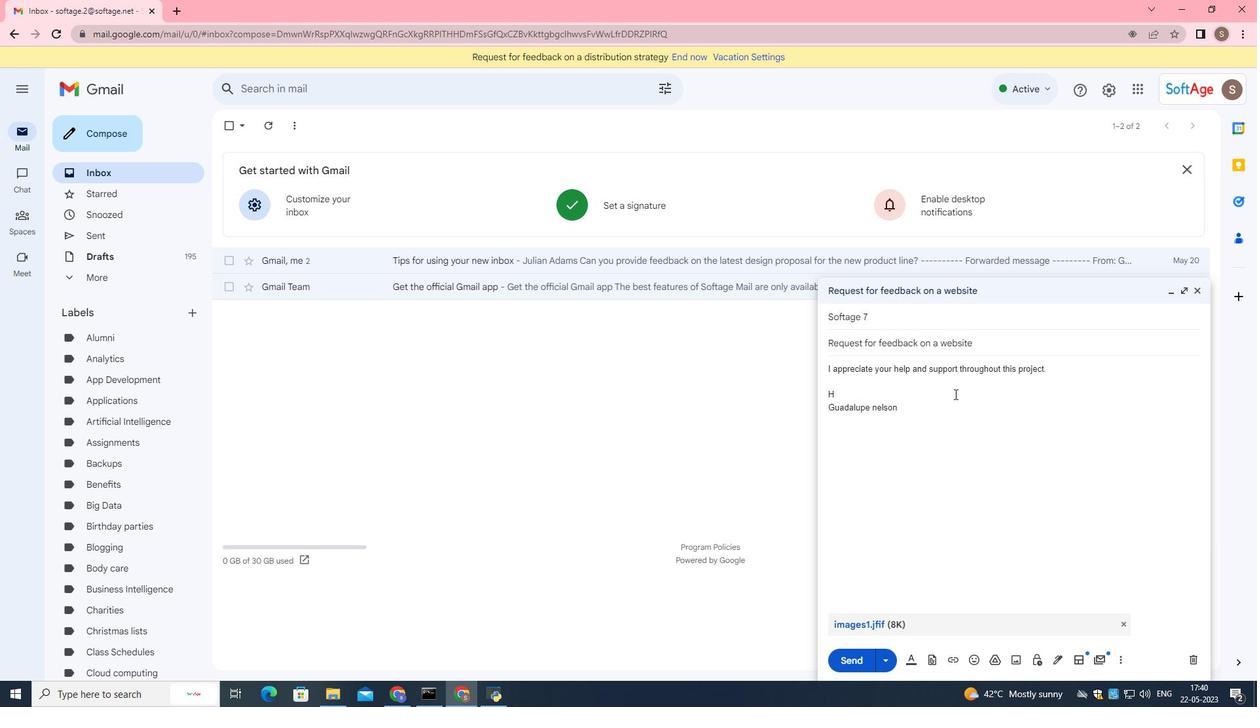 
Action: Mouse moved to (894, 396)
Screenshot: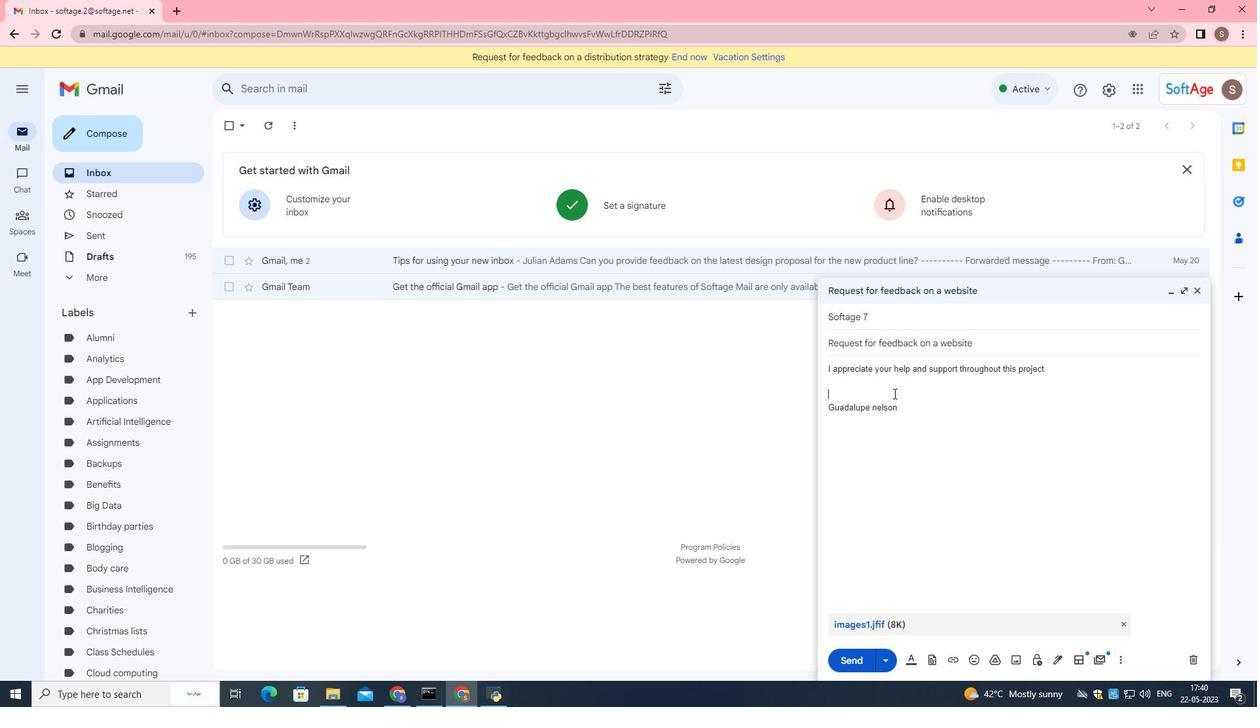 
Action: Mouse pressed left at (894, 396)
Screenshot: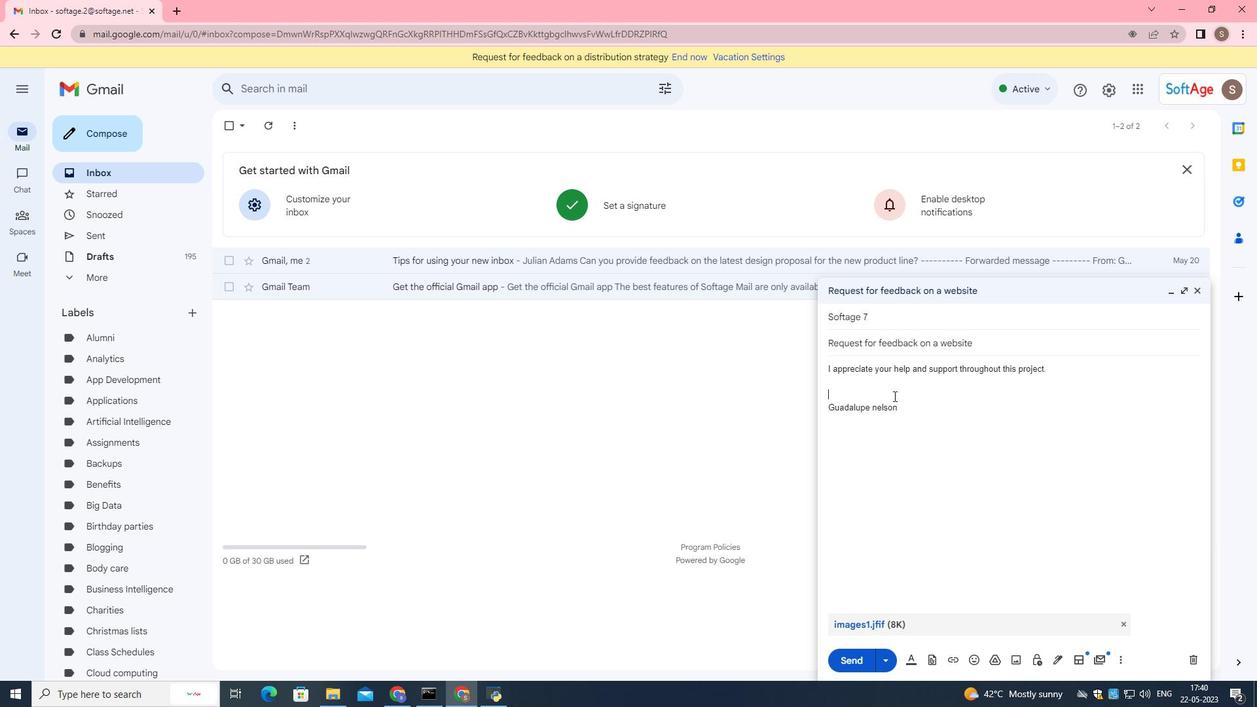
Action: Mouse moved to (890, 399)
Screenshot: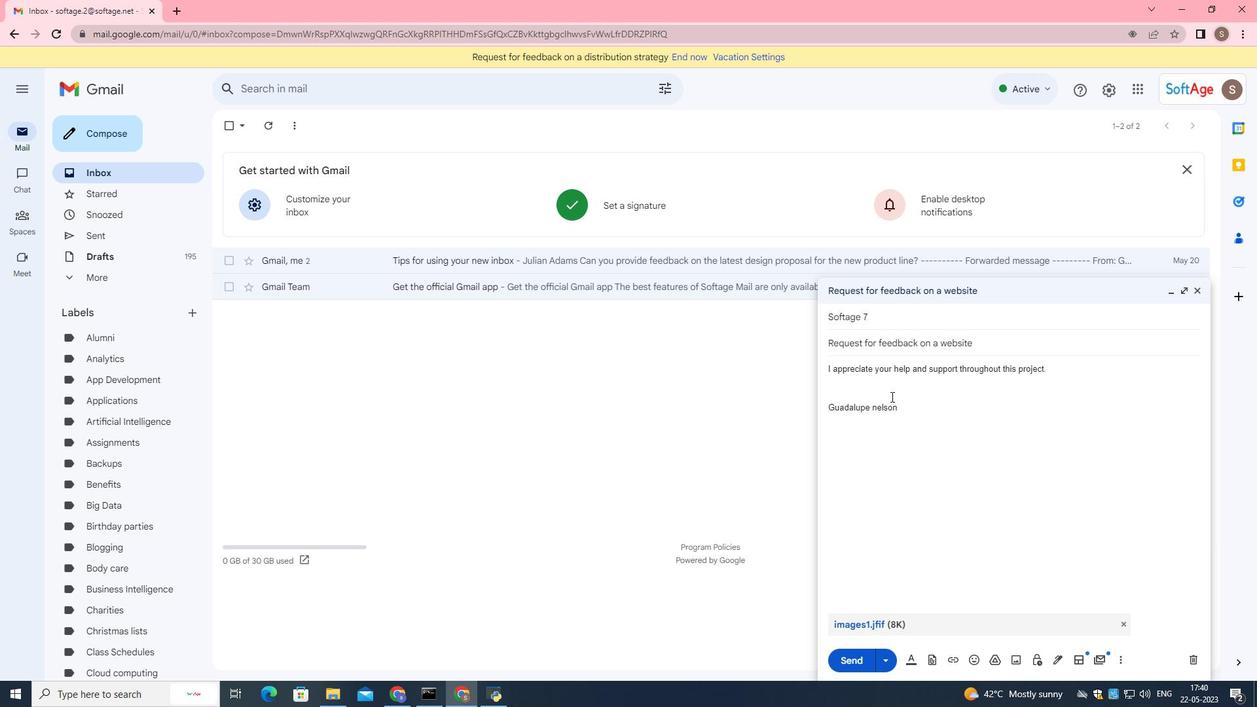 
Action: Key pressed <Key.shift>I<Key.space>would<Key.space>like<Key.space>to<Key.space>request<Key.space>an<Key.space>extension<Key.space>on<Key.space>the<Key.space>deadlines<Key.backspace>.
Screenshot: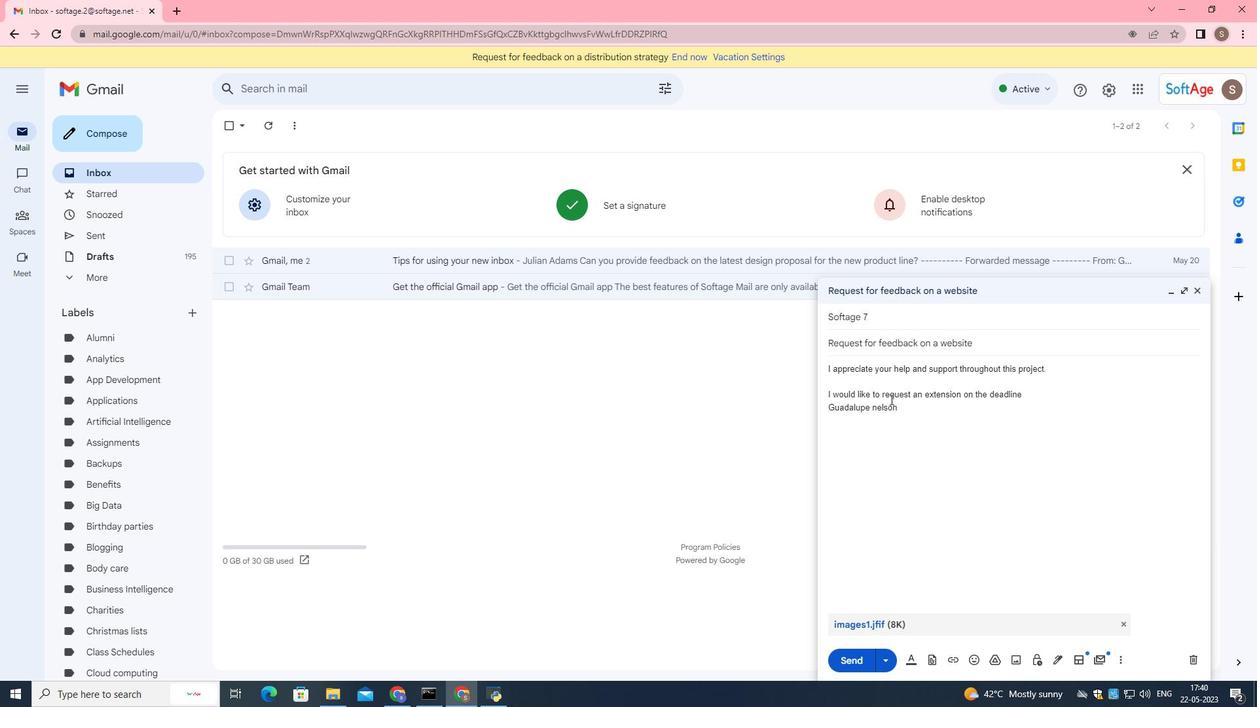 
Action: Mouse moved to (851, 666)
Screenshot: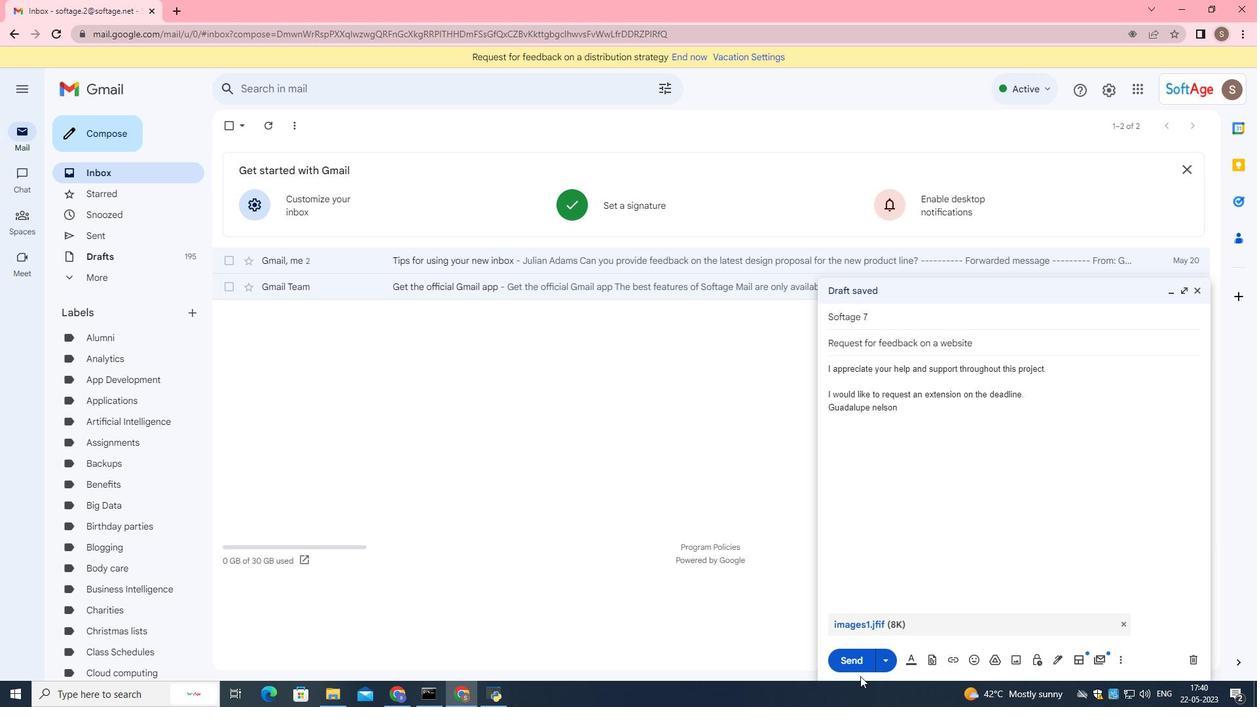 
Action: Mouse pressed left at (851, 666)
Screenshot: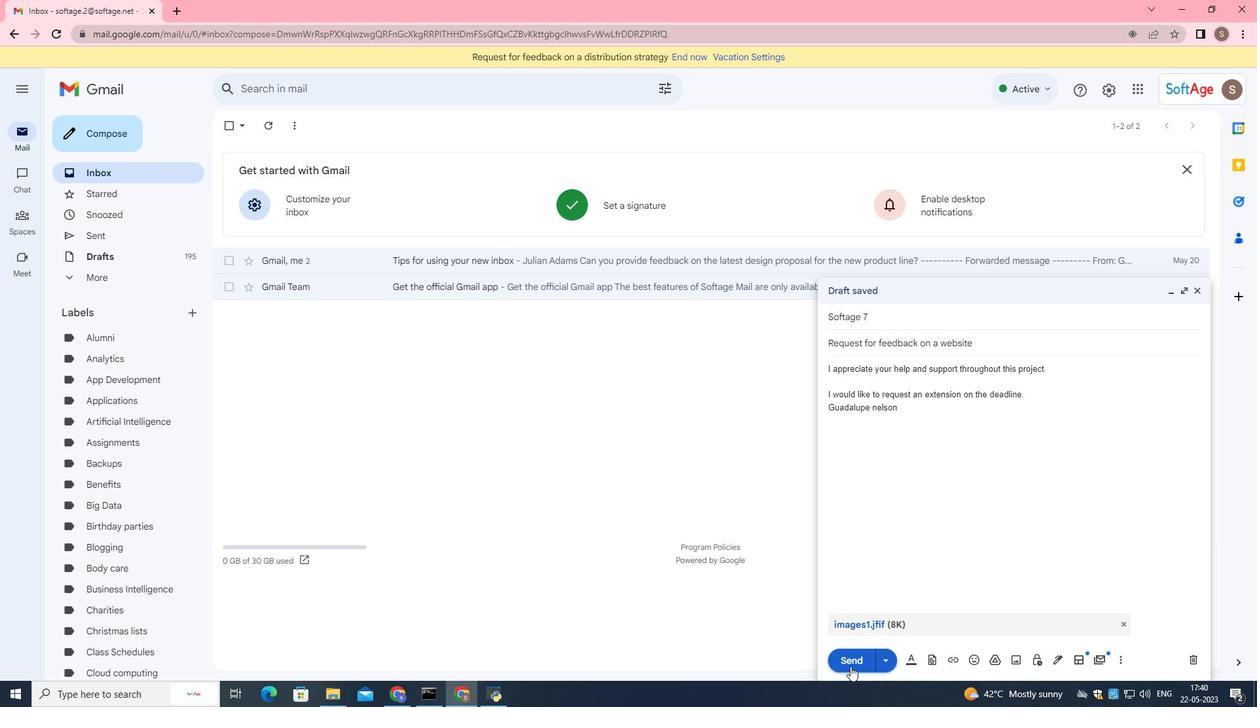 
Action: Mouse moved to (102, 237)
Screenshot: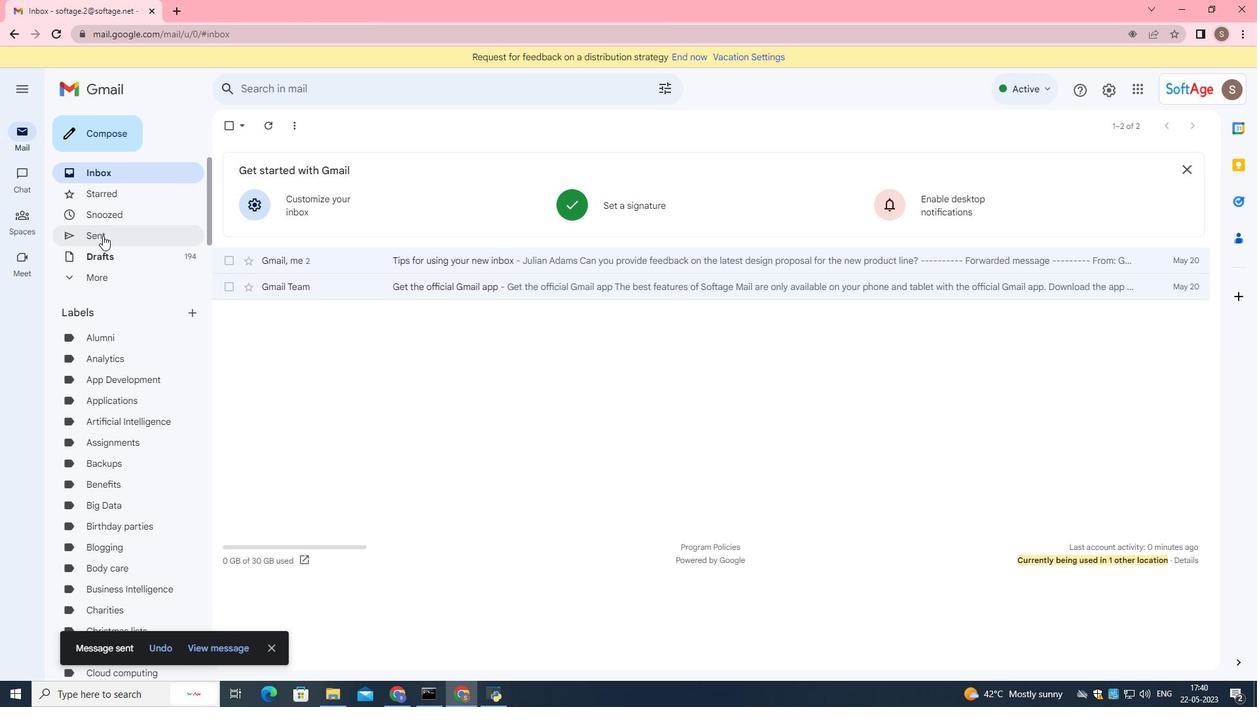 
Action: Mouse pressed left at (102, 237)
Screenshot: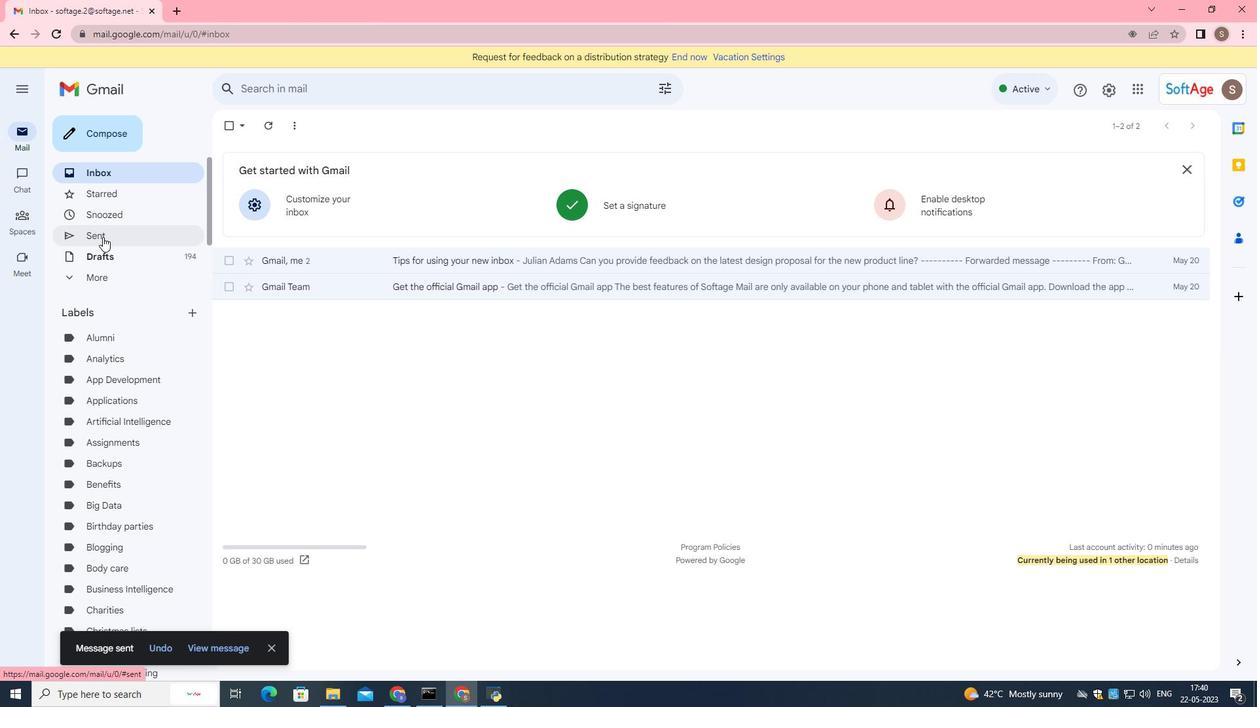 
Action: Mouse moved to (247, 189)
Screenshot: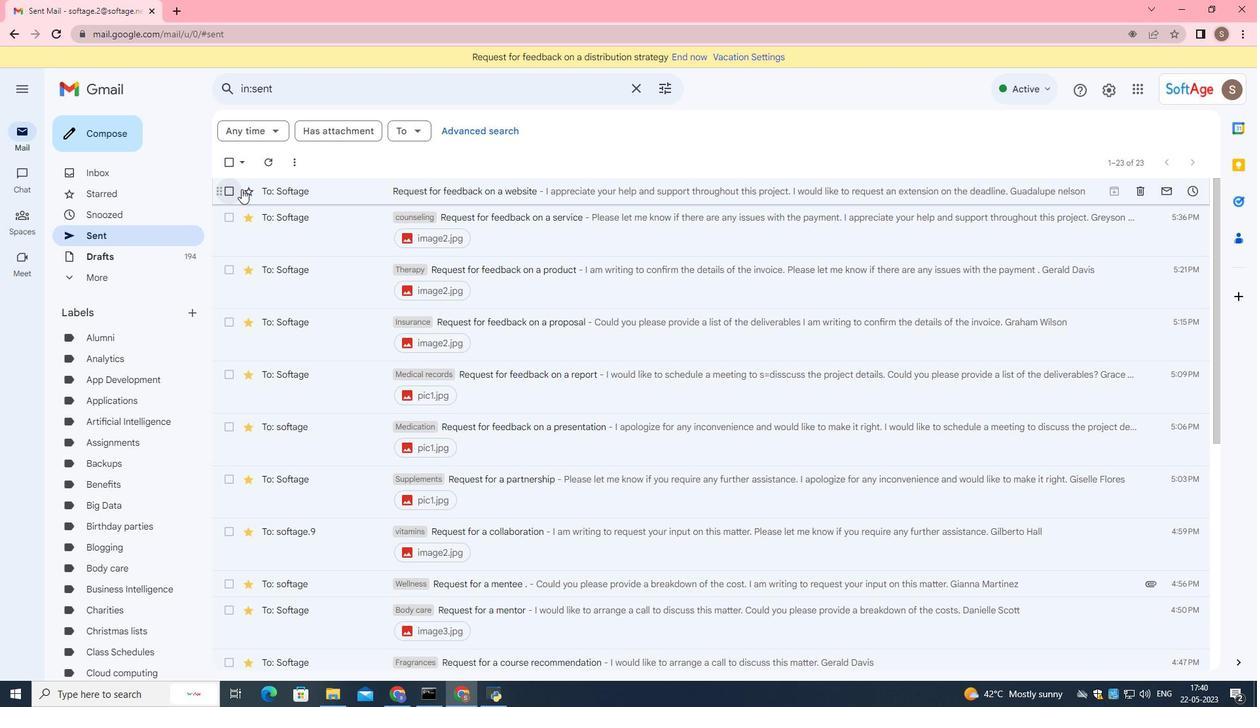 
Action: Mouse pressed left at (247, 189)
Screenshot: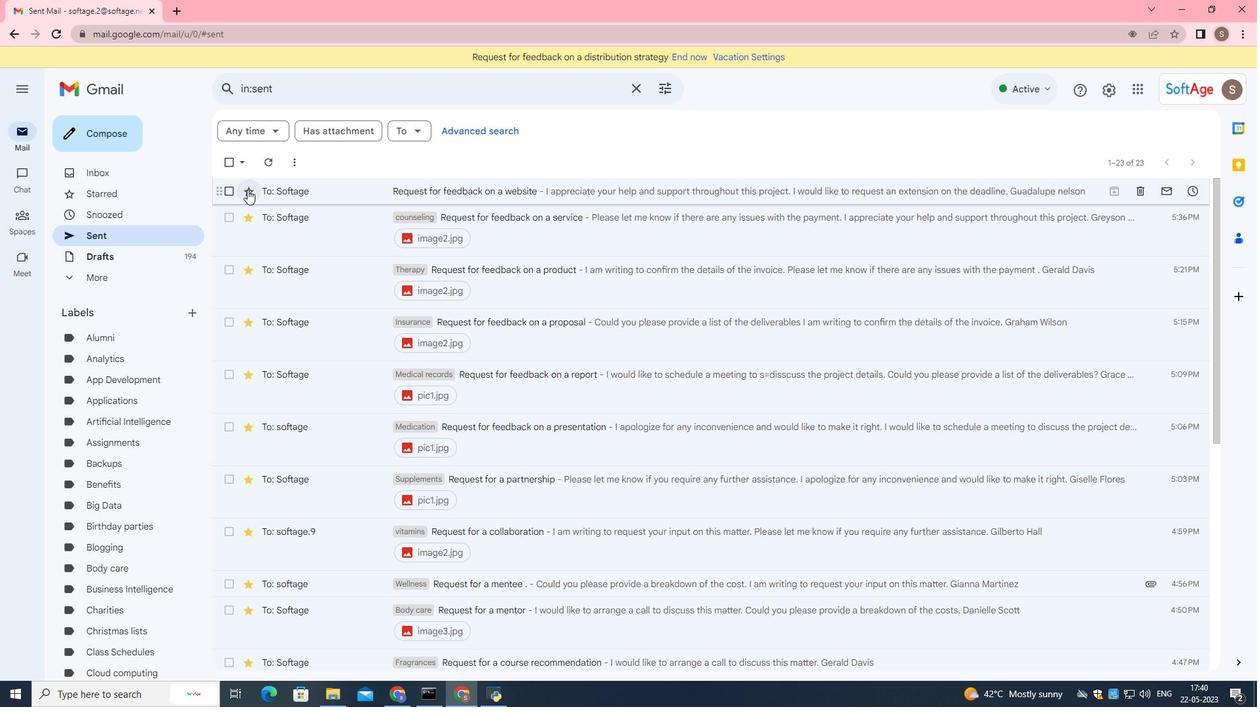 
Action: Mouse moved to (311, 191)
Screenshot: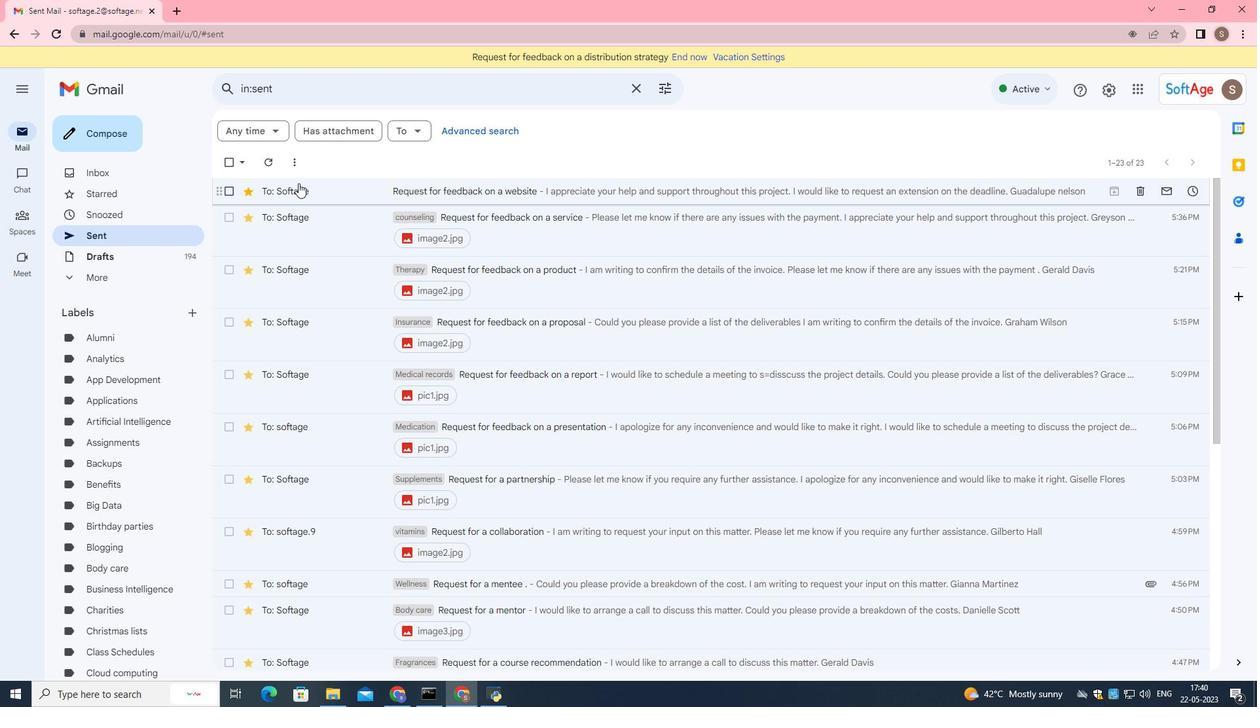 
Action: Mouse pressed left at (311, 191)
Screenshot: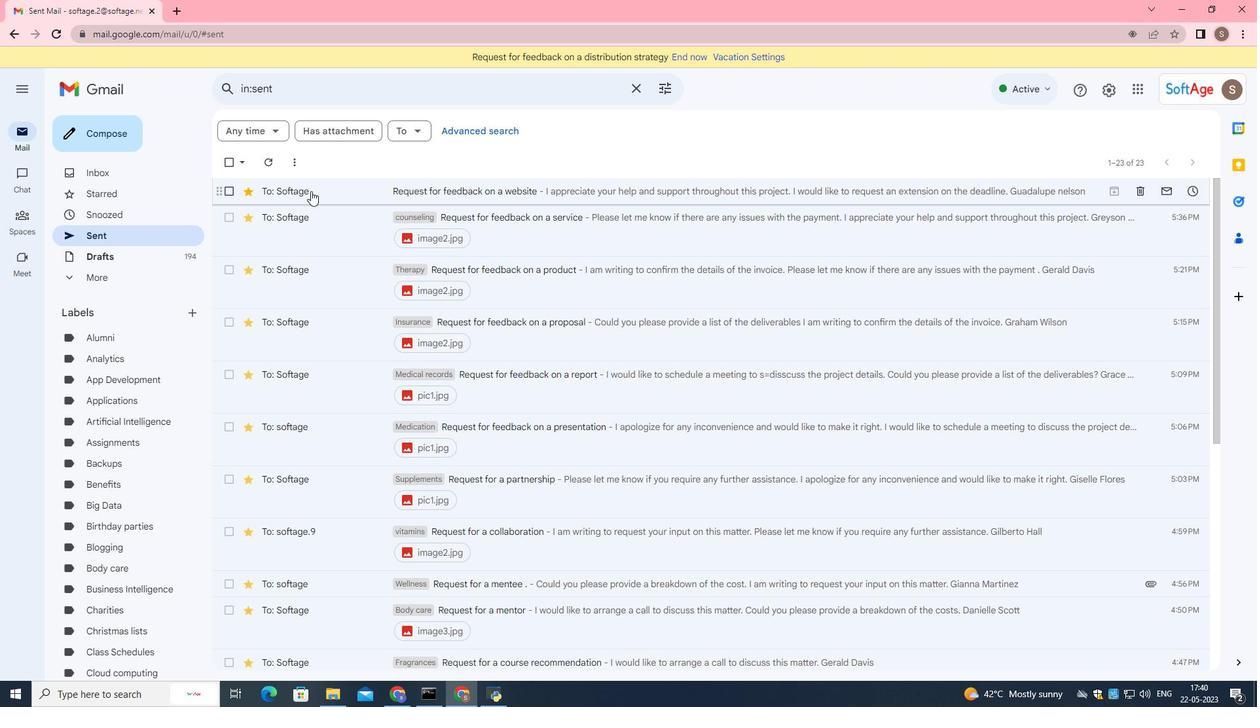 
Action: Mouse moved to (480, 129)
Screenshot: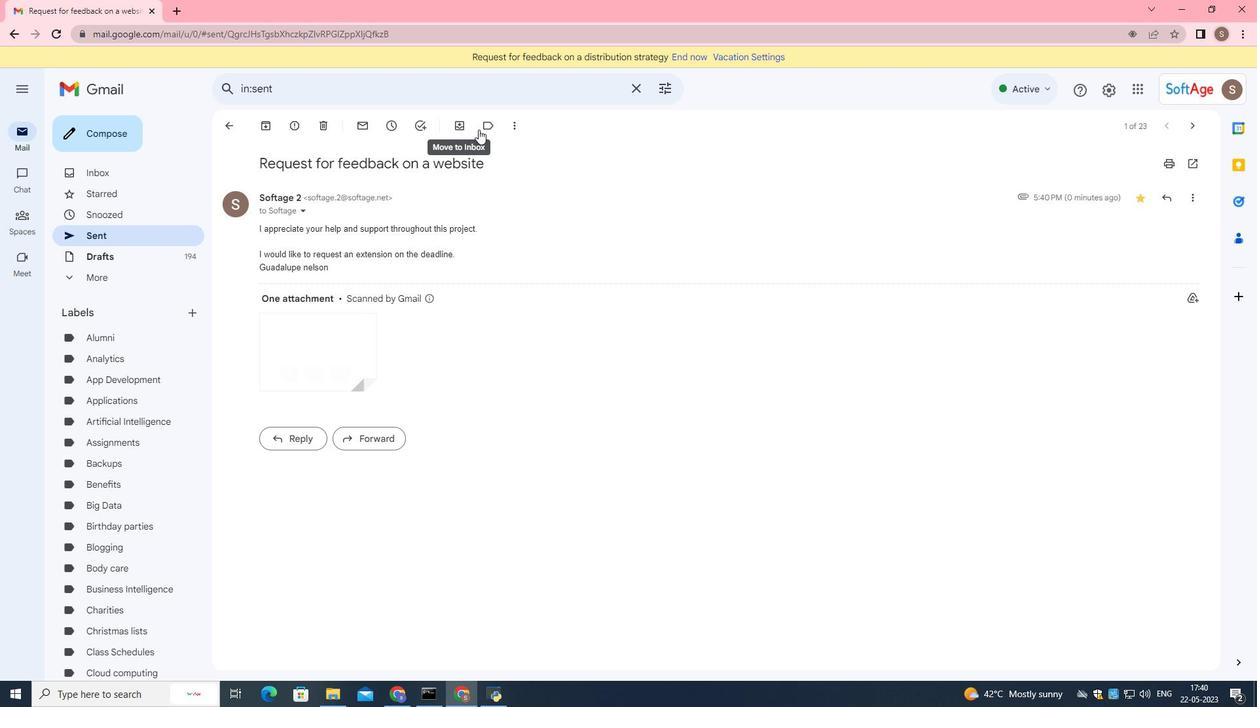 
Action: Mouse pressed left at (480, 129)
Screenshot: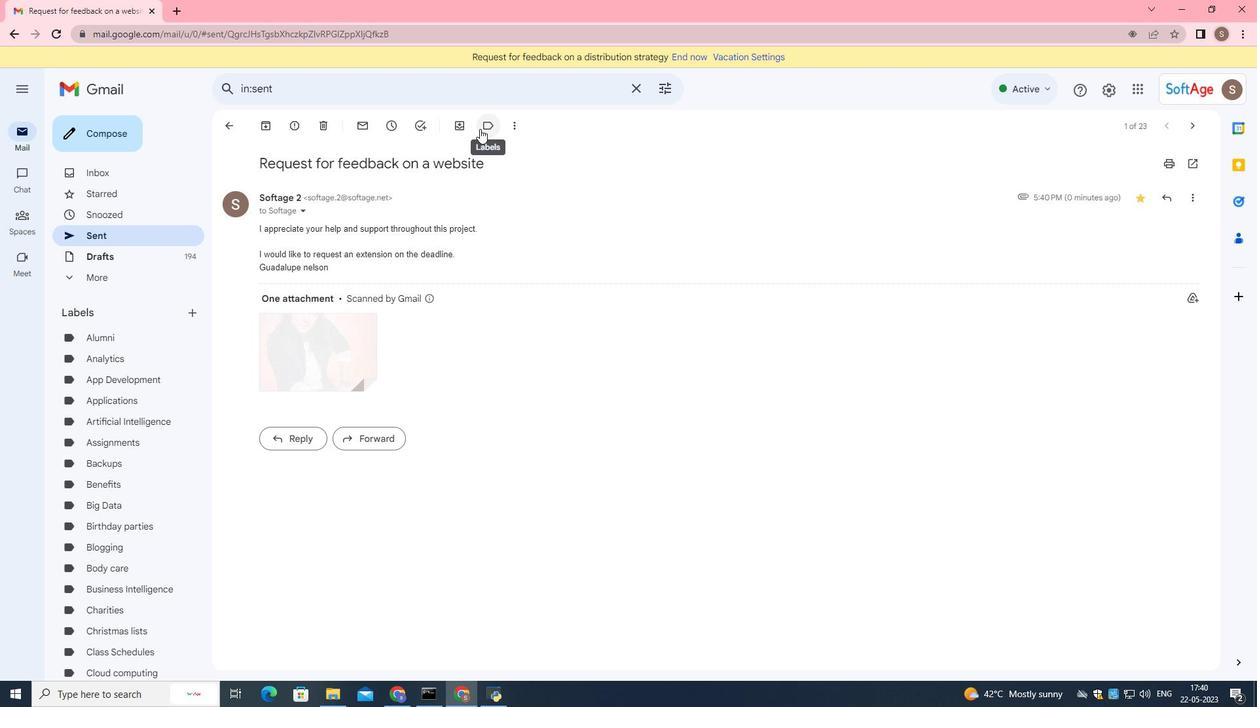 
Action: Mouse moved to (481, 163)
Screenshot: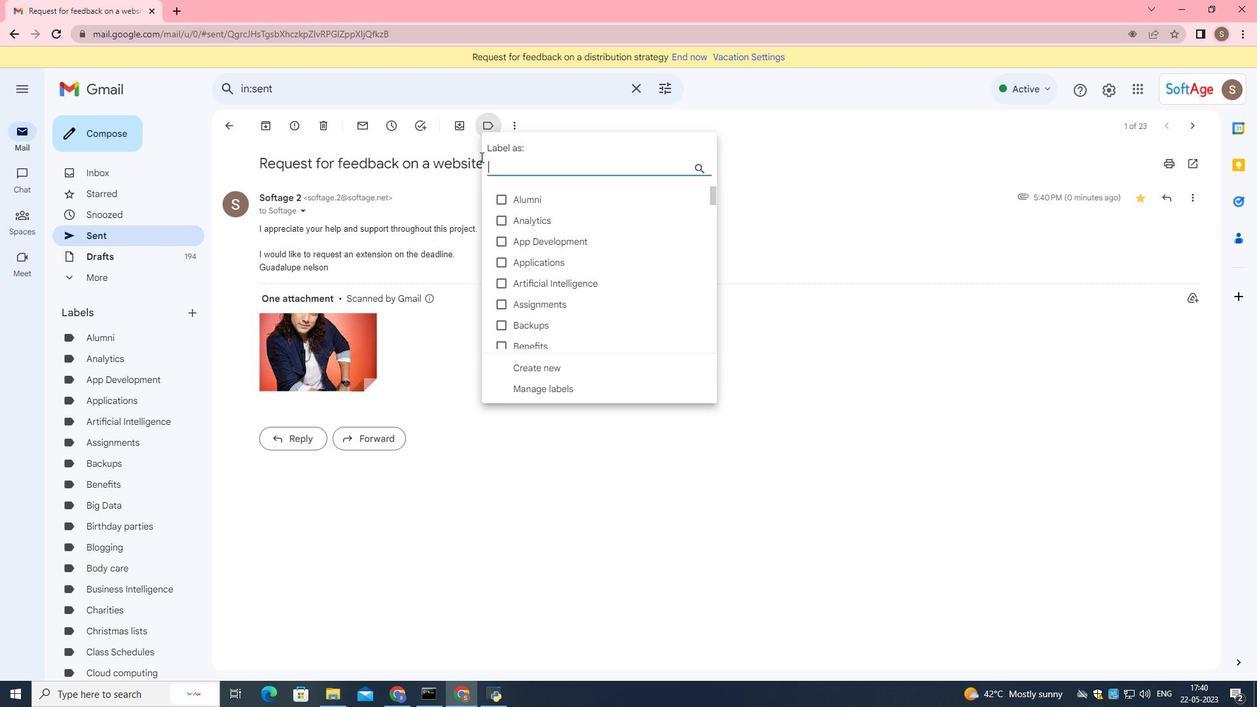 
Action: Key pressed sel
Screenshot: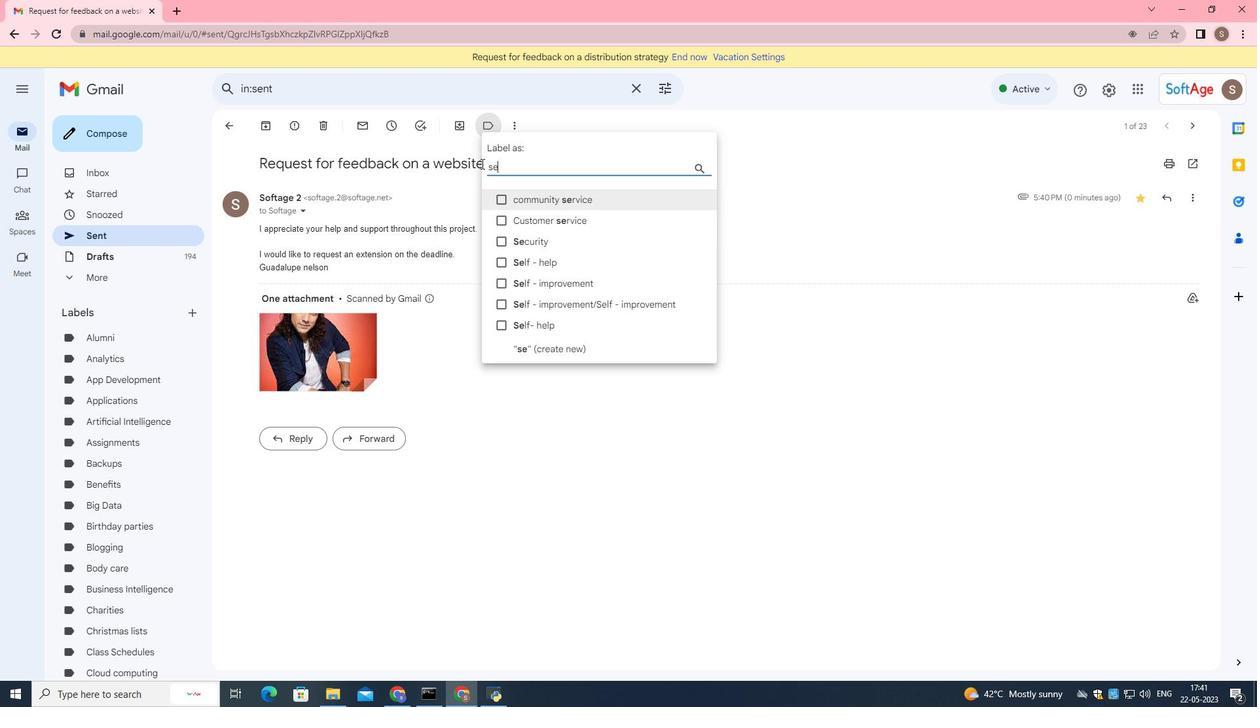 
Action: Mouse moved to (481, 165)
Screenshot: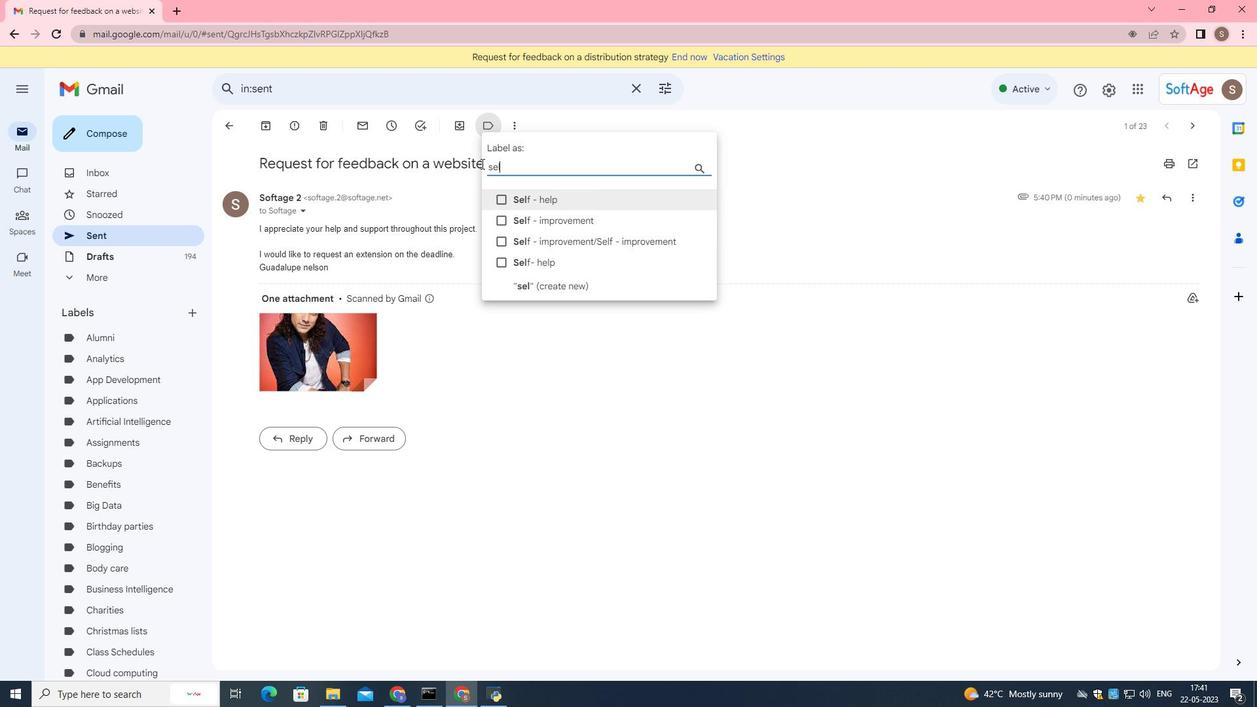 
Action: Key pressed f
Screenshot: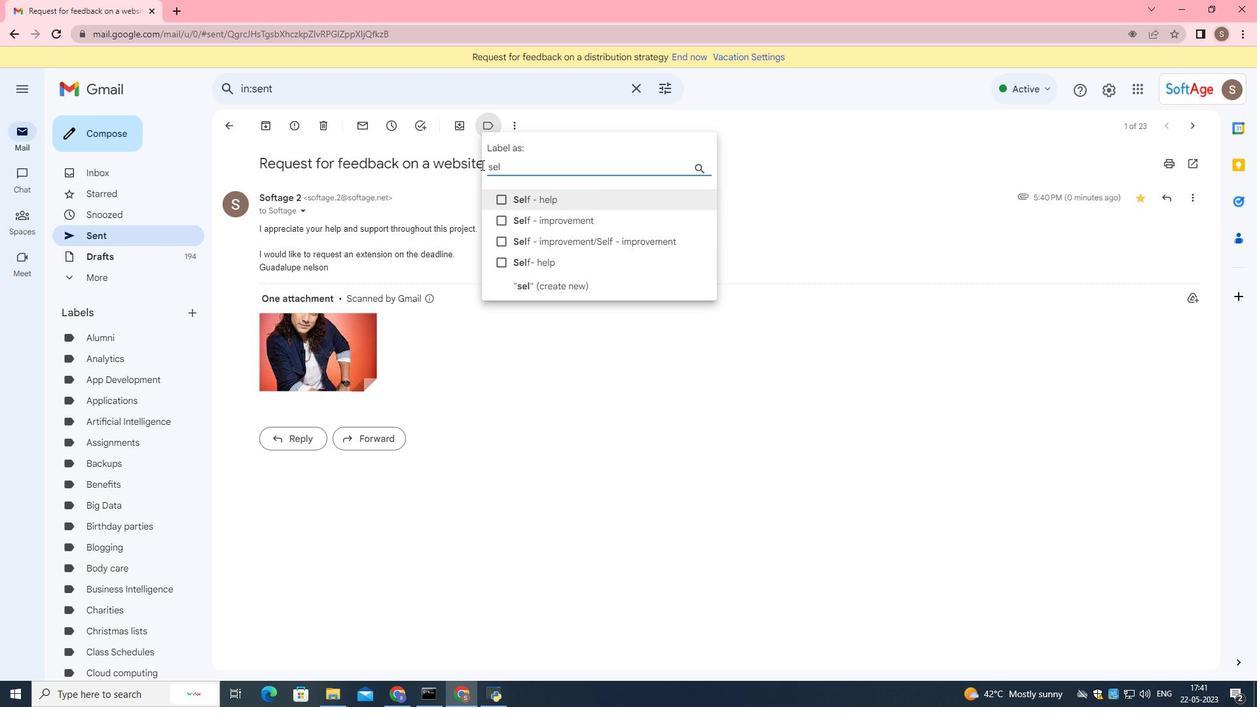
Action: Mouse moved to (501, 218)
Screenshot: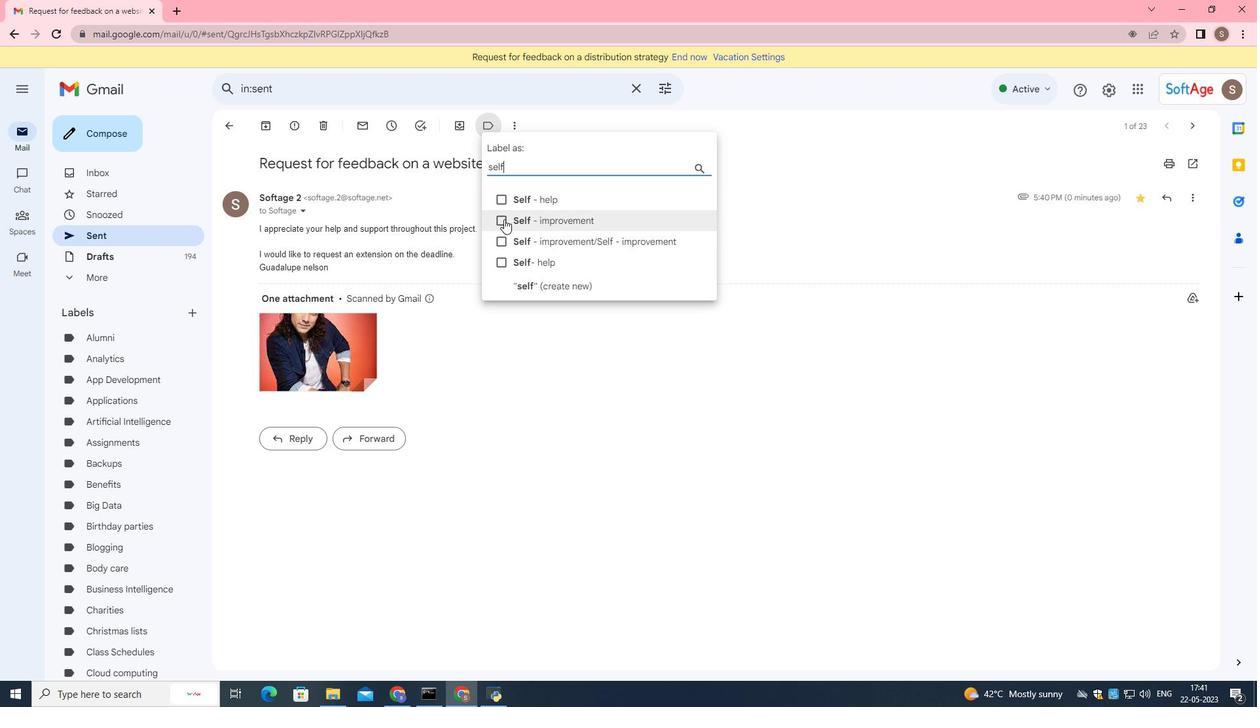 
Action: Mouse pressed left at (501, 218)
Screenshot: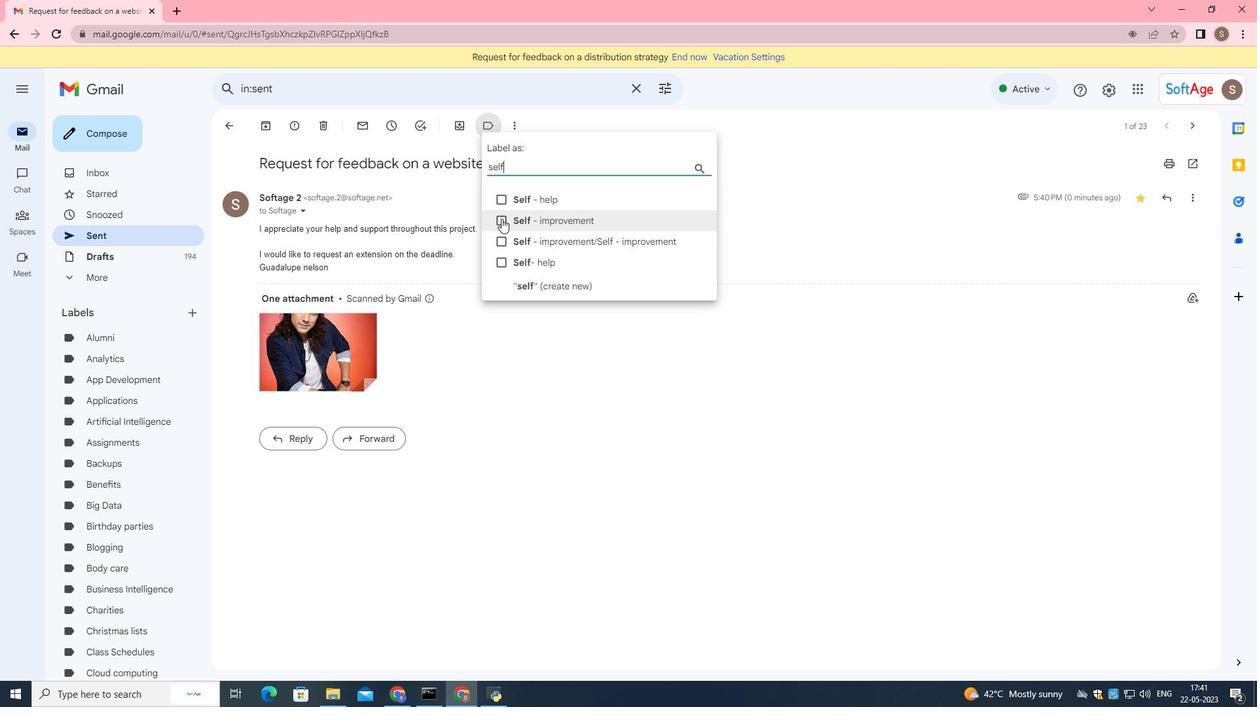 
Action: Mouse moved to (511, 280)
Screenshot: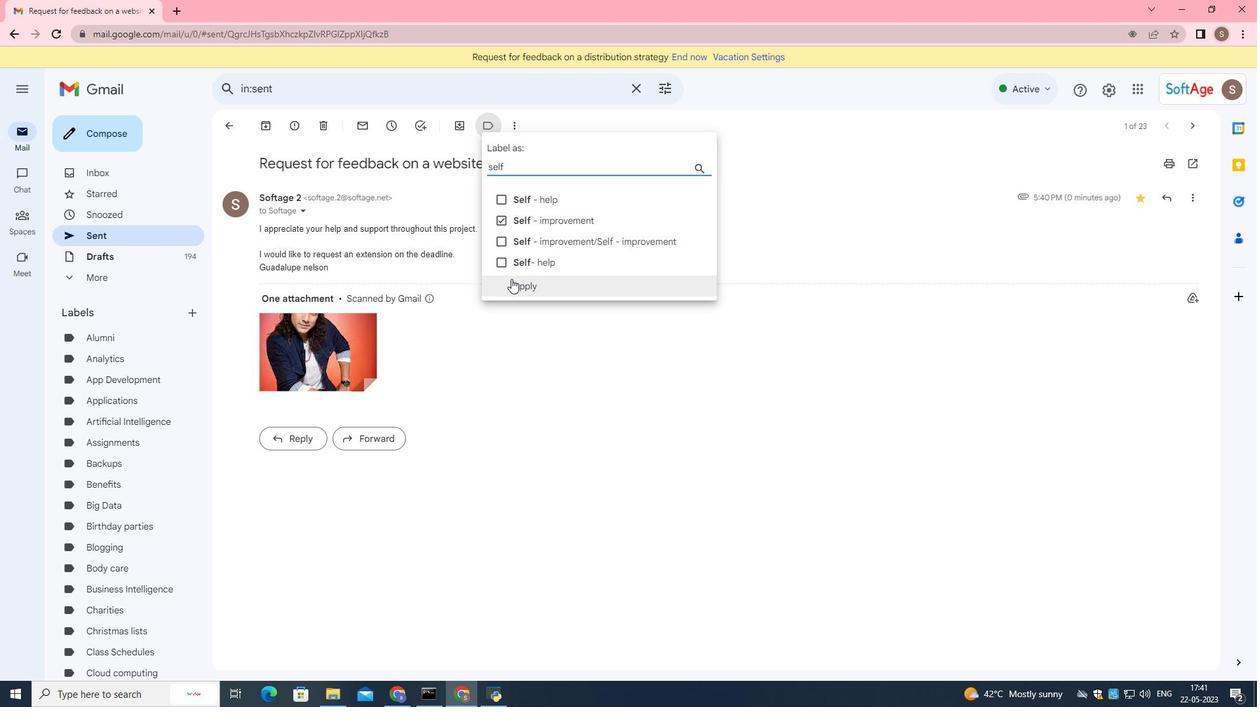 
Action: Mouse pressed left at (511, 280)
Screenshot: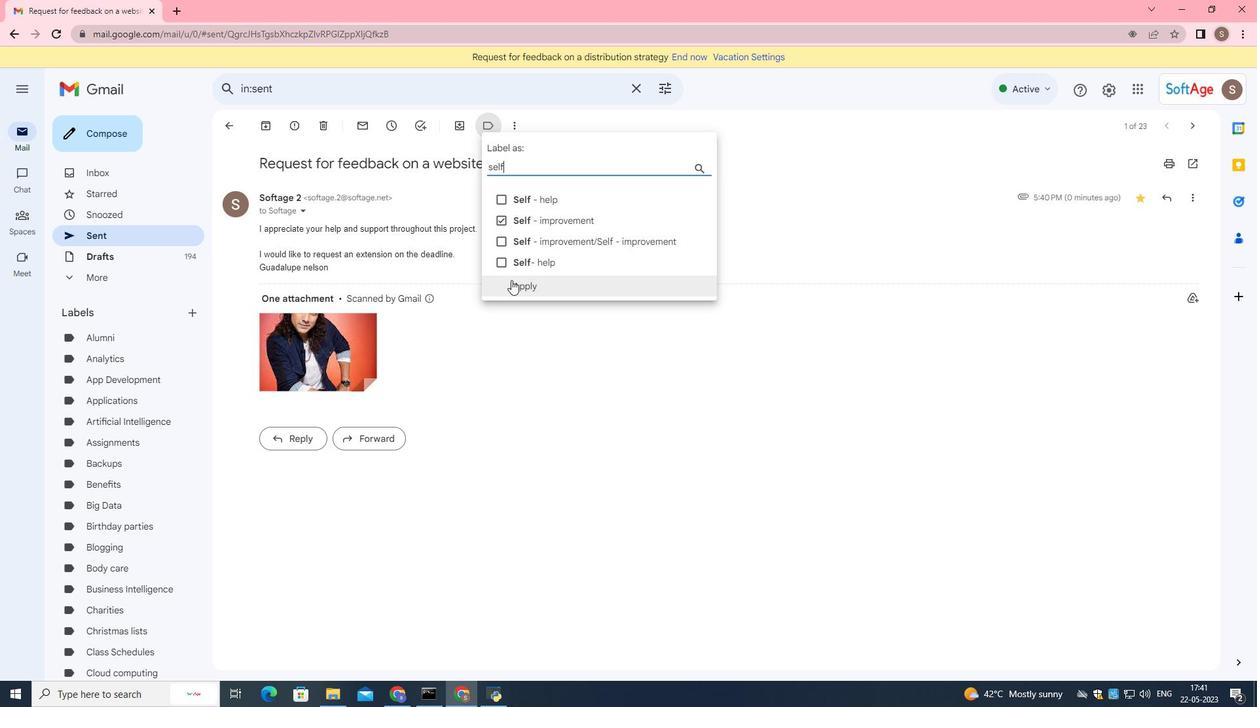 
Action: Mouse moved to (508, 203)
Screenshot: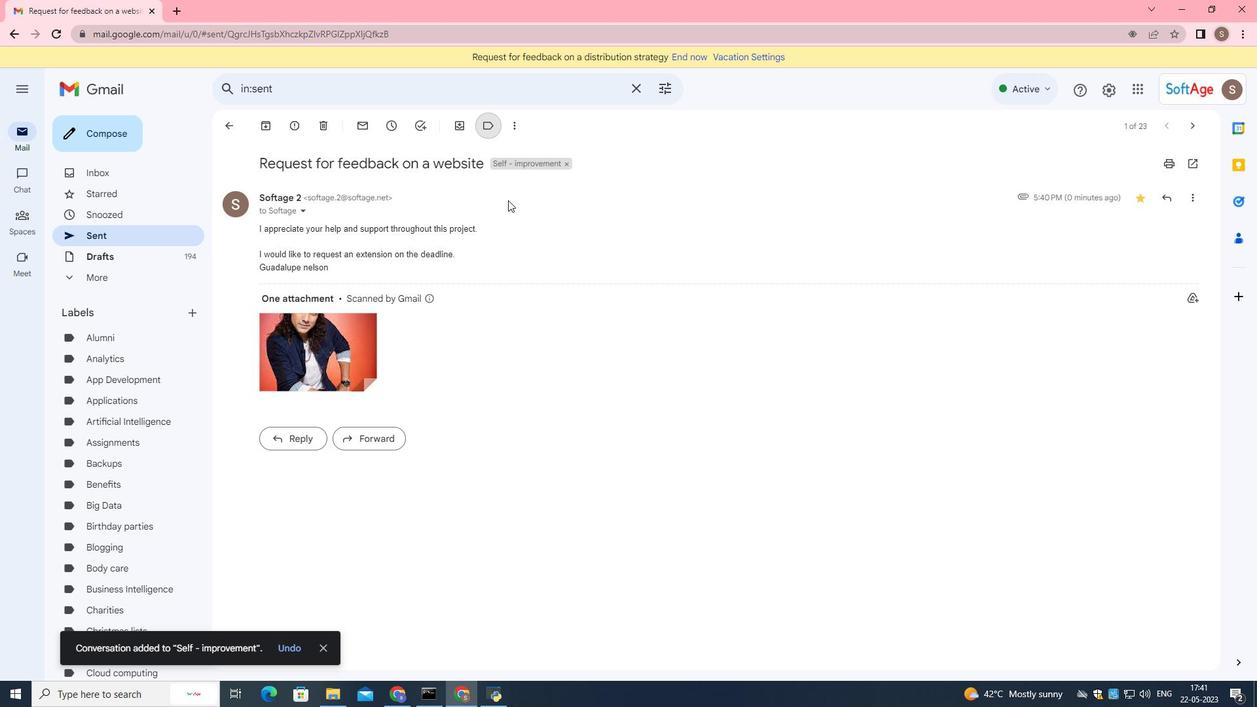 
